 Task: Get directions from Dinosaur Valley State Park, Texas, United States to Hilton Head Island, South Carolina, United States and explore the nearby hotels with guest rating 3 and above during 20 to 23 December and 3 guests
Action: Mouse moved to (157, 105)
Screenshot: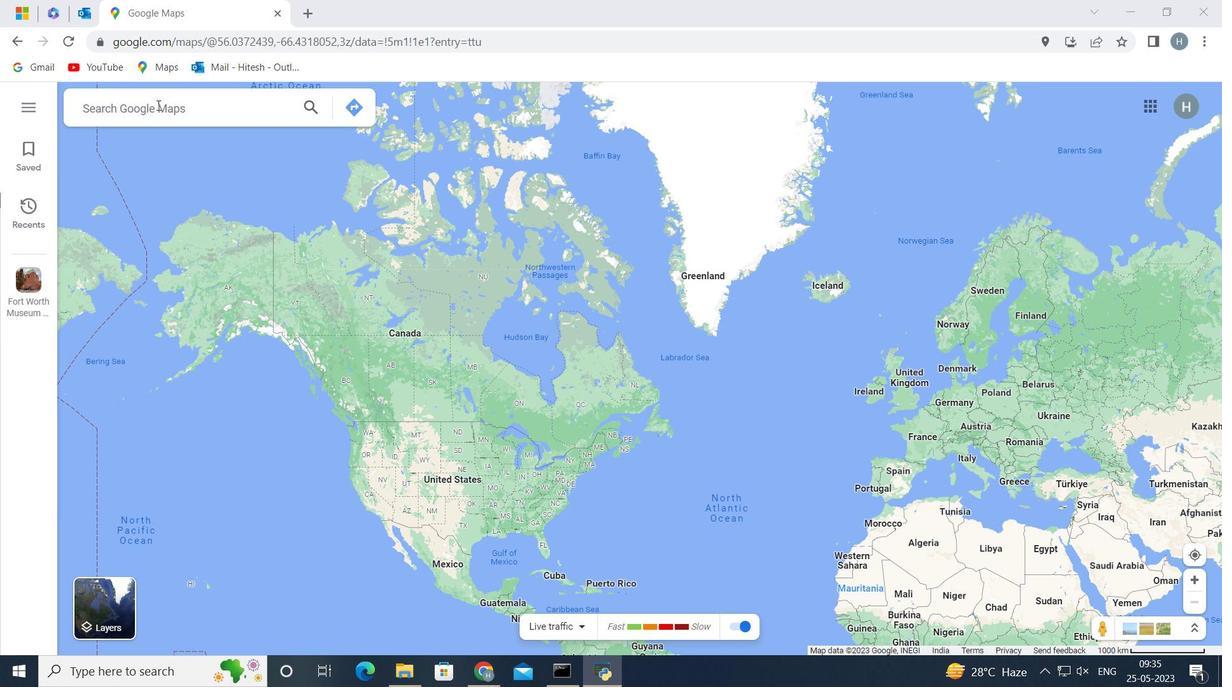 
Action: Mouse pressed left at (157, 105)
Screenshot: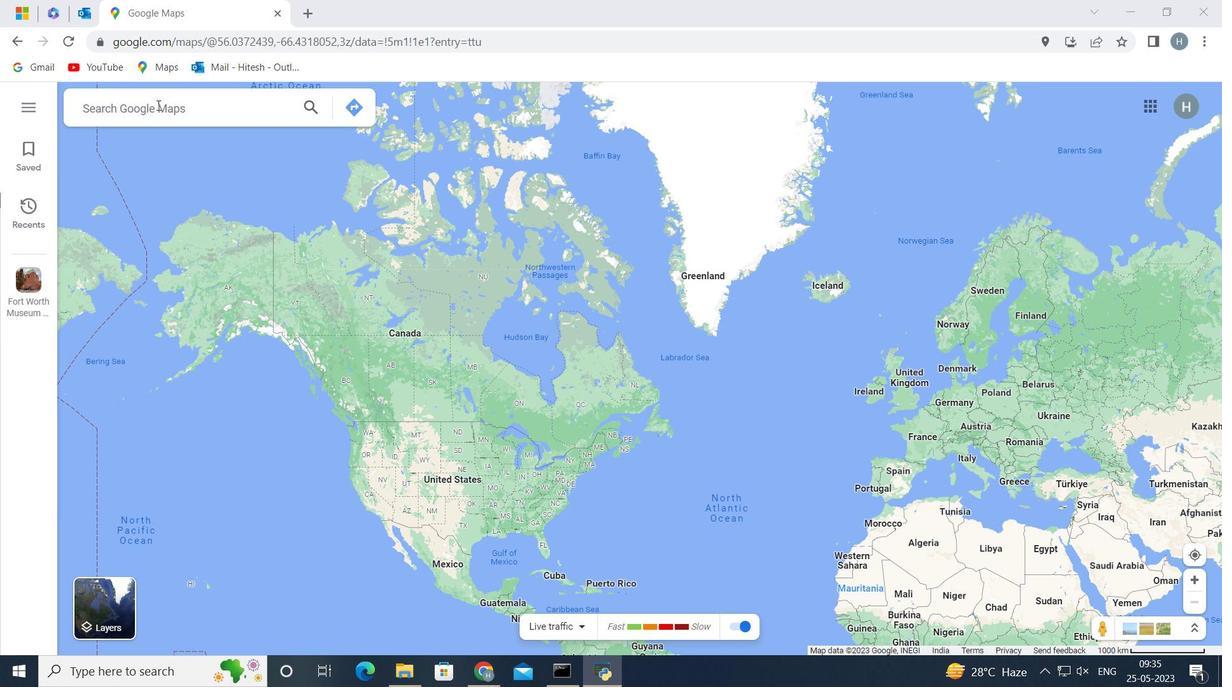 
Action: Mouse moved to (159, 105)
Screenshot: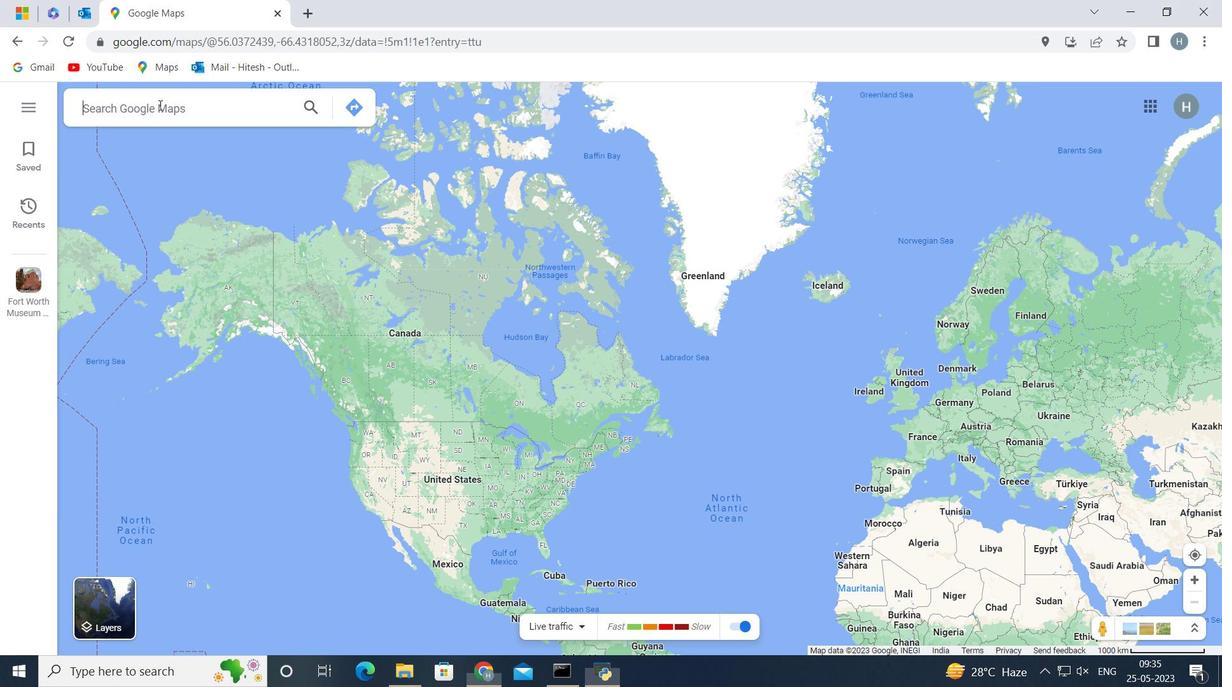 
Action: Key pressed <Key.shift><Key.shift>Dinosaur<Key.space>state<Key.space>park<Key.space>texas<Key.space>united<Key.space>states<Key.space>
Screenshot: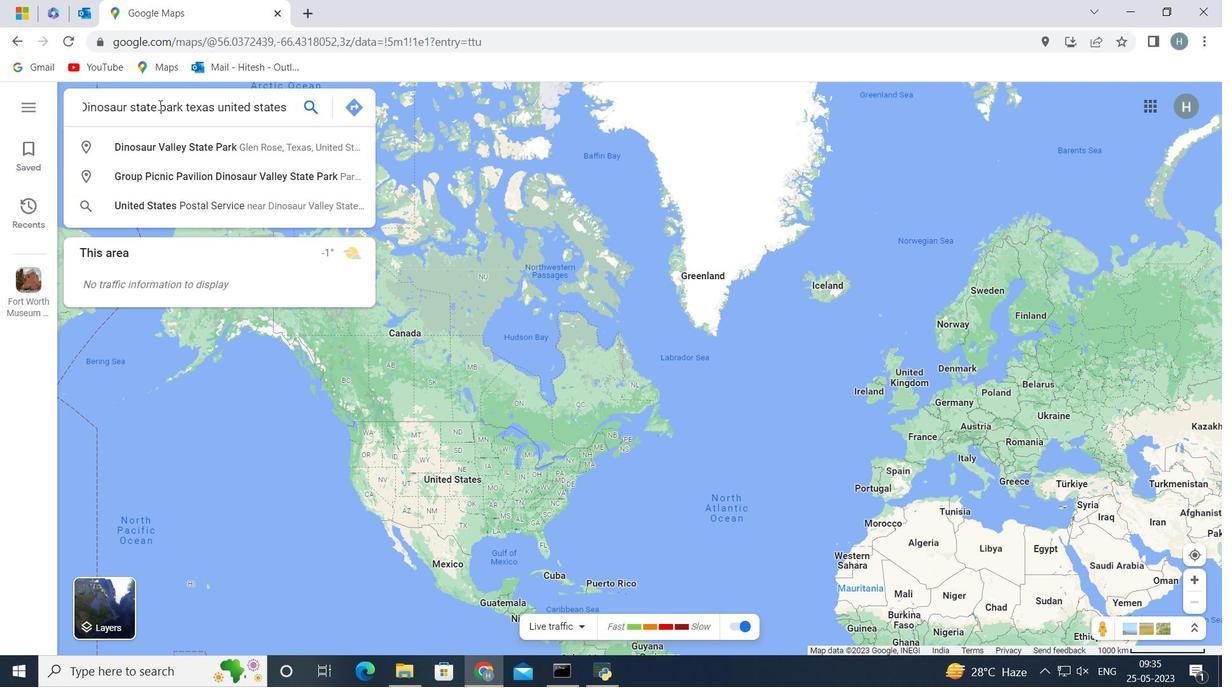 
Action: Mouse moved to (360, 113)
Screenshot: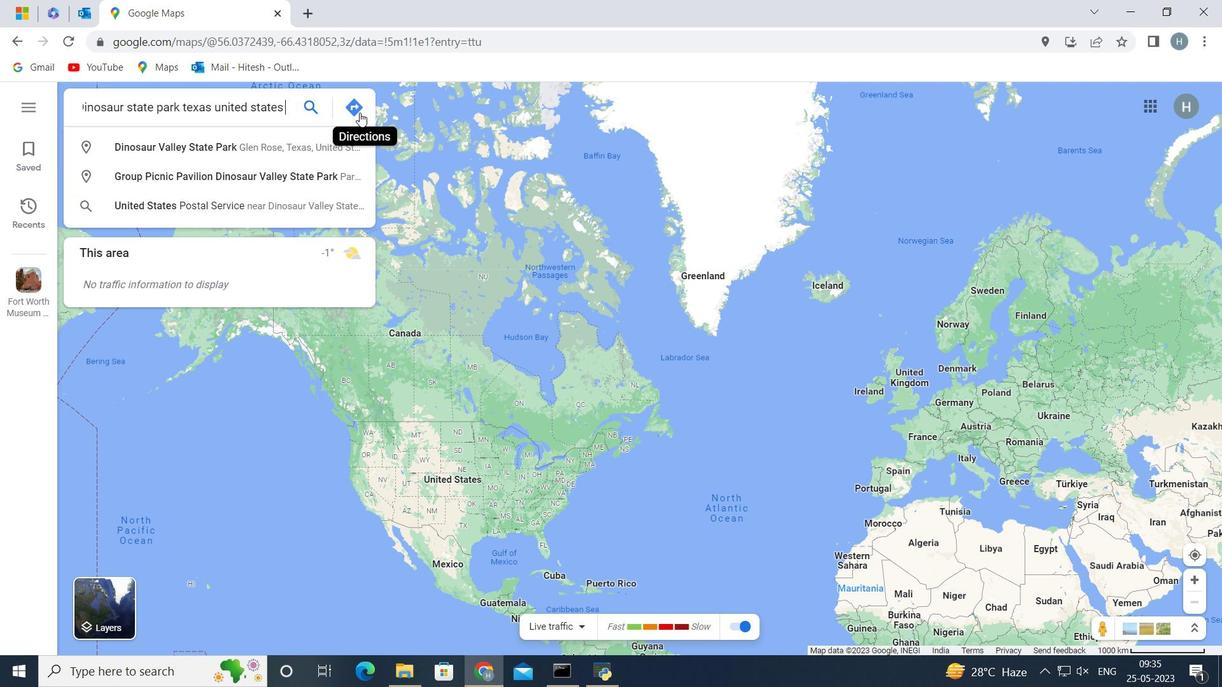 
Action: Mouse pressed left at (360, 113)
Screenshot: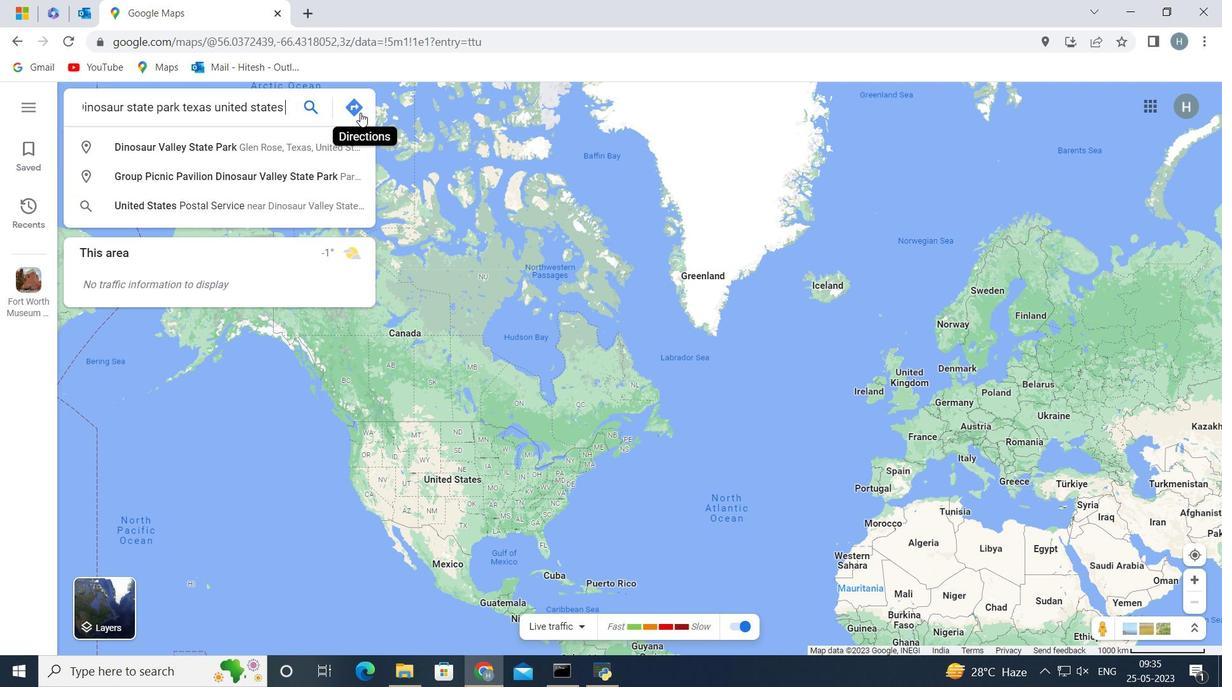 
Action: Mouse moved to (348, 178)
Screenshot: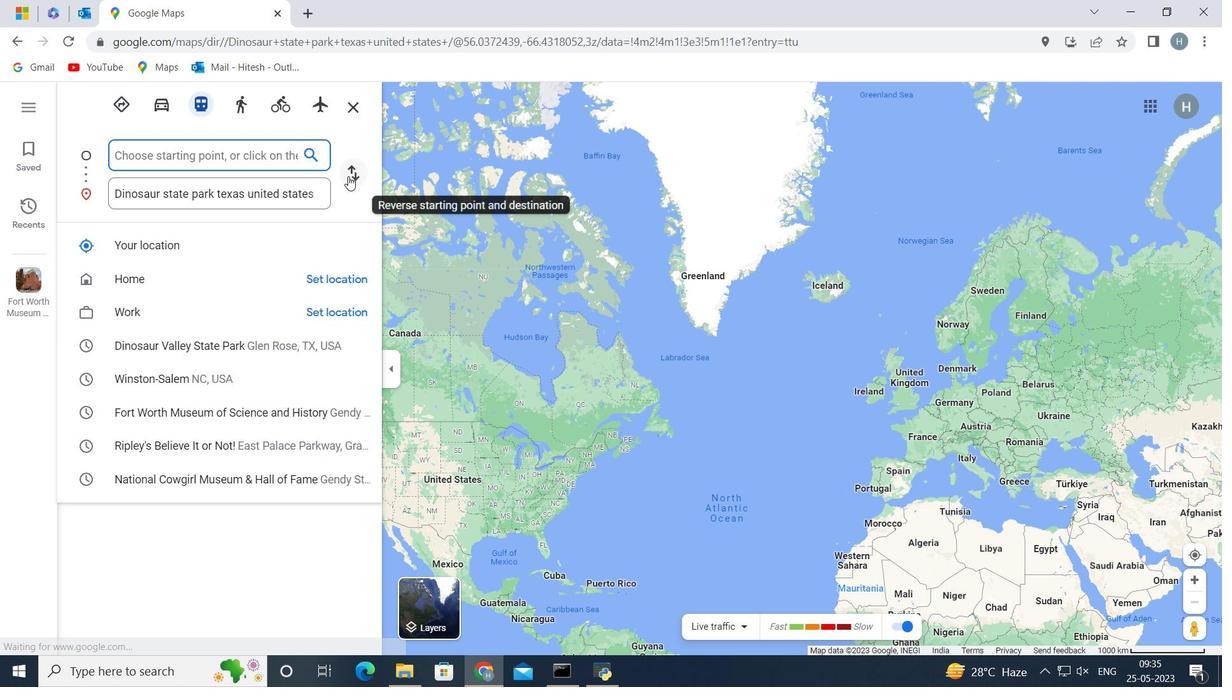 
Action: Mouse pressed left at (348, 178)
Screenshot: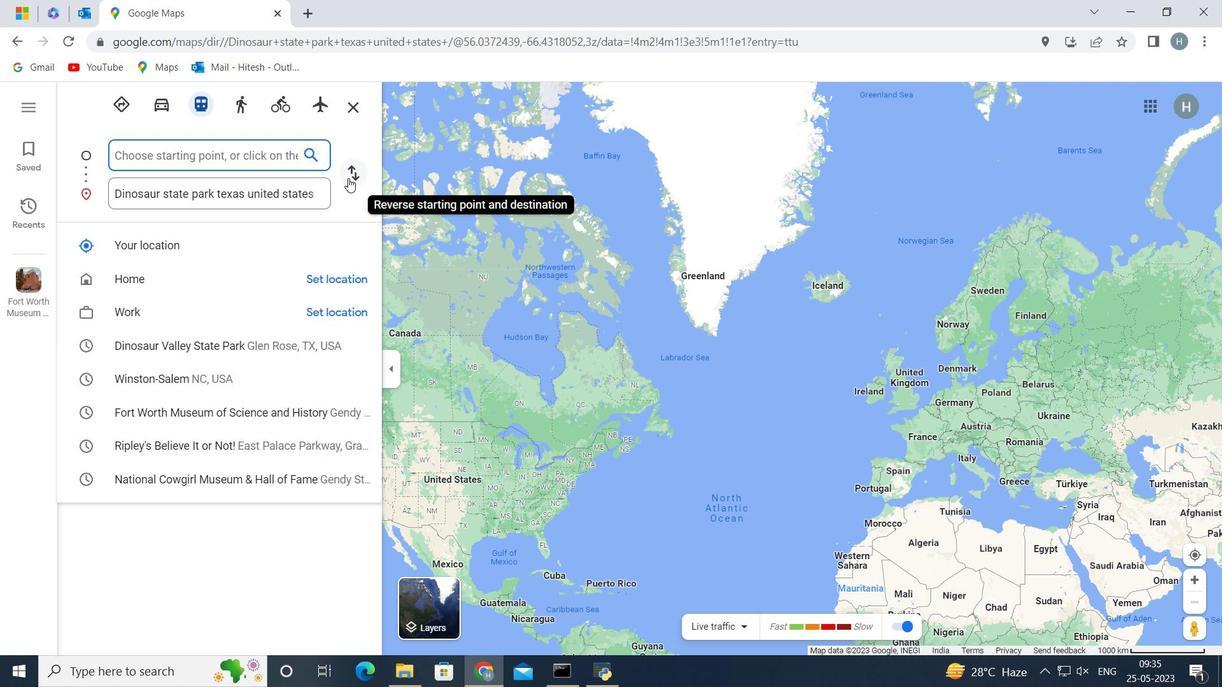 
Action: Mouse moved to (264, 184)
Screenshot: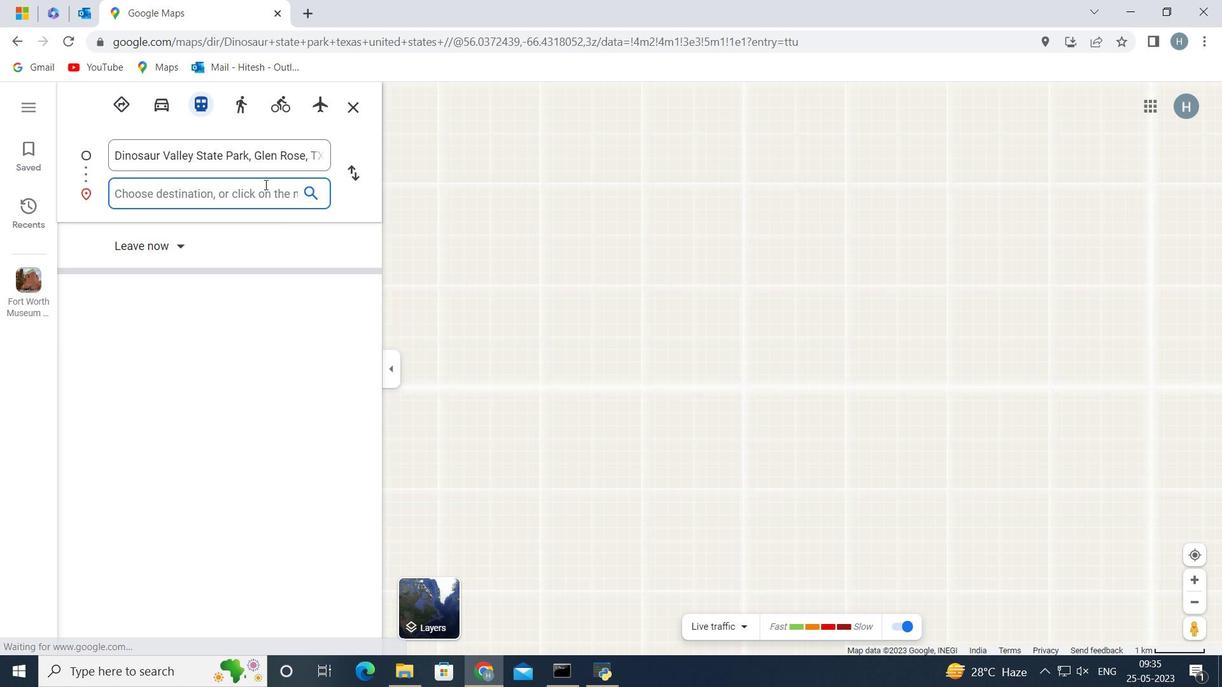 
Action: Key pressed <Key.shift>Hilton<Key.space>head<Key.space>island<Key.space>south<Key.space>carolina<Key.space>united<Key.space>states<Key.space>
Screenshot: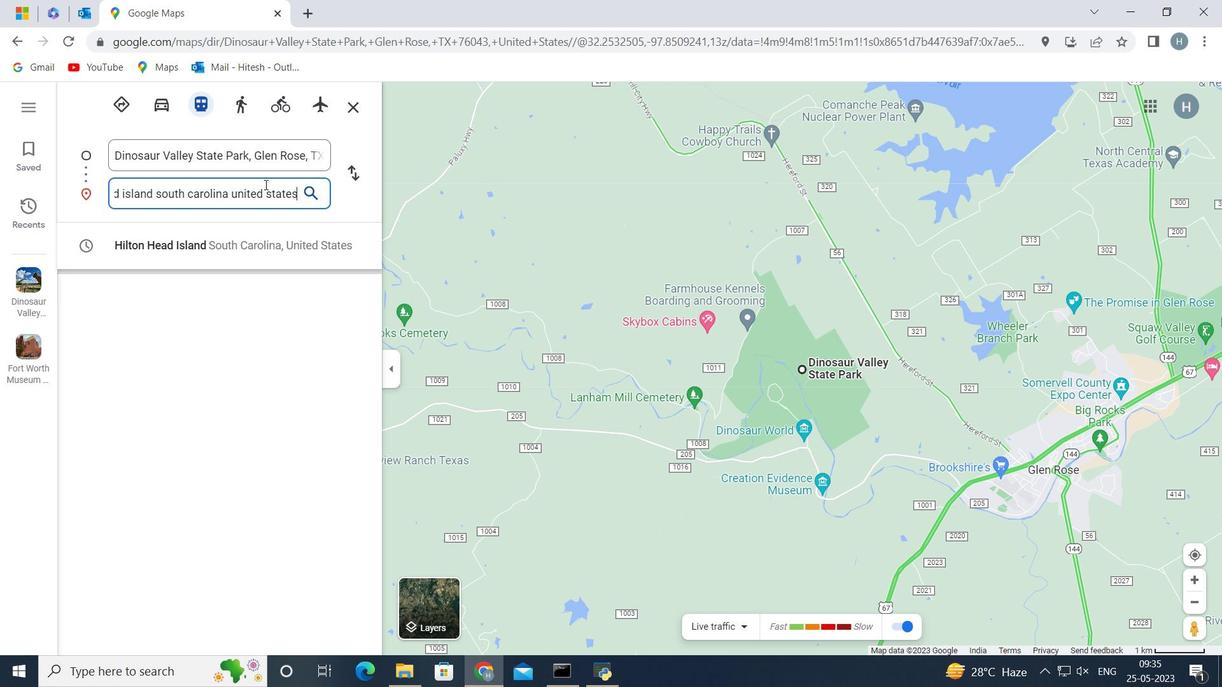 
Action: Mouse moved to (304, 192)
Screenshot: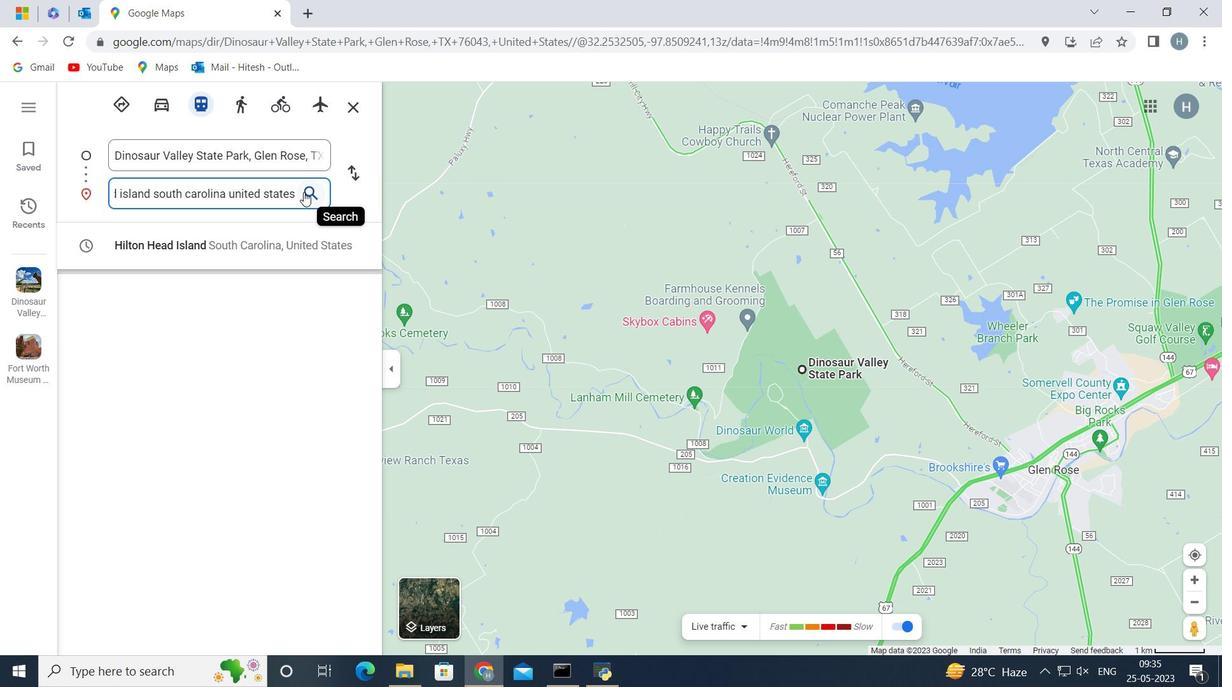 
Action: Mouse pressed left at (304, 192)
Screenshot: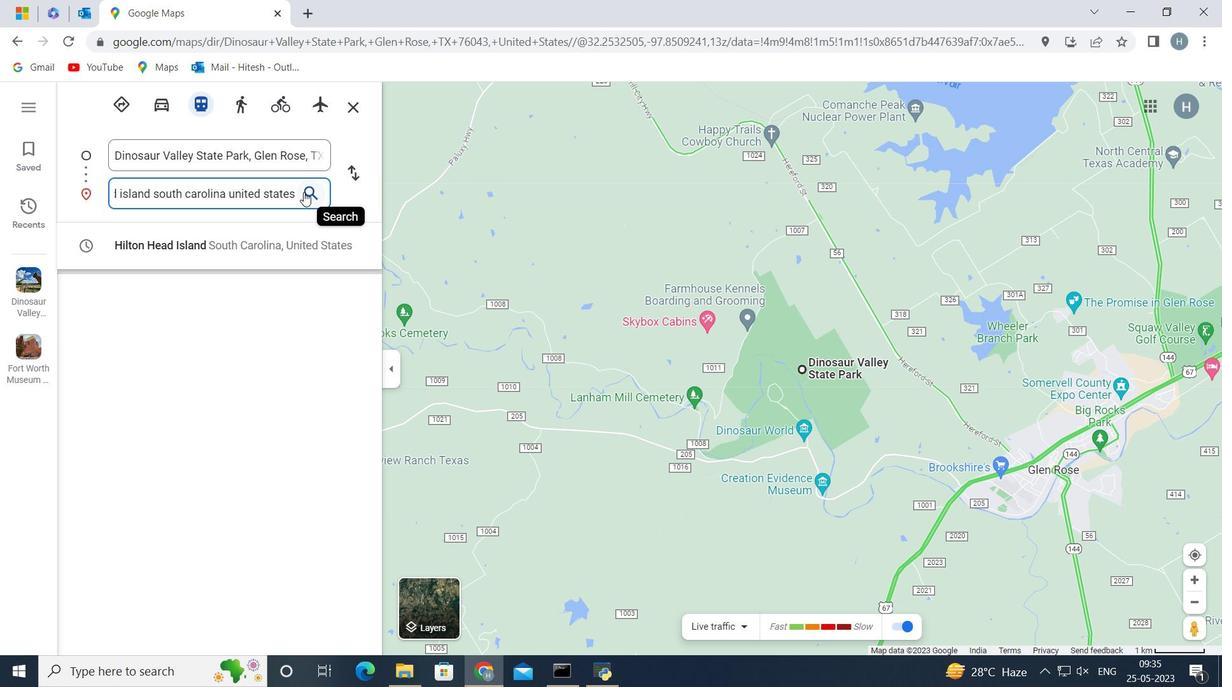 
Action: Mouse moved to (164, 341)
Screenshot: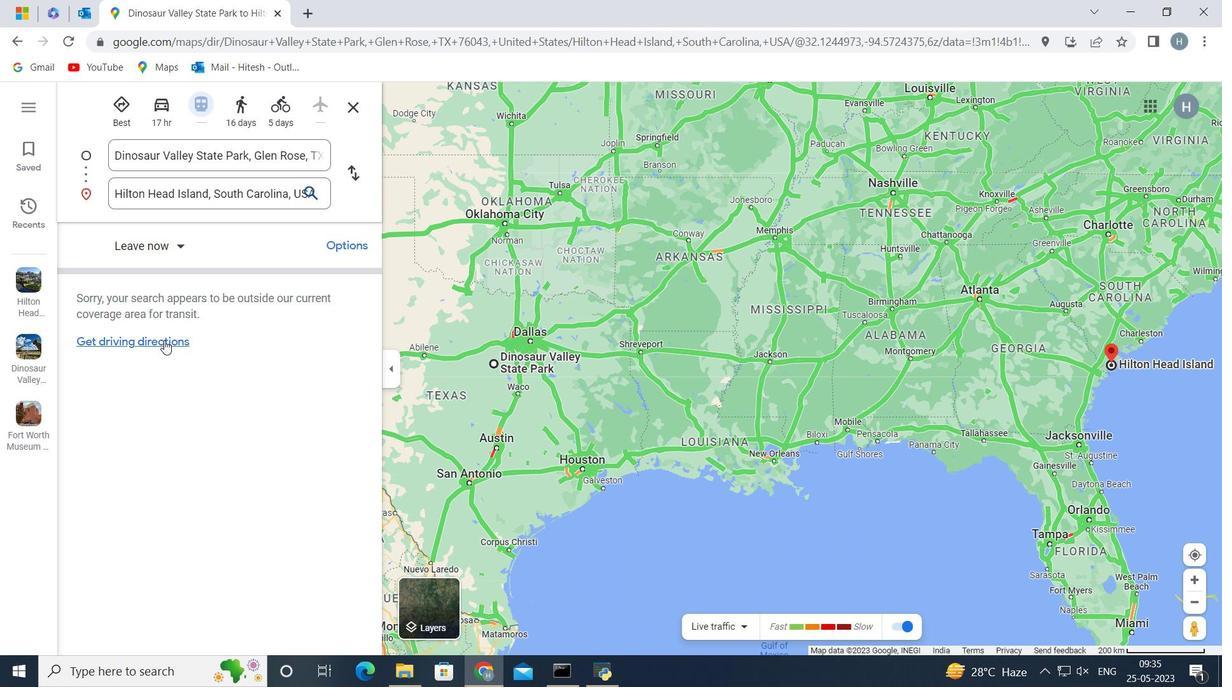 
Action: Mouse pressed left at (164, 341)
Screenshot: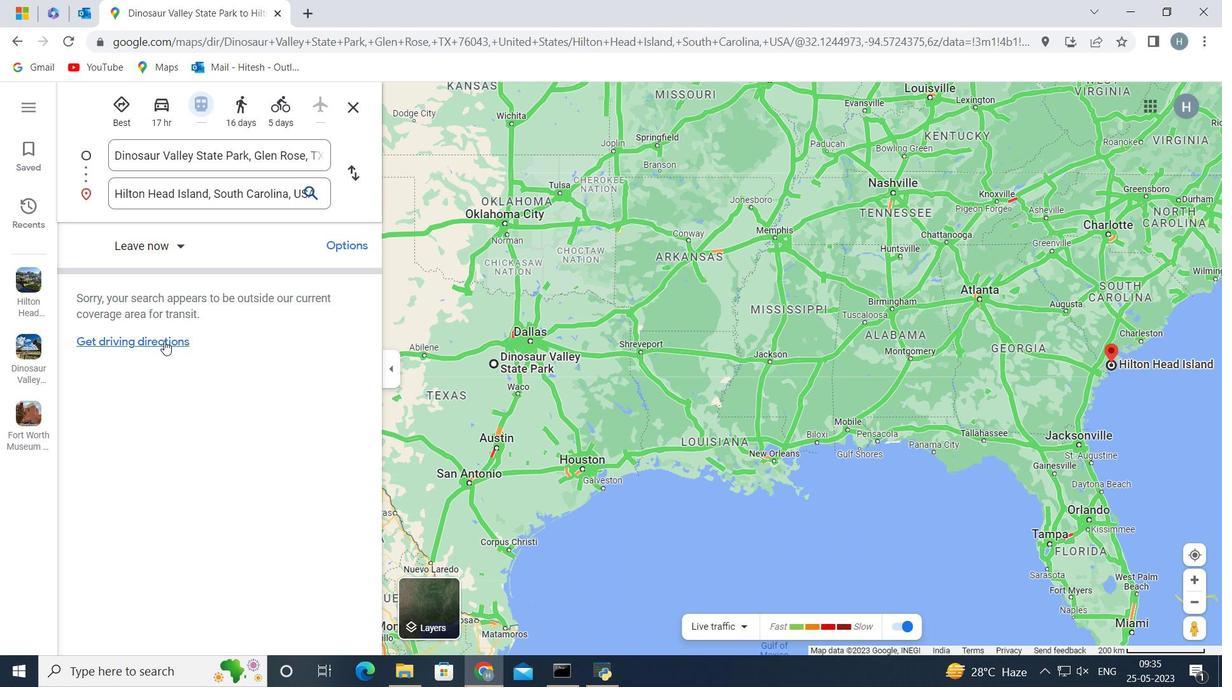 
Action: Mouse moved to (434, 106)
Screenshot: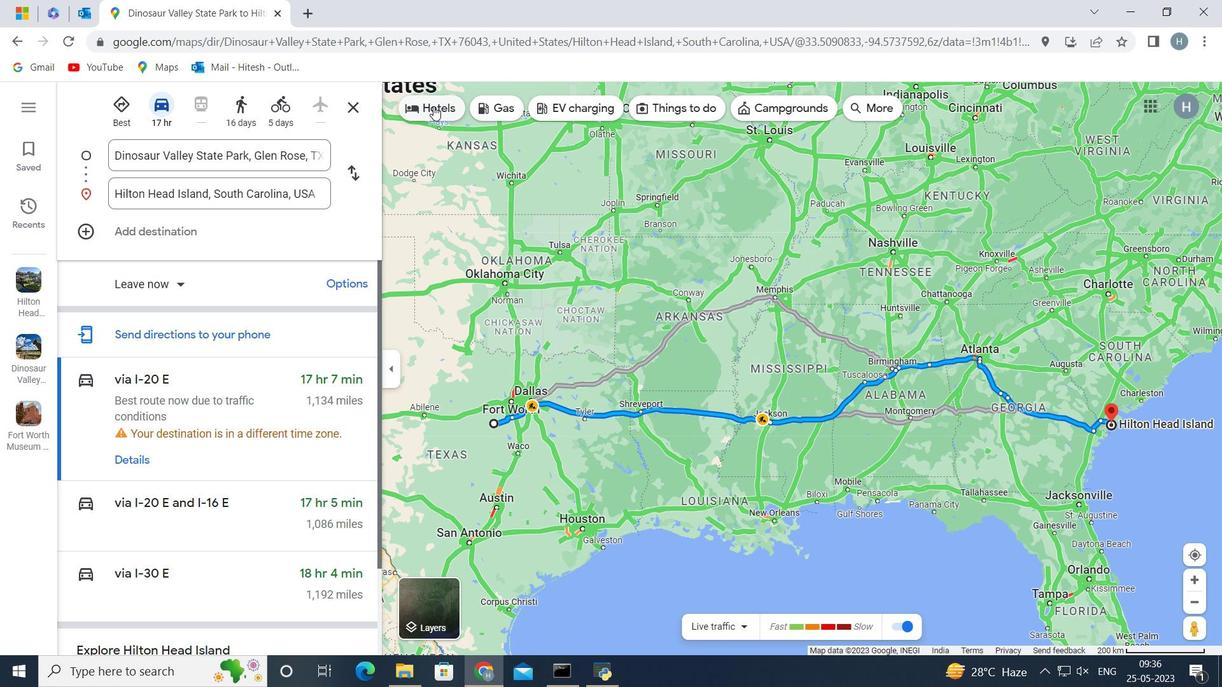 
Action: Mouse pressed left at (434, 106)
Screenshot: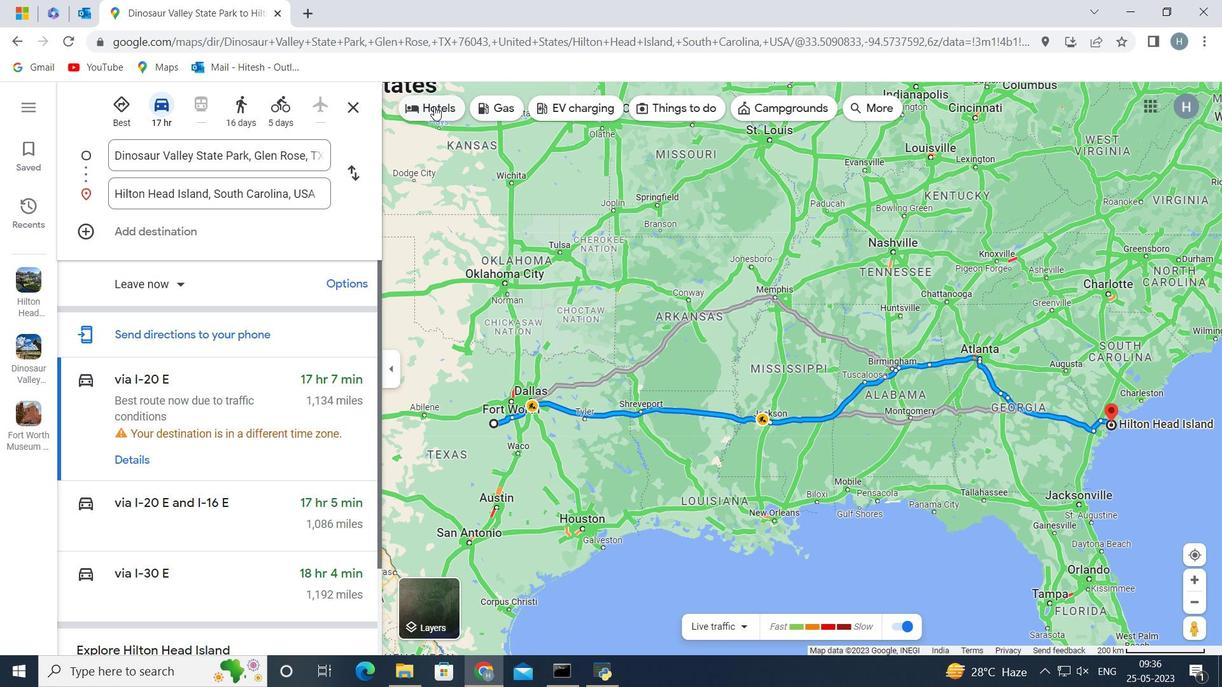 
Action: Mouse moved to (243, 259)
Screenshot: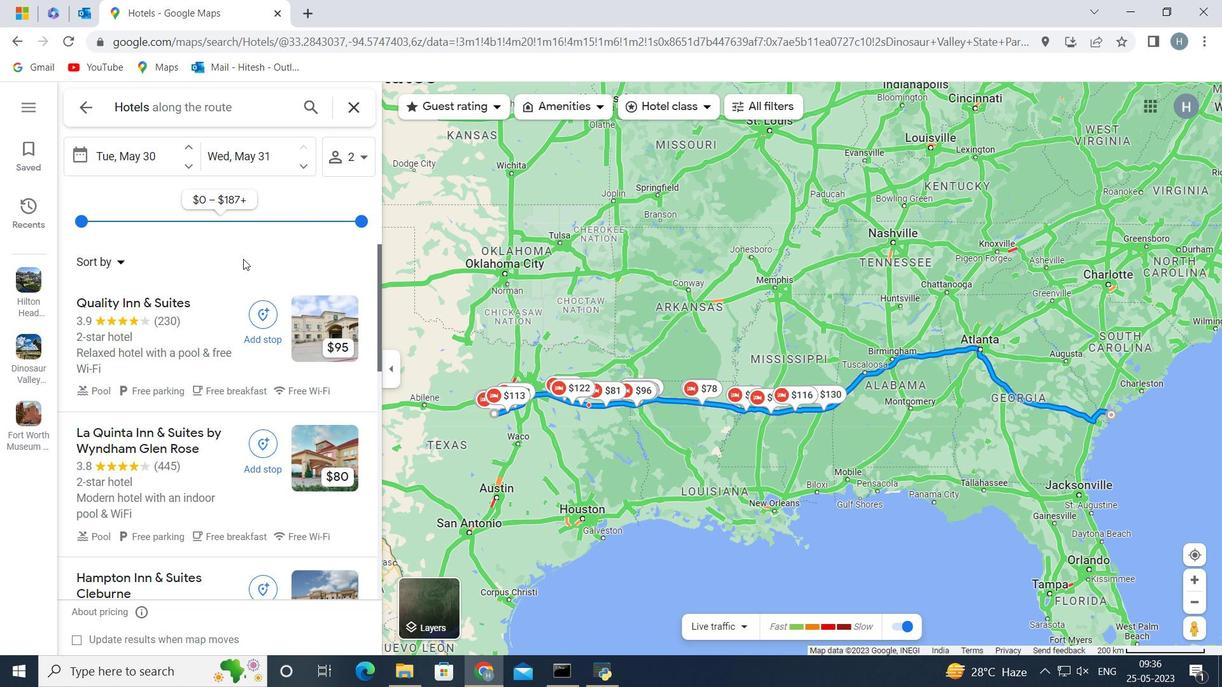 
Action: Mouse scrolled (243, 258) with delta (0, 0)
Screenshot: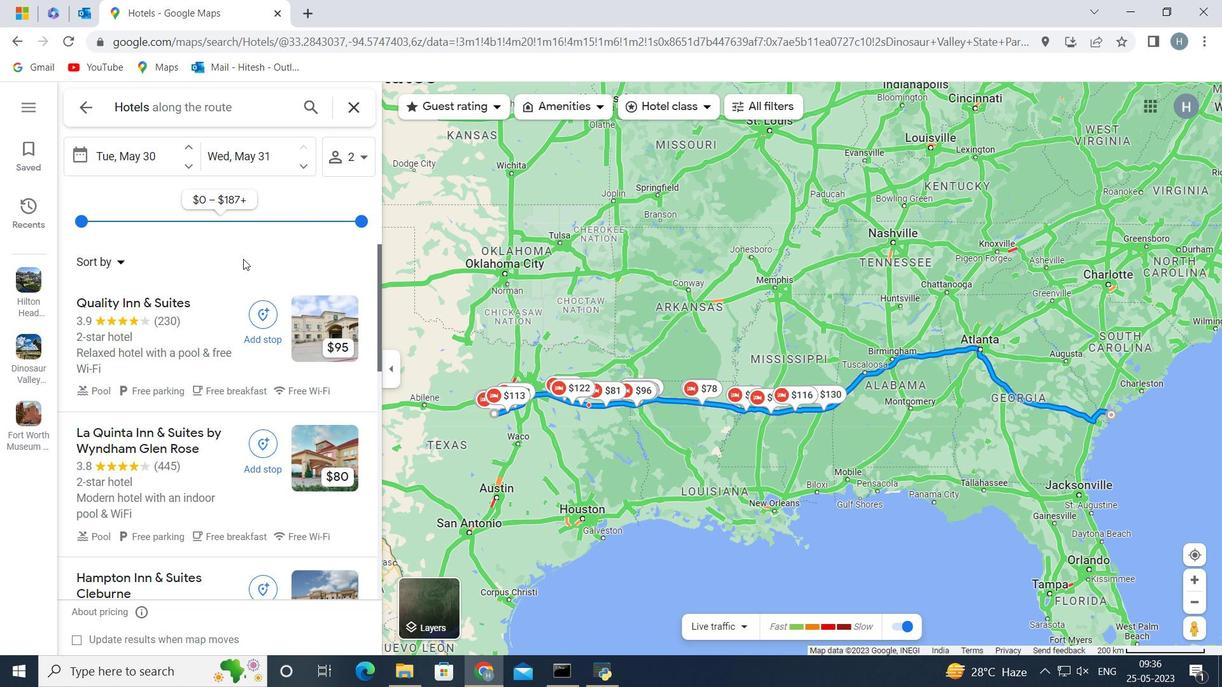 
Action: Mouse scrolled (243, 258) with delta (0, 0)
Screenshot: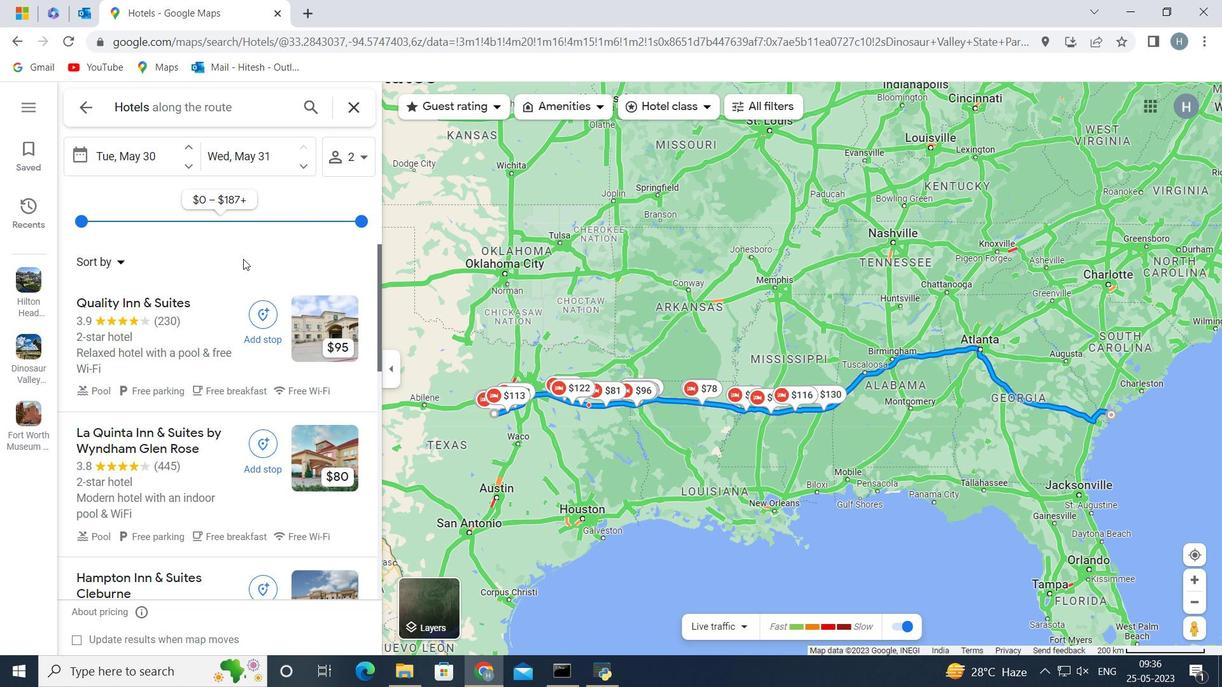 
Action: Mouse scrolled (243, 258) with delta (0, 0)
Screenshot: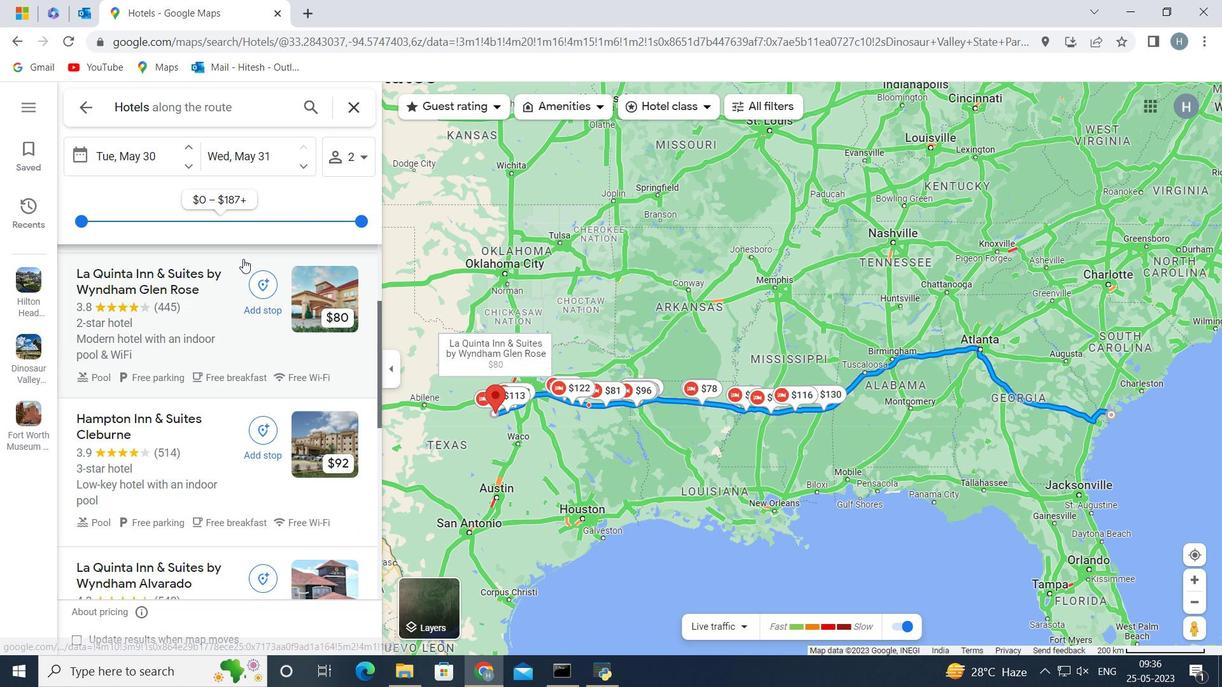 
Action: Mouse scrolled (243, 258) with delta (0, 0)
Screenshot: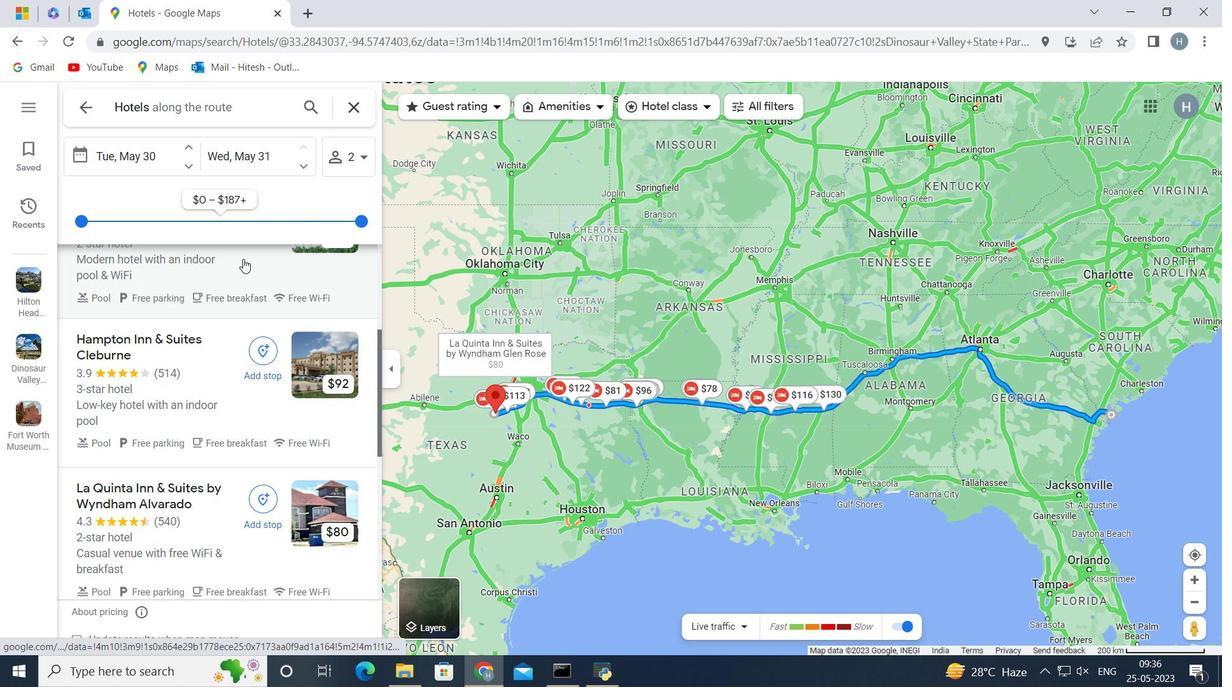 
Action: Mouse scrolled (243, 258) with delta (0, 0)
Screenshot: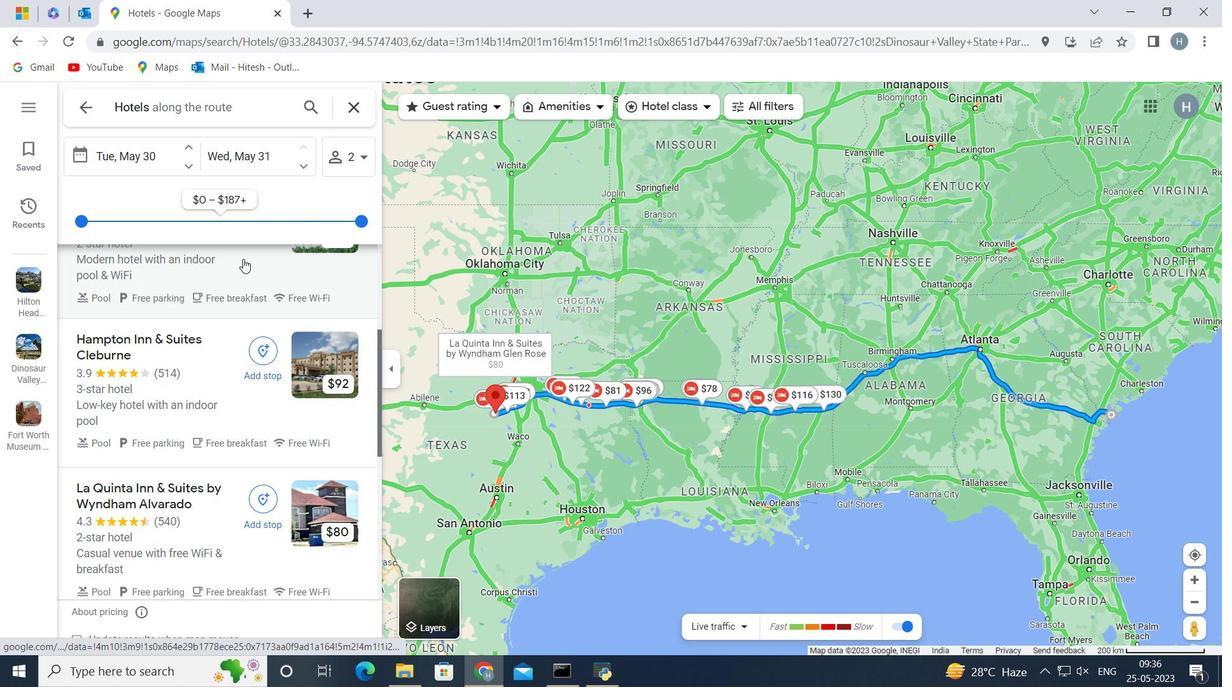 
Action: Mouse moved to (225, 370)
Screenshot: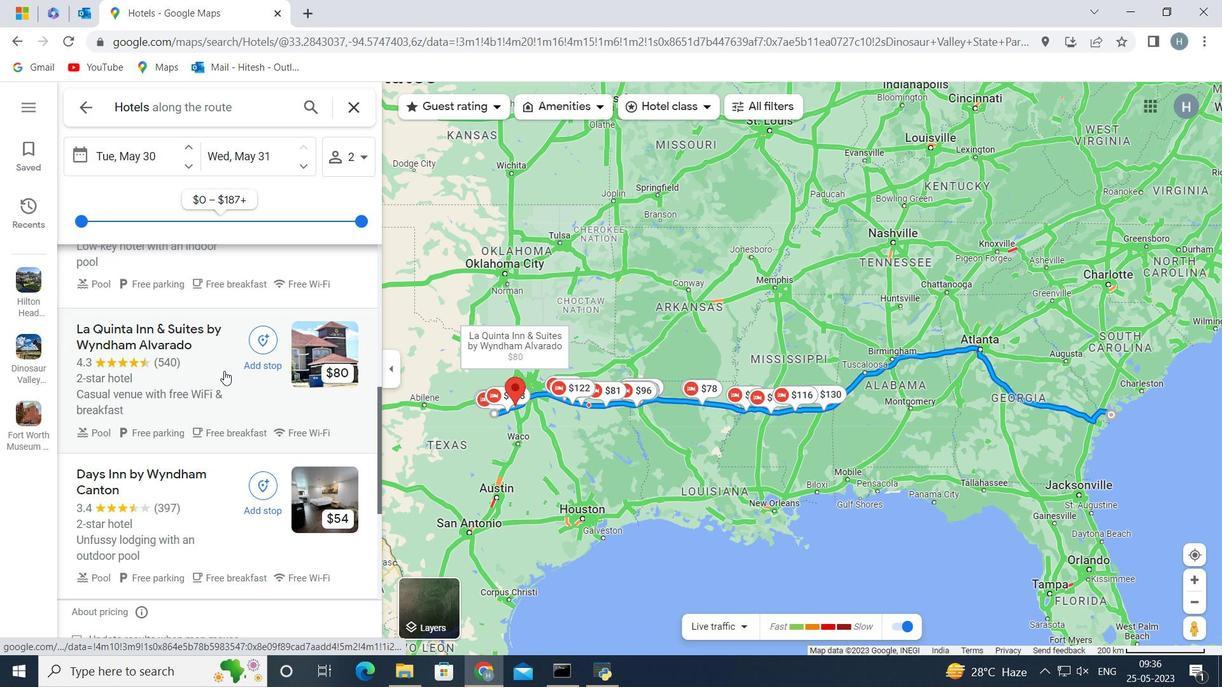 
Action: Mouse pressed left at (225, 370)
Screenshot: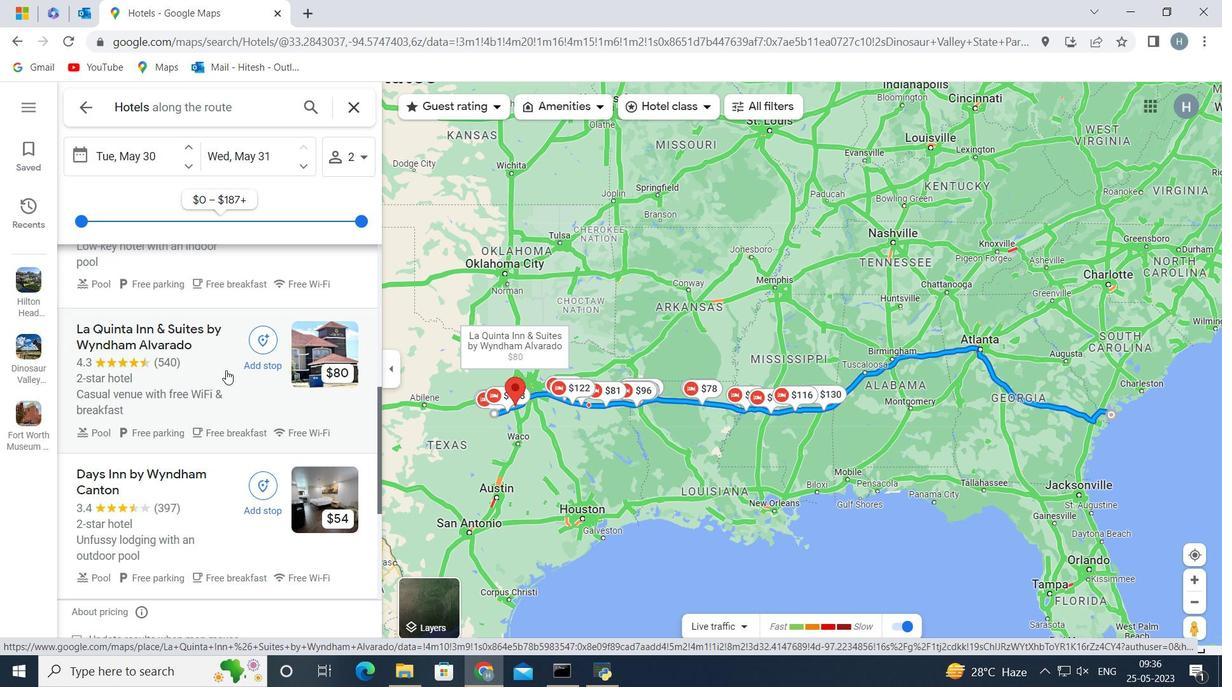 
Action: Mouse moved to (444, 290)
Screenshot: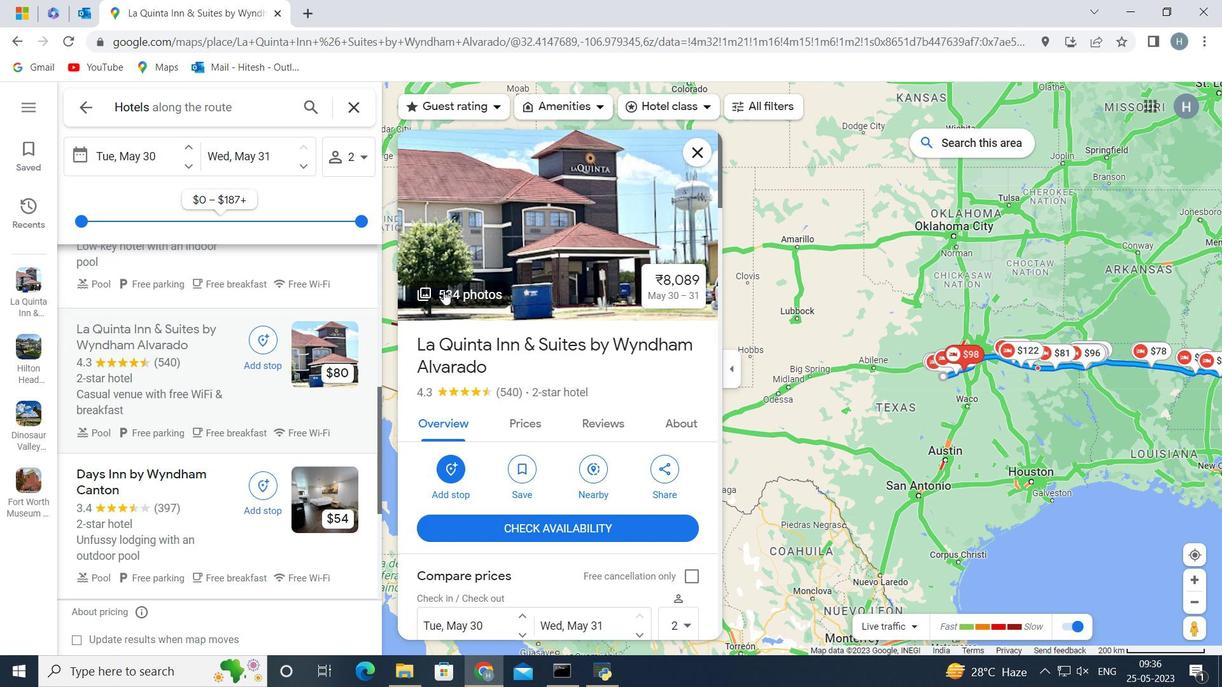 
Action: Mouse pressed left at (444, 290)
Screenshot: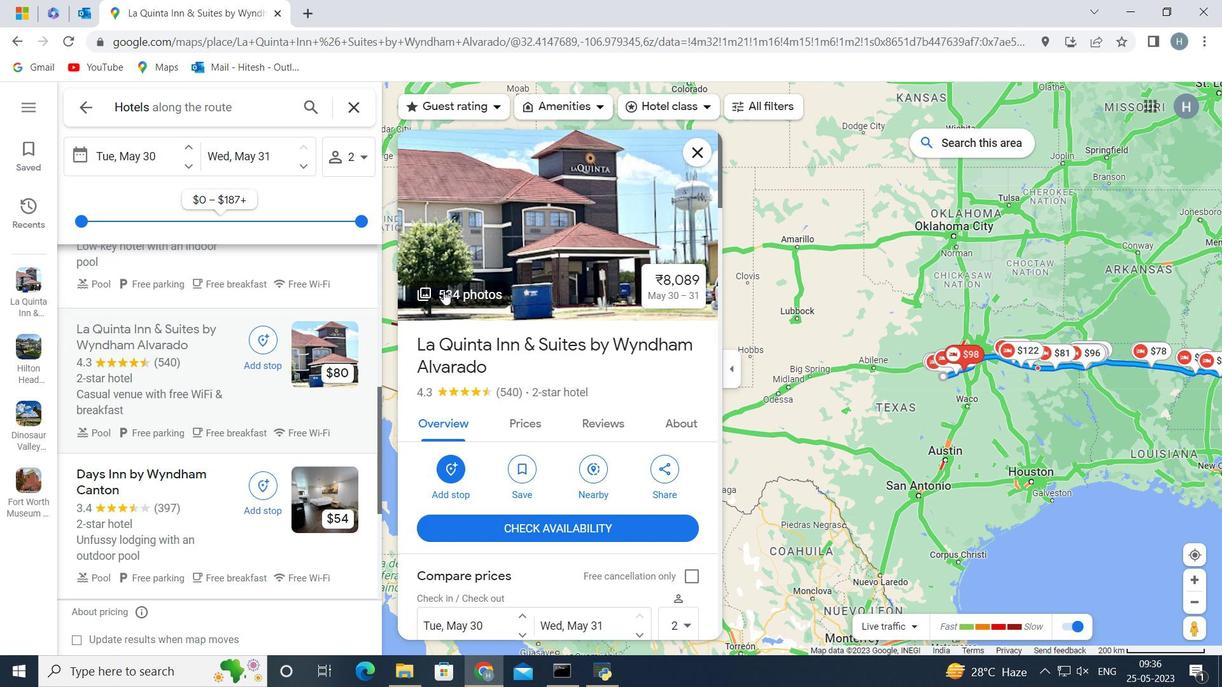 
Action: Mouse moved to (811, 306)
Screenshot: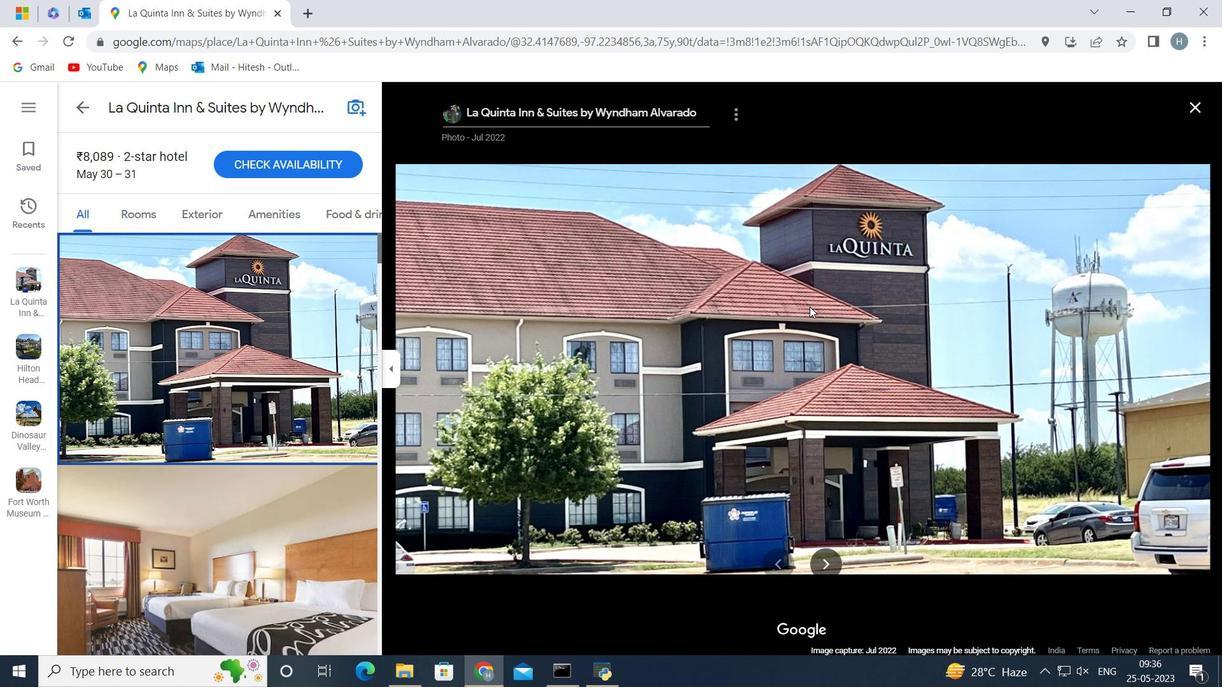 
Action: Key pressed <Key.right>
Screenshot: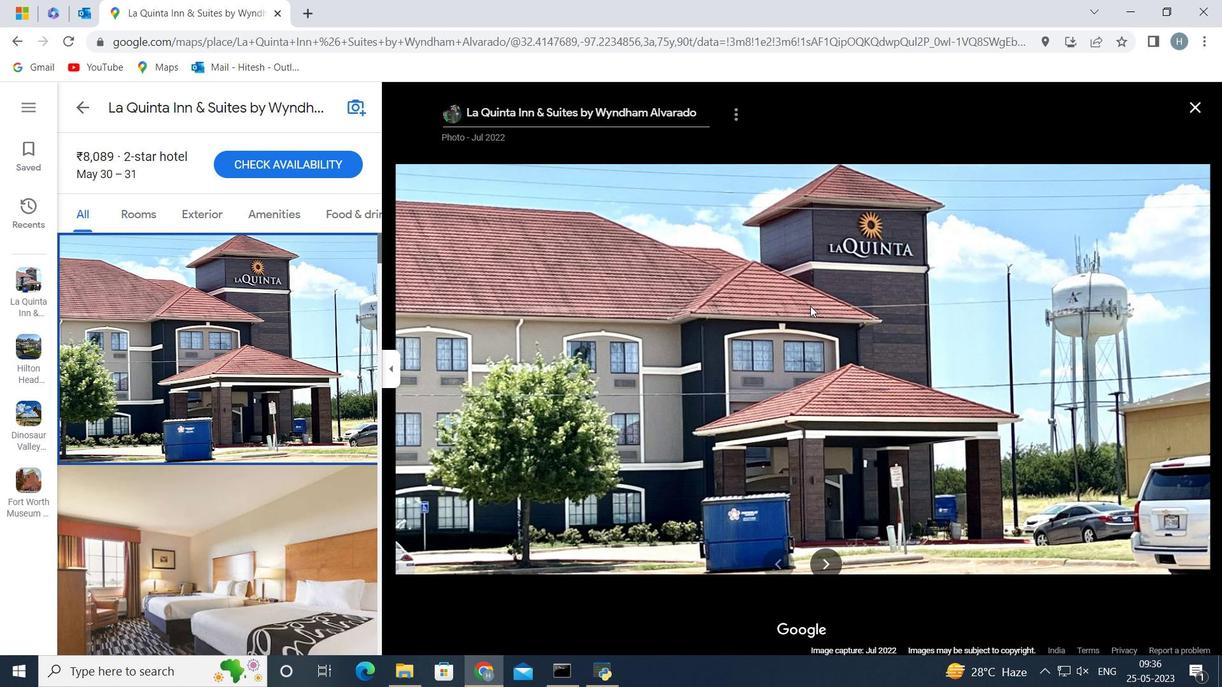 
Action: Mouse moved to (446, 314)
Screenshot: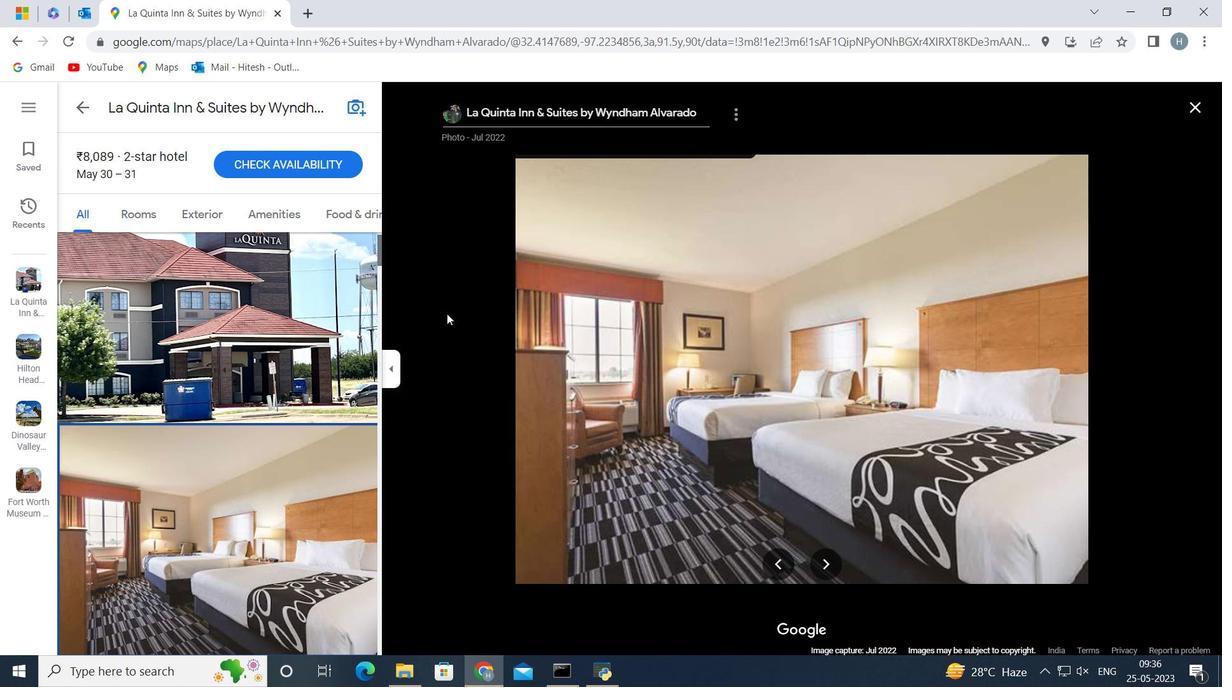 
Action: Key pressed <Key.right>
Screenshot: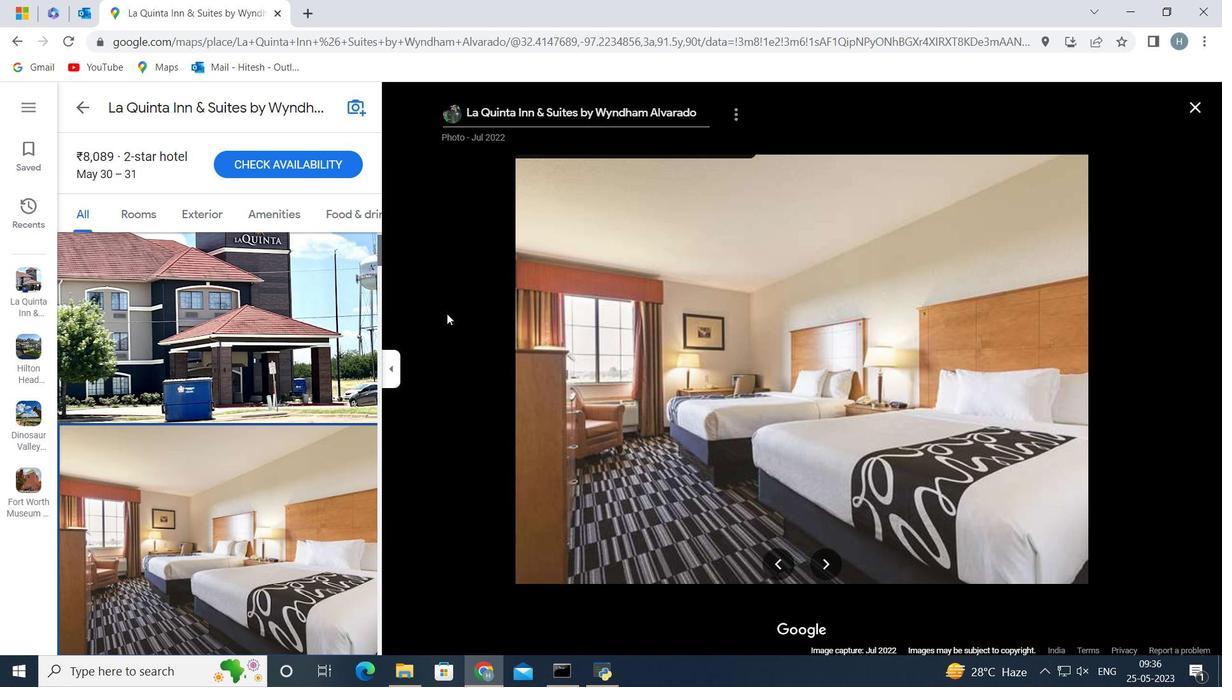 
Action: Mouse moved to (690, 394)
Screenshot: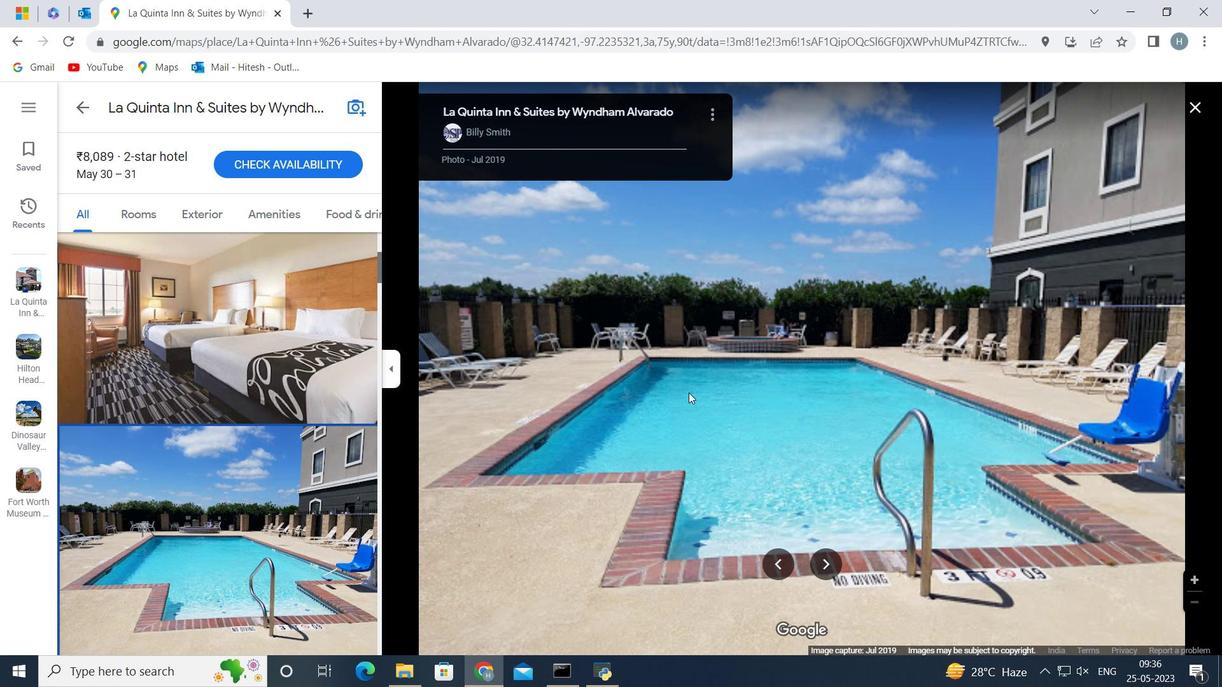 
Action: Mouse scrolled (690, 394) with delta (0, 0)
Screenshot: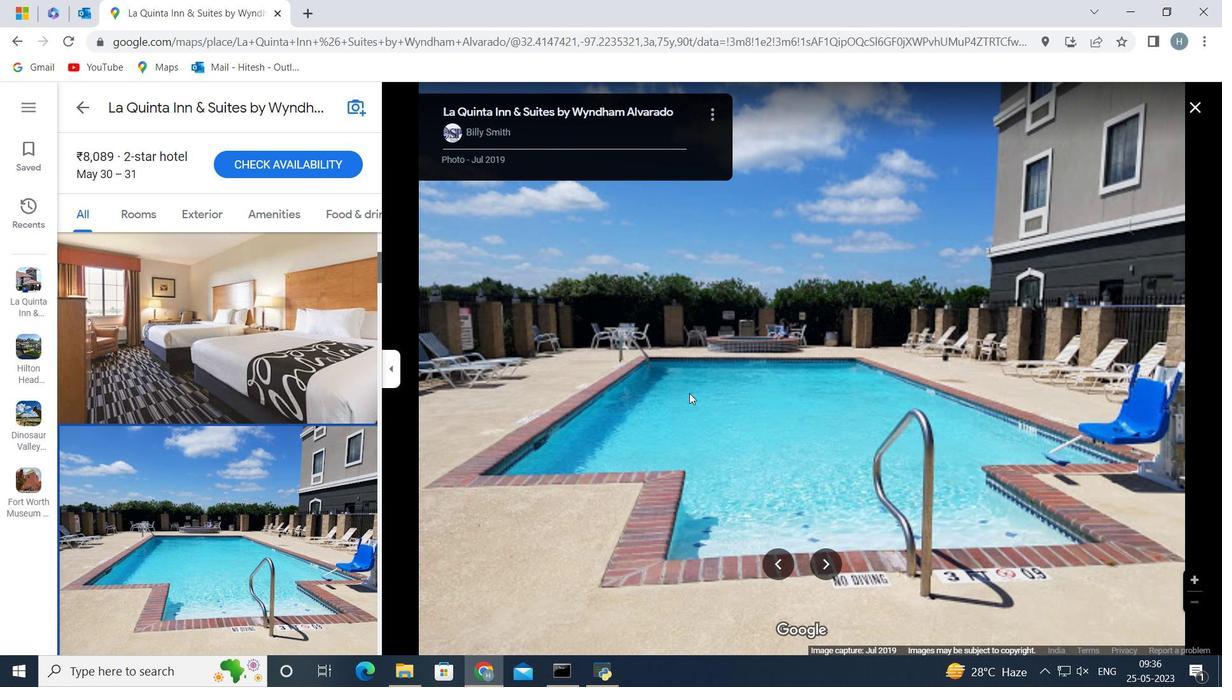 
Action: Mouse scrolled (690, 394) with delta (0, 0)
Screenshot: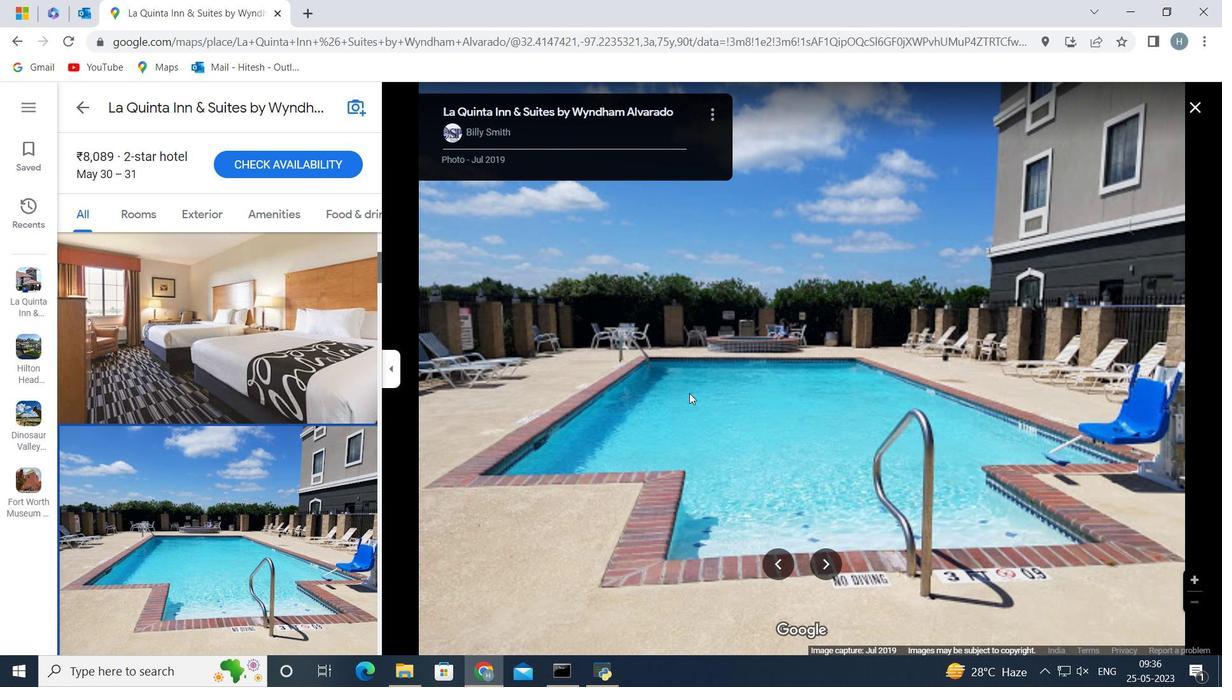 
Action: Mouse scrolled (690, 394) with delta (0, 0)
Screenshot: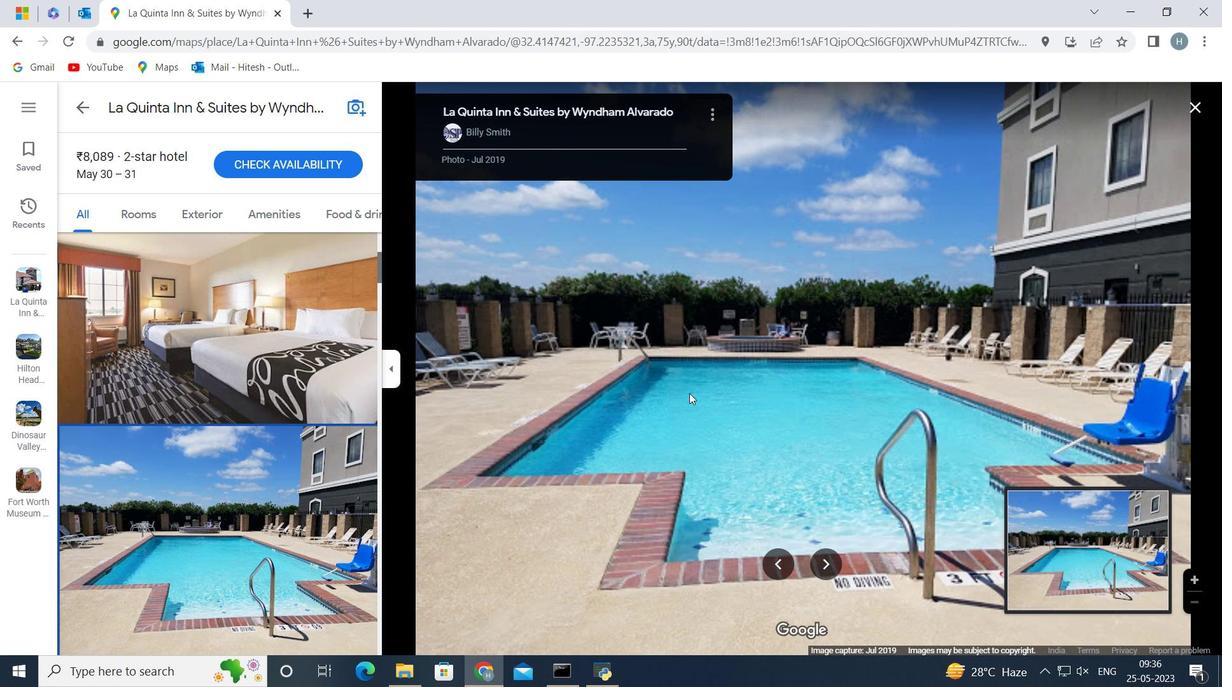 
Action: Mouse scrolled (690, 394) with delta (0, 0)
Screenshot: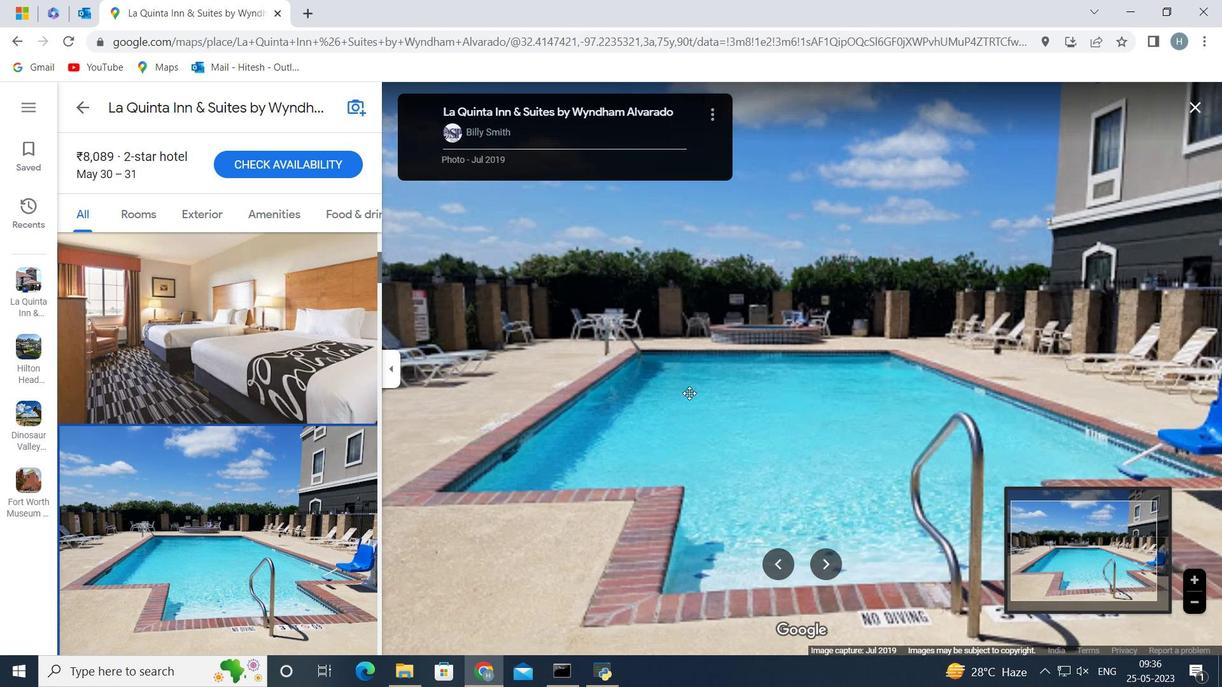 
Action: Mouse scrolled (690, 394) with delta (0, 0)
Screenshot: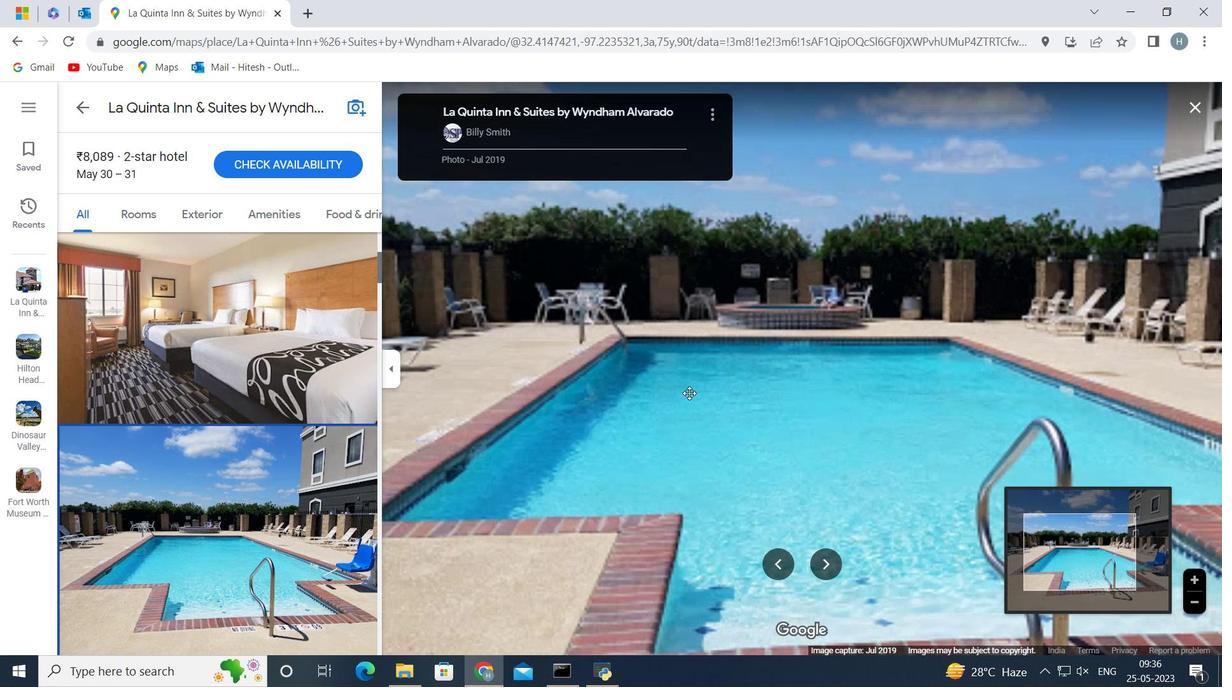 
Action: Mouse scrolled (690, 393) with delta (0, 0)
Screenshot: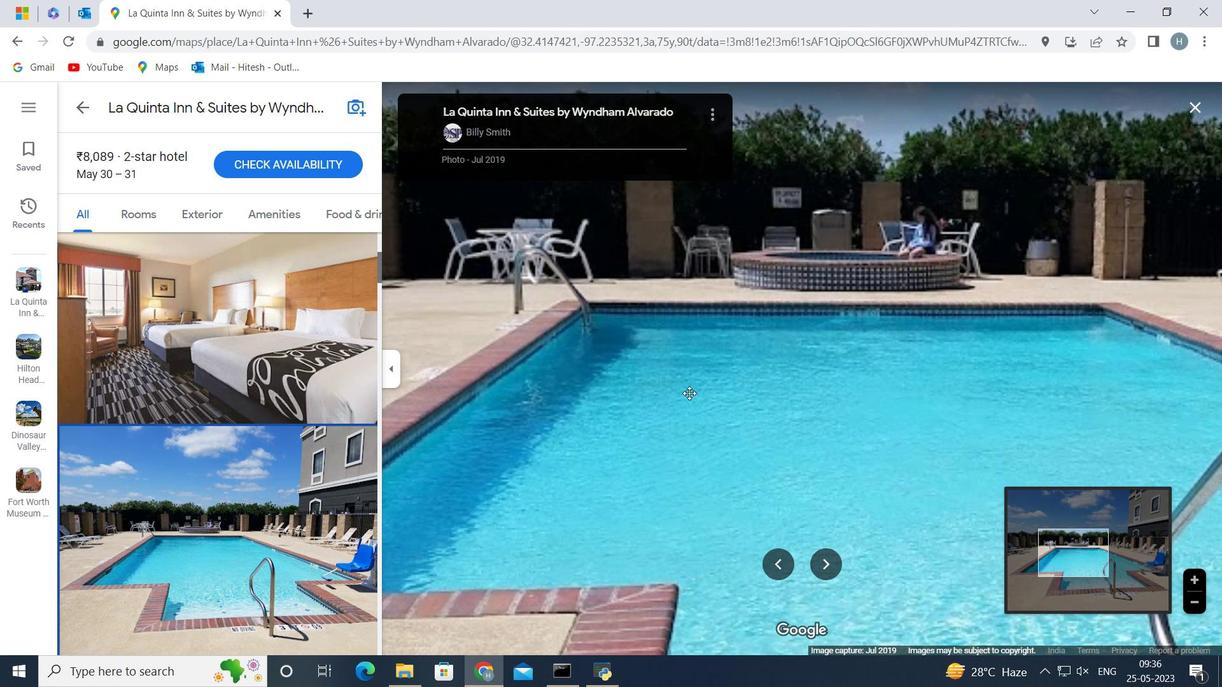 
Action: Mouse scrolled (690, 393) with delta (0, 0)
Screenshot: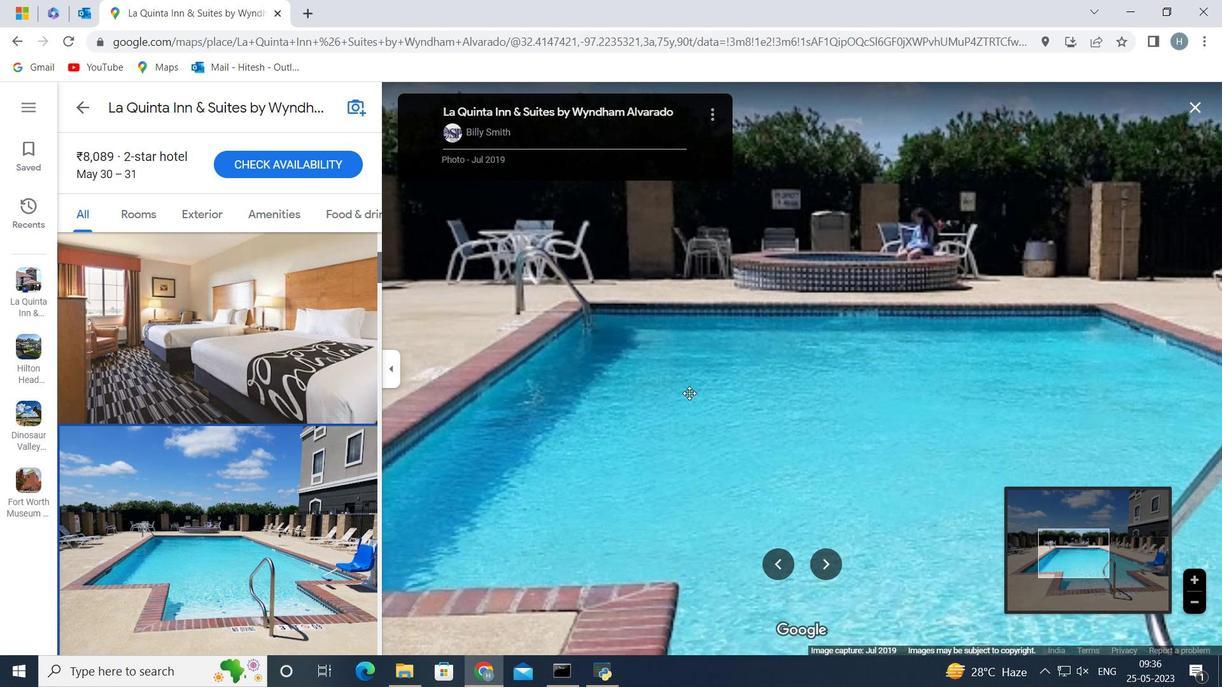 
Action: Mouse scrolled (690, 393) with delta (0, 0)
Screenshot: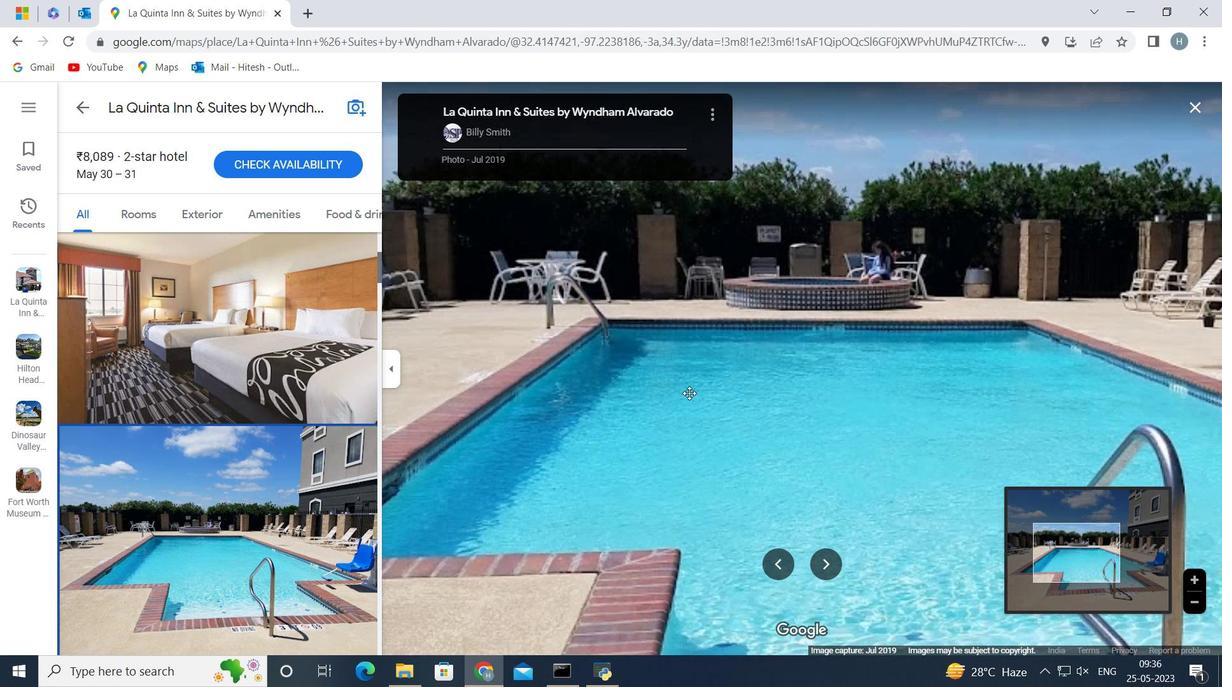 
Action: Mouse scrolled (690, 393) with delta (0, 0)
Screenshot: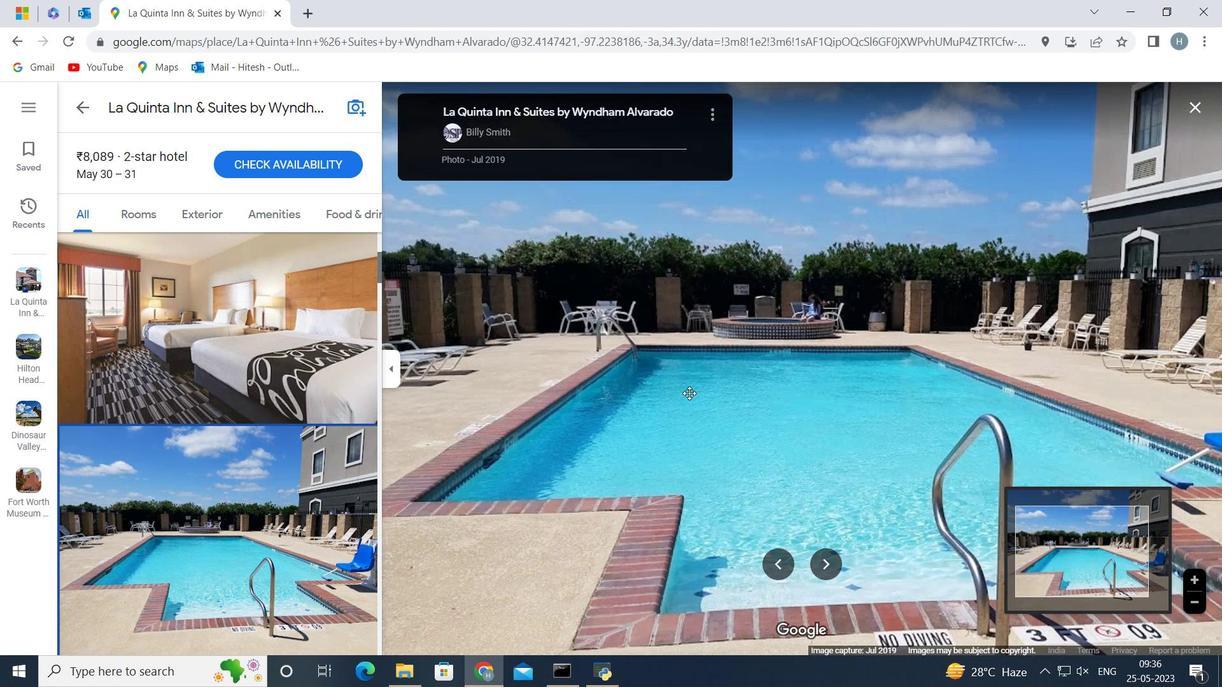 
Action: Mouse scrolled (690, 393) with delta (0, 0)
Screenshot: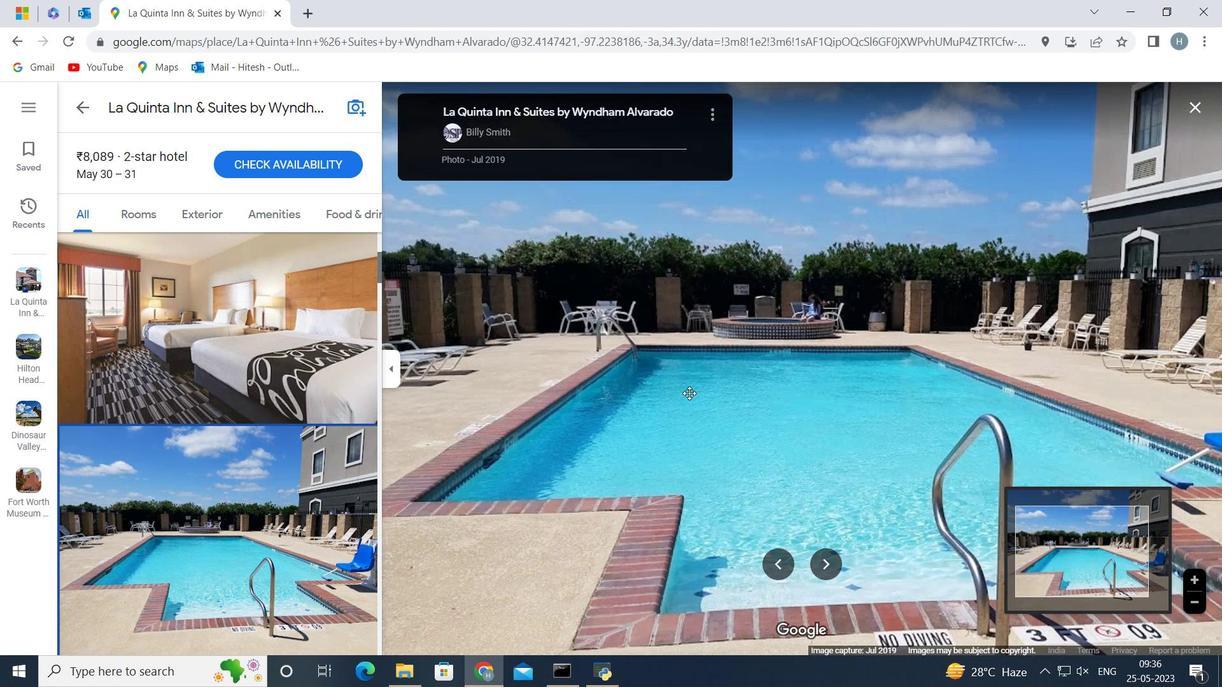 
Action: Mouse scrolled (690, 393) with delta (0, 0)
Screenshot: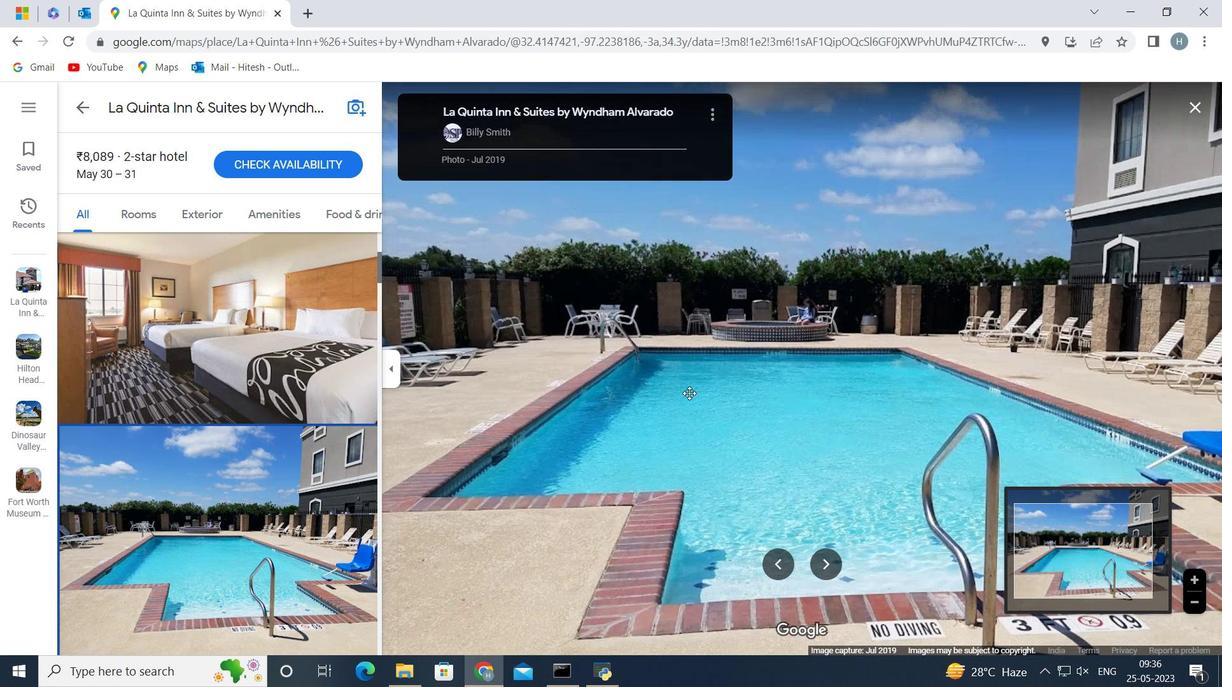 
Action: Mouse scrolled (690, 393) with delta (0, 0)
Screenshot: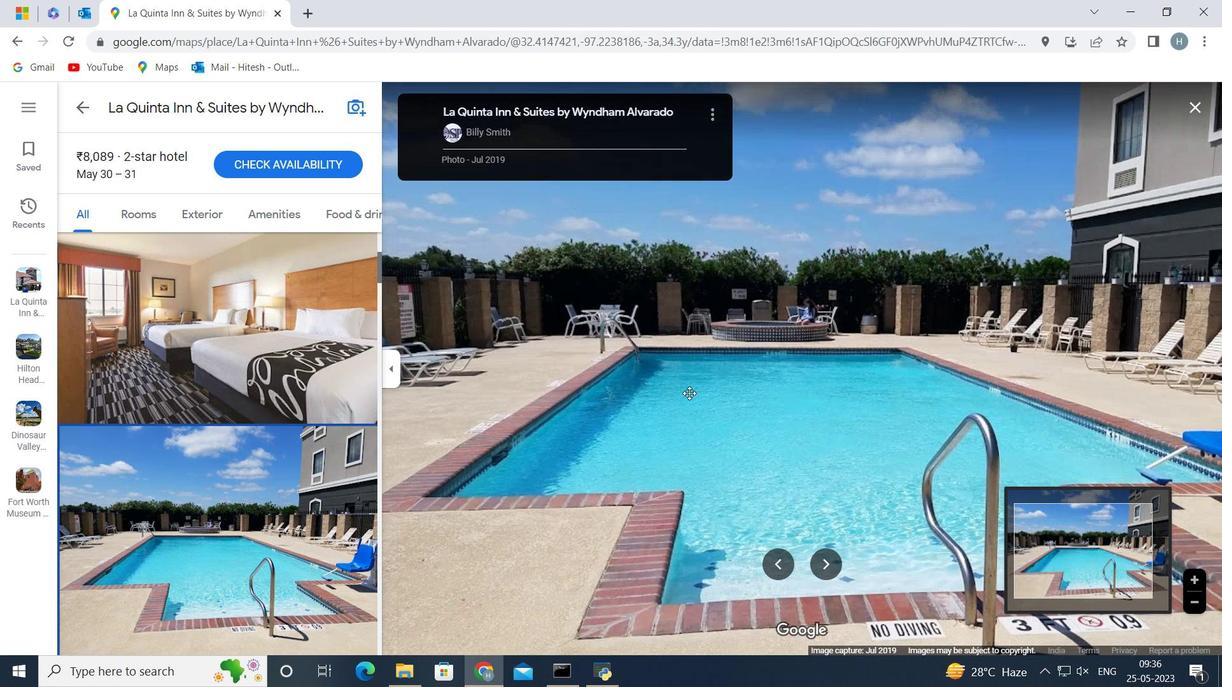 
Action: Mouse scrolled (690, 393) with delta (0, 0)
Screenshot: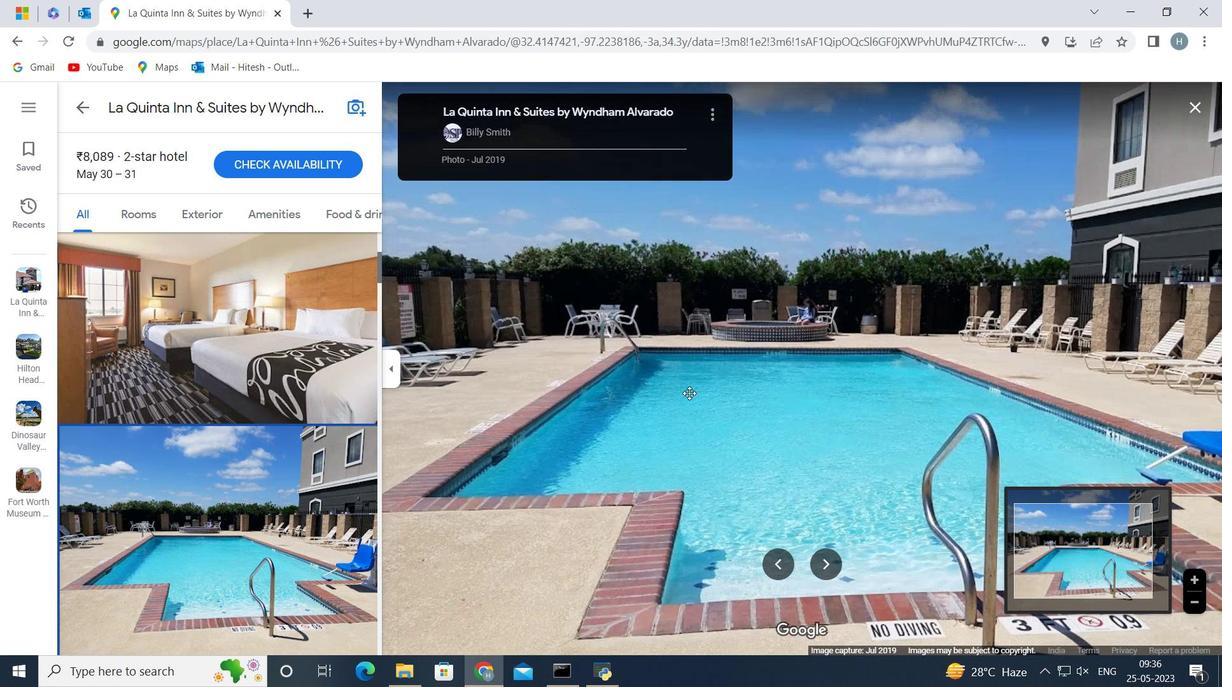
Action: Mouse scrolled (690, 393) with delta (0, 0)
Screenshot: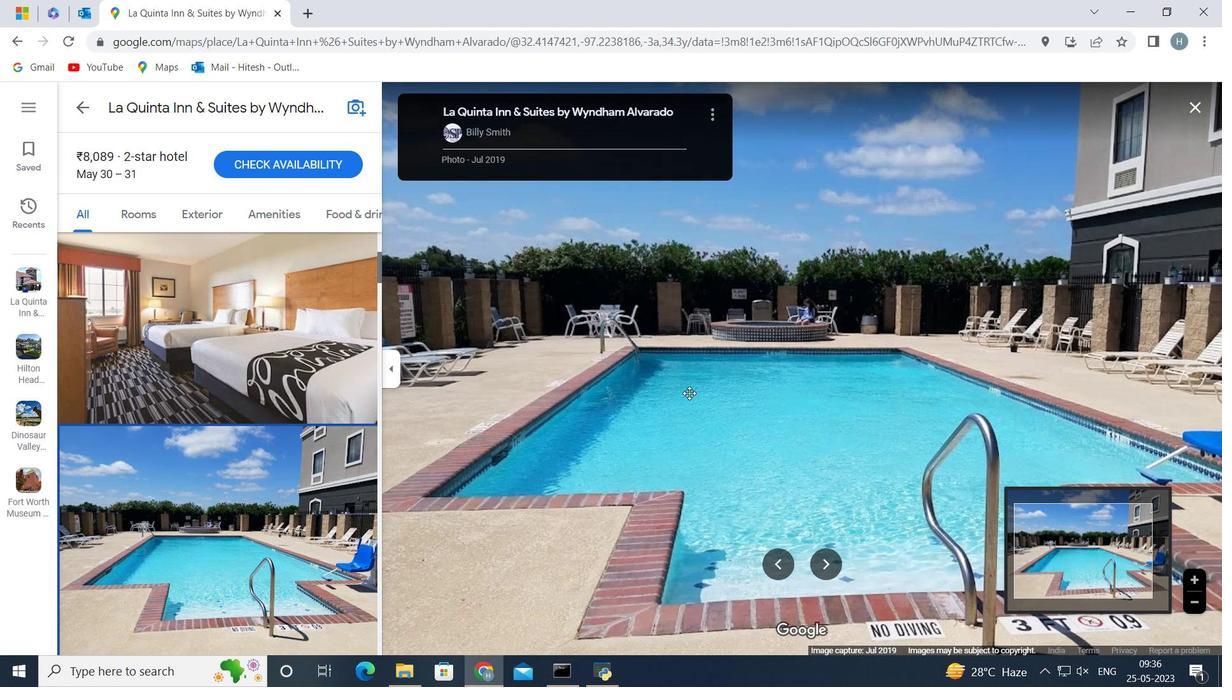 
Action: Mouse scrolled (690, 393) with delta (0, 0)
Screenshot: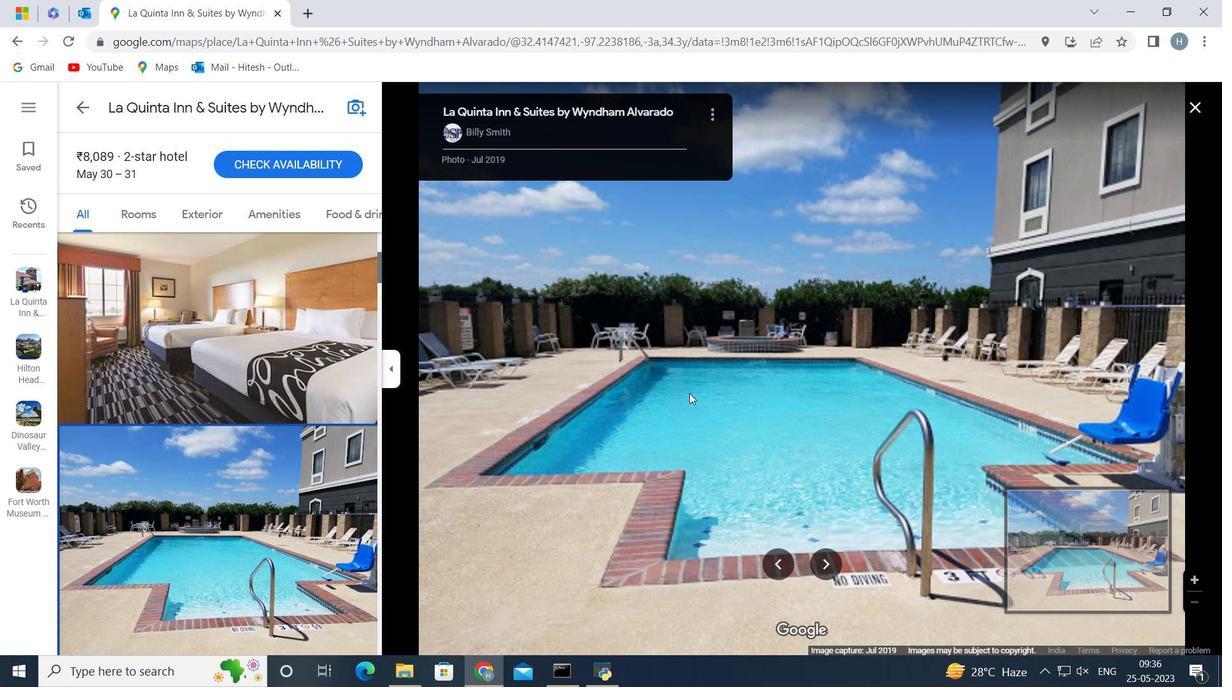 
Action: Mouse scrolled (690, 393) with delta (0, 0)
Screenshot: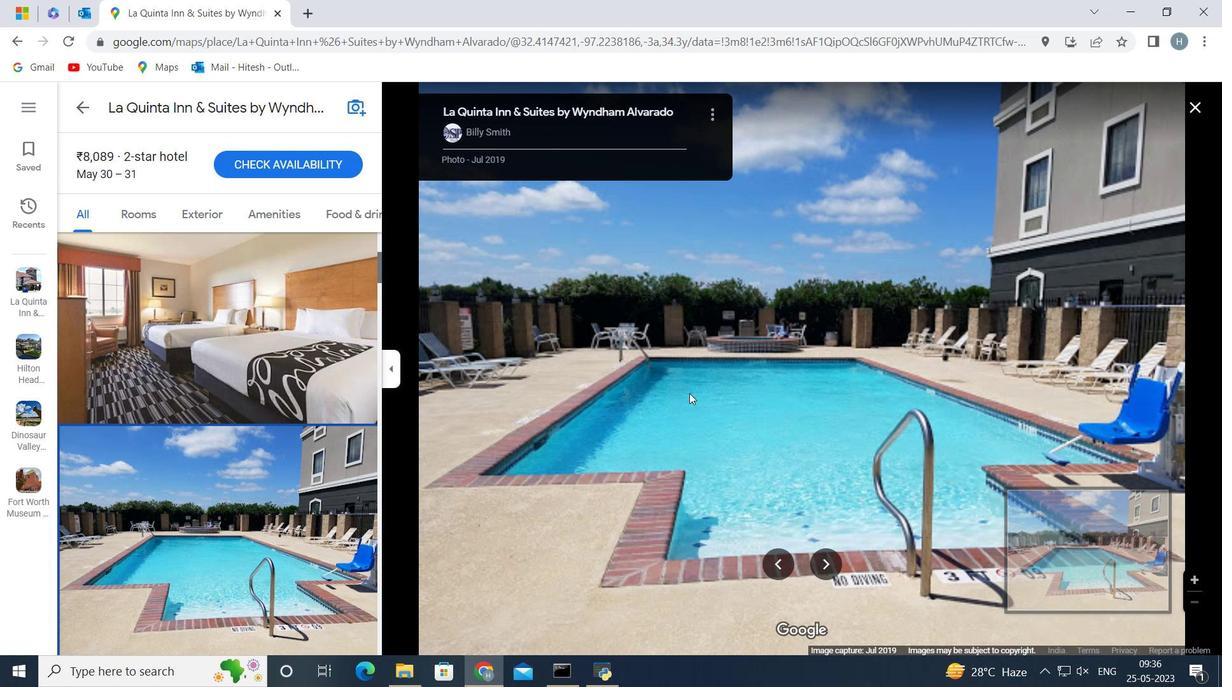 
Action: Mouse scrolled (690, 393) with delta (0, 0)
Screenshot: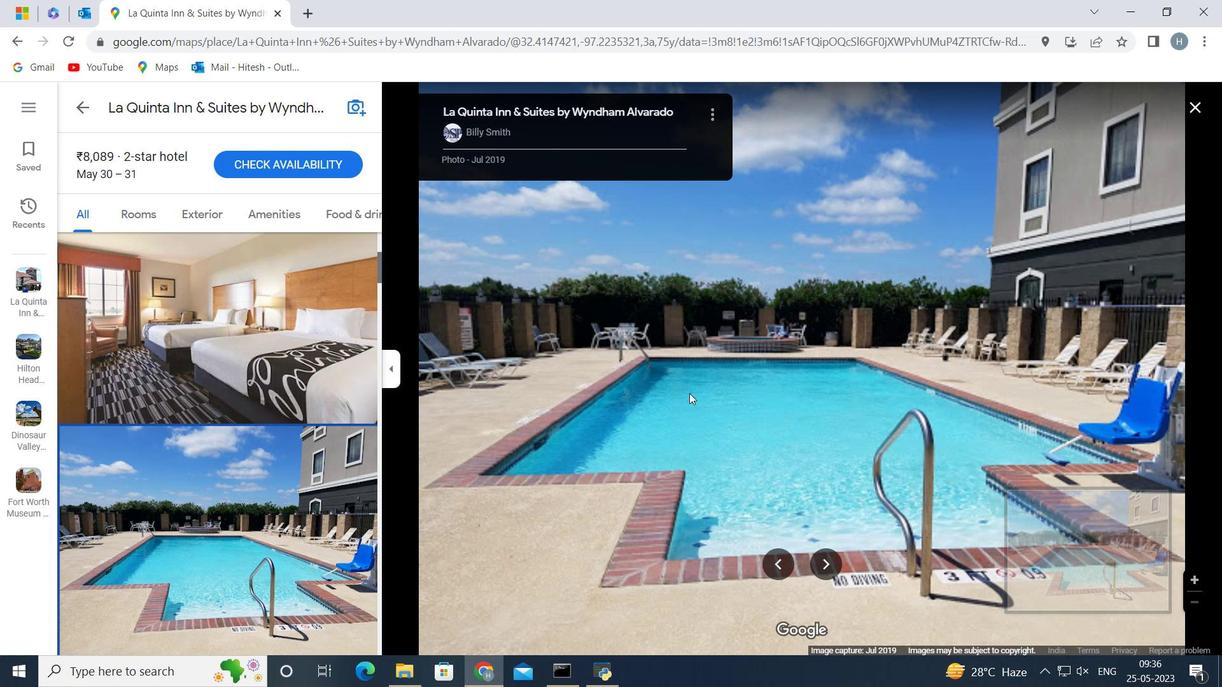 
Action: Mouse scrolled (690, 393) with delta (0, 0)
Screenshot: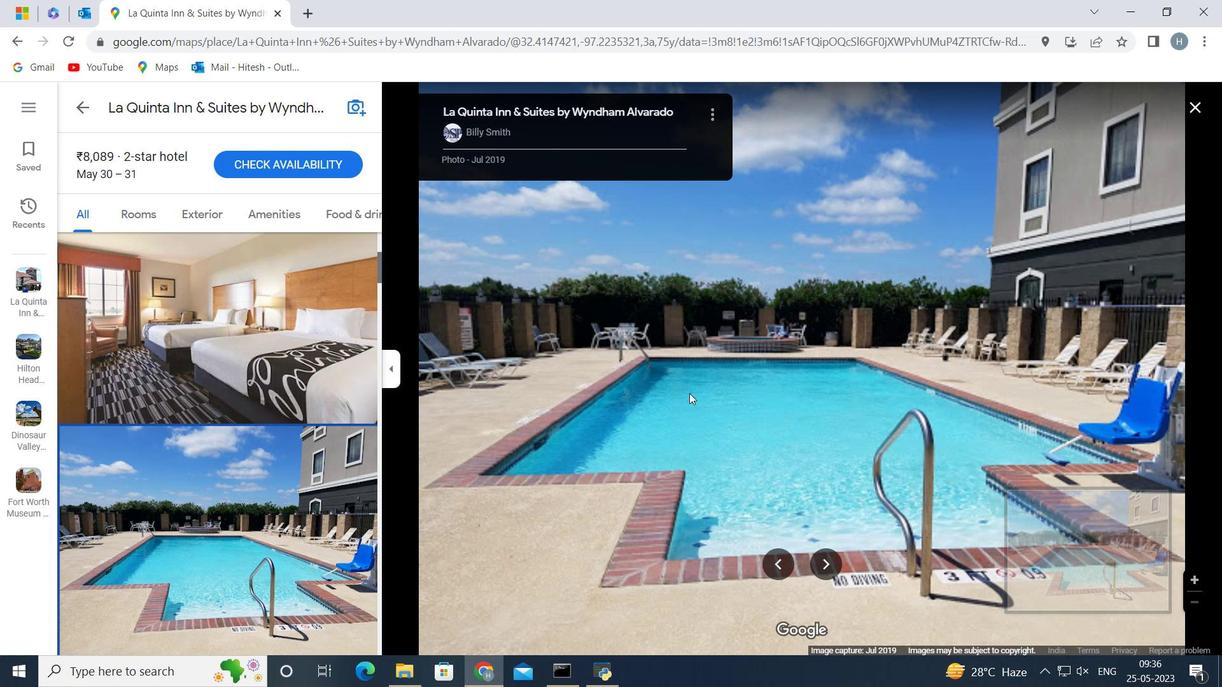 
Action: Mouse scrolled (690, 393) with delta (0, 0)
Screenshot: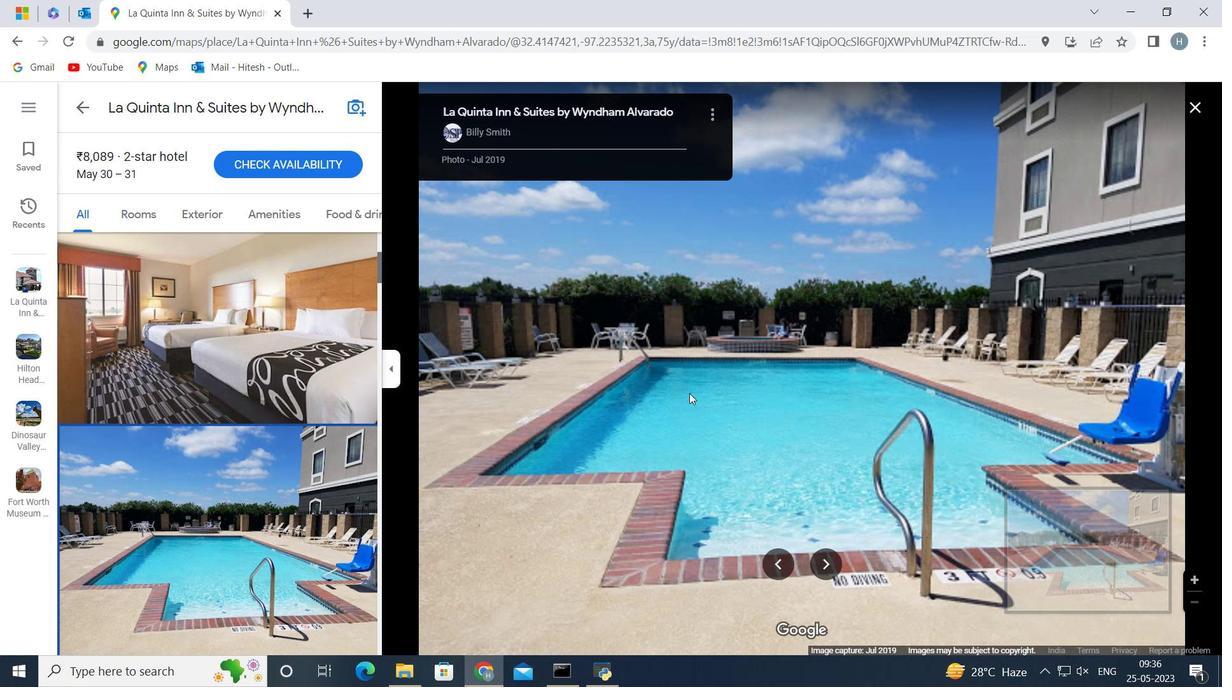 
Action: Key pressed <Key.right>
Screenshot: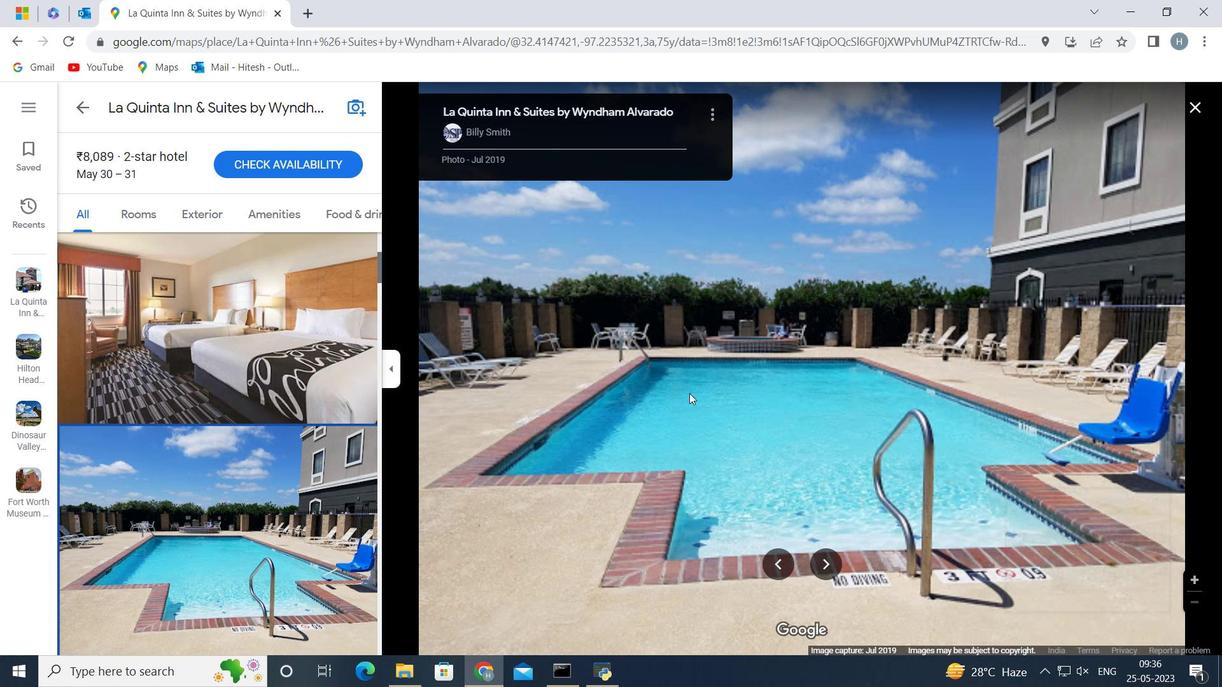 
Action: Mouse moved to (823, 558)
Screenshot: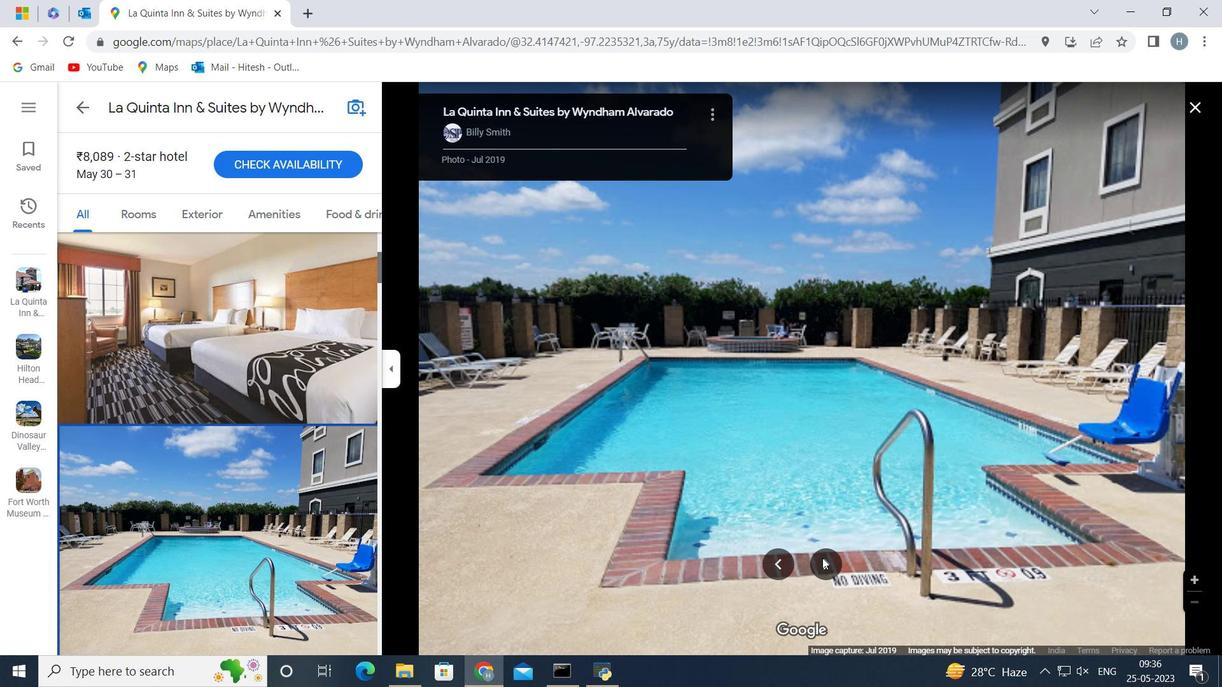 
Action: Mouse pressed left at (823, 558)
Screenshot: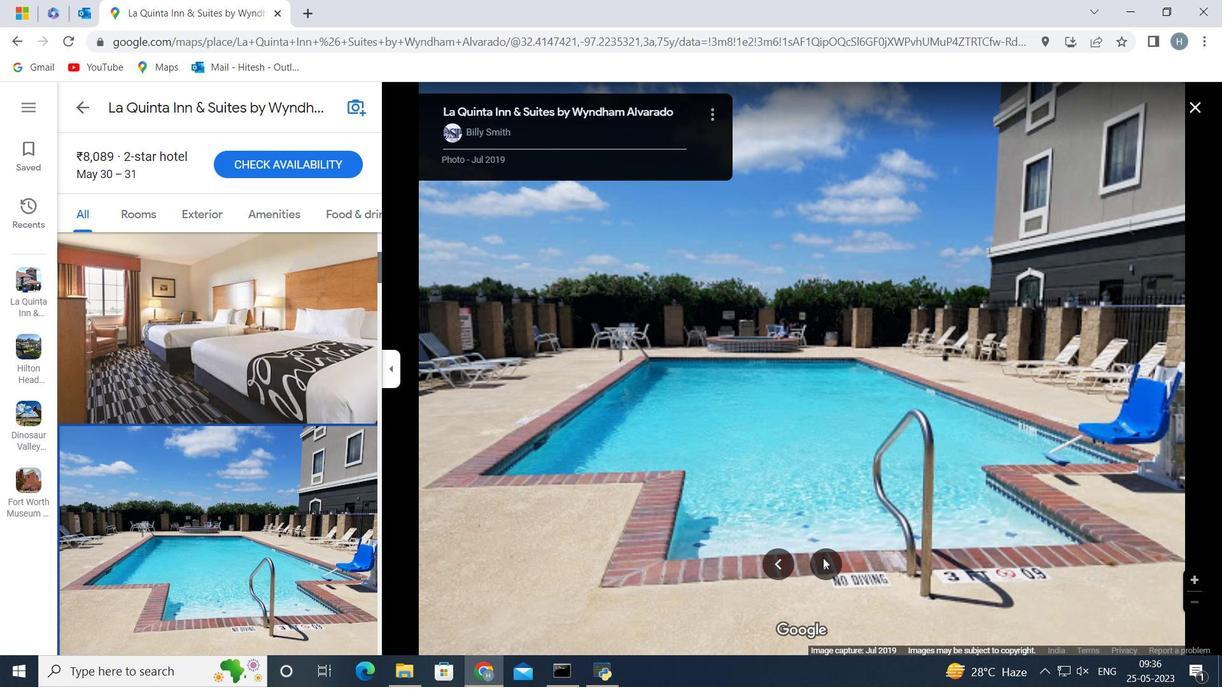 
Action: Mouse moved to (804, 400)
Screenshot: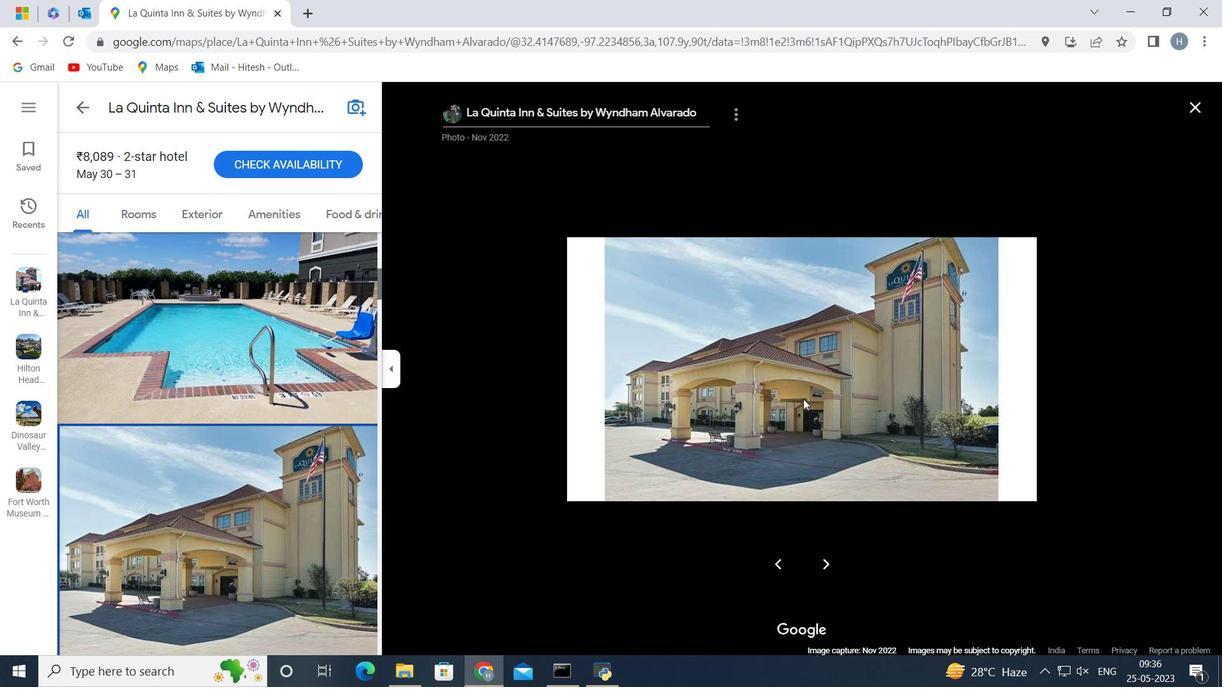 
Action: Mouse scrolled (804, 401) with delta (0, 0)
Screenshot: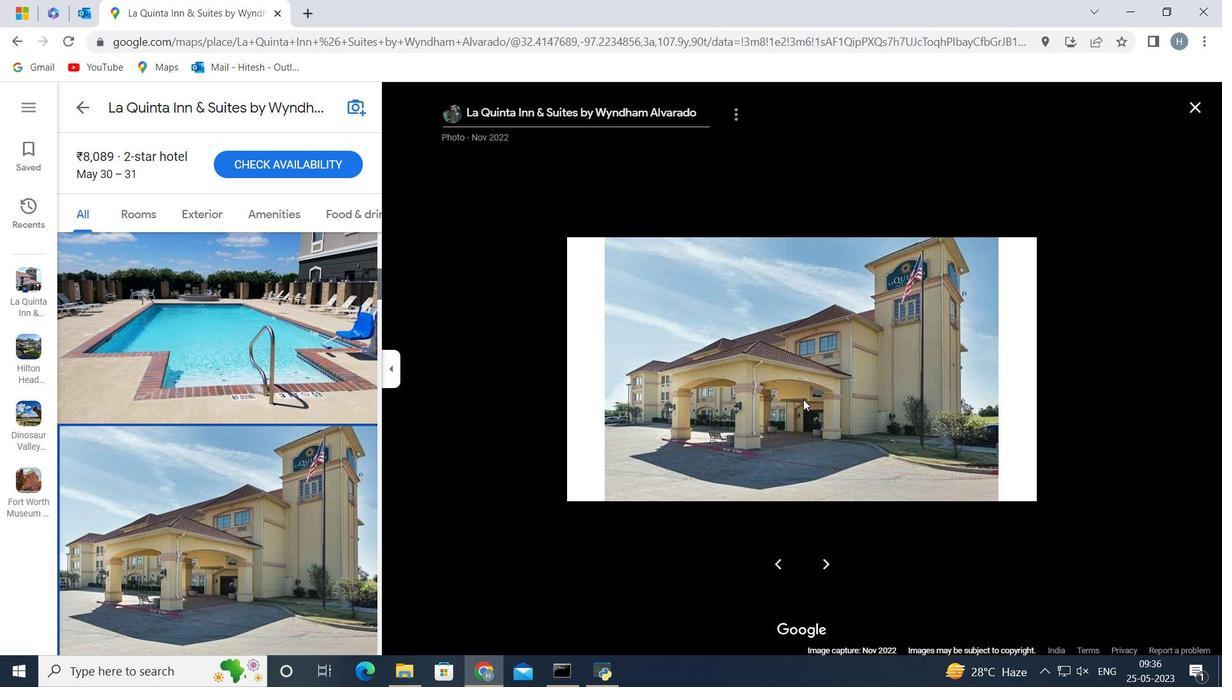 
Action: Mouse scrolled (804, 401) with delta (0, 0)
Screenshot: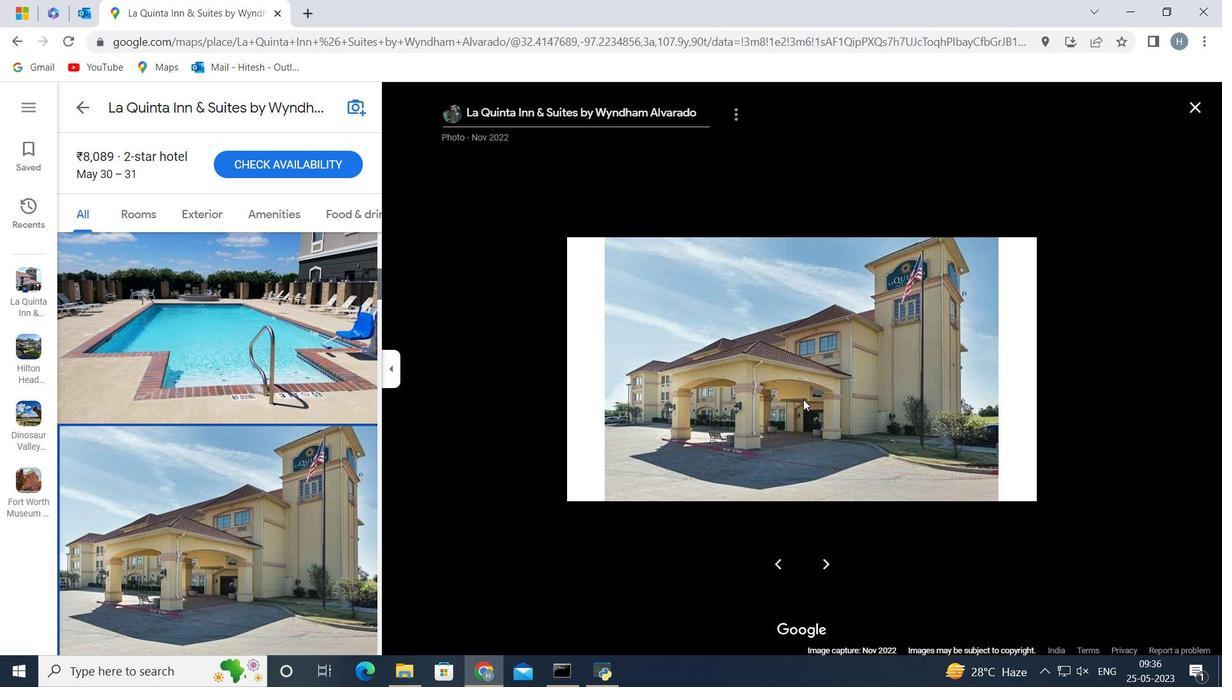 
Action: Mouse scrolled (804, 401) with delta (0, 0)
Screenshot: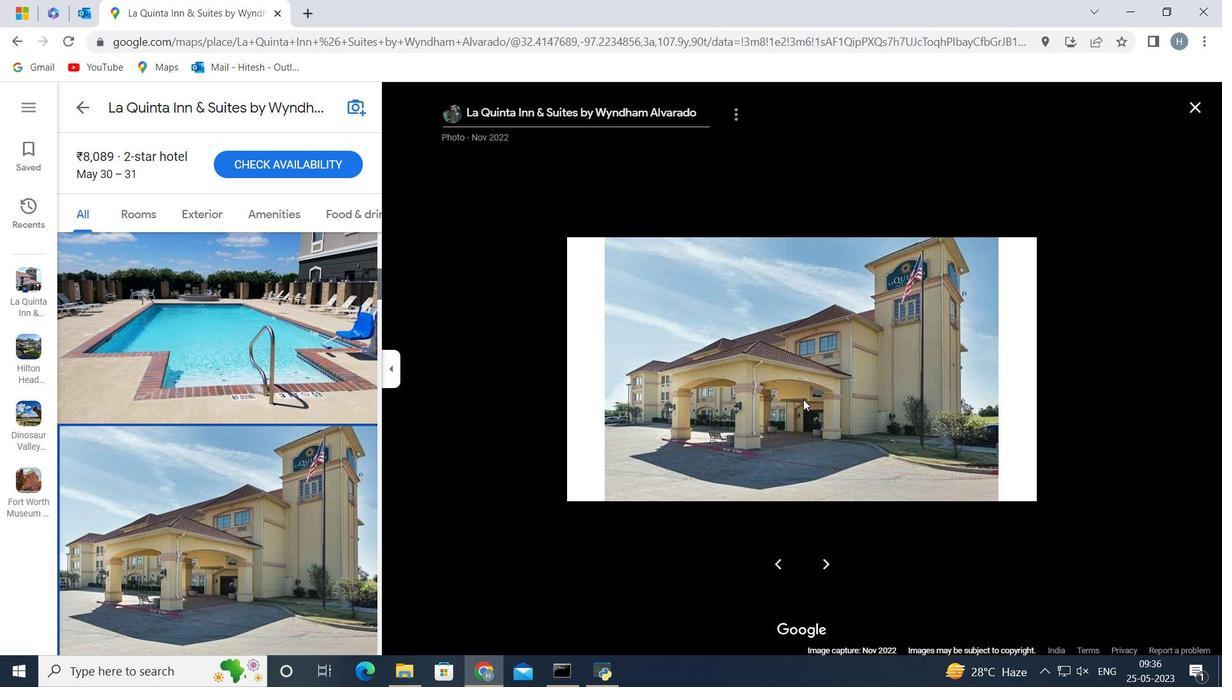 
Action: Mouse scrolled (804, 401) with delta (0, 0)
Screenshot: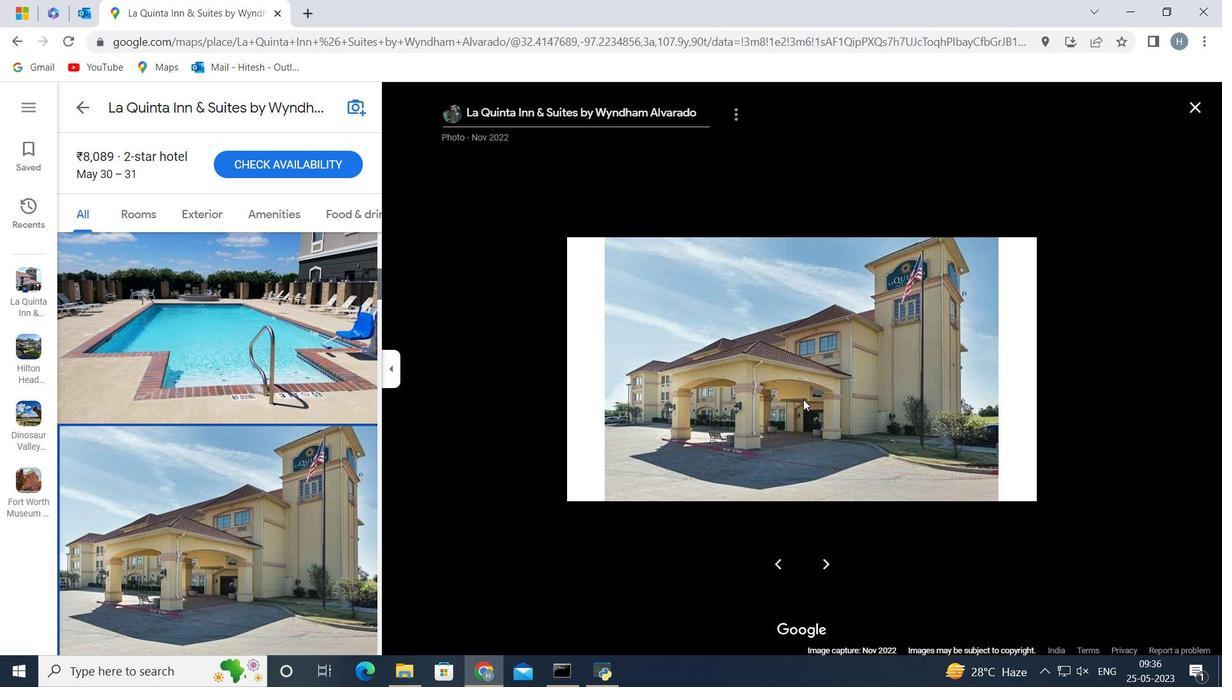 
Action: Mouse scrolled (804, 401) with delta (0, 0)
Screenshot: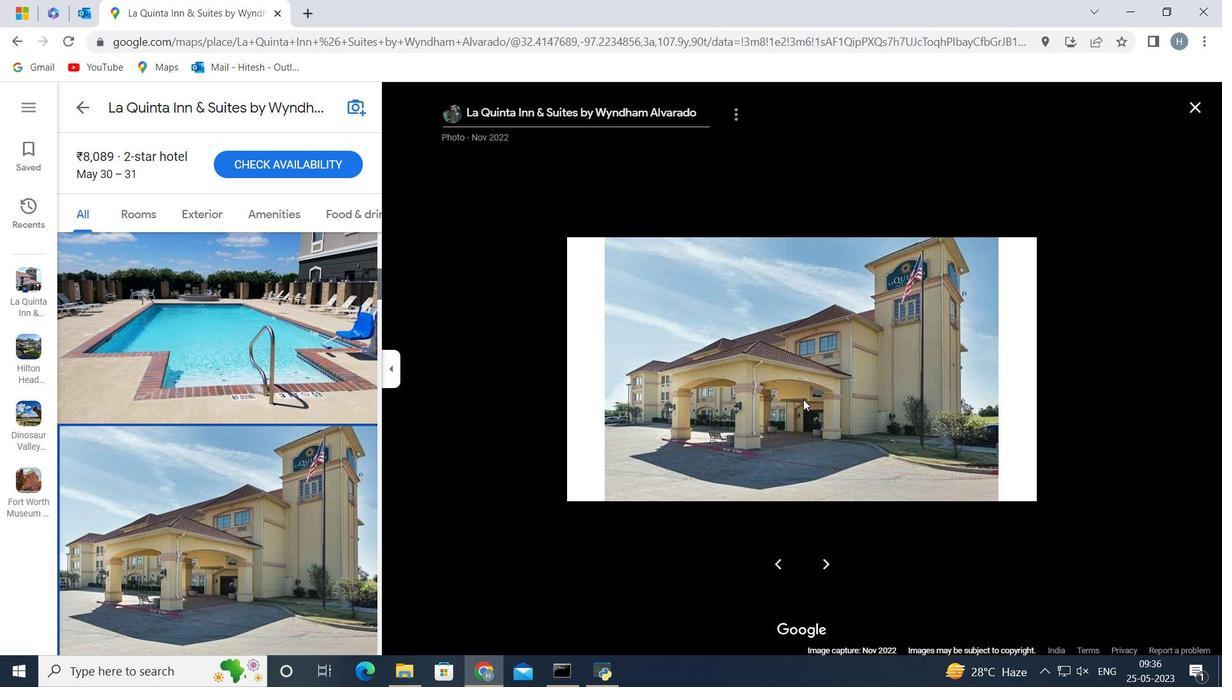 
Action: Mouse moved to (813, 401)
Screenshot: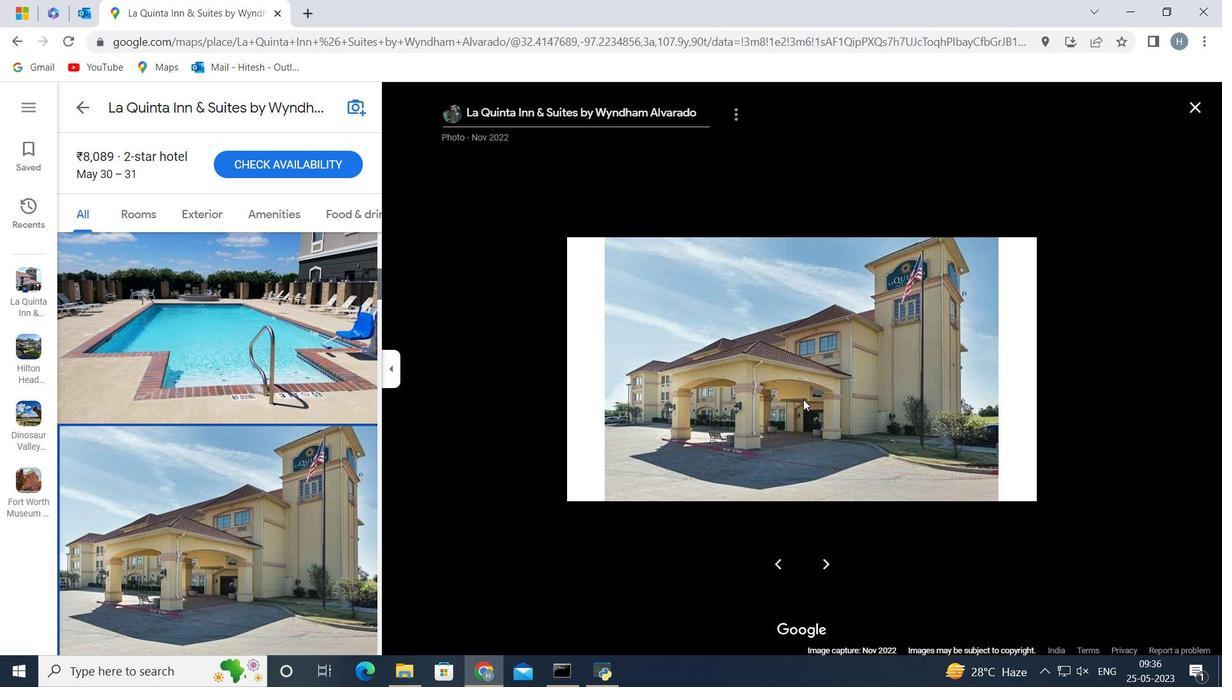 
Action: Mouse scrolled (813, 402) with delta (0, 0)
Screenshot: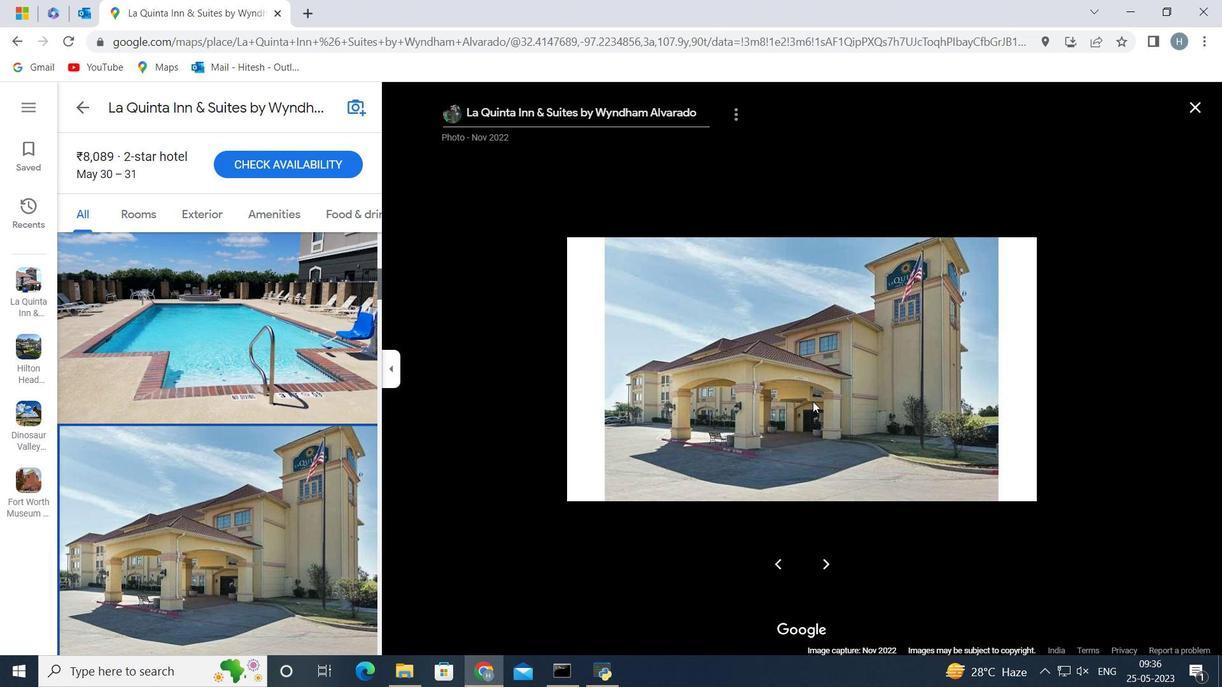 
Action: Mouse scrolled (813, 402) with delta (0, 0)
Screenshot: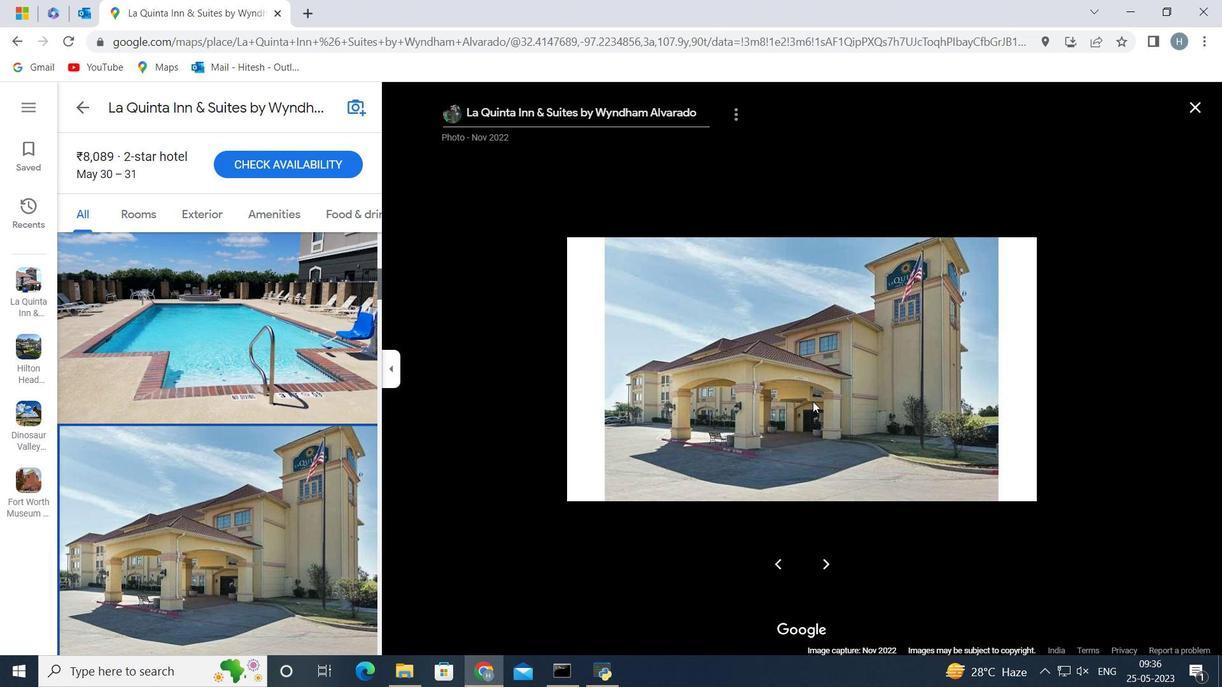 
Action: Mouse scrolled (813, 402) with delta (0, 0)
Screenshot: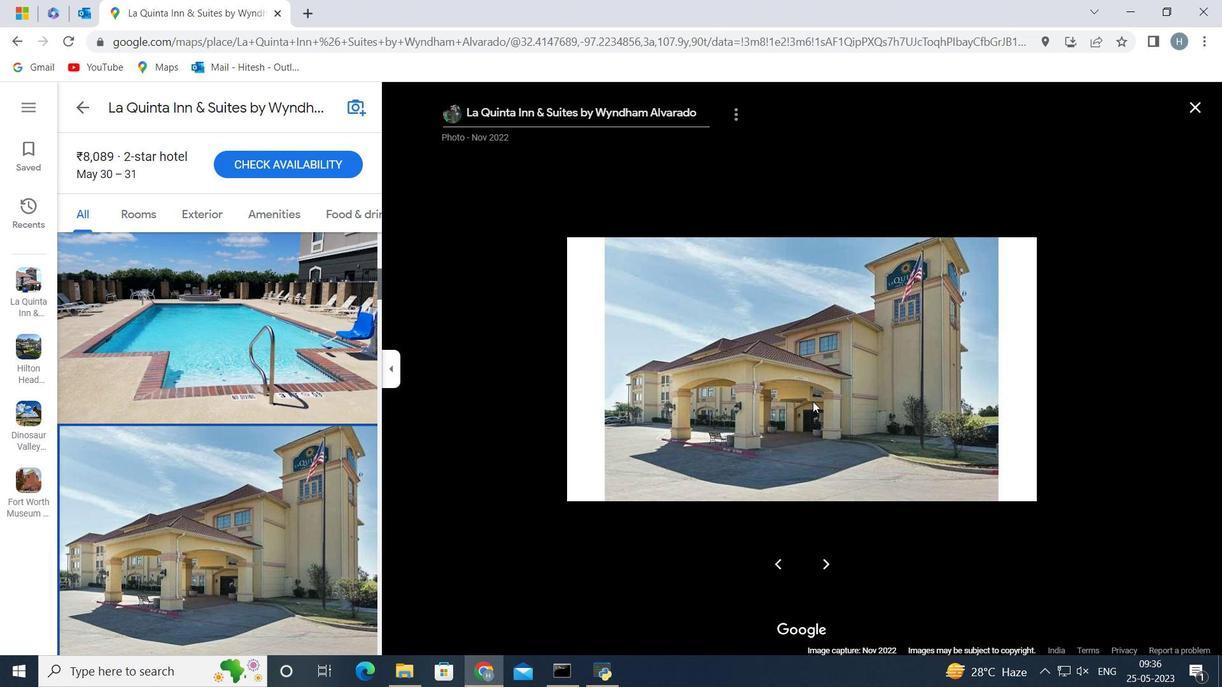 
Action: Mouse scrolled (813, 402) with delta (0, 0)
Screenshot: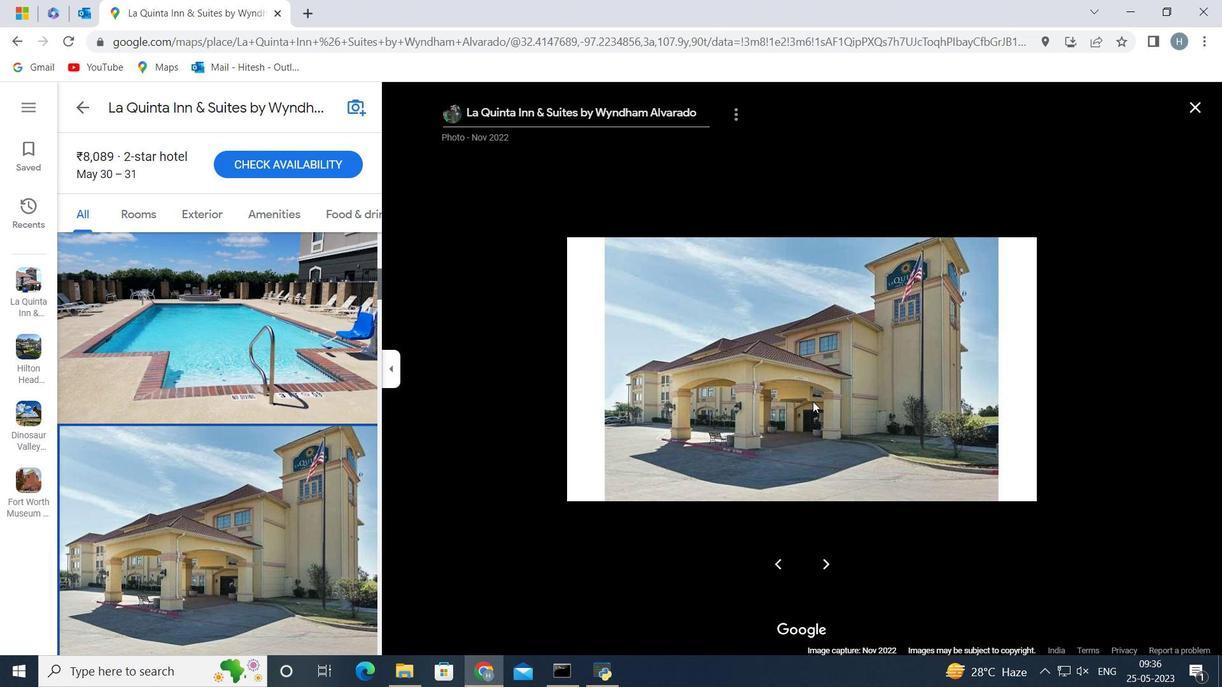 
Action: Mouse scrolled (813, 402) with delta (0, 0)
Screenshot: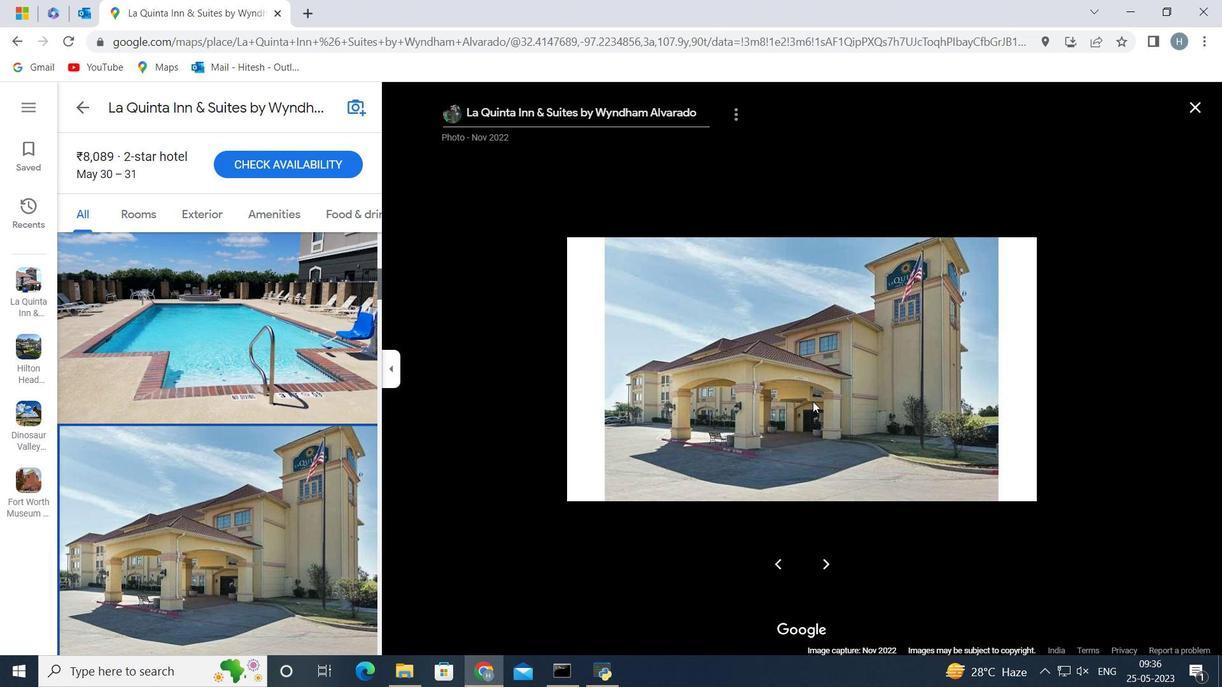 
Action: Mouse moved to (815, 404)
Screenshot: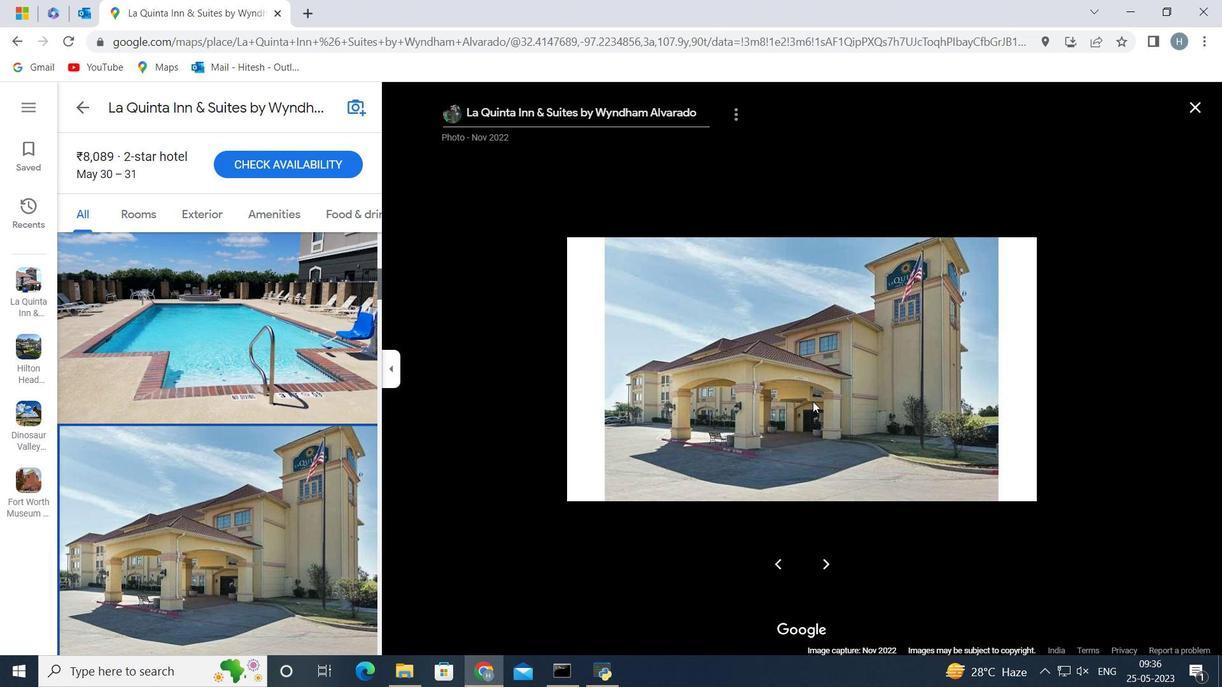 
Action: Mouse scrolled (815, 405) with delta (0, 0)
Screenshot: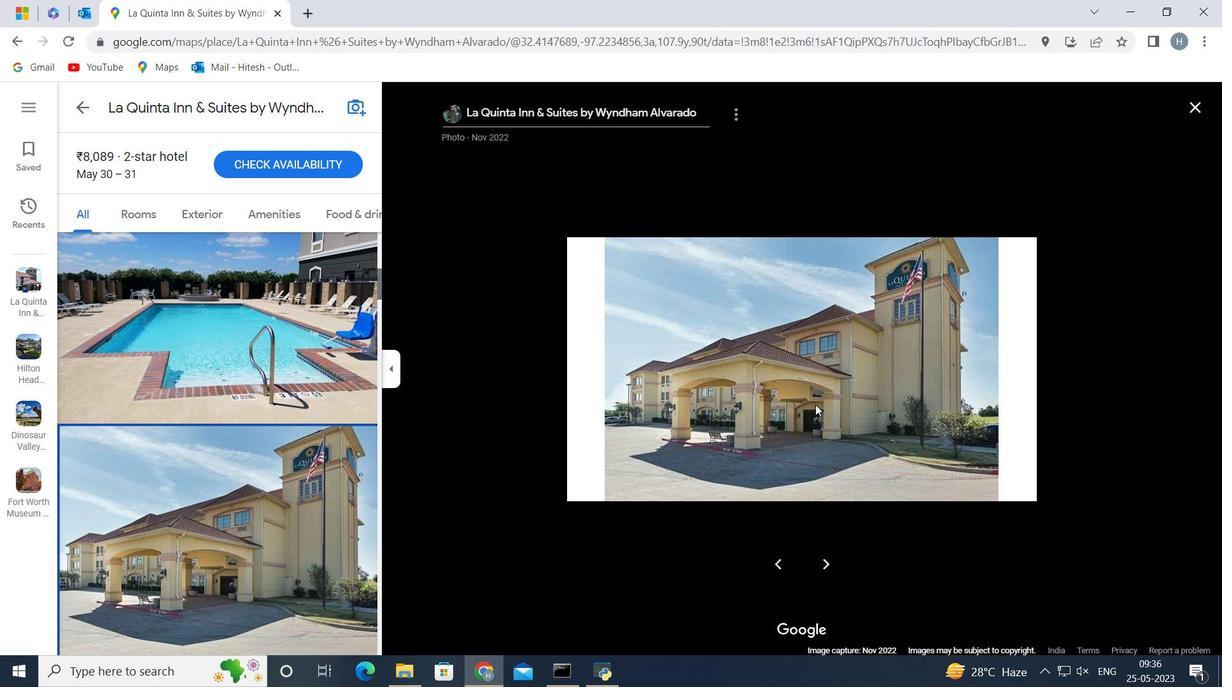 
Action: Mouse scrolled (815, 405) with delta (0, 0)
Screenshot: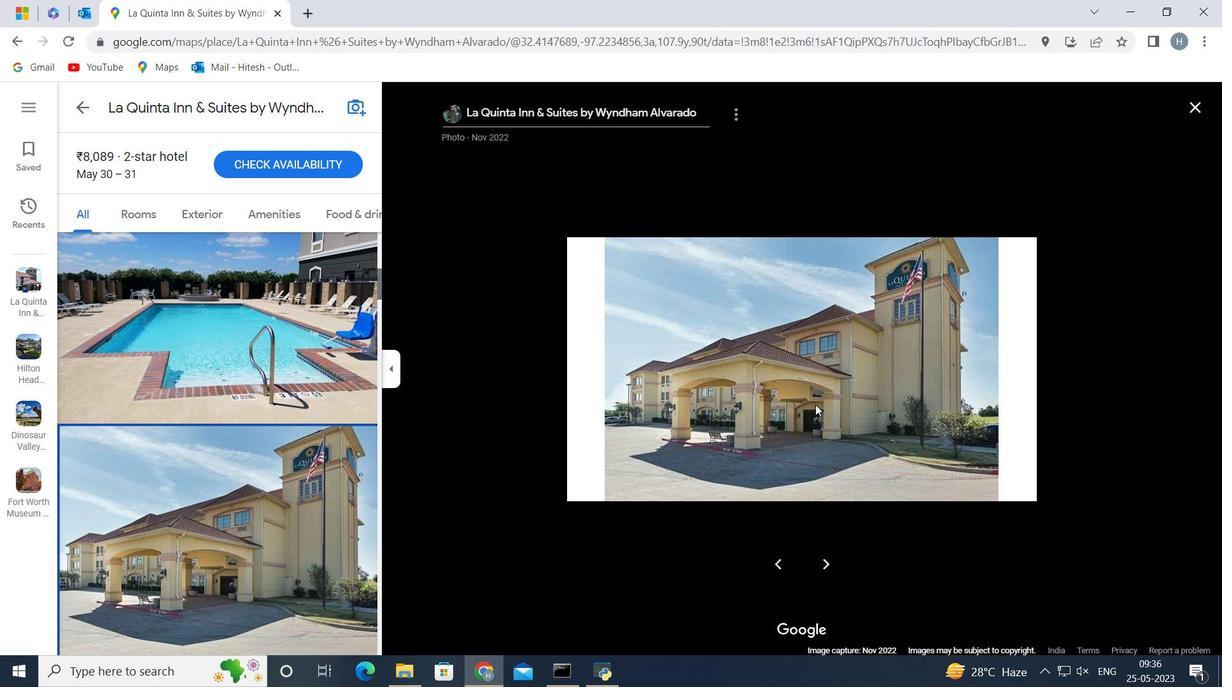 
Action: Mouse scrolled (815, 405) with delta (0, 0)
Screenshot: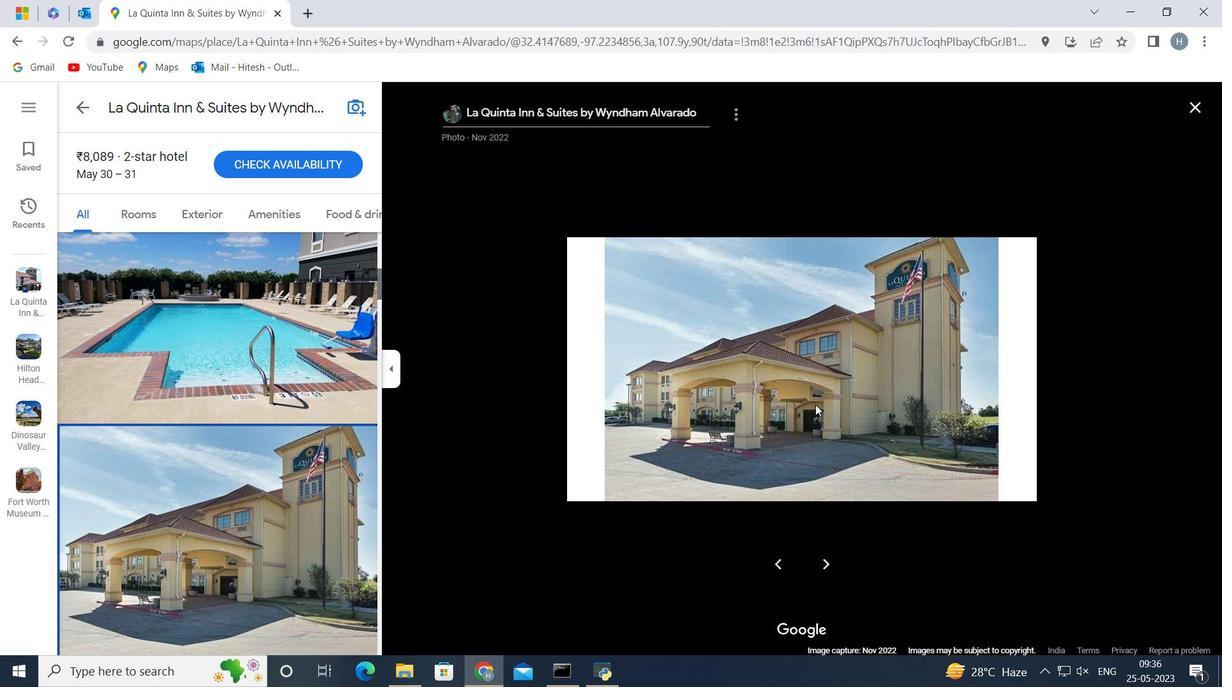 
Action: Key pressed <Key.right>
Screenshot: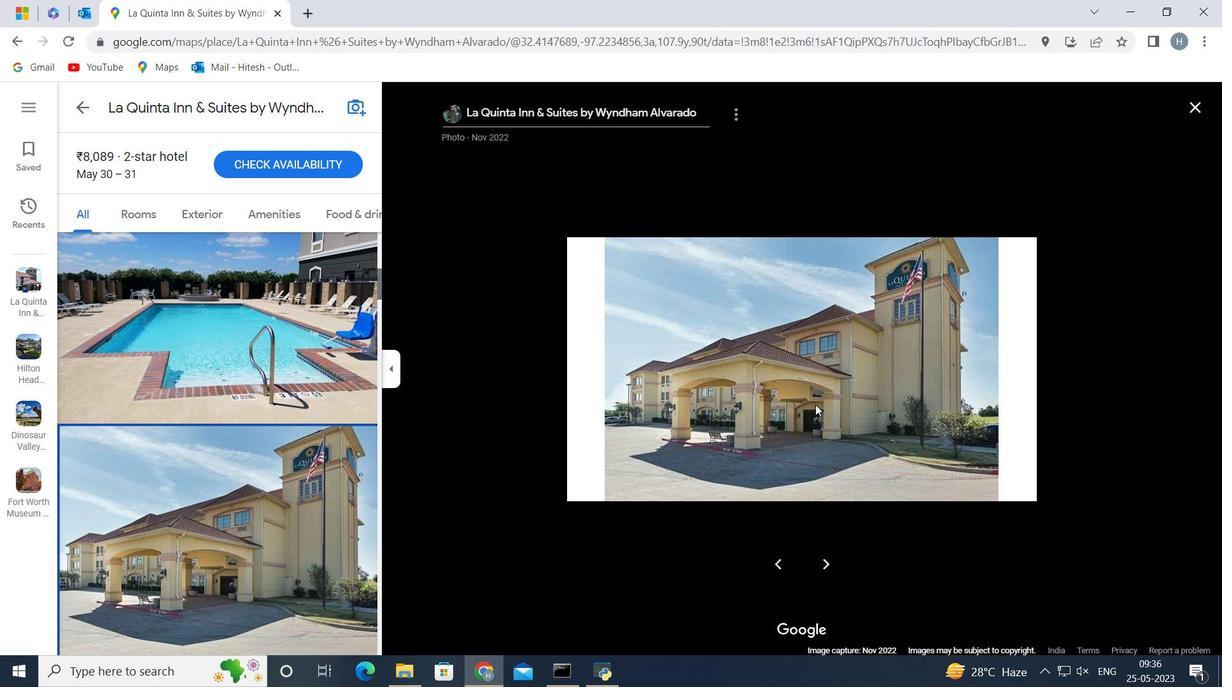 
Action: Mouse moved to (824, 565)
Screenshot: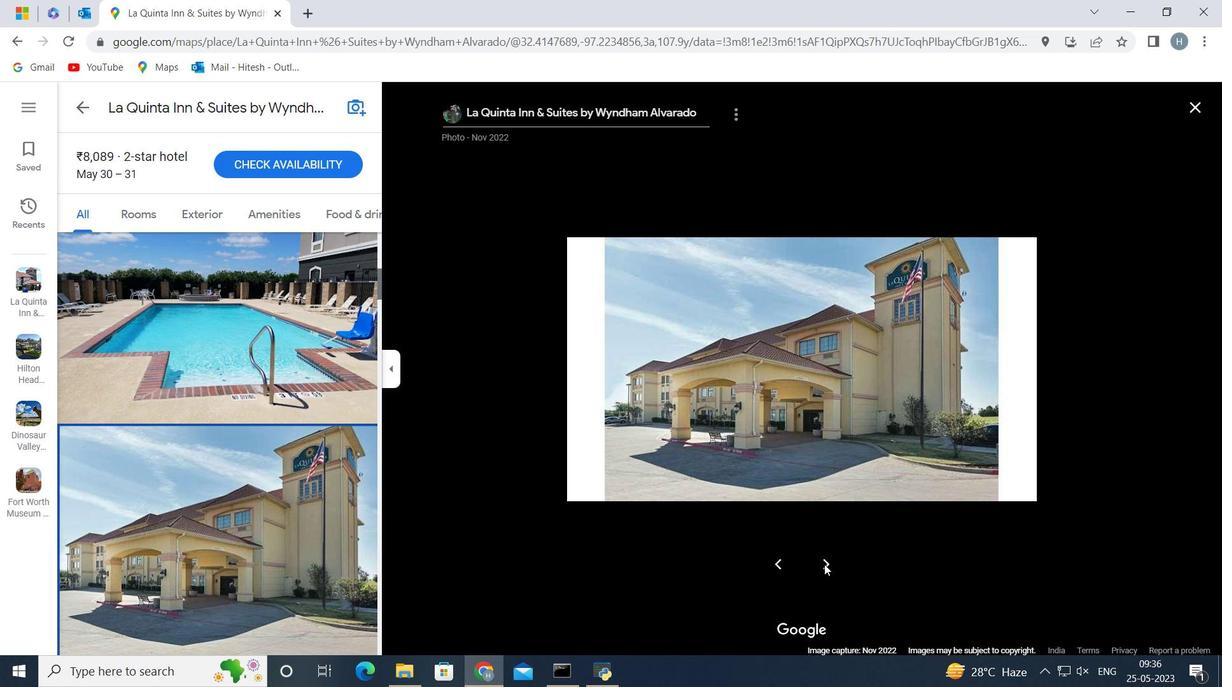 
Action: Mouse pressed left at (824, 565)
Screenshot: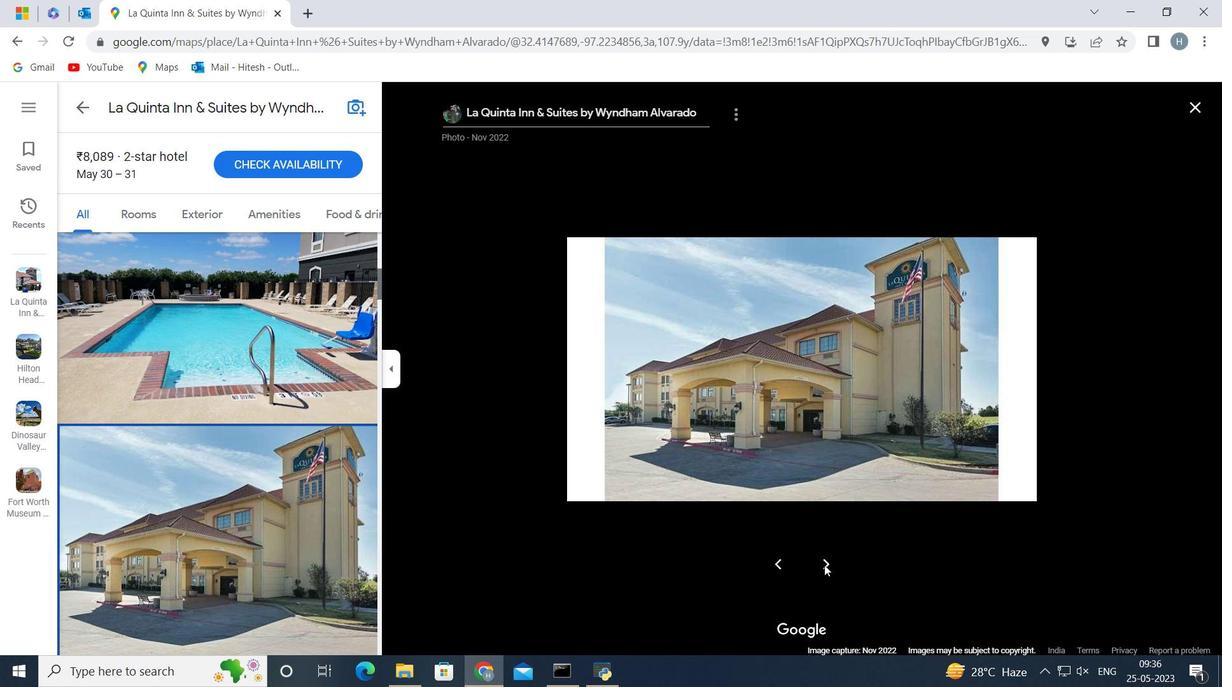 
Action: Mouse moved to (826, 562)
Screenshot: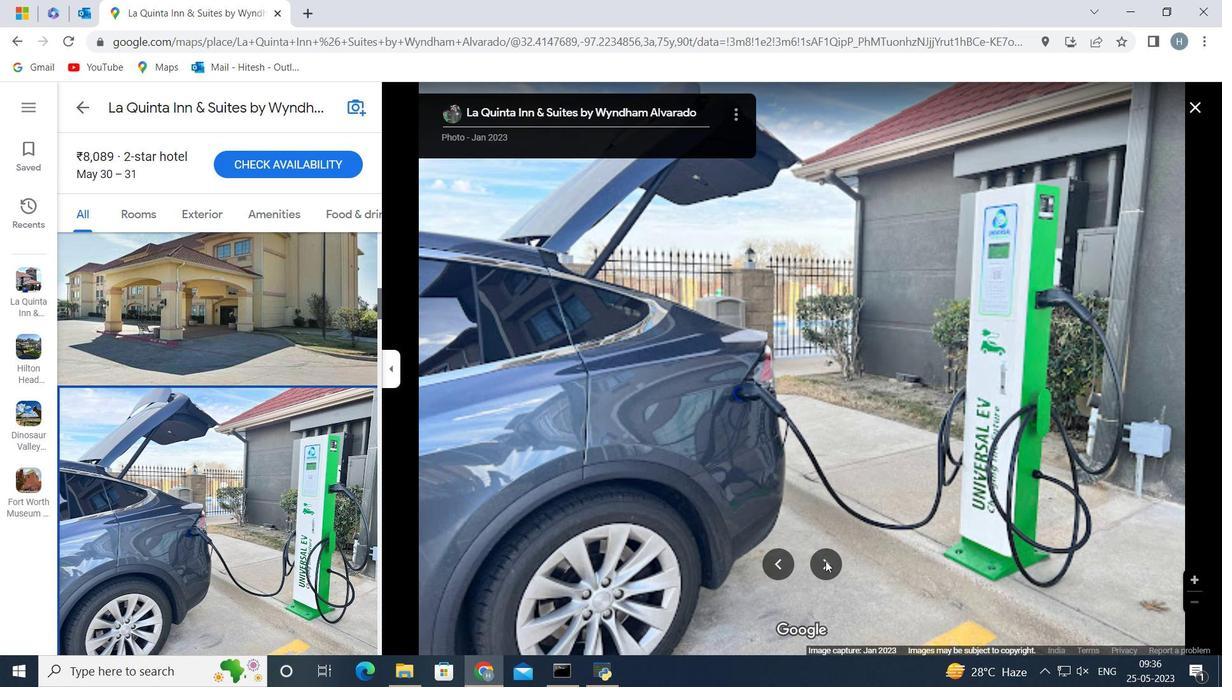 
Action: Mouse pressed left at (826, 562)
Screenshot: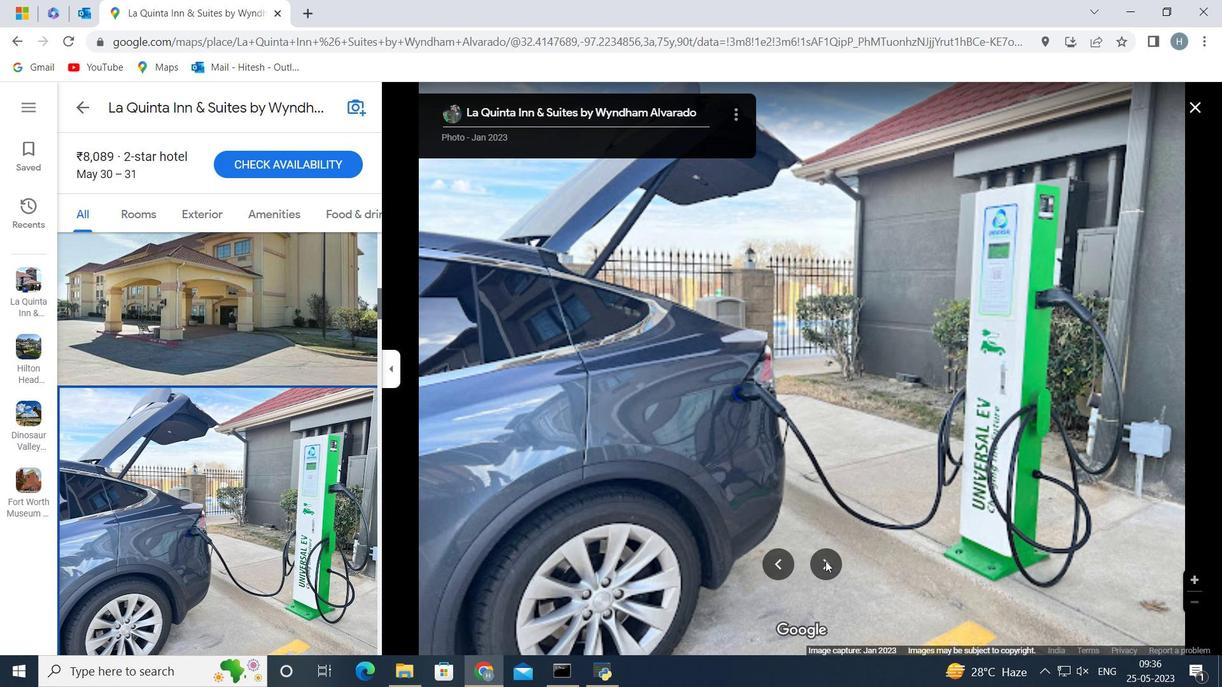 
Action: Key pressed <Key.right><Key.right><Key.right><Key.right><Key.right><Key.right><Key.right>
Screenshot: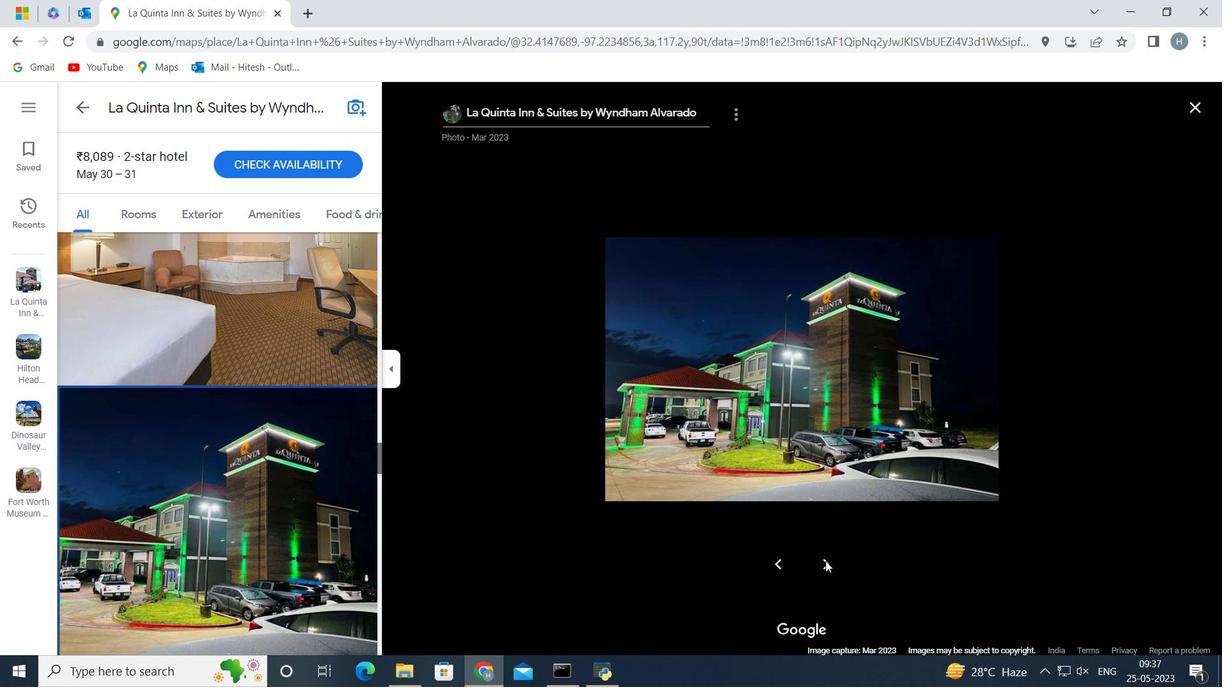 
Action: Mouse moved to (140, 211)
Screenshot: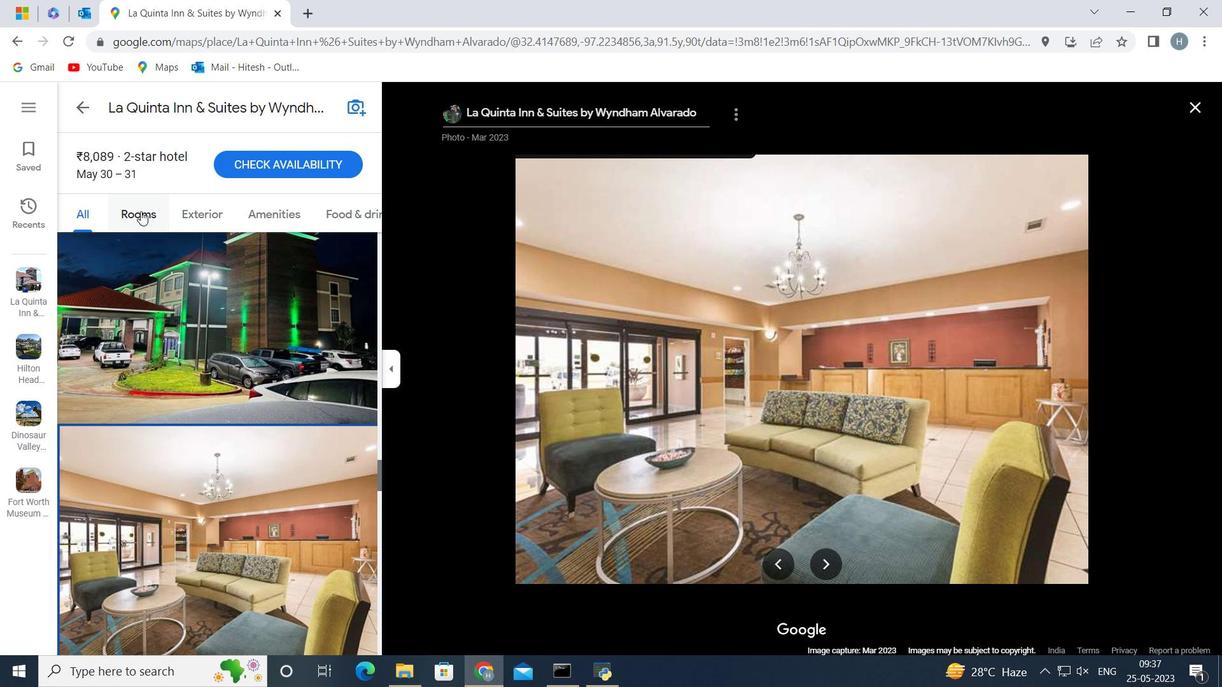 
Action: Mouse pressed left at (140, 211)
Screenshot: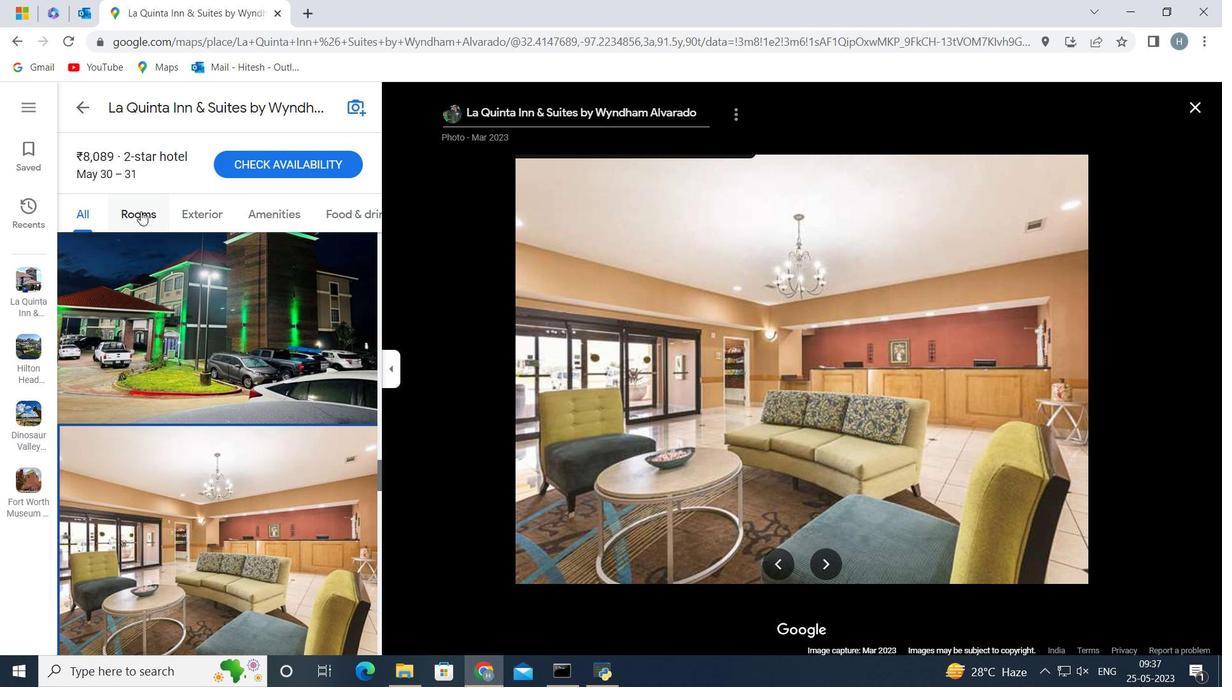 
Action: Mouse moved to (280, 520)
Screenshot: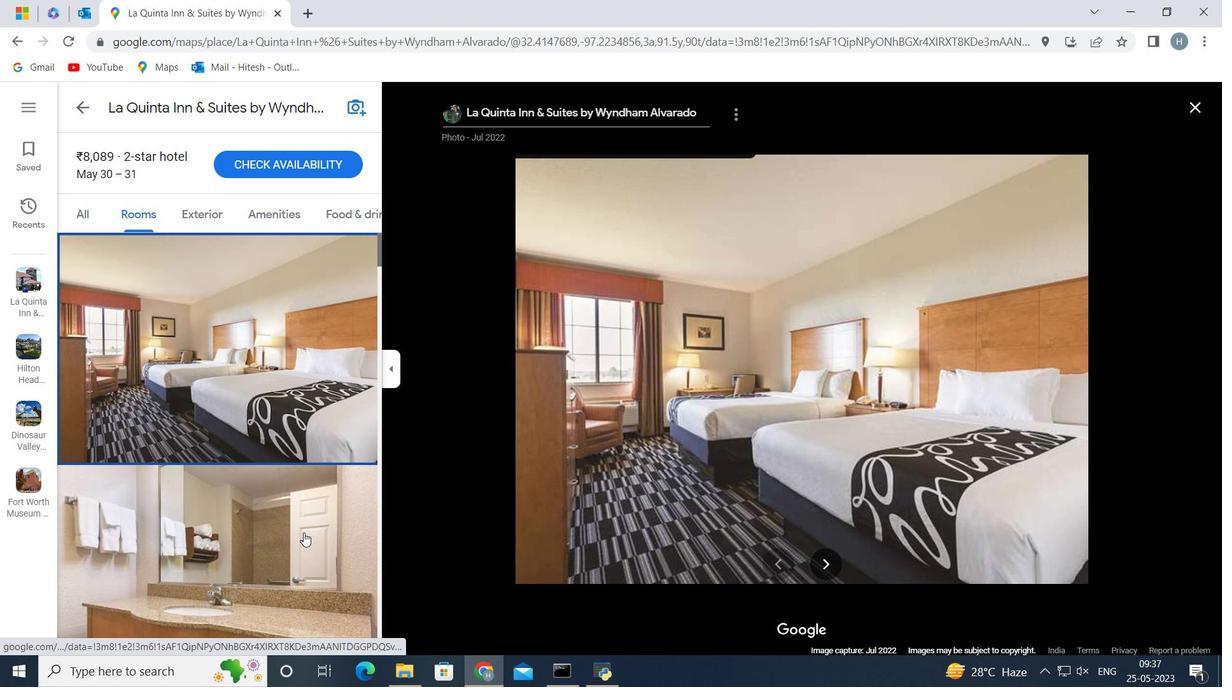 
Action: Mouse pressed left at (280, 520)
Screenshot: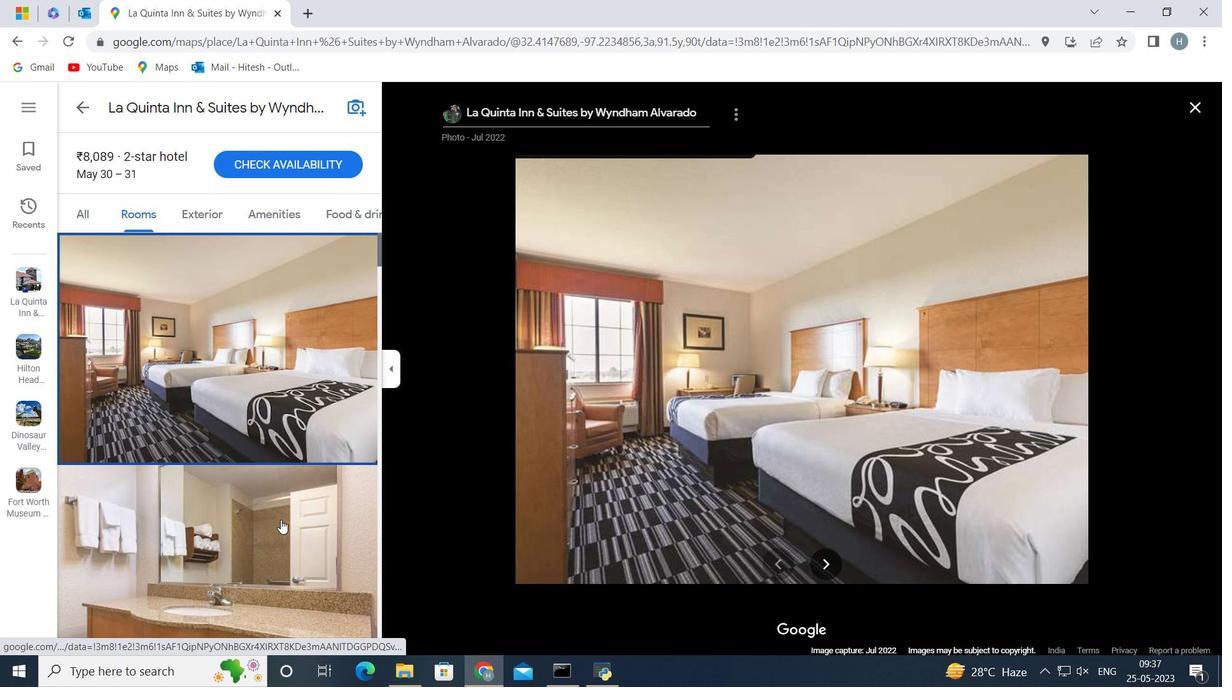 
Action: Mouse moved to (252, 468)
Screenshot: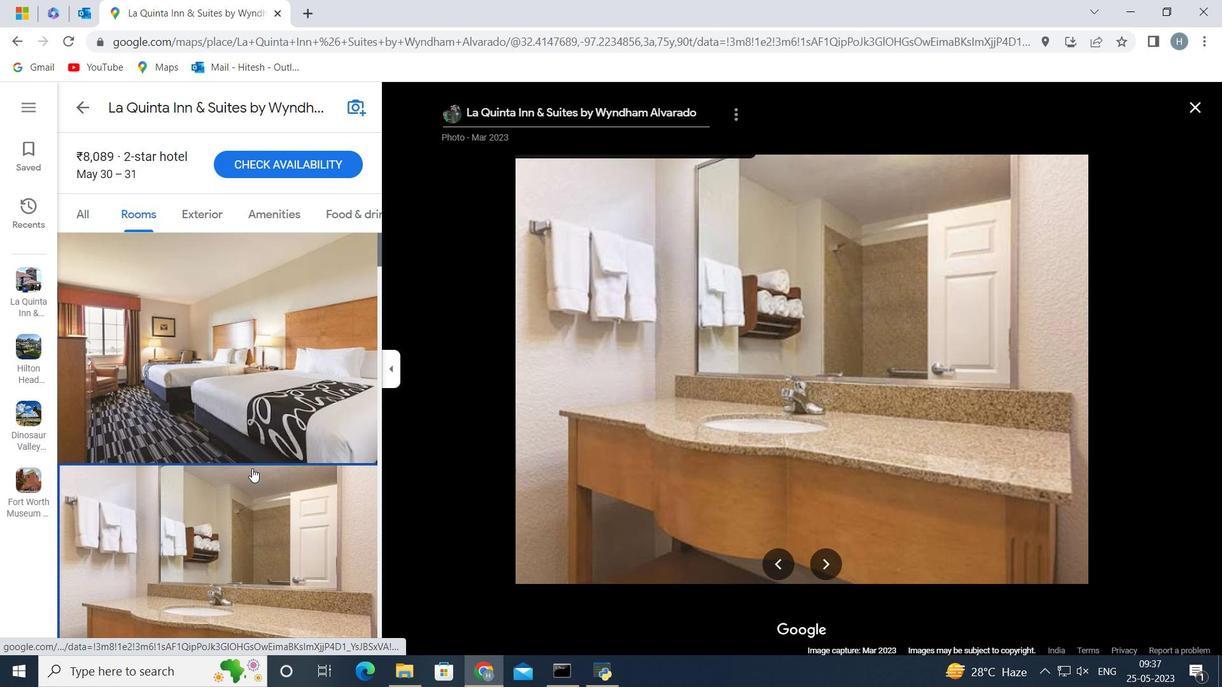 
Action: Mouse scrolled (252, 467) with delta (0, 0)
Screenshot: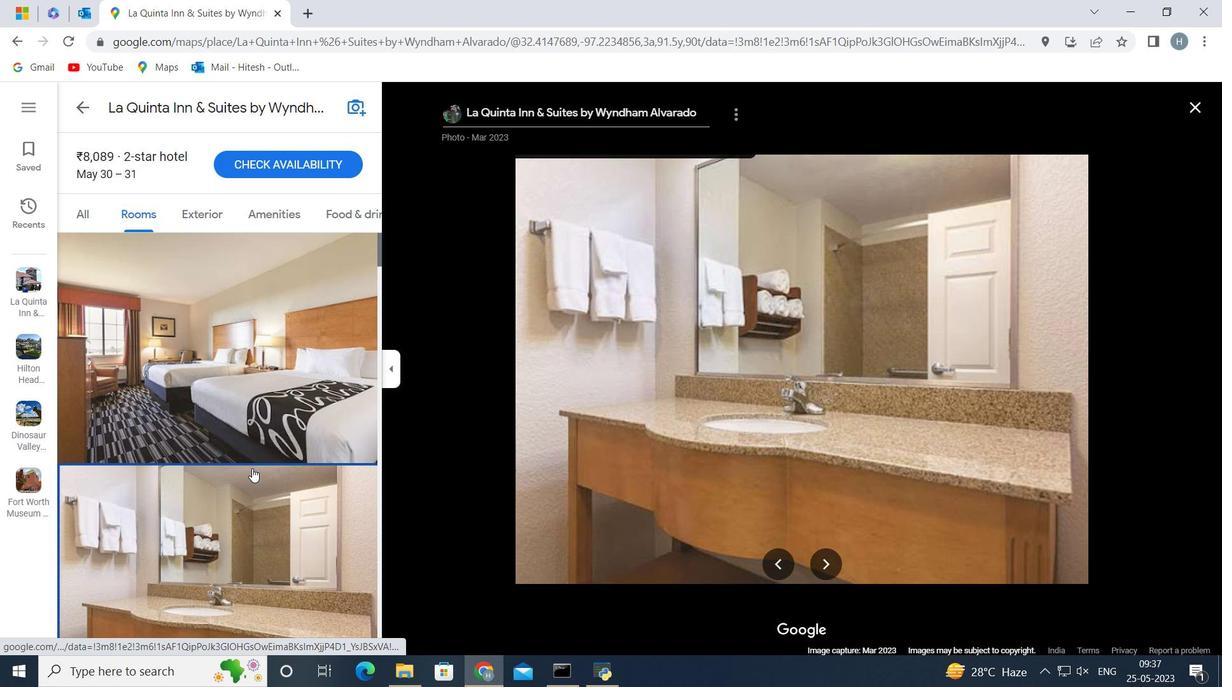 
Action: Mouse scrolled (252, 467) with delta (0, 0)
Screenshot: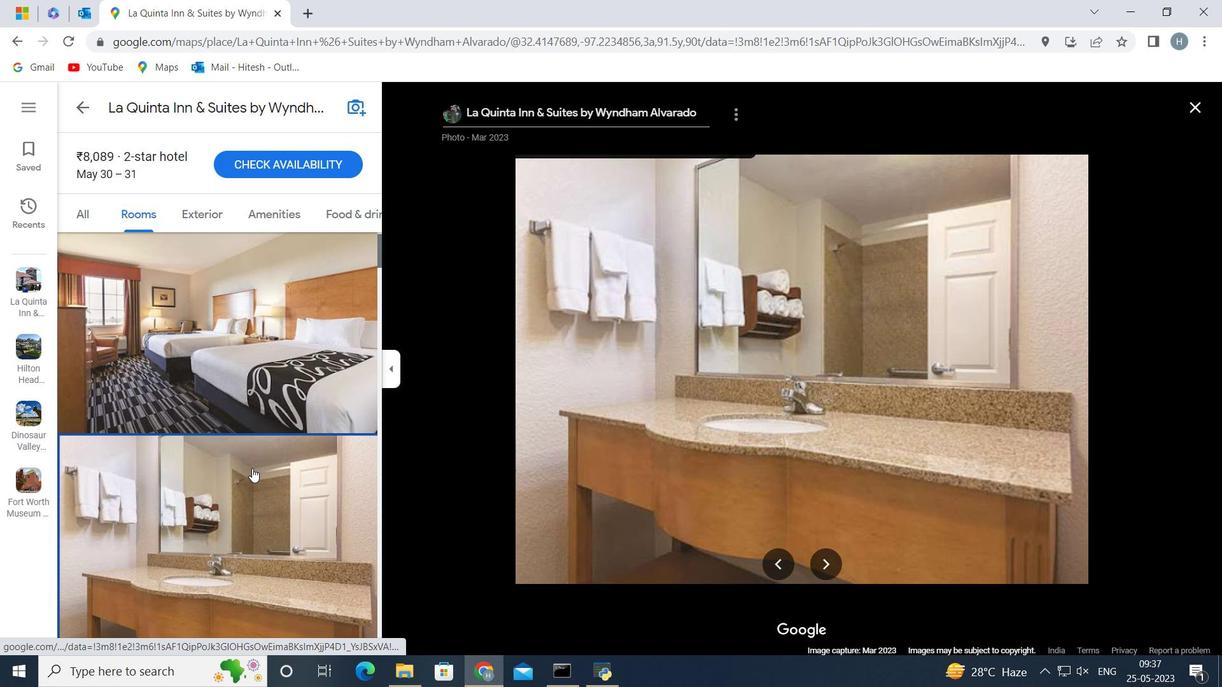 
Action: Mouse moved to (250, 462)
Screenshot: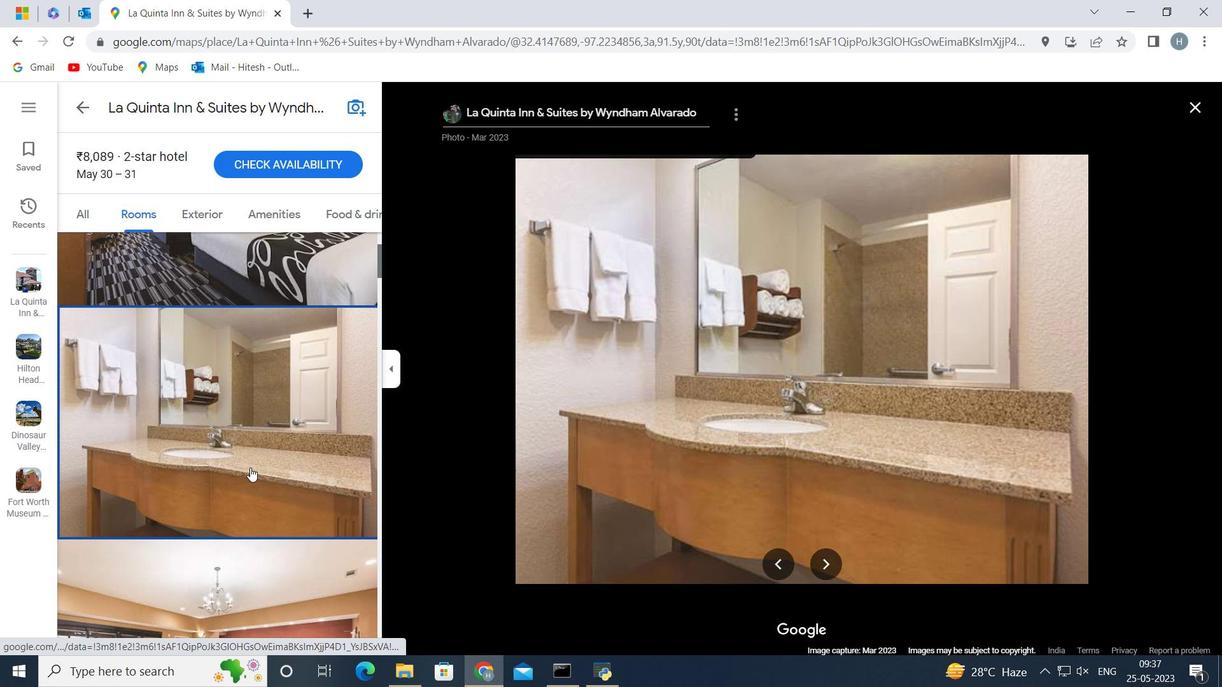 
Action: Mouse scrolled (250, 461) with delta (0, 0)
Screenshot: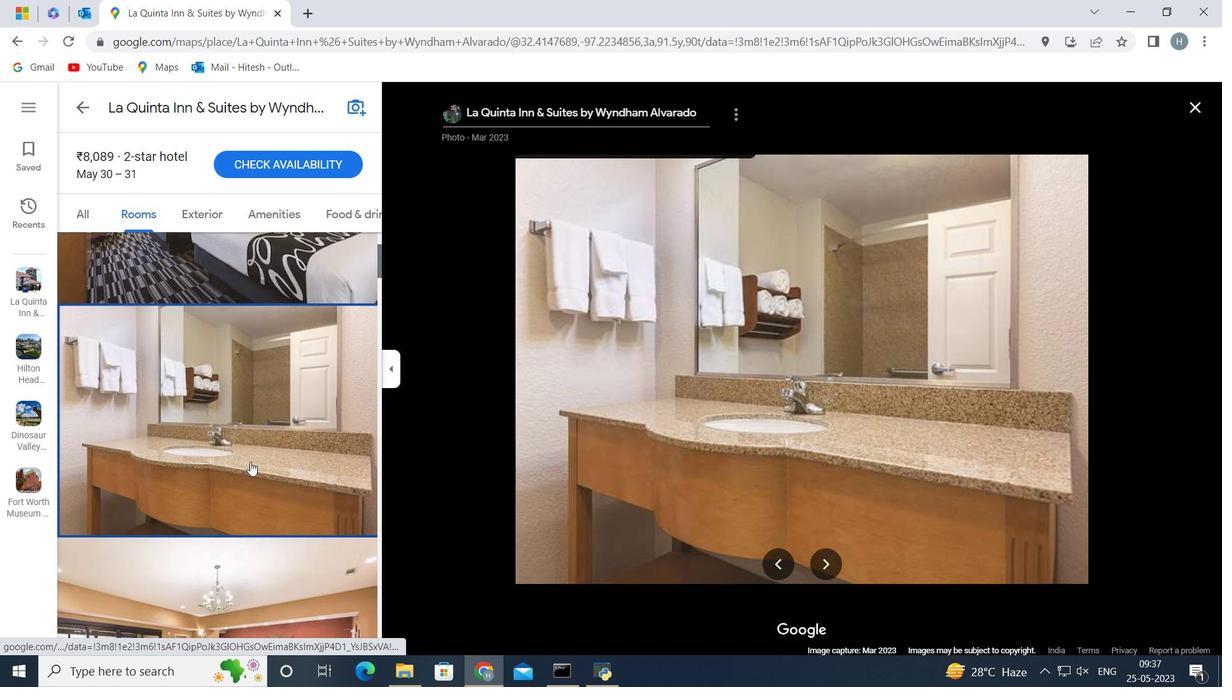 
Action: Mouse moved to (266, 487)
Screenshot: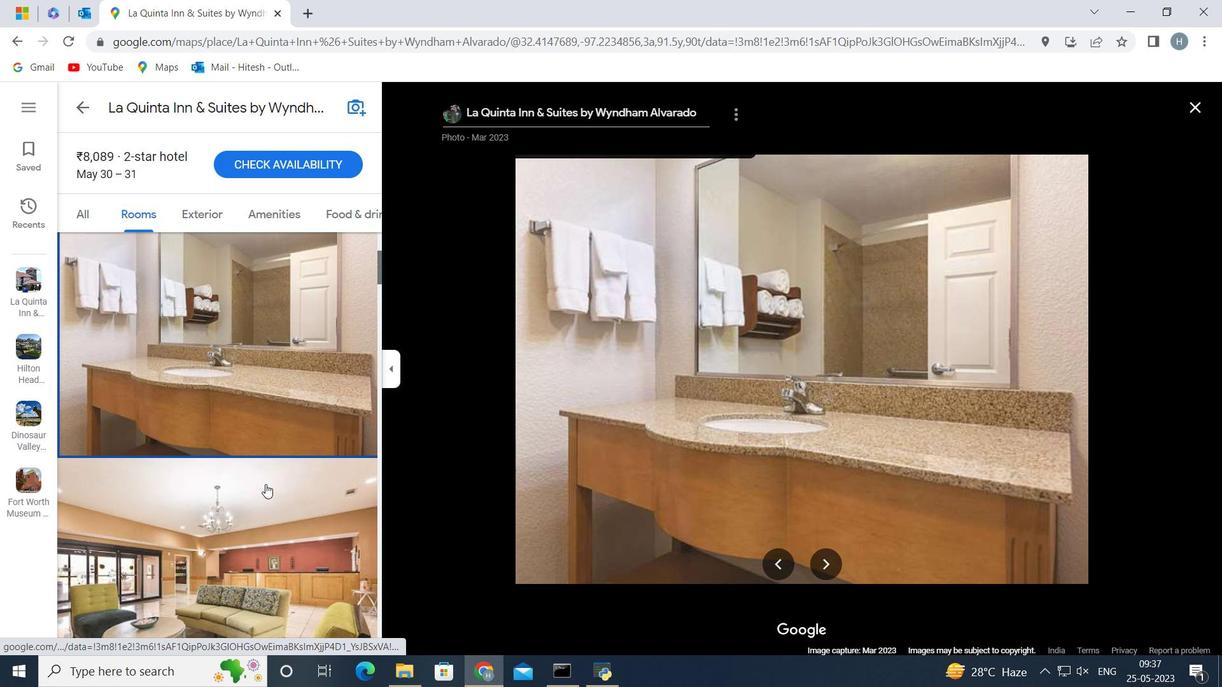 
Action: Mouse pressed left at (266, 487)
Screenshot: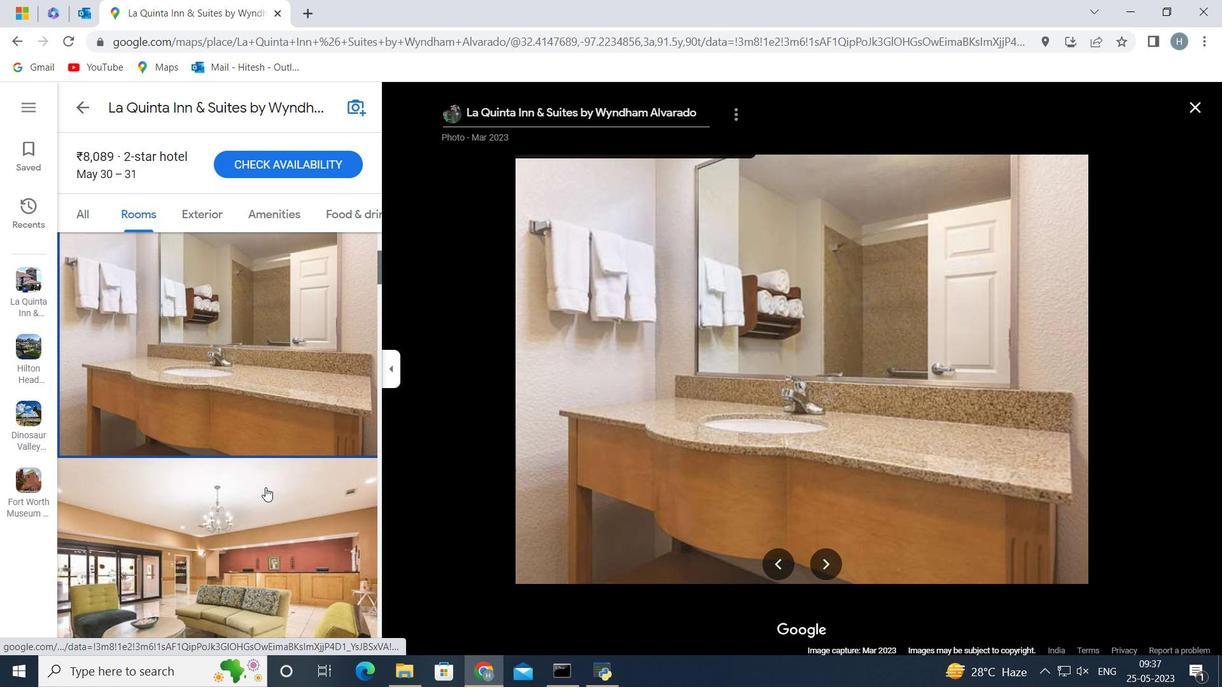 
Action: Mouse moved to (269, 440)
Screenshot: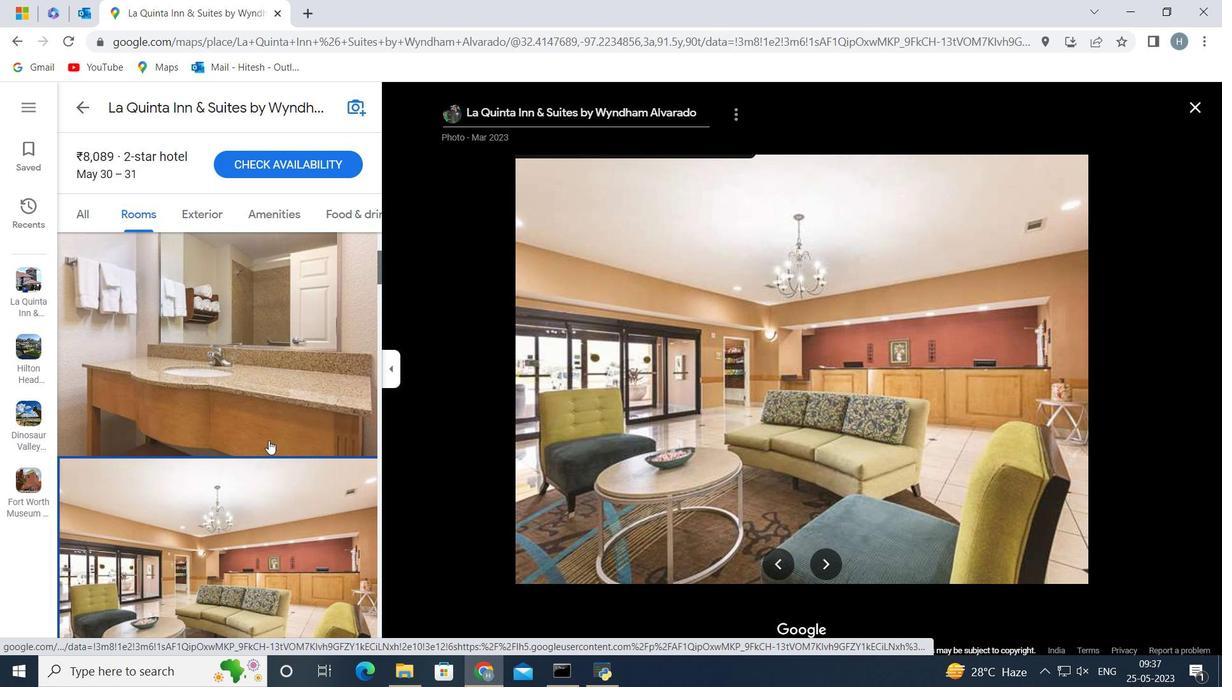 
Action: Mouse scrolled (269, 439) with delta (0, 0)
Screenshot: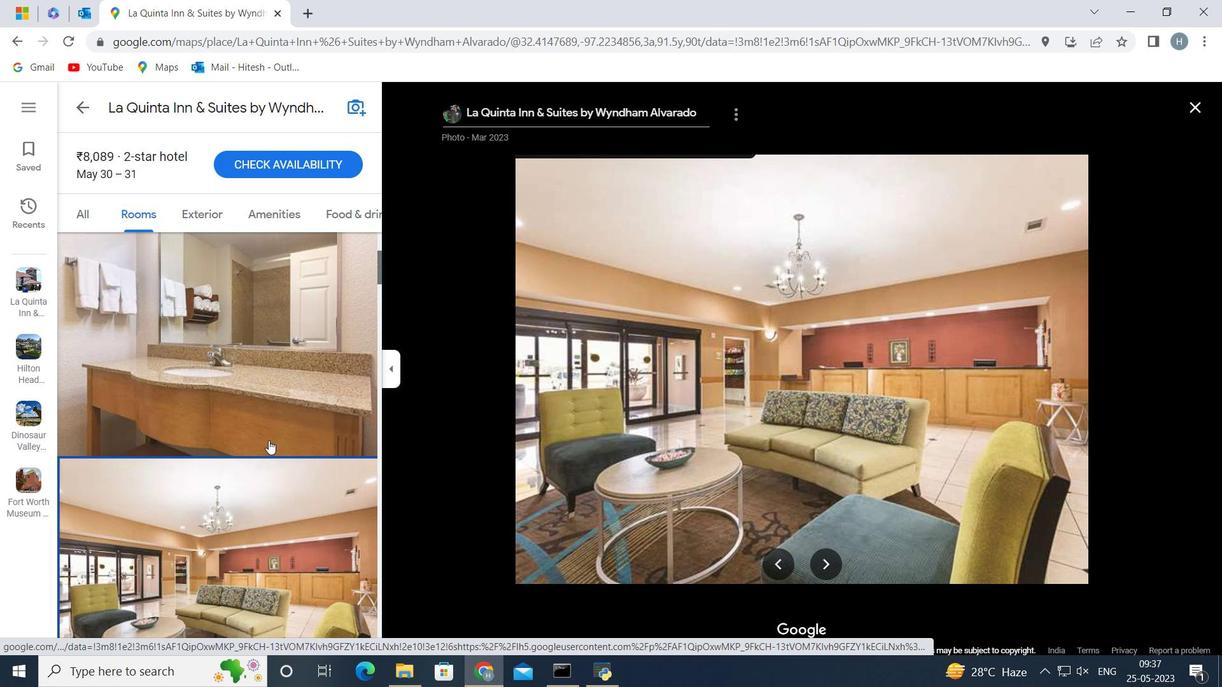 
Action: Mouse moved to (268, 436)
Screenshot: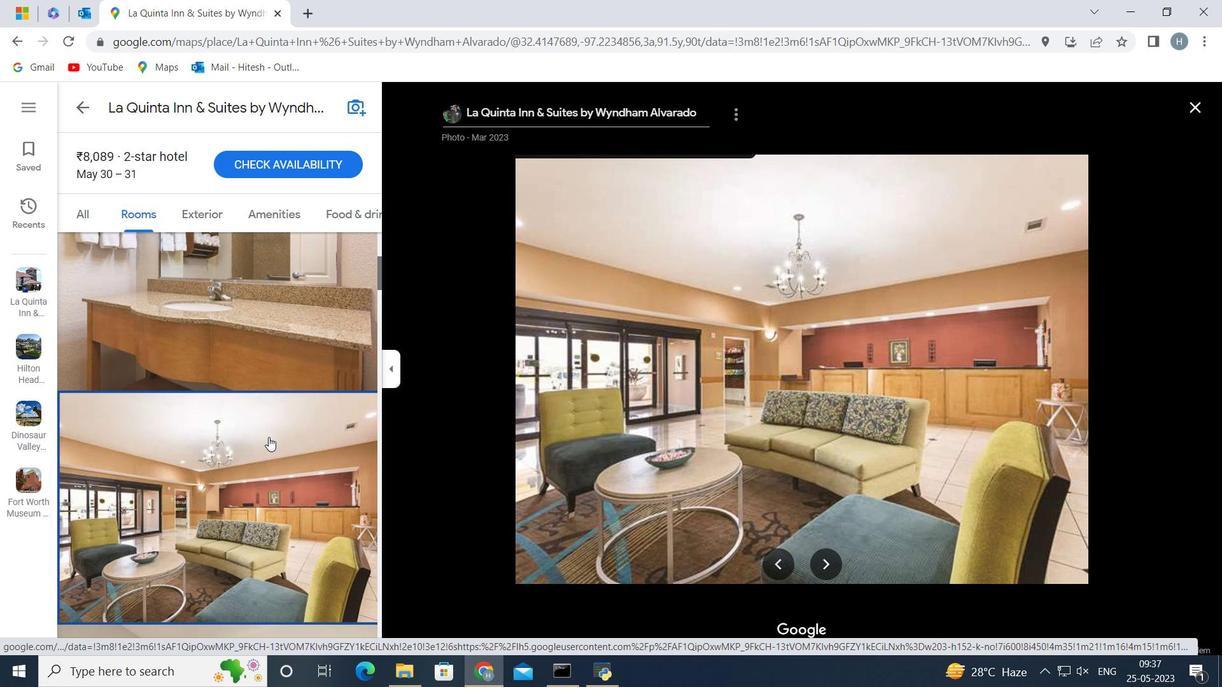 
Action: Mouse scrolled (268, 436) with delta (0, 0)
Screenshot: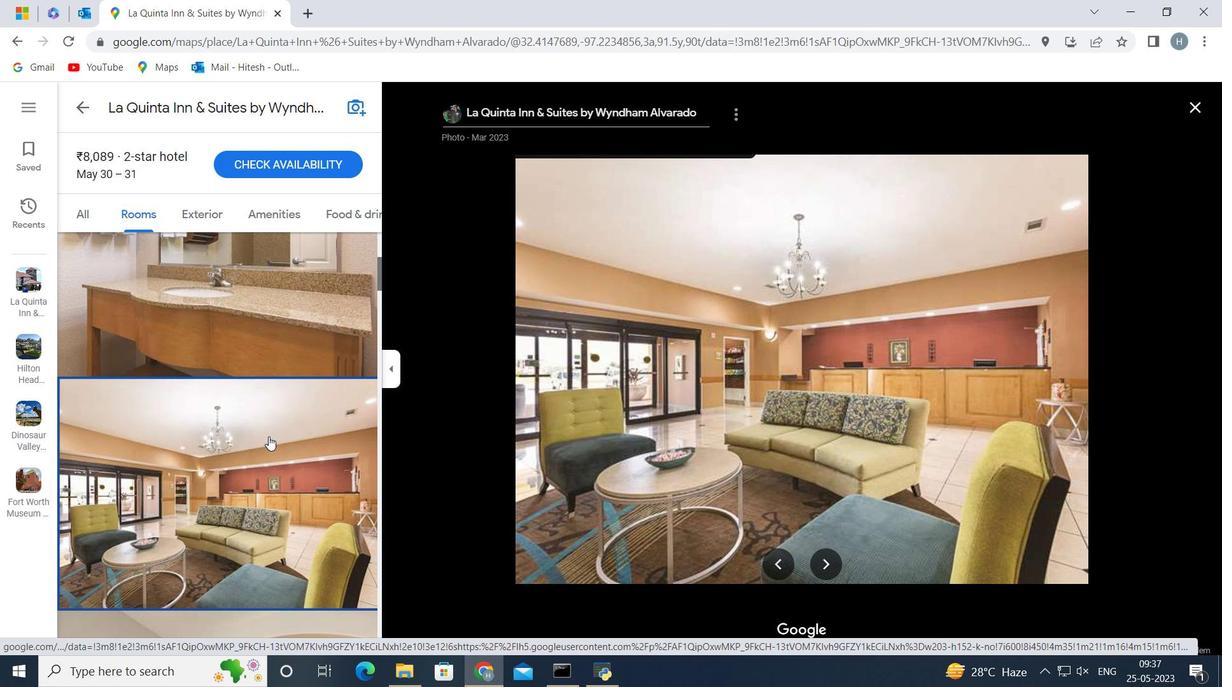 
Action: Key pressed <Key.right>
Screenshot: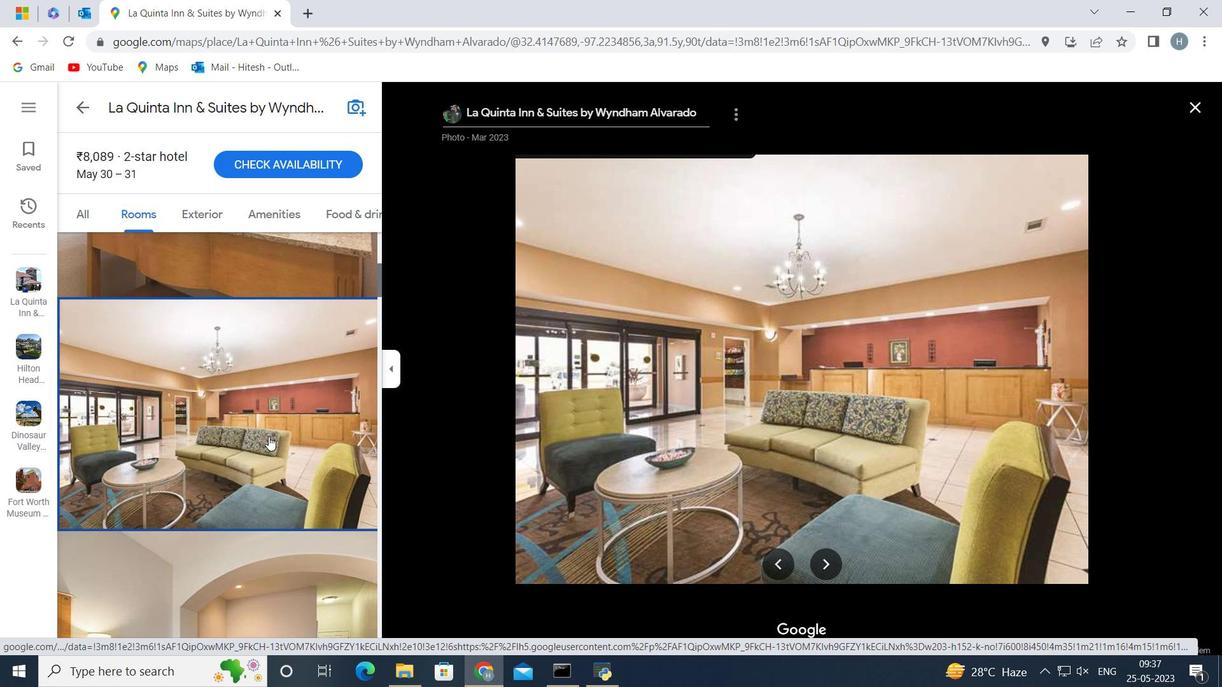 
Action: Mouse moved to (270, 436)
Screenshot: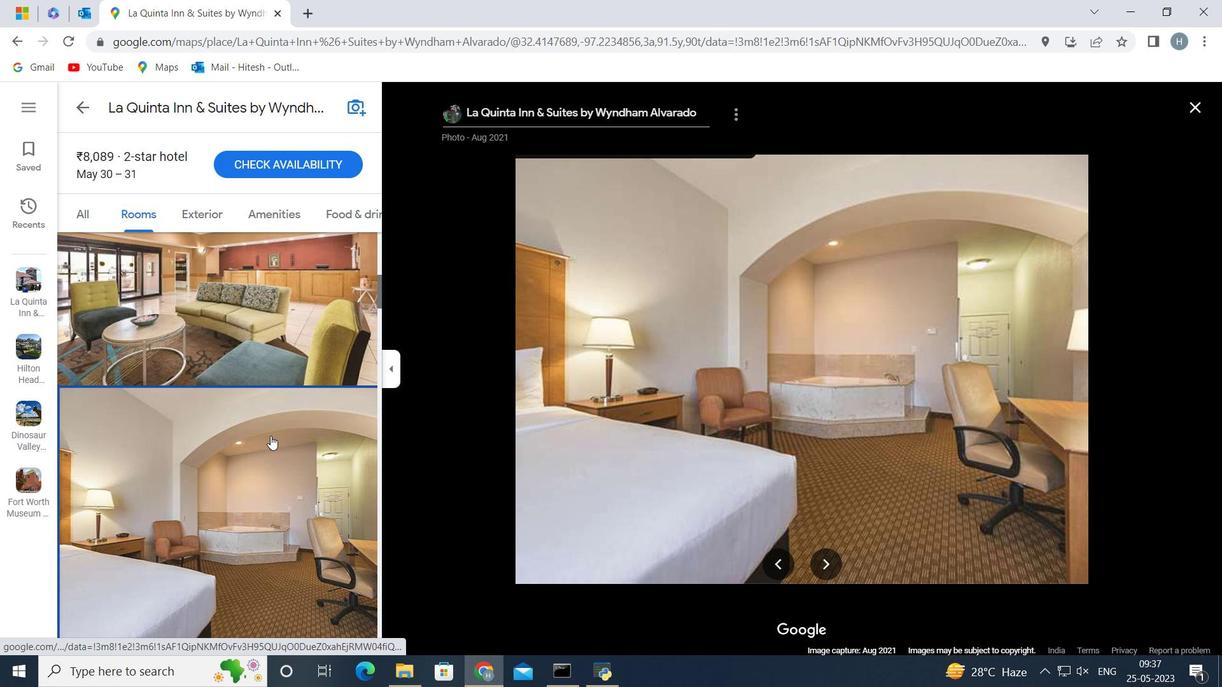 
Action: Key pressed <Key.right><Key.right><Key.right><Key.right>
Screenshot: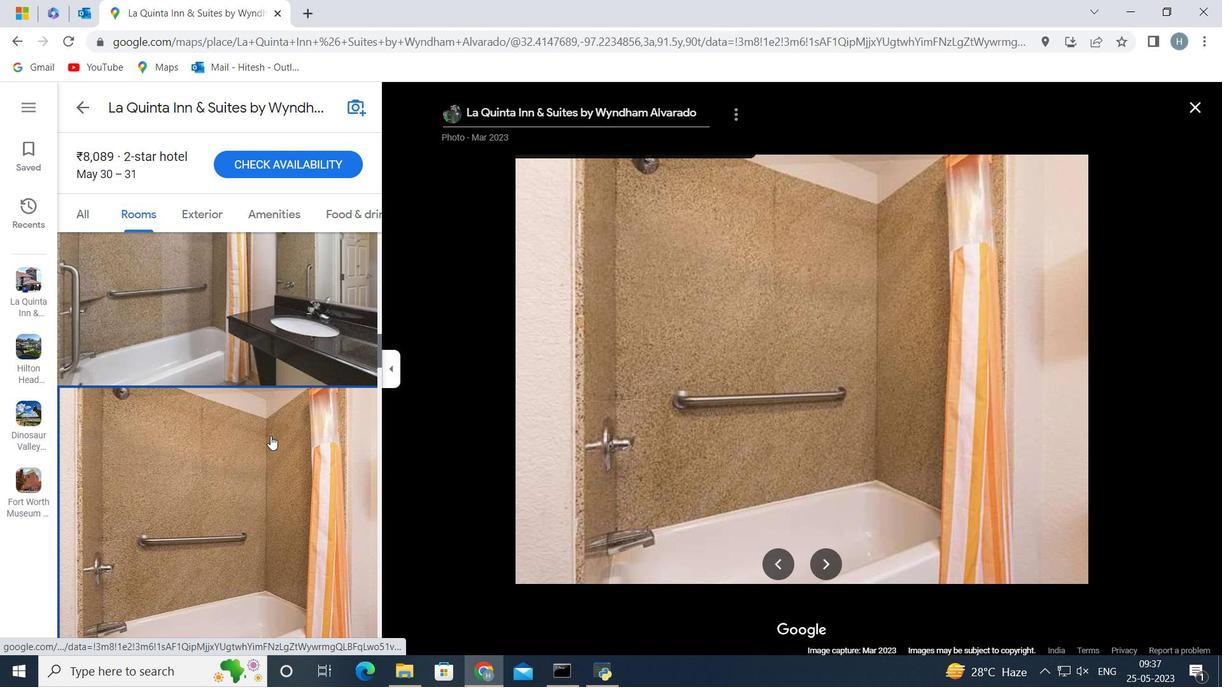 
Action: Mouse moved to (278, 428)
Screenshot: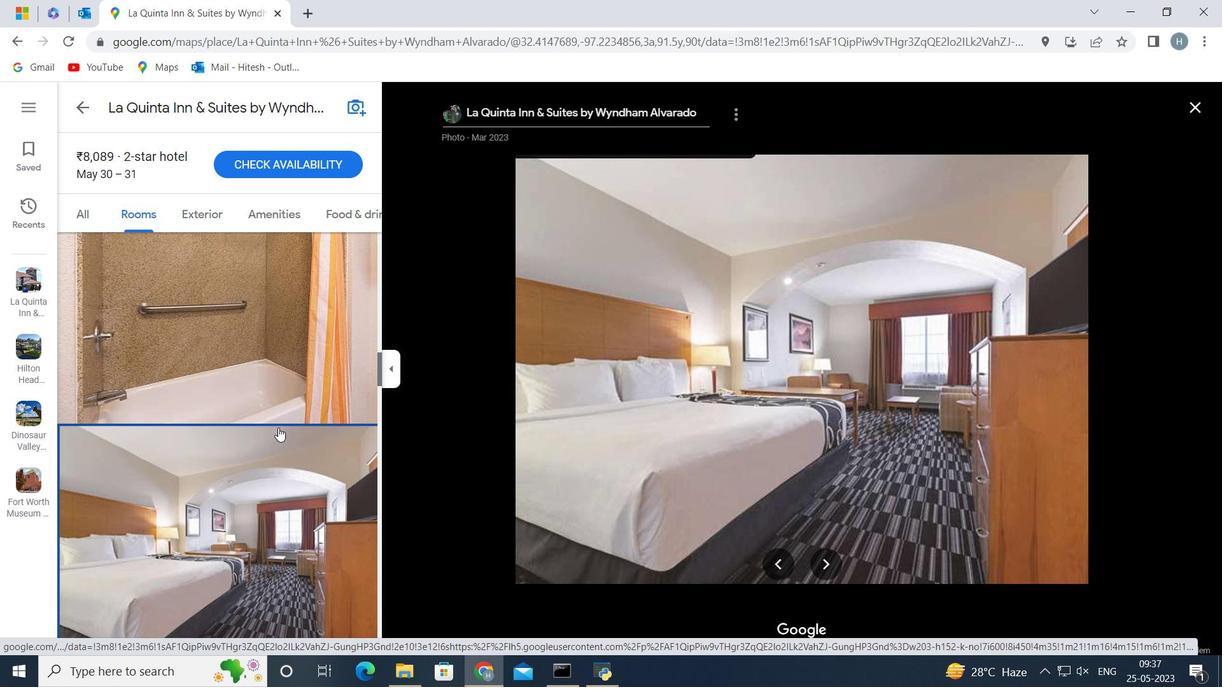 
Action: Key pressed <Key.right>
Screenshot: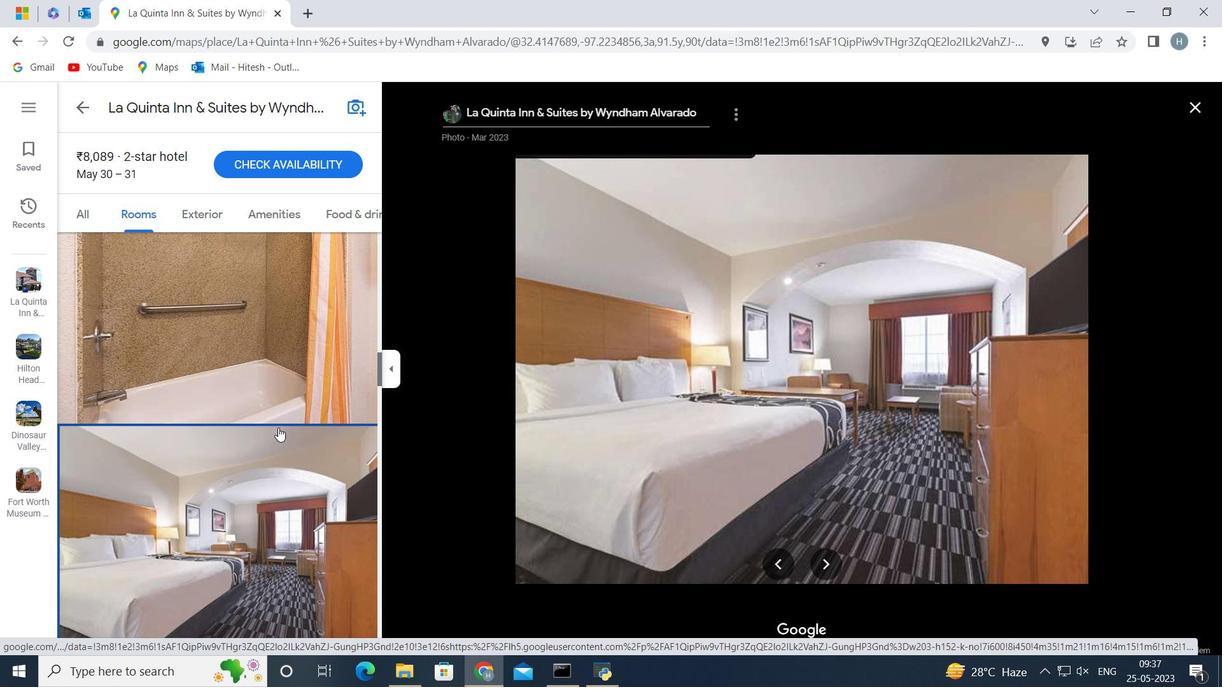 
Action: Mouse moved to (279, 428)
Screenshot: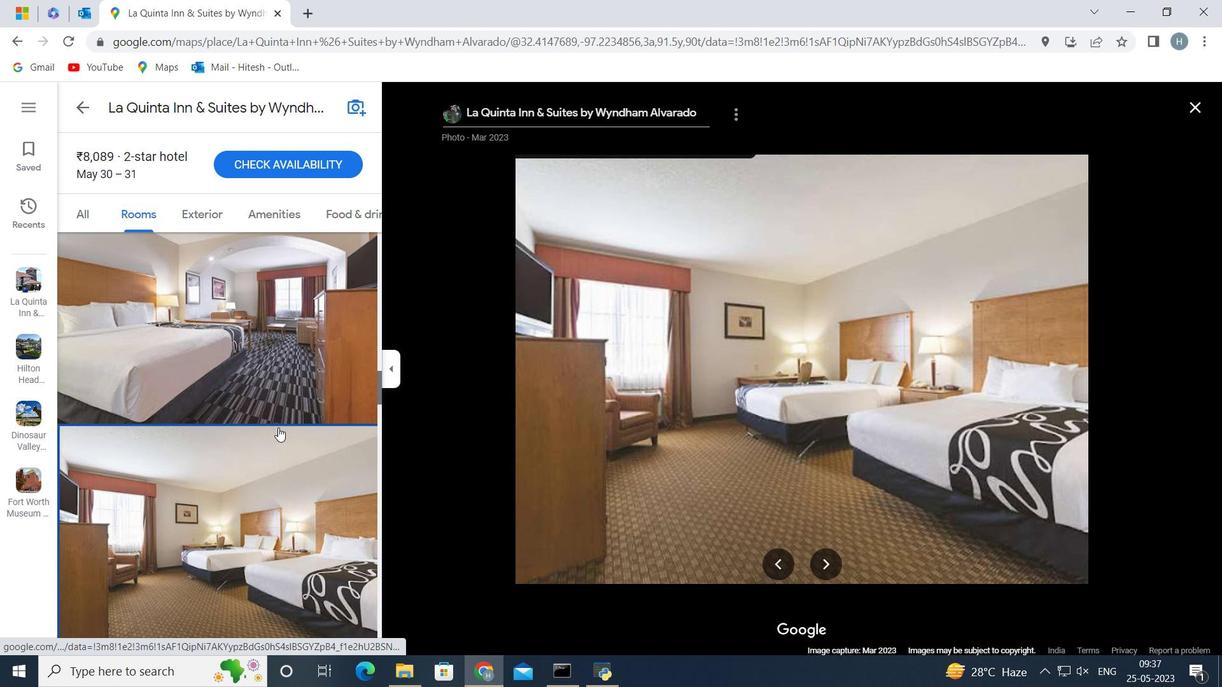 
Action: Key pressed <Key.right>
Screenshot: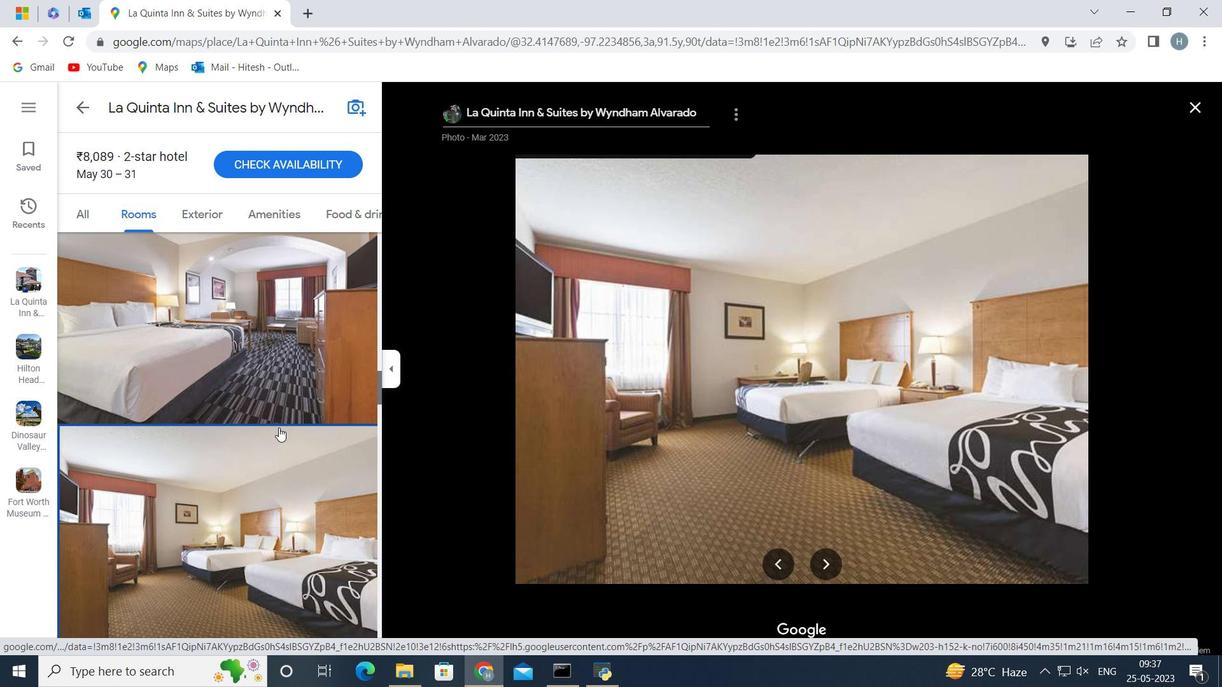 
Action: Mouse moved to (281, 420)
Screenshot: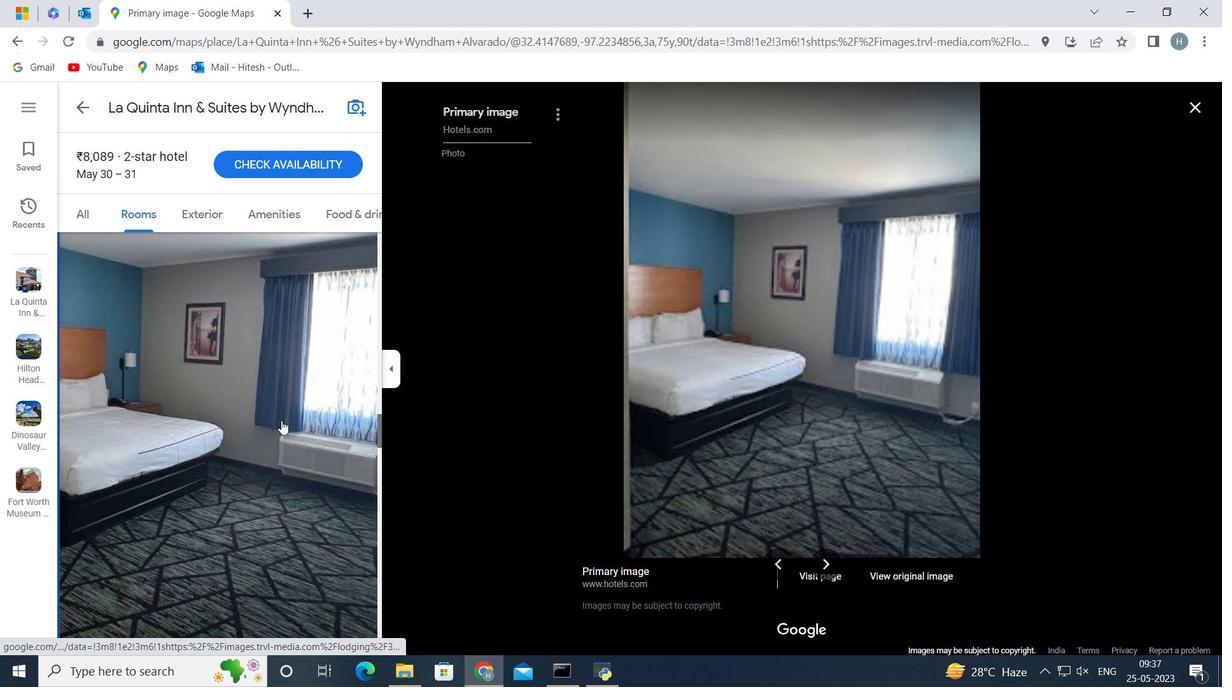 
Action: Key pressed <Key.right>
Screenshot: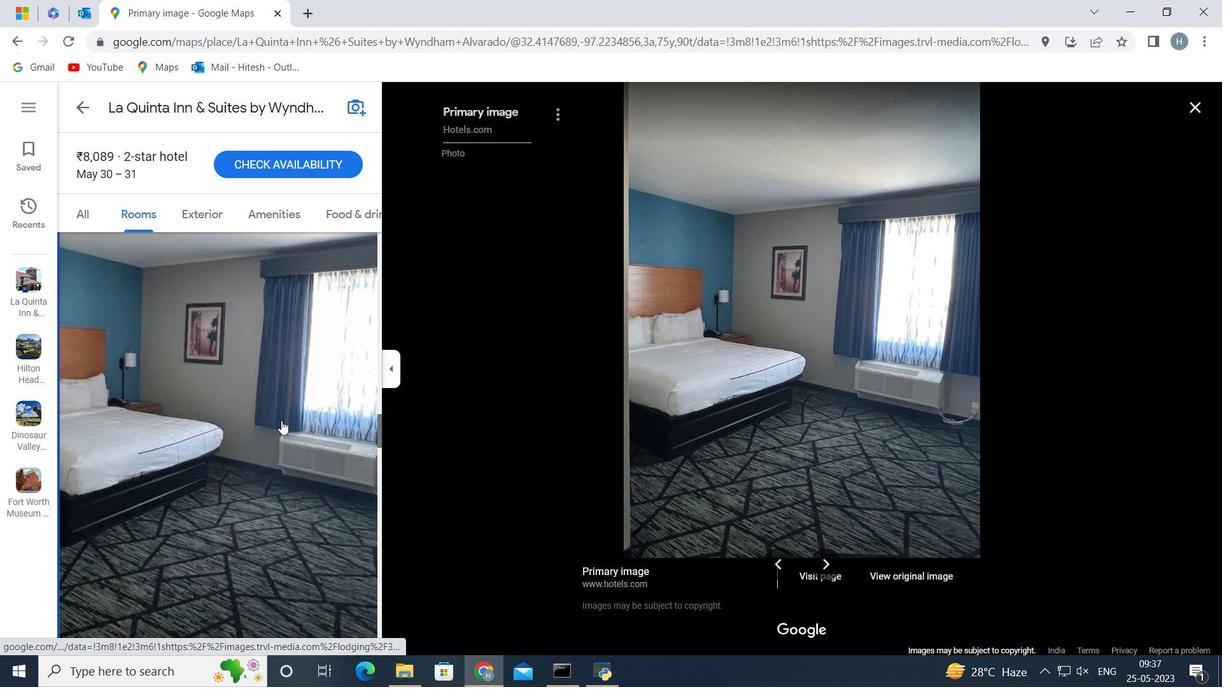 
Action: Mouse moved to (281, 423)
Screenshot: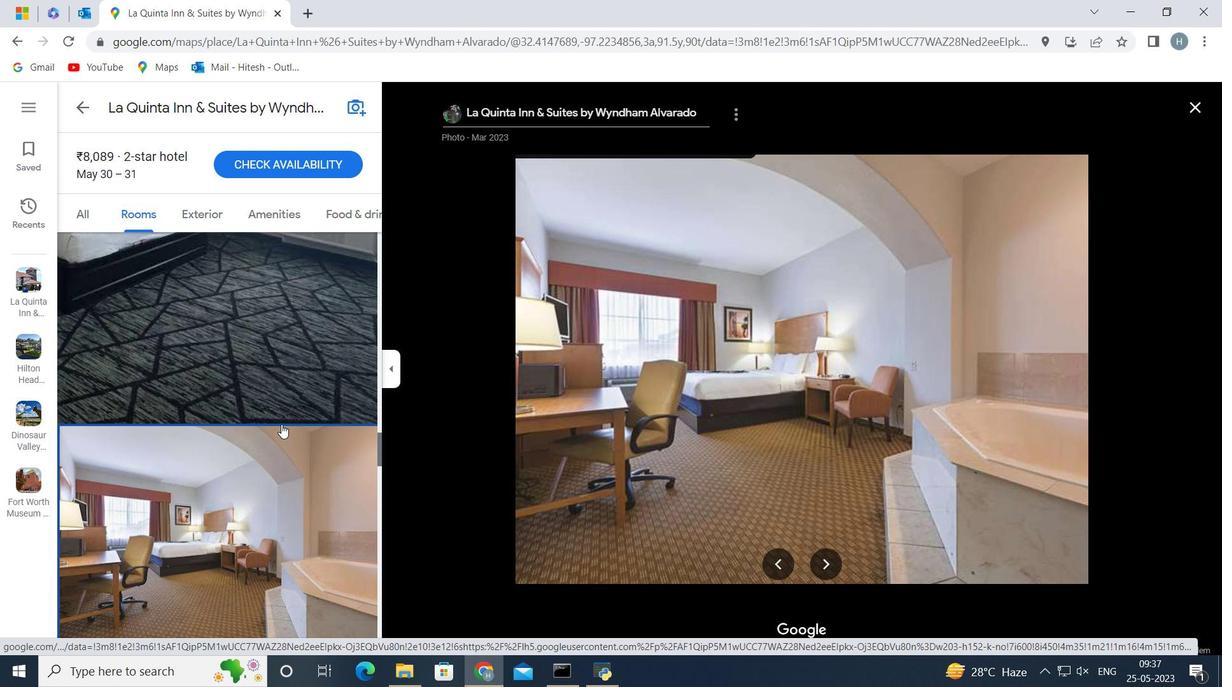 
Action: Key pressed <Key.right><Key.right><Key.right><Key.right><Key.right><Key.right><Key.right><Key.right><Key.right><Key.right><Key.right><Key.right>
Screenshot: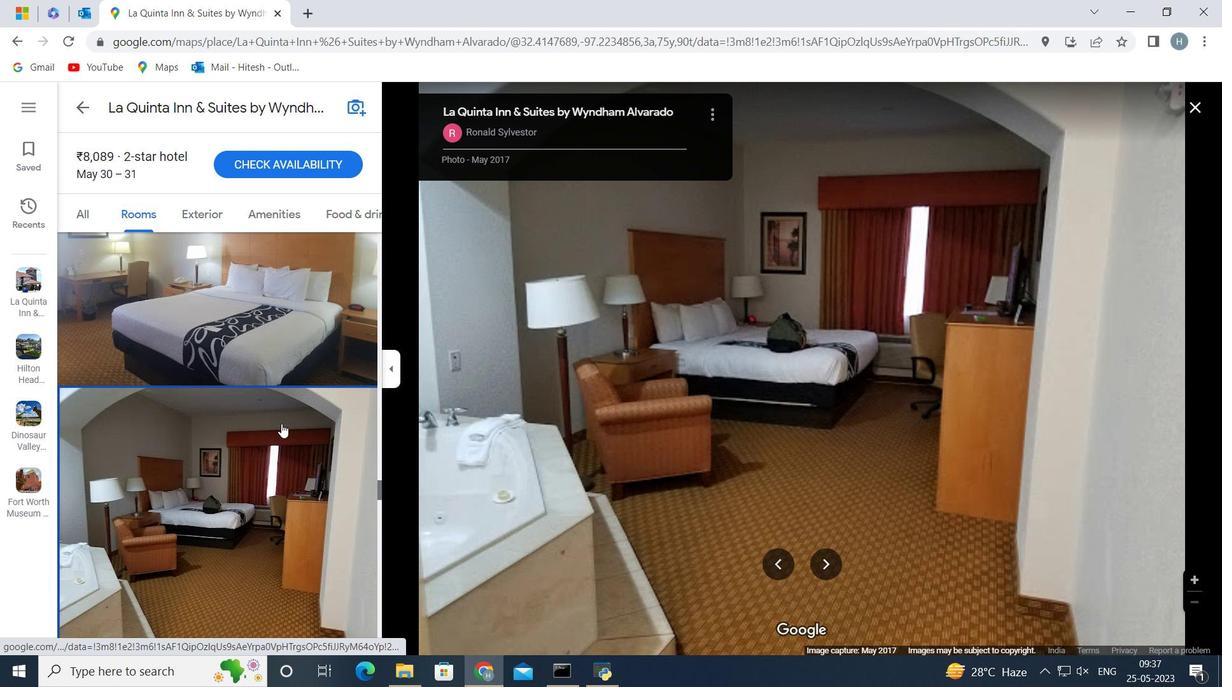 
Action: Mouse moved to (201, 217)
Screenshot: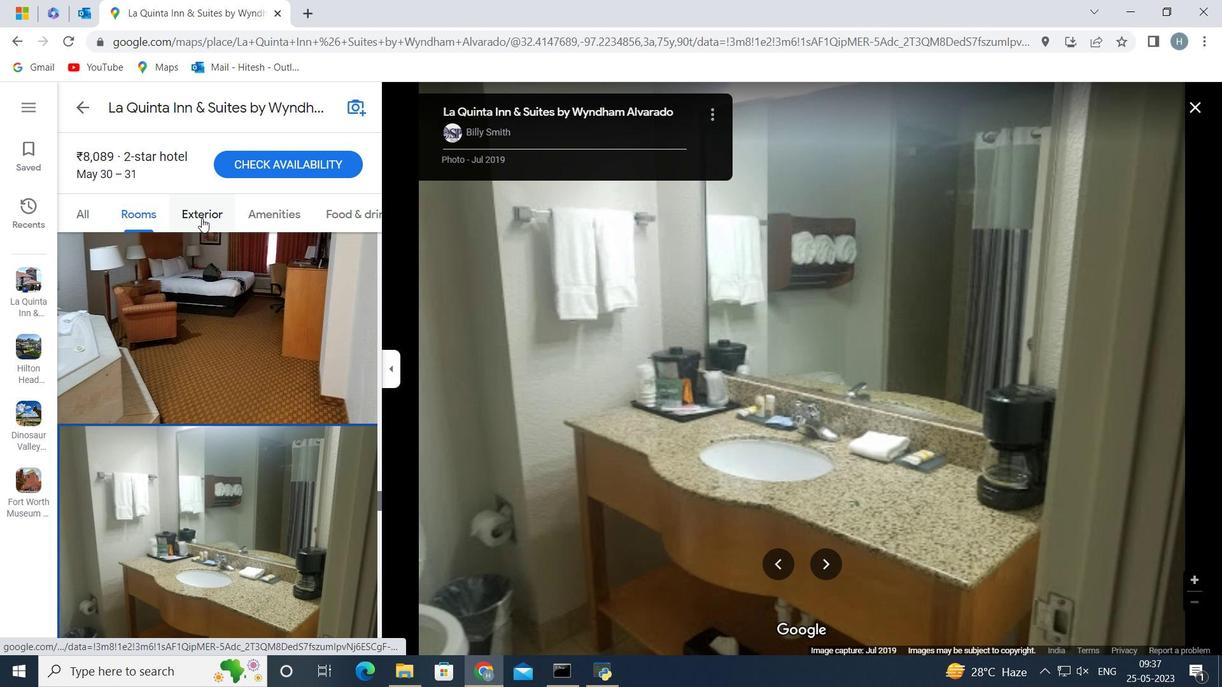 
Action: Mouse pressed left at (201, 217)
Screenshot: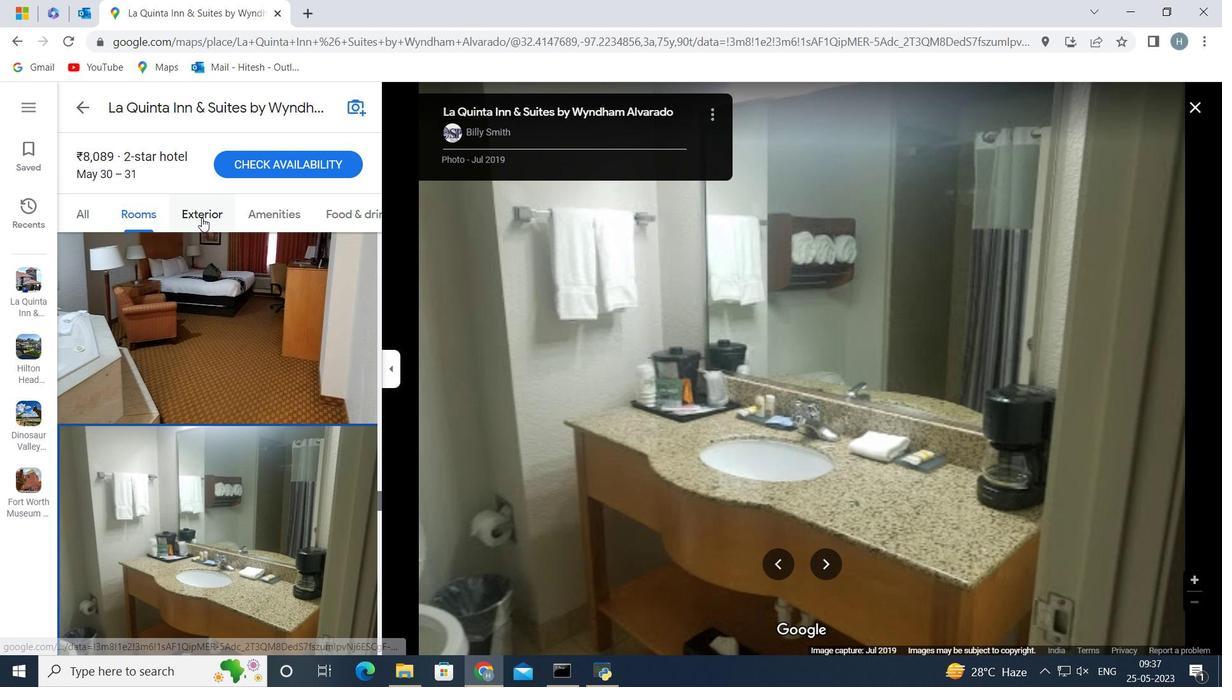 
Action: Mouse moved to (236, 359)
Screenshot: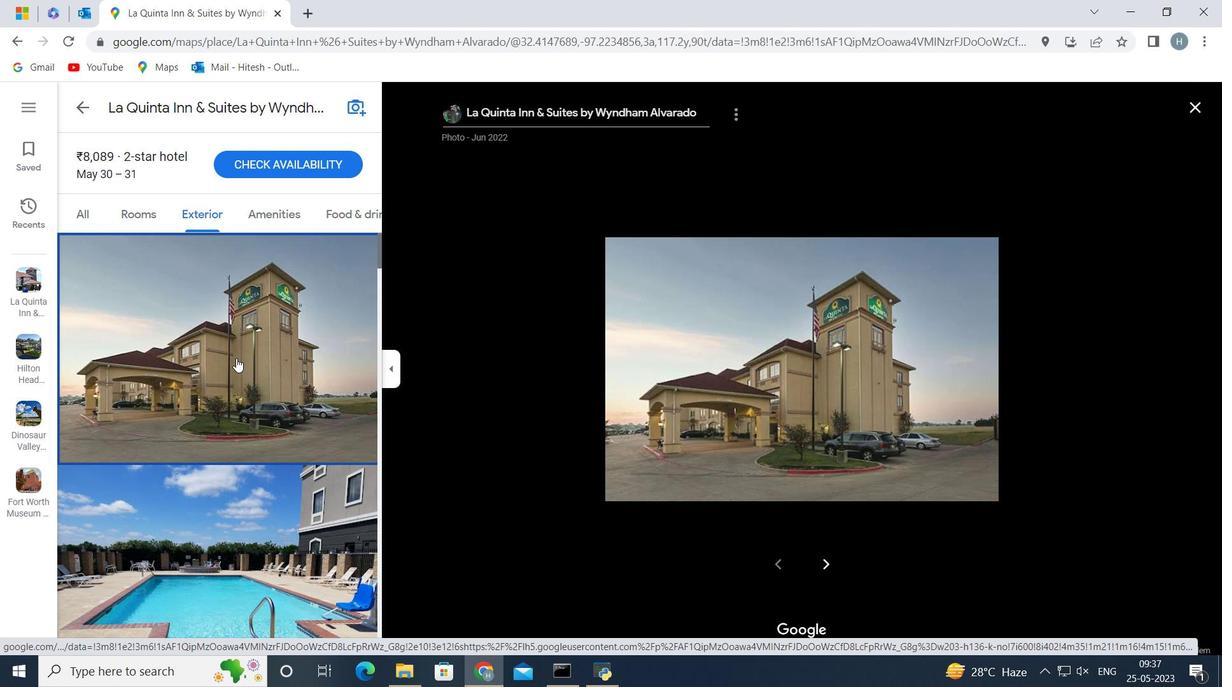 
Action: Key pressed <Key.right>
Screenshot: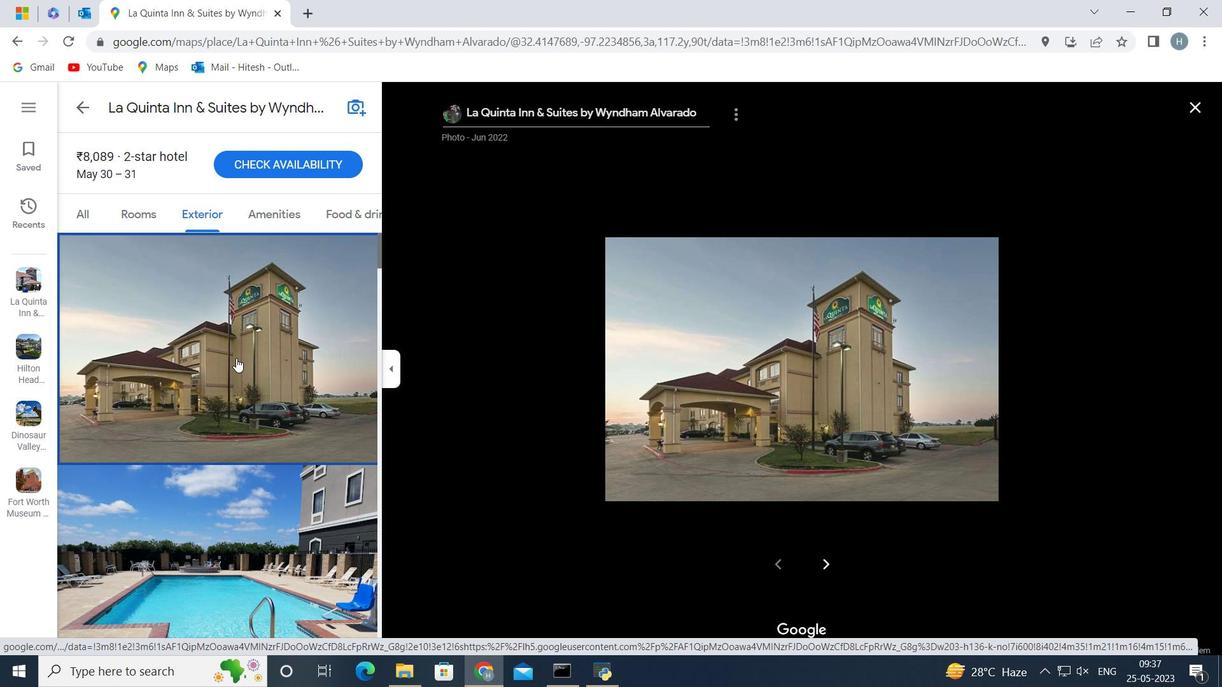 
Action: Mouse moved to (237, 359)
Screenshot: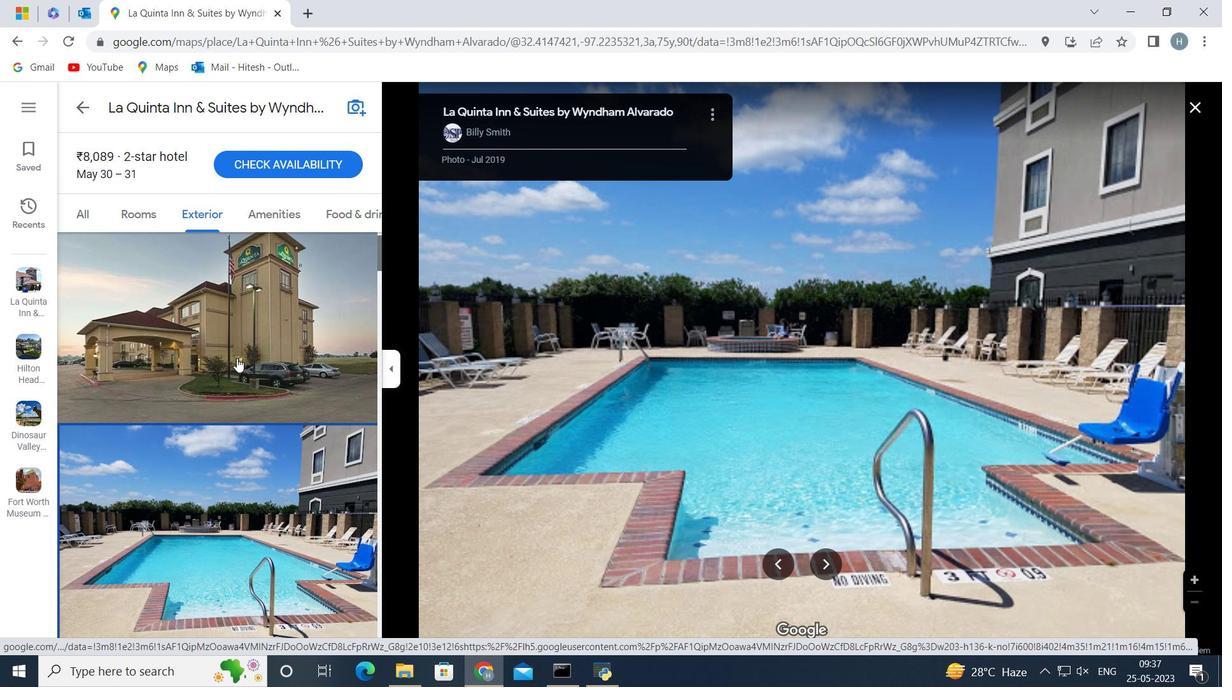 
Action: Key pressed <Key.right><Key.right>
Screenshot: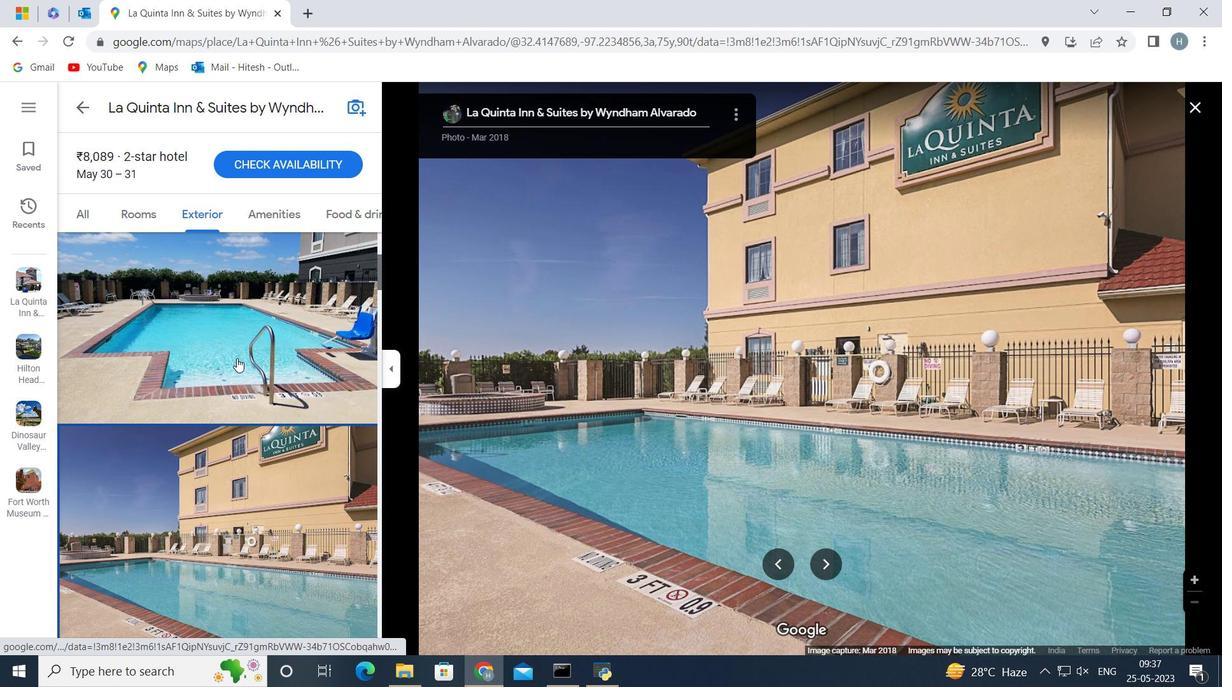 
Action: Mouse moved to (237, 350)
Screenshot: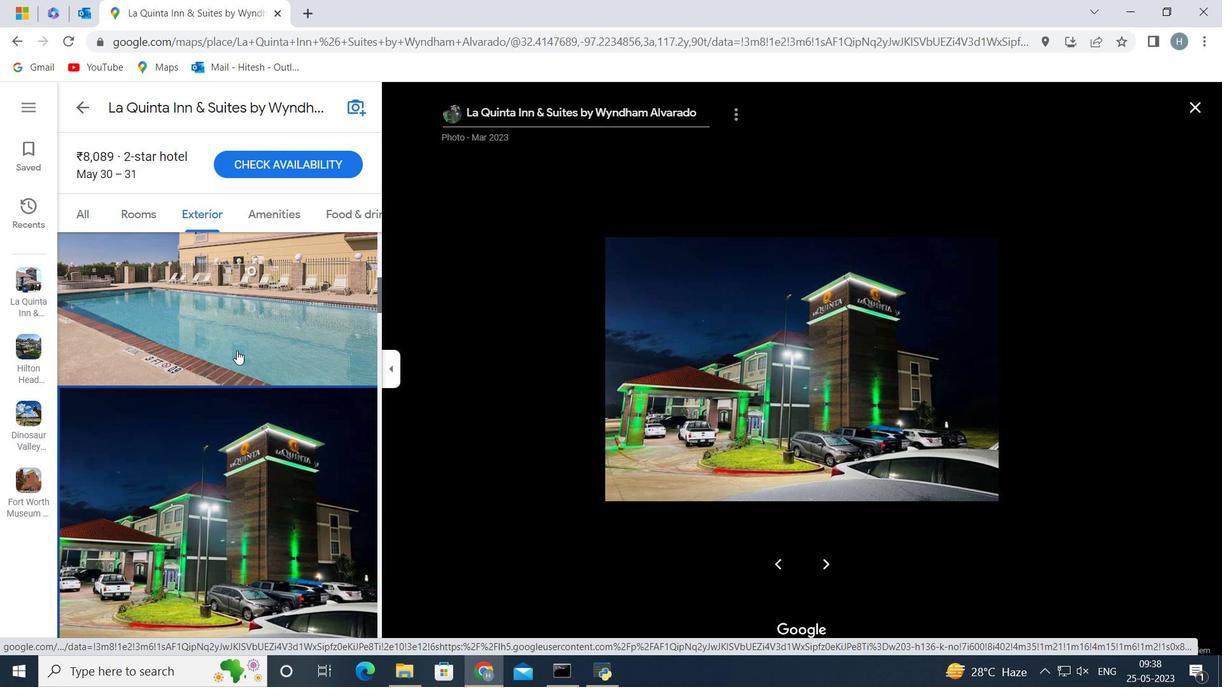 
Action: Key pressed <Key.right>
Screenshot: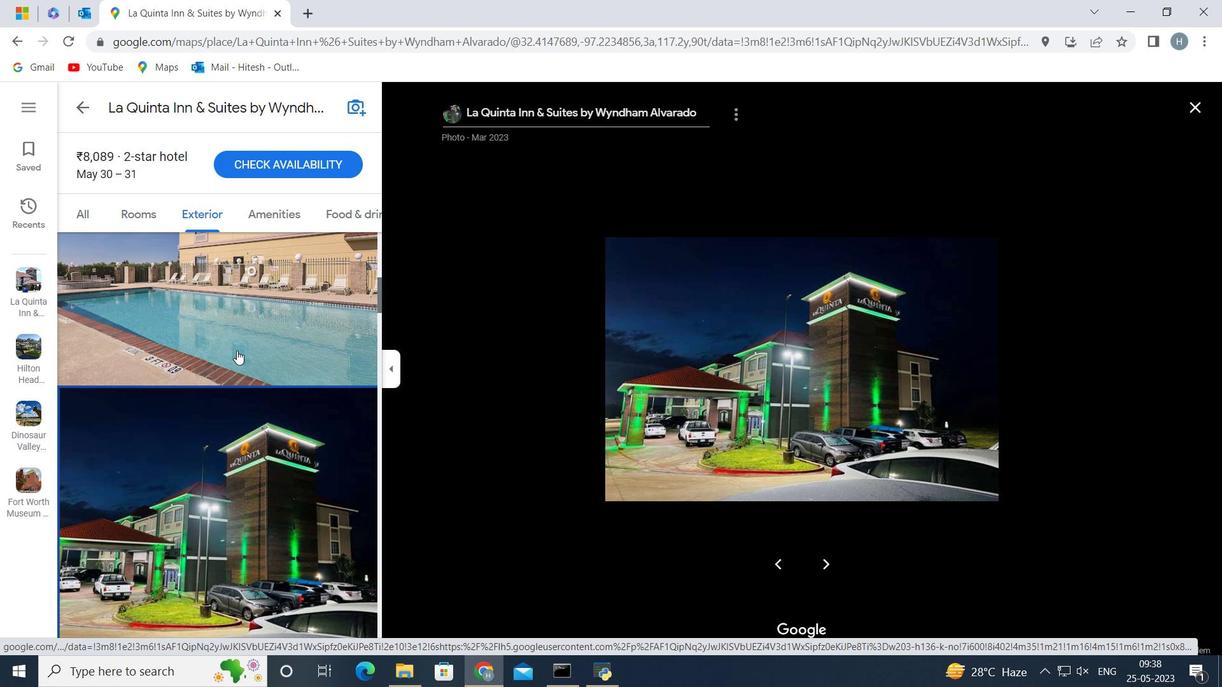 
Action: Mouse moved to (236, 348)
Screenshot: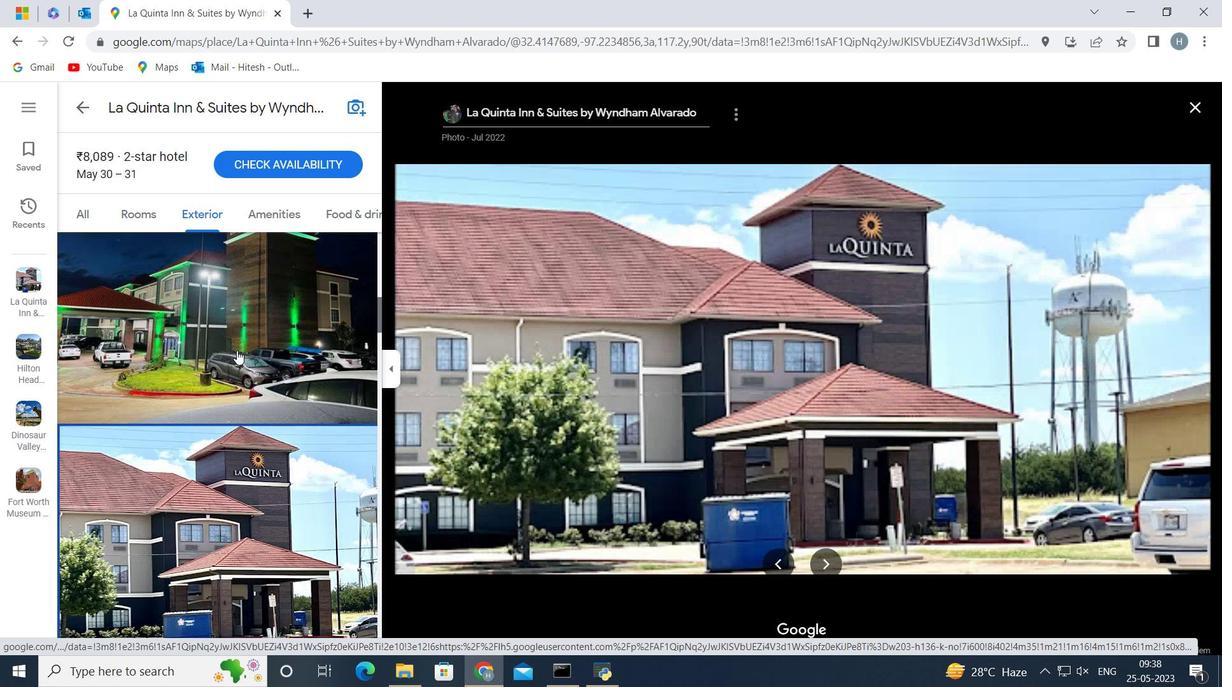 
Action: Key pressed <Key.right><Key.right>
Screenshot: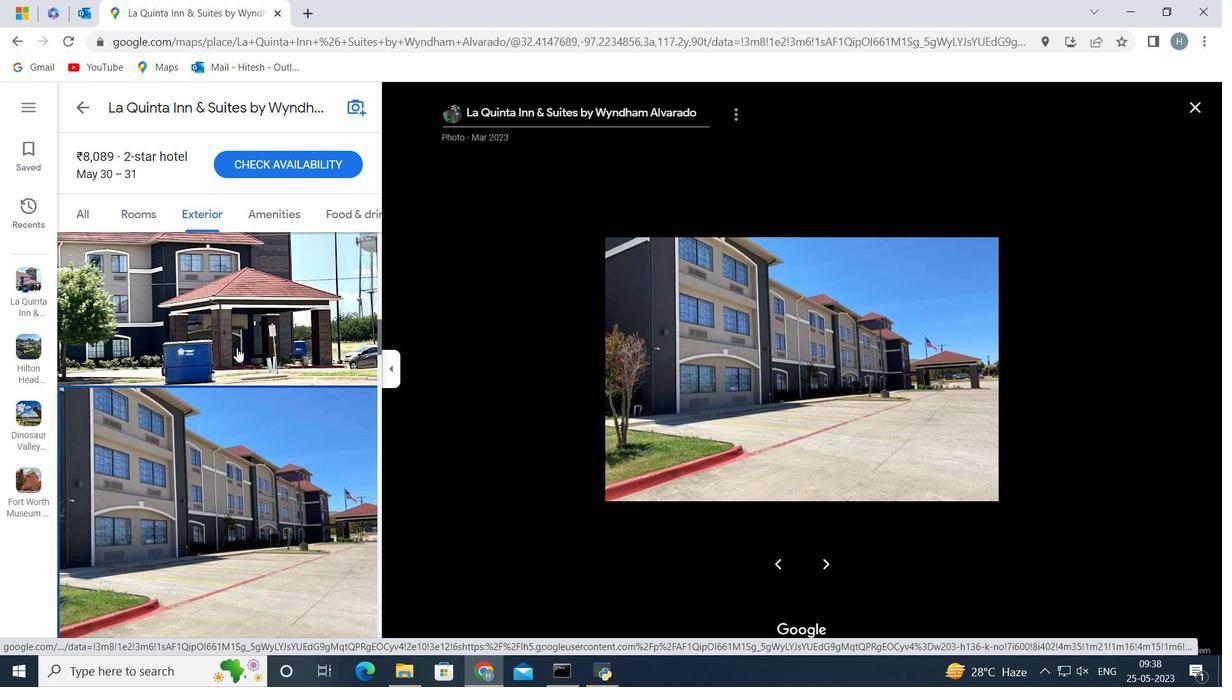 
Action: Mouse moved to (163, 360)
Screenshot: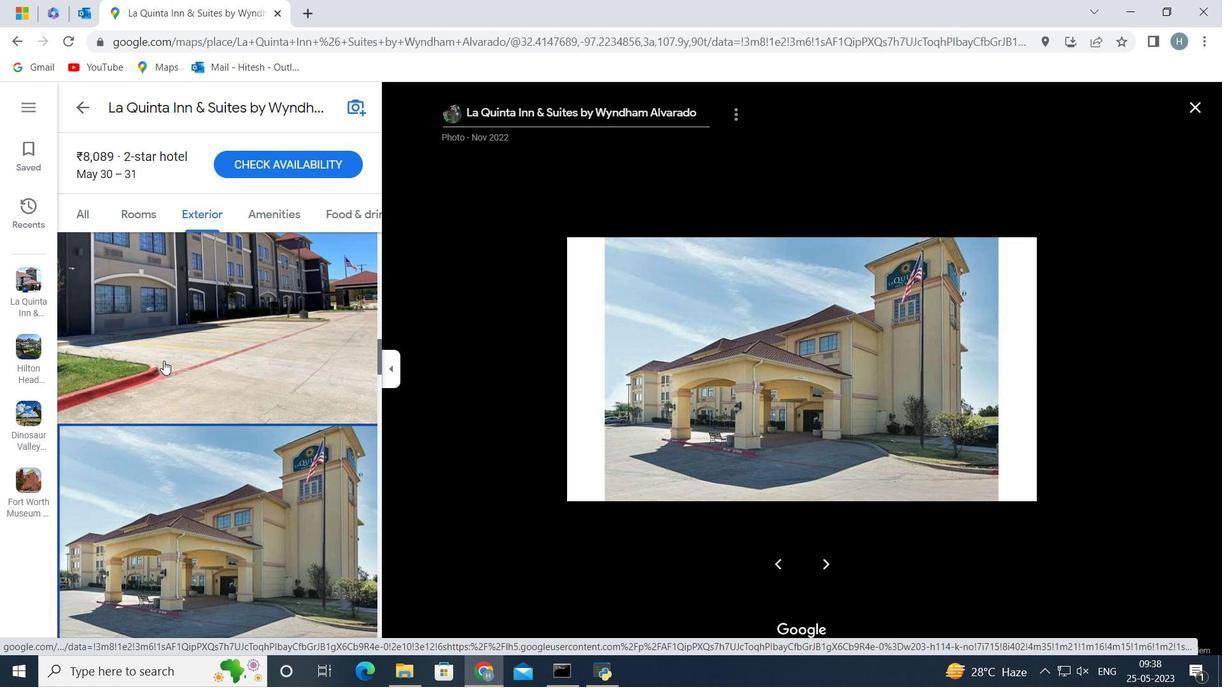 
Action: Key pressed <Key.right><Key.right><Key.right><Key.right><Key.right>
Screenshot: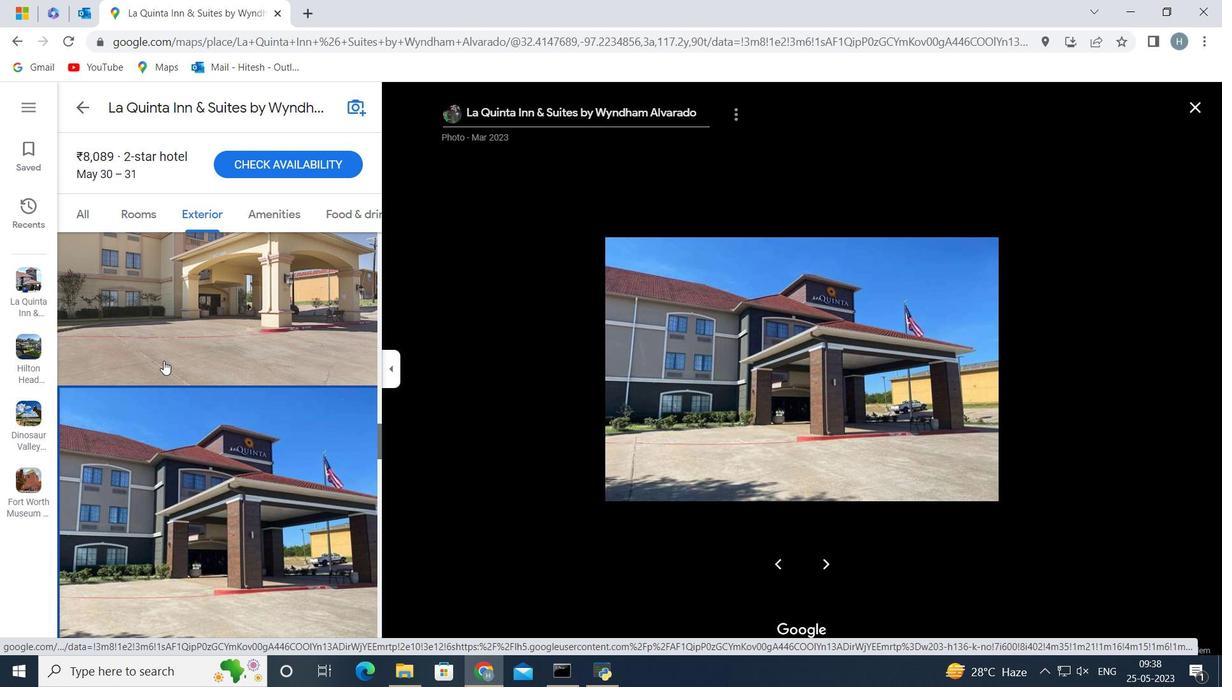 
Action: Mouse moved to (275, 211)
Screenshot: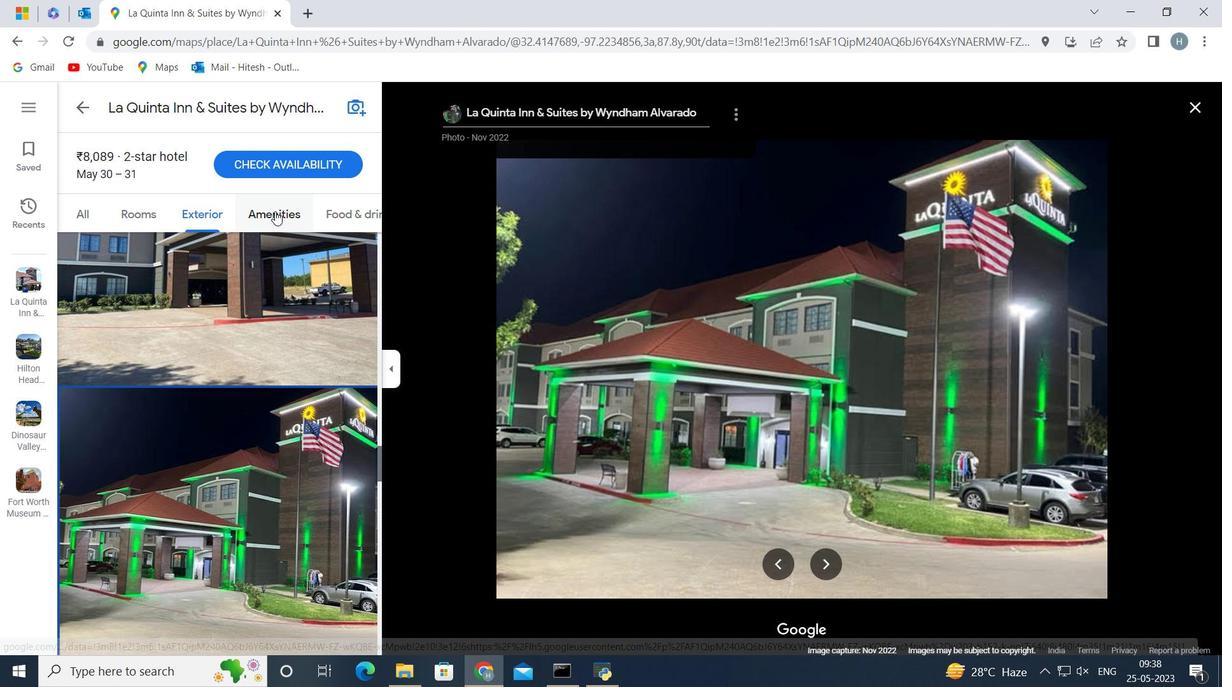 
Action: Mouse pressed left at (275, 211)
Screenshot: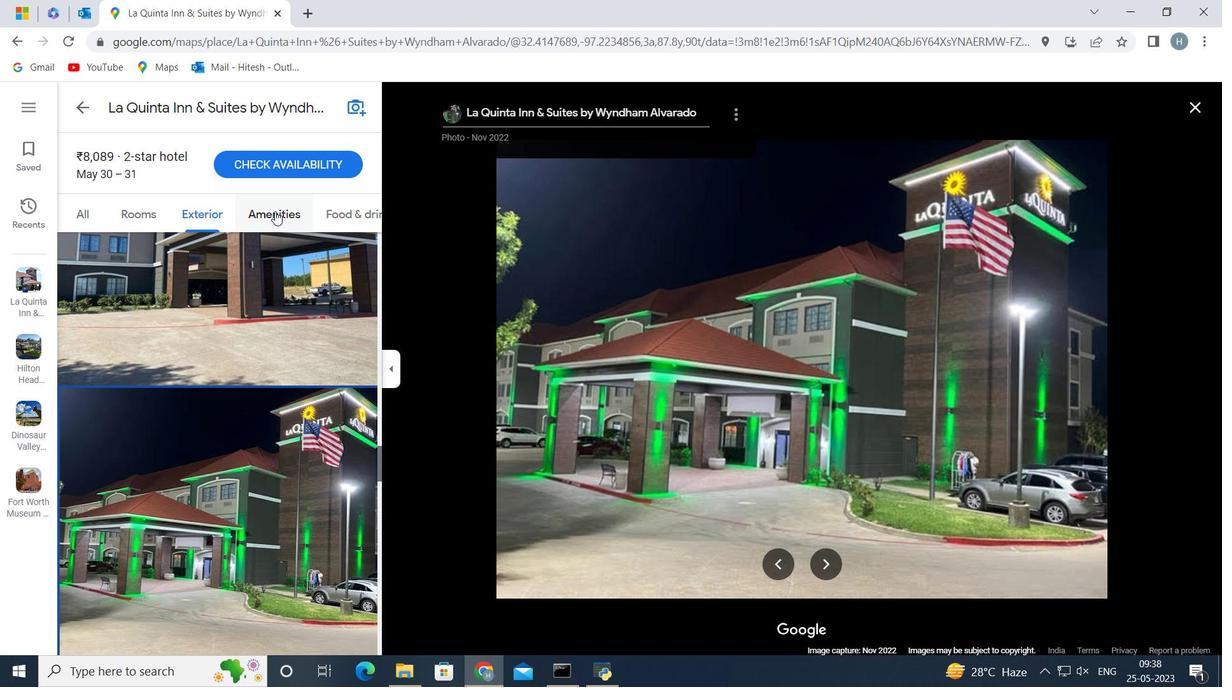 
Action: Key pressed <Key.right>
Screenshot: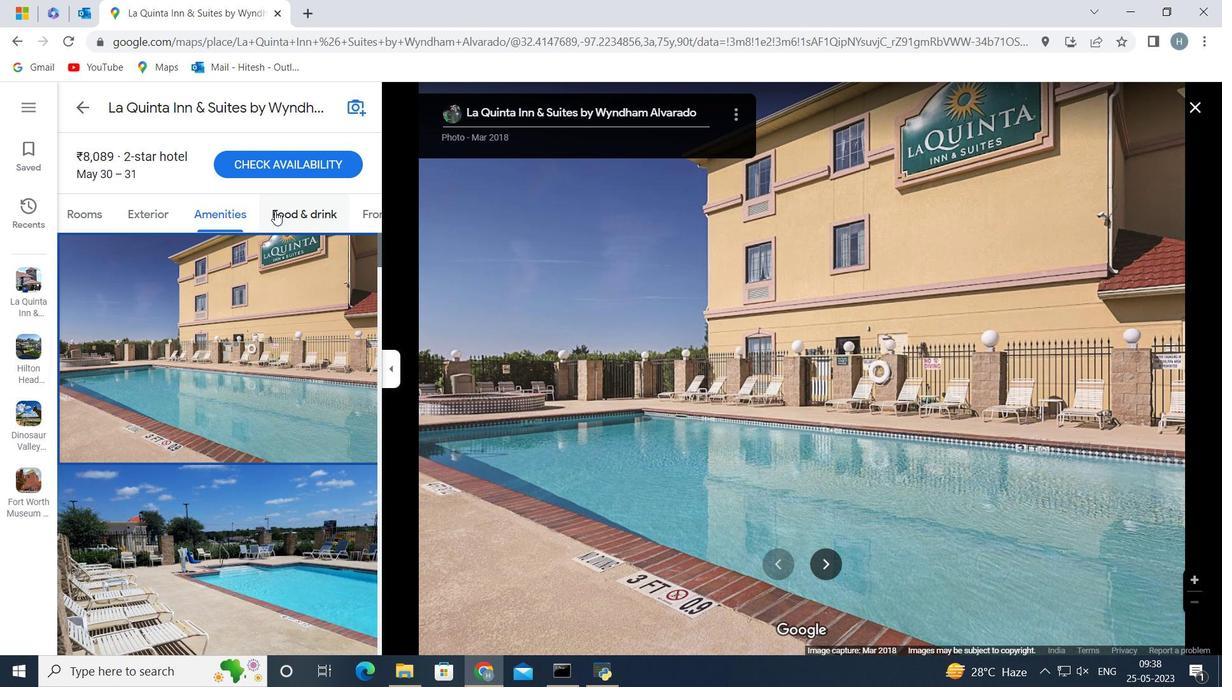 
Action: Mouse moved to (287, 211)
Screenshot: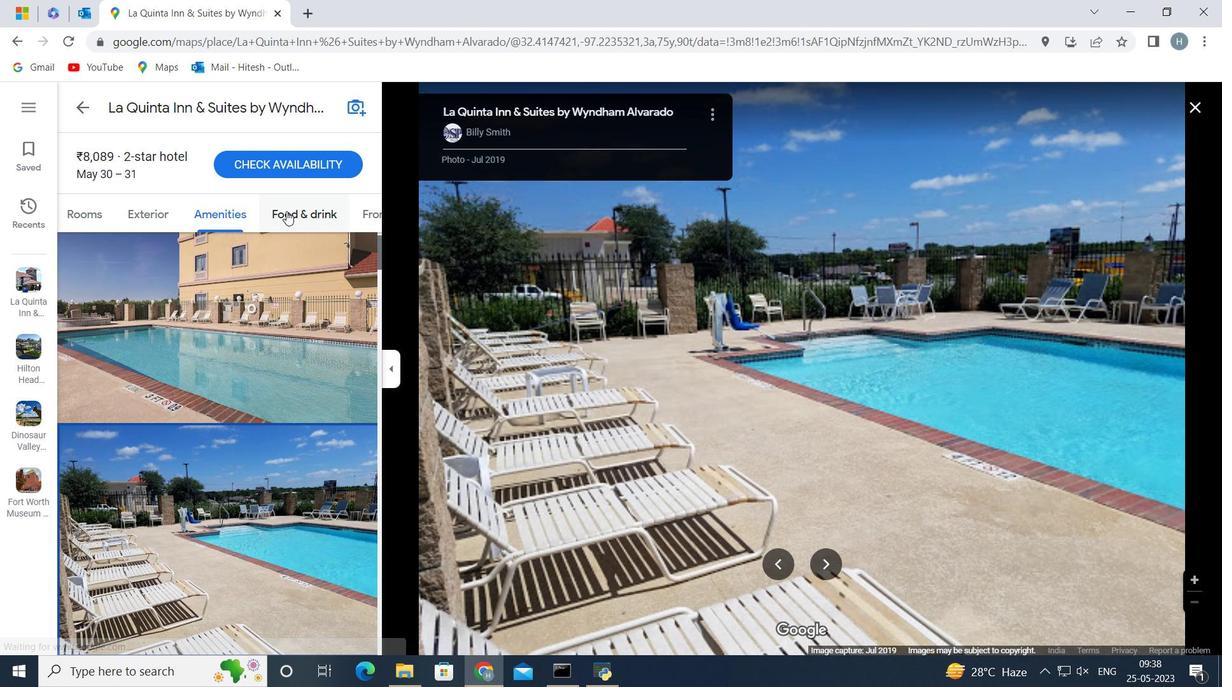 
Action: Key pressed <Key.right><Key.right><Key.right><Key.right><Key.right><Key.right><Key.right><Key.right>
Screenshot: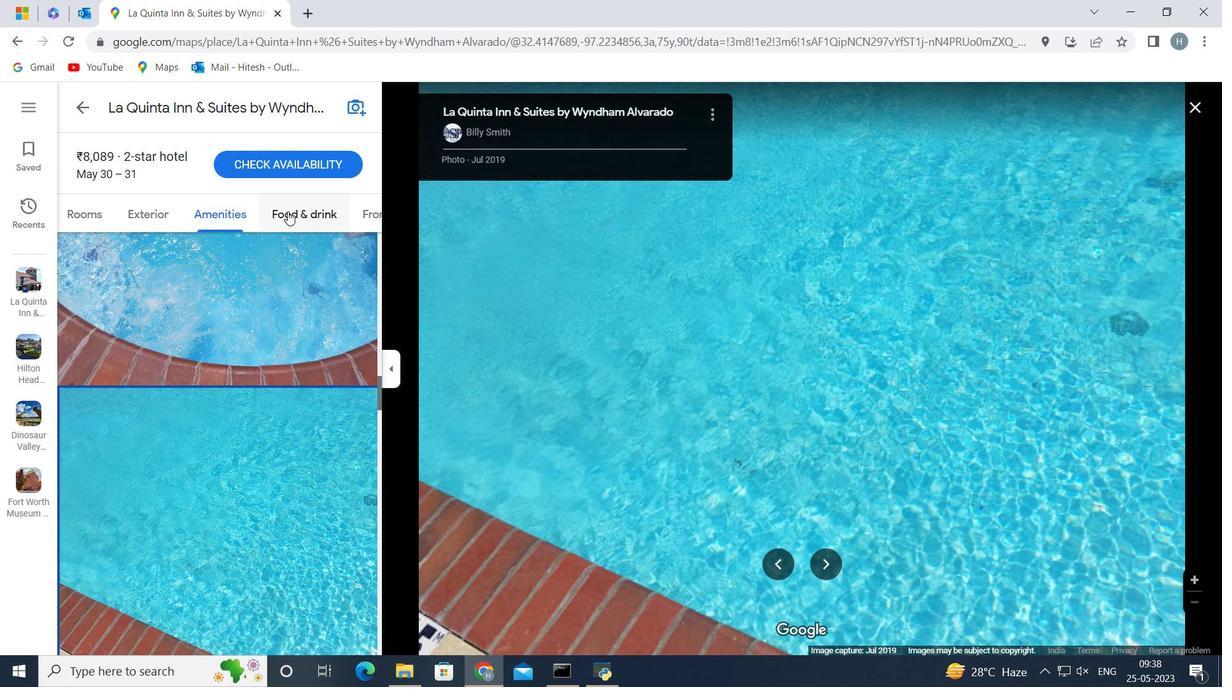 
Action: Mouse moved to (408, 252)
Screenshot: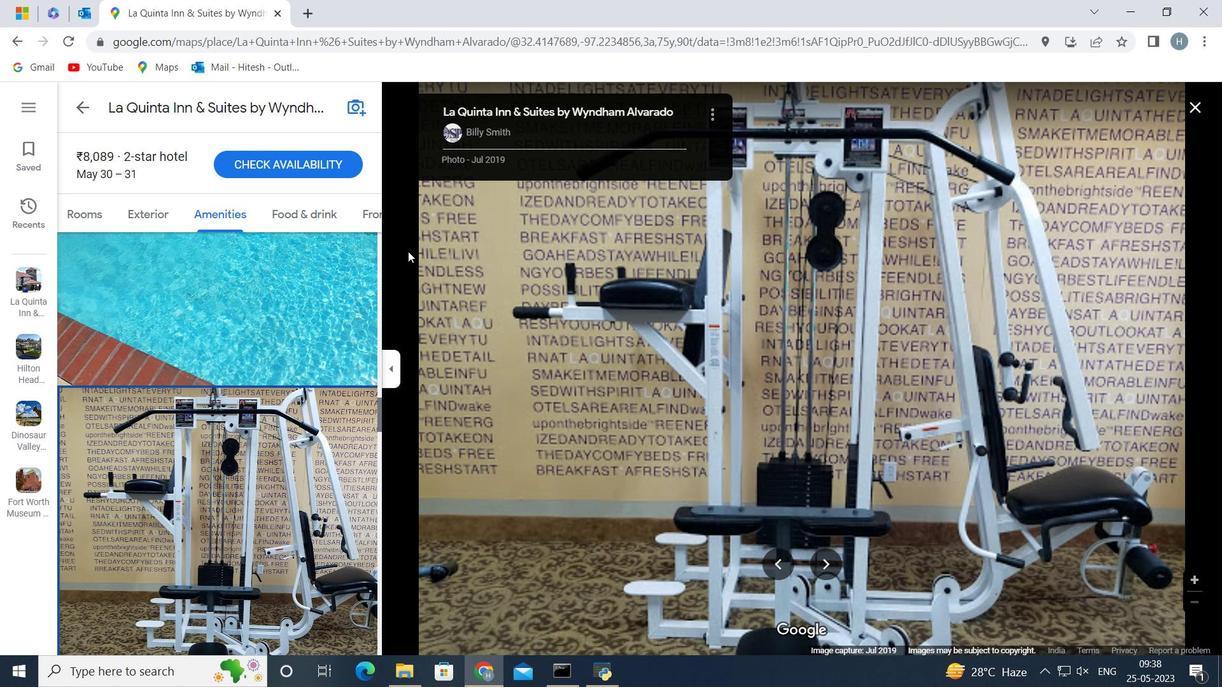 
Action: Key pressed <Key.right>
Screenshot: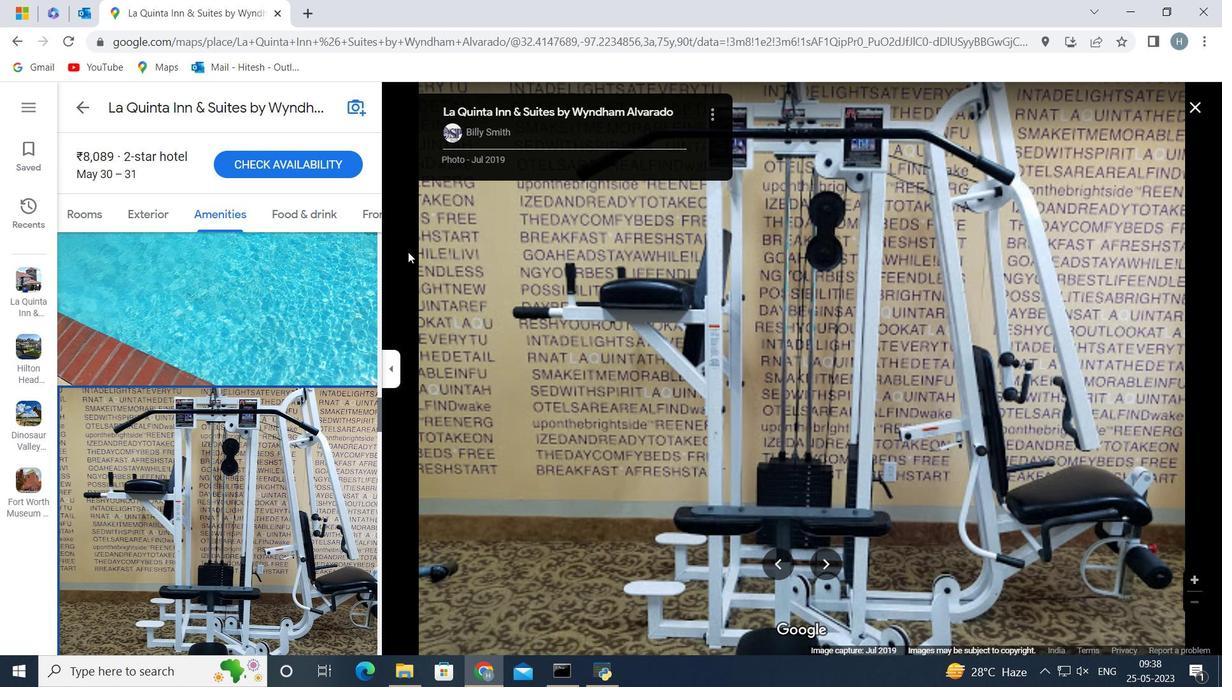 
Action: Mouse moved to (409, 251)
Screenshot: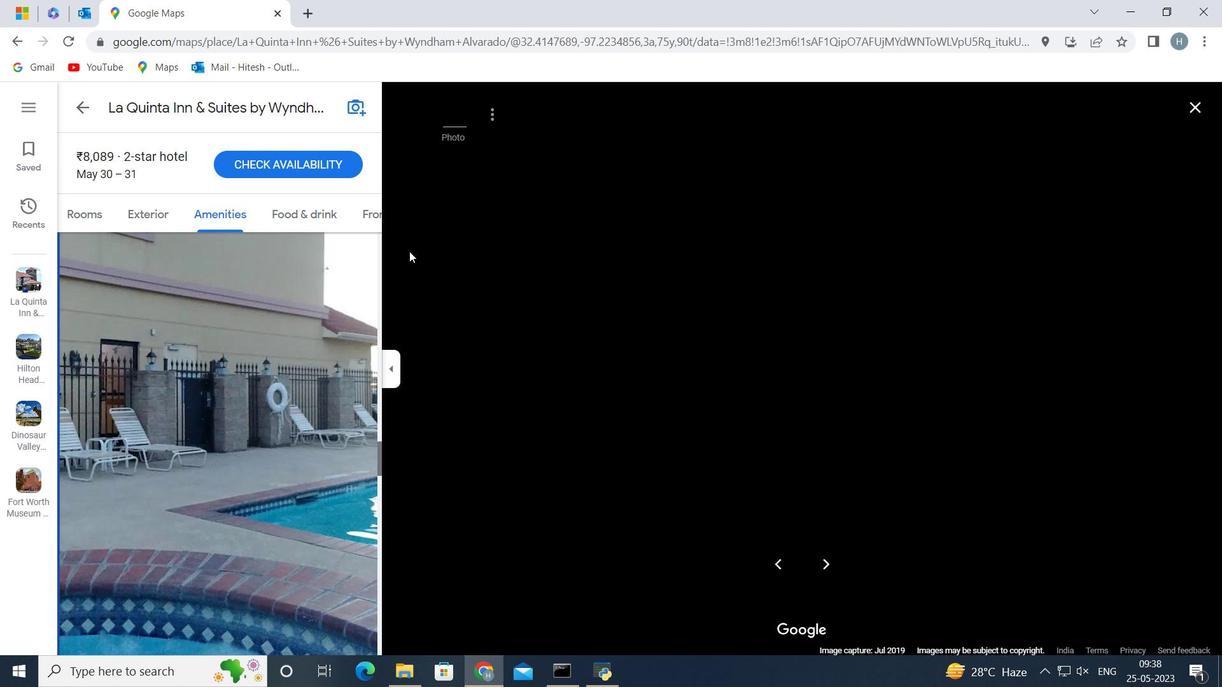 
Action: Key pressed <Key.right>
Screenshot: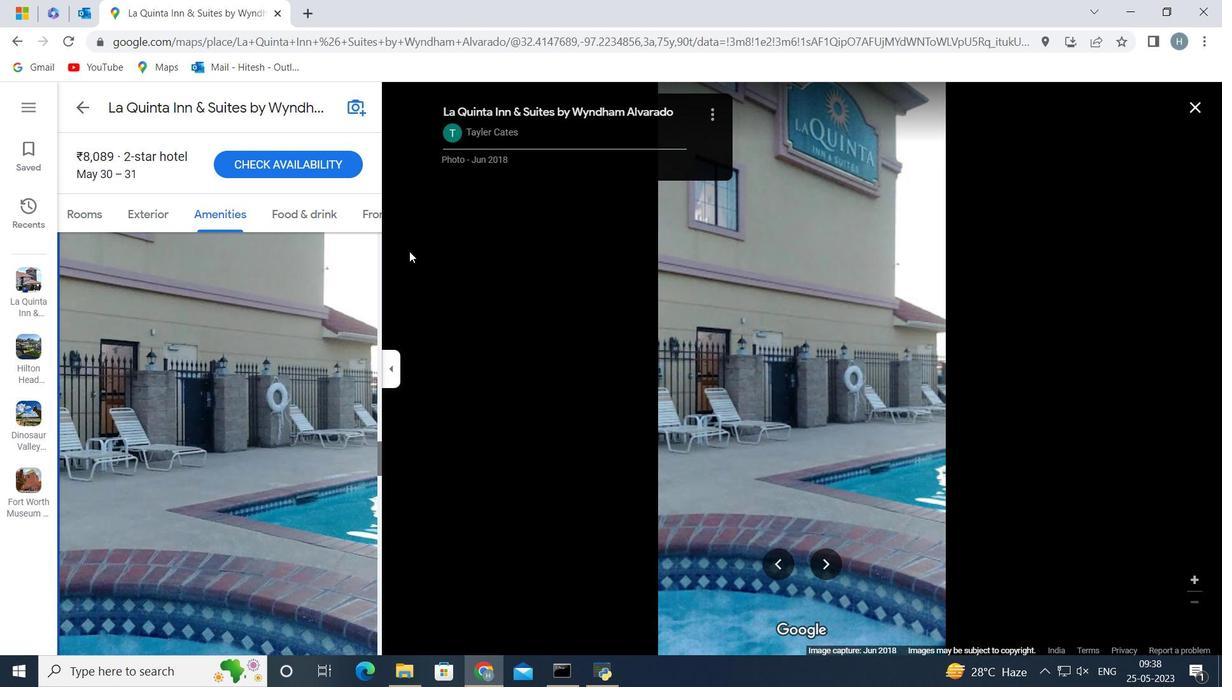 
Action: Mouse moved to (449, 248)
Screenshot: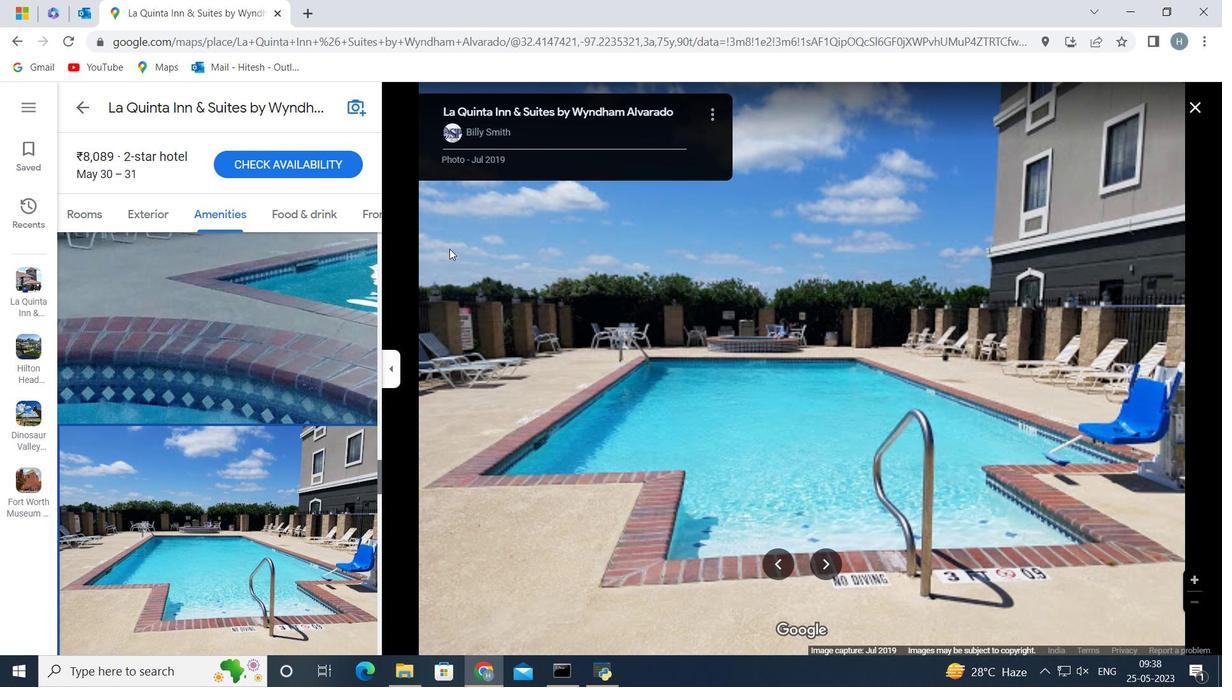 
Action: Key pressed <Key.right>
Screenshot: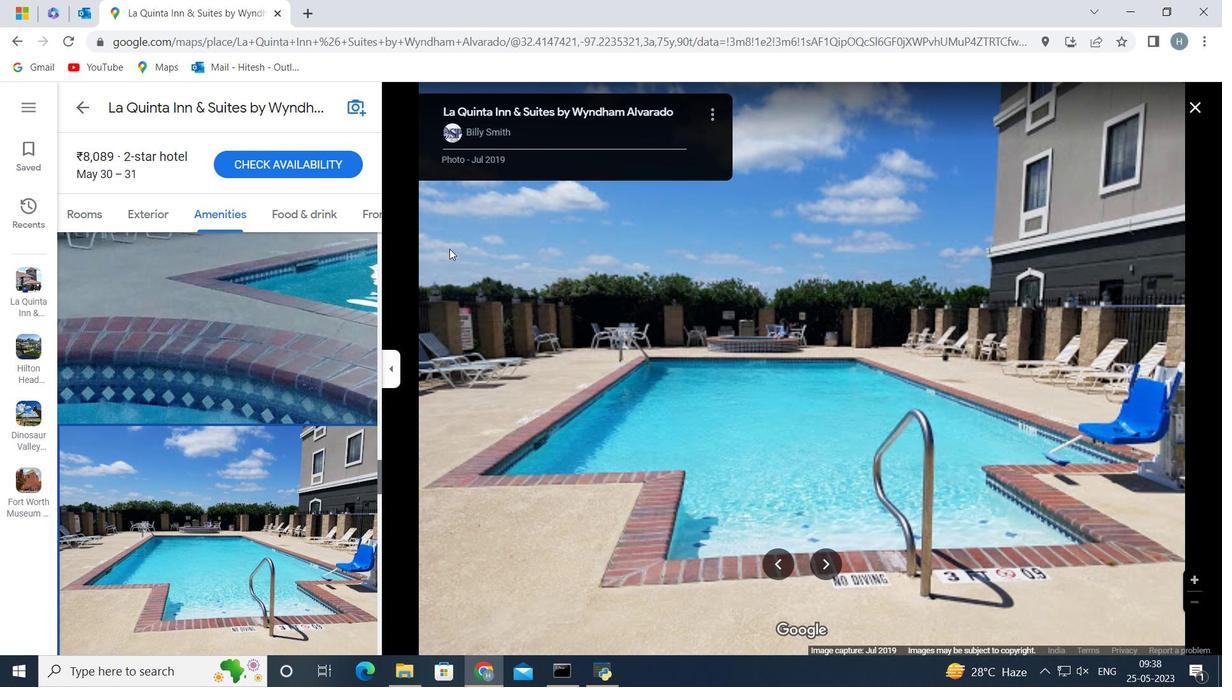 
Action: Mouse moved to (446, 251)
Screenshot: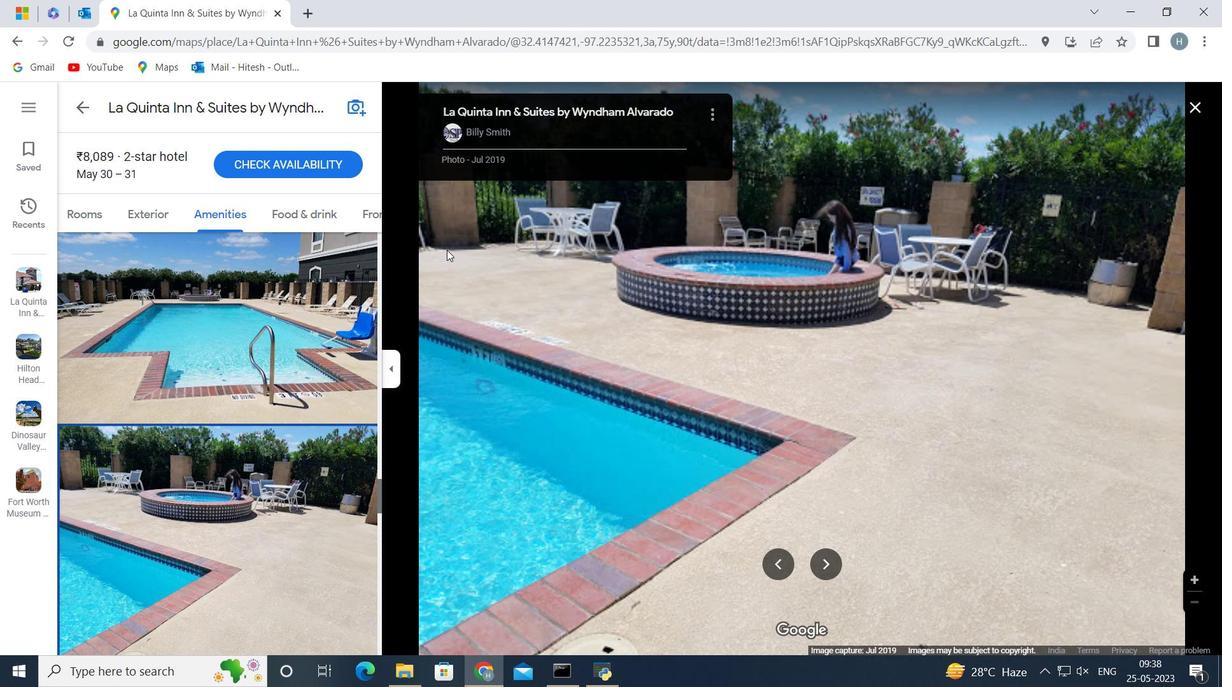 
Action: Key pressed <Key.right><Key.right>
Screenshot: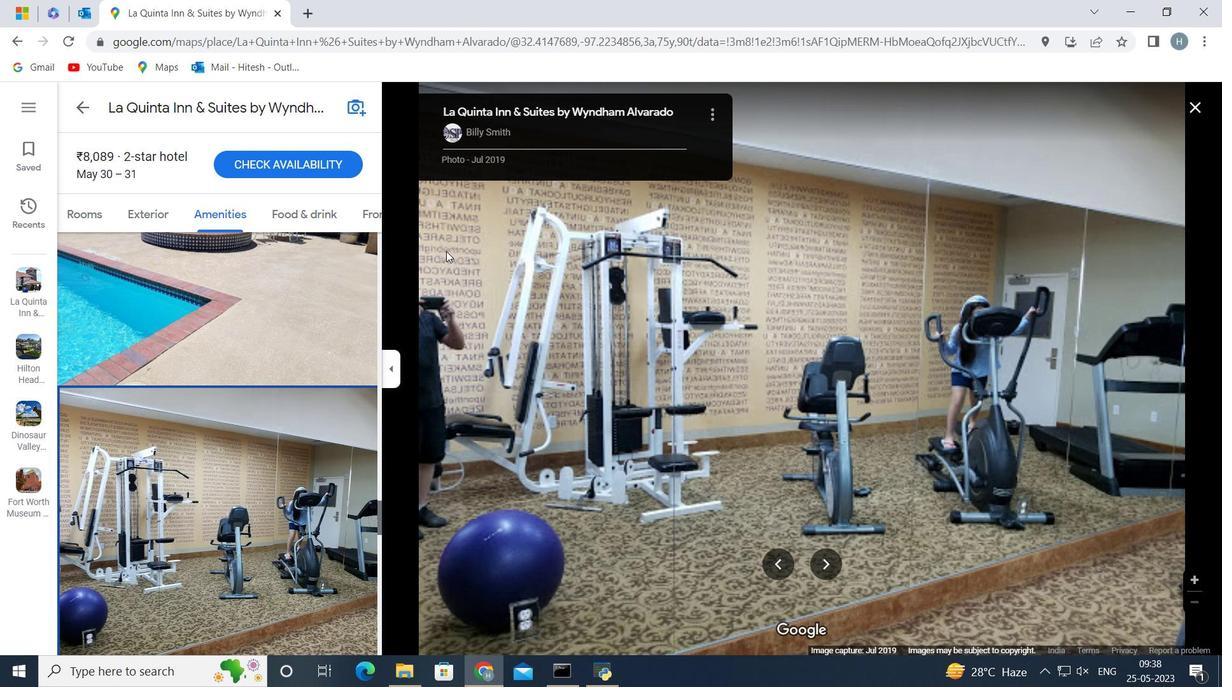
Action: Mouse moved to (492, 297)
Screenshot: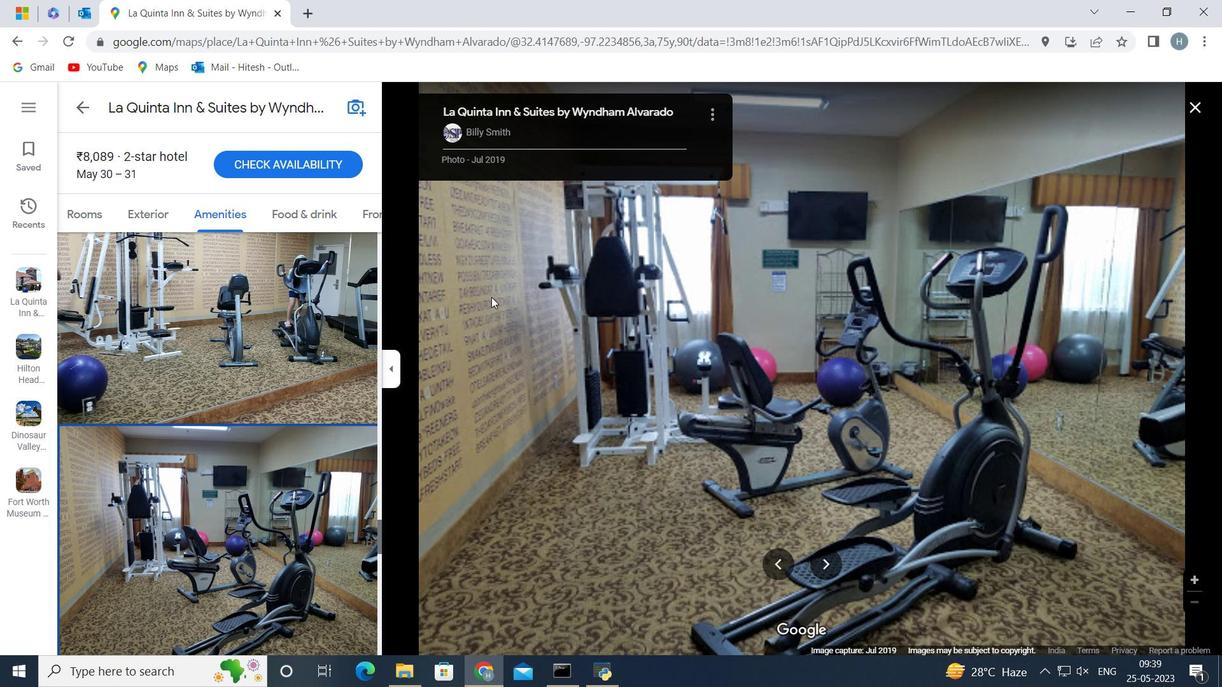 
Action: Key pressed <Key.right><Key.right><Key.right>
Screenshot: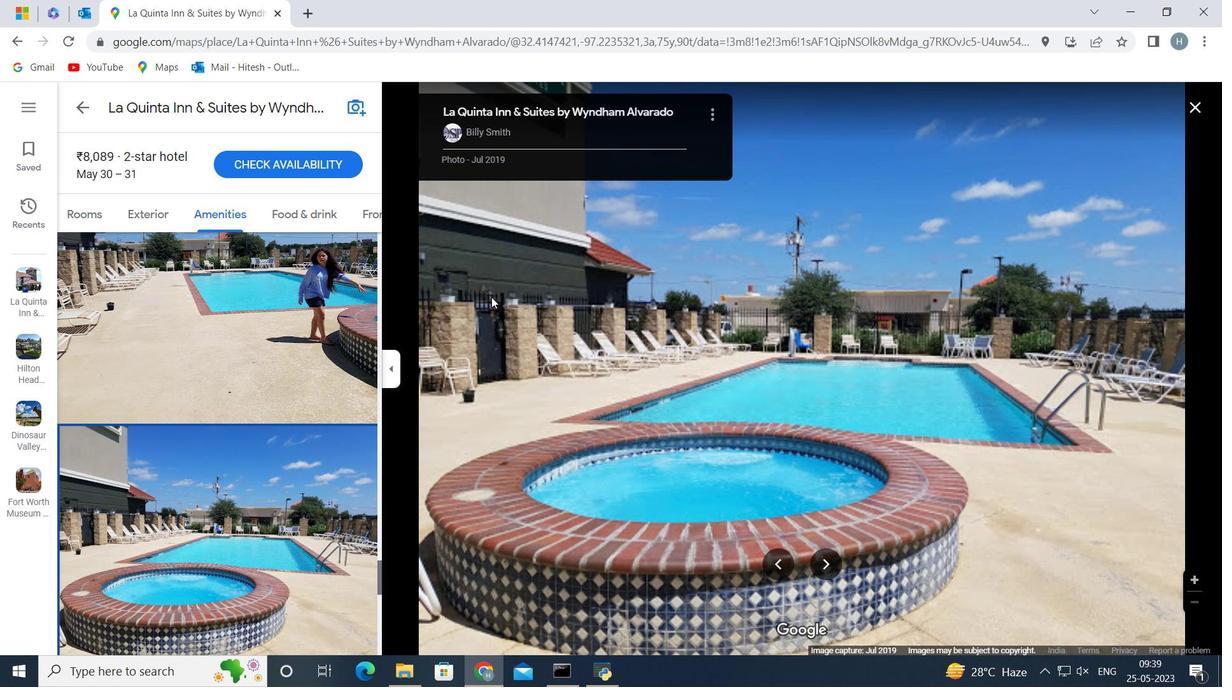 
Action: Mouse moved to (499, 311)
Screenshot: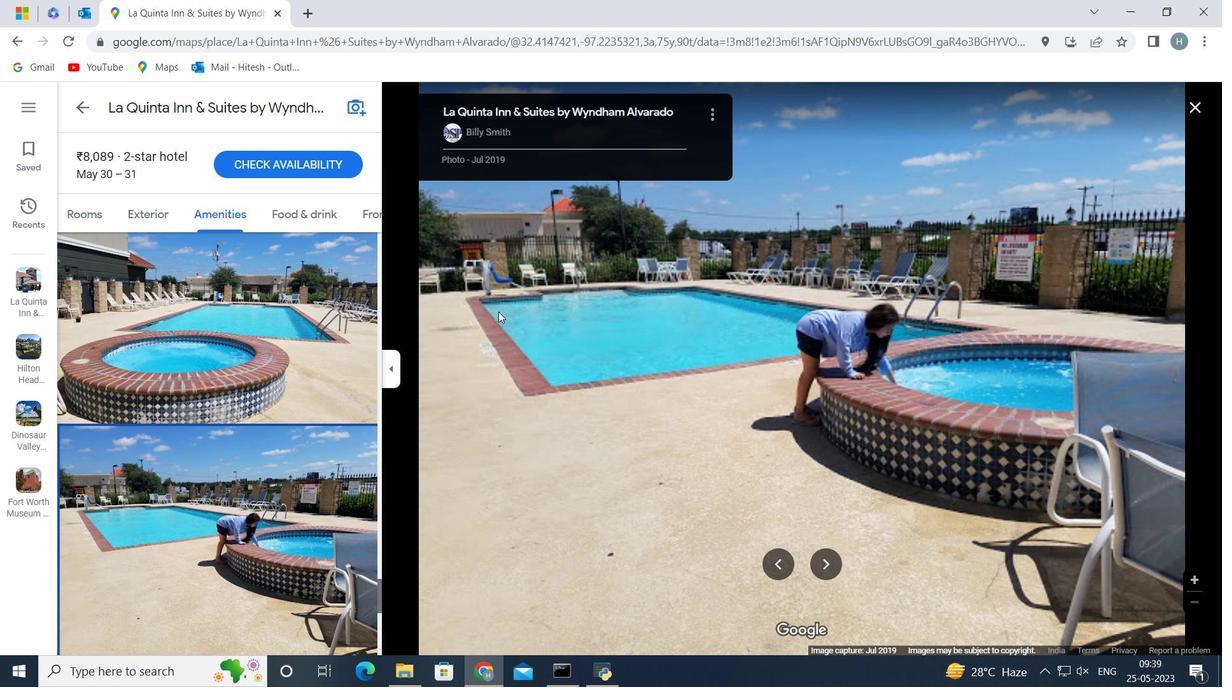 
Action: Key pressed <Key.right>
Screenshot: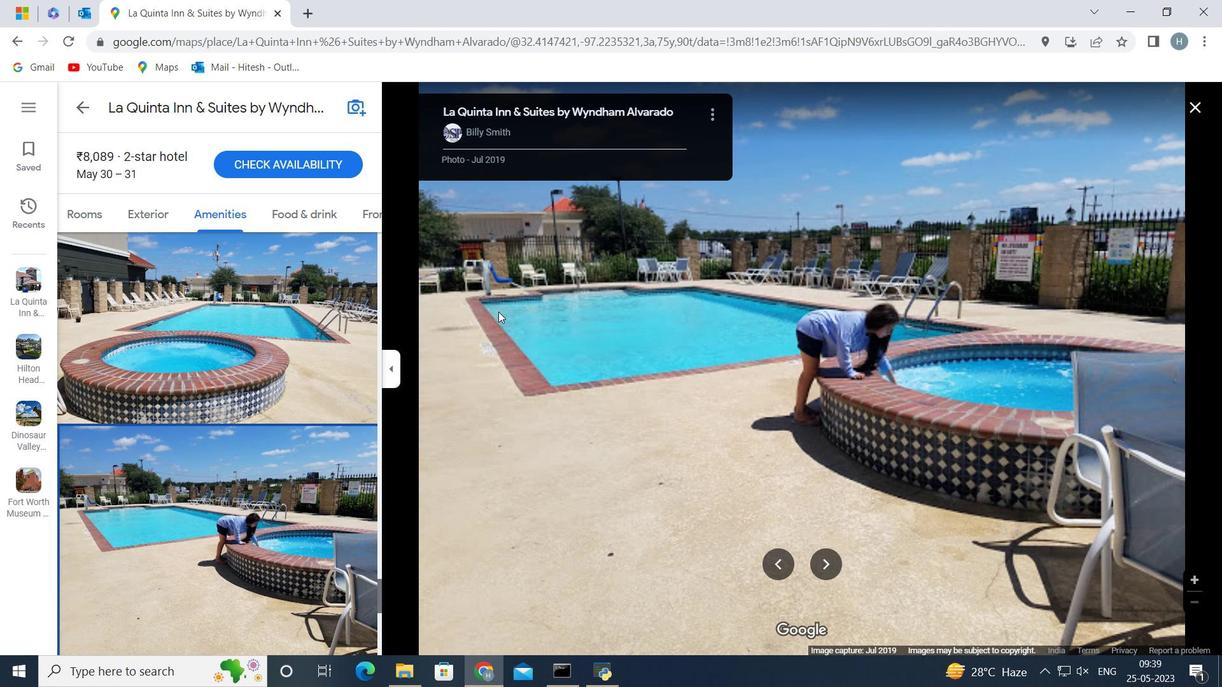 
Action: Mouse moved to (500, 309)
Screenshot: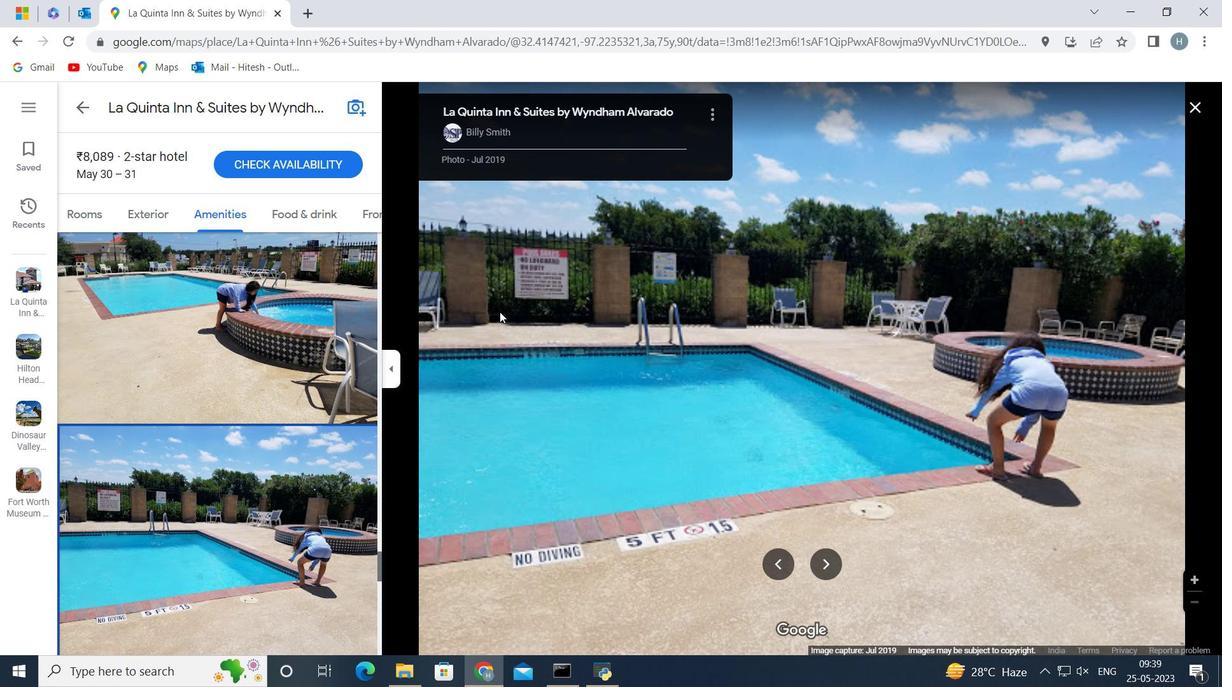 
Action: Key pressed <Key.right><Key.right><Key.right><Key.right>
Screenshot: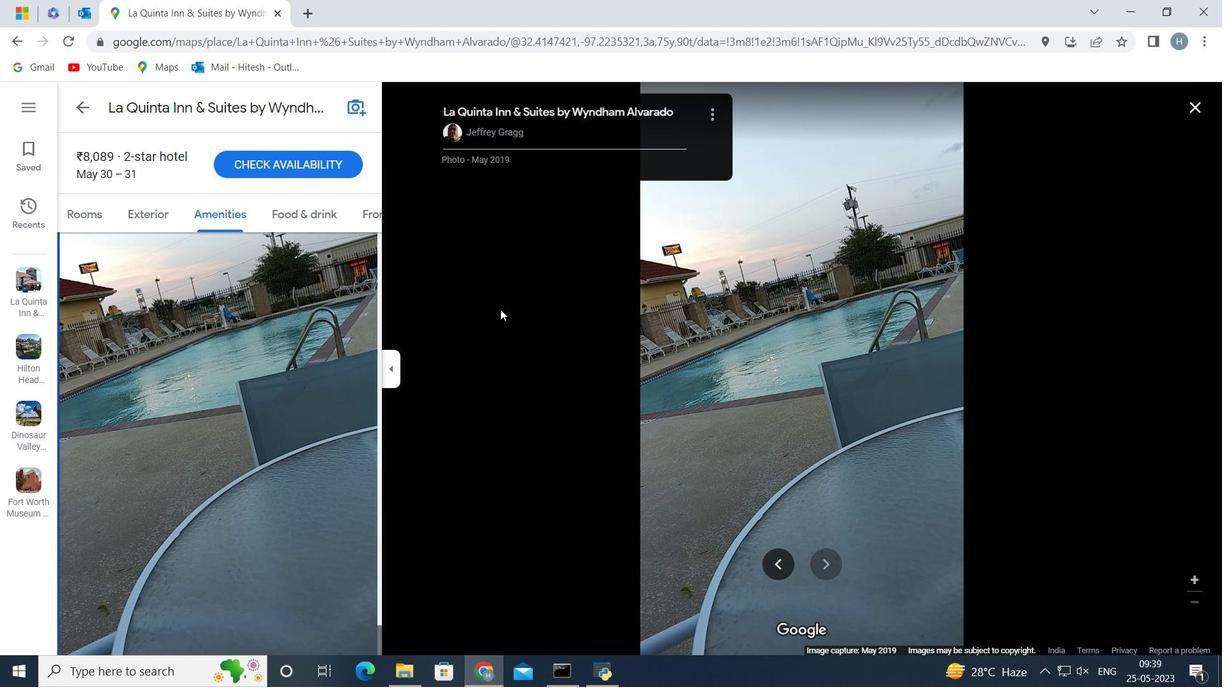 
Action: Mouse moved to (313, 209)
Screenshot: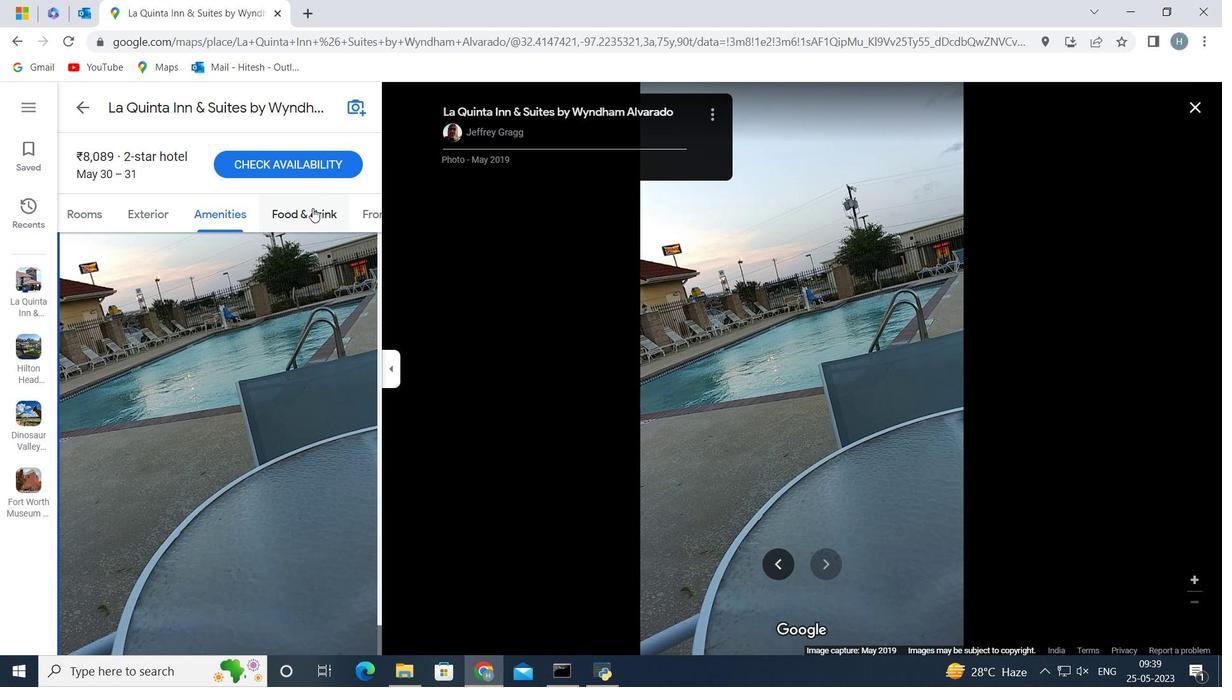 
Action: Mouse pressed left at (313, 209)
Screenshot: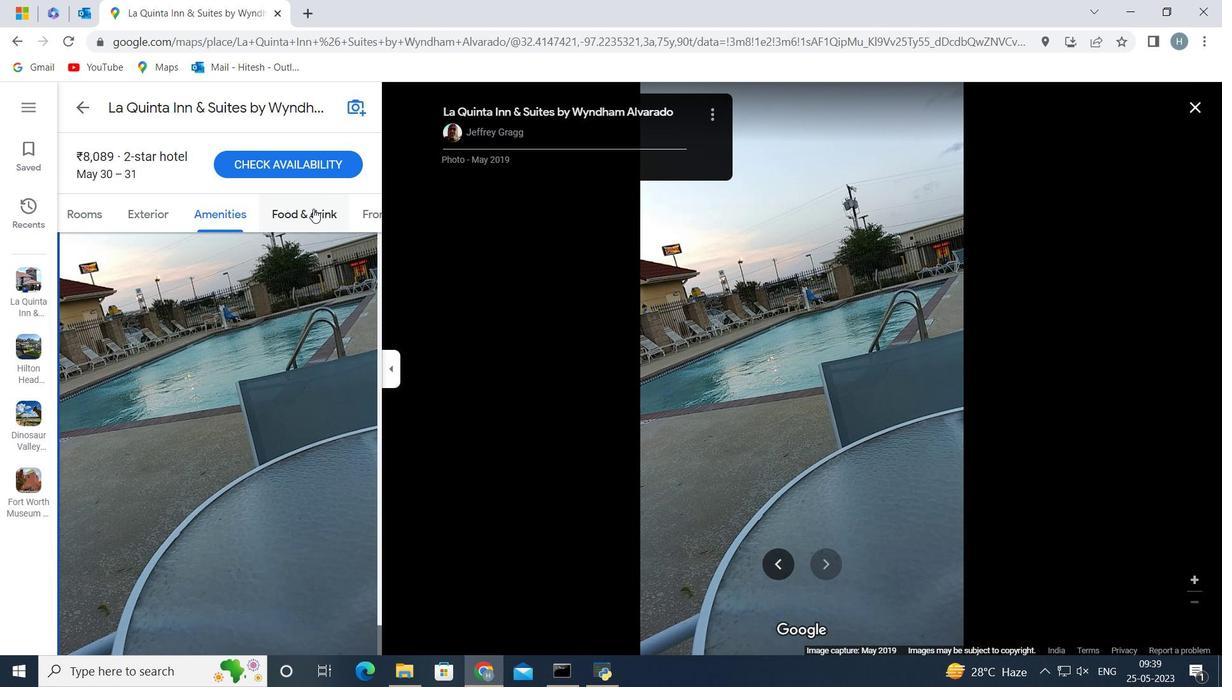 
Action: Mouse moved to (323, 207)
Screenshot: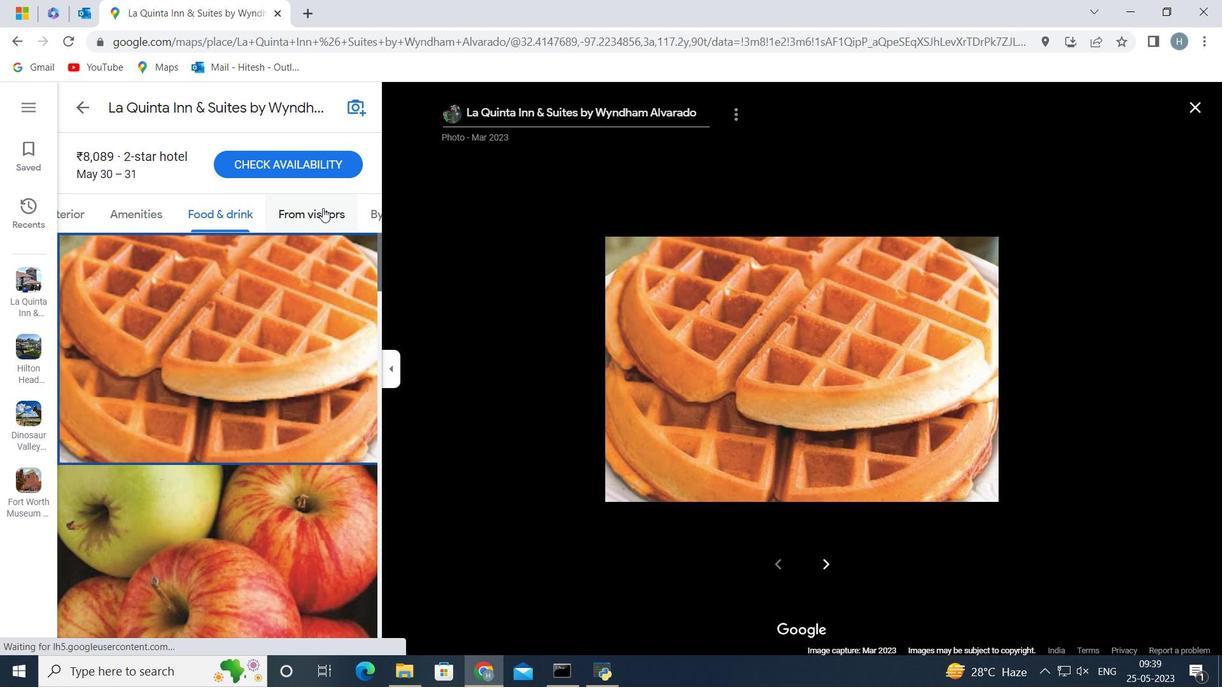 
Action: Key pressed <Key.right><Key.right>
Screenshot: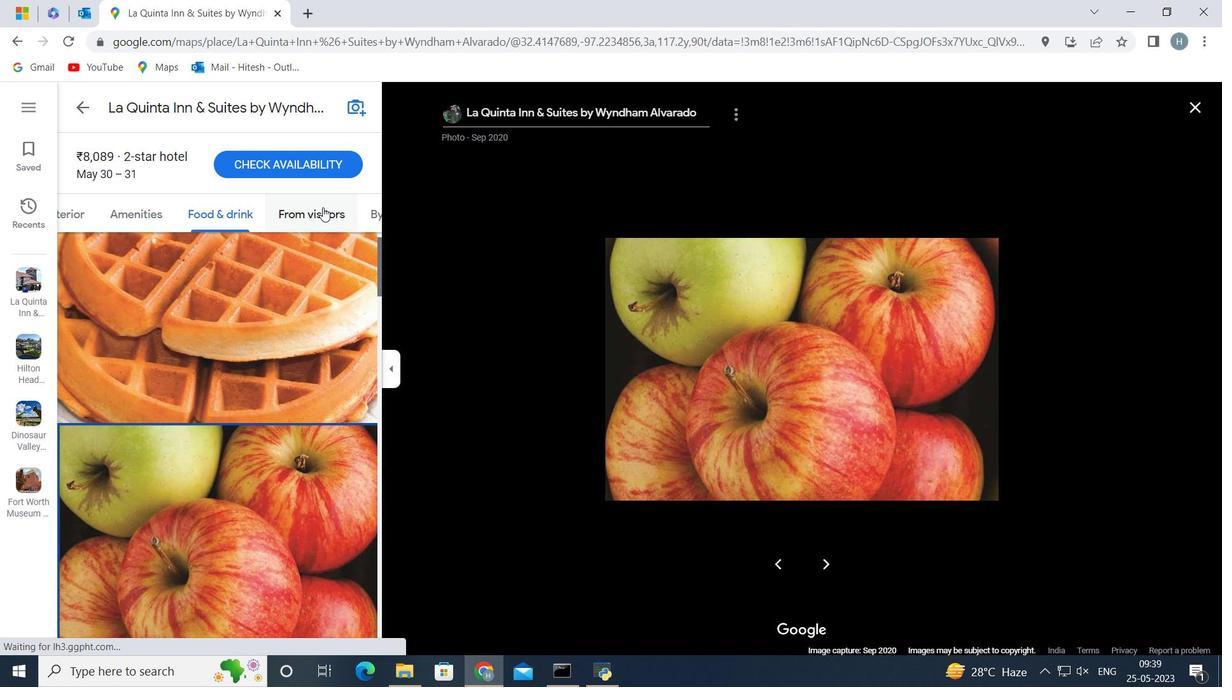 
Action: Mouse moved to (325, 202)
Screenshot: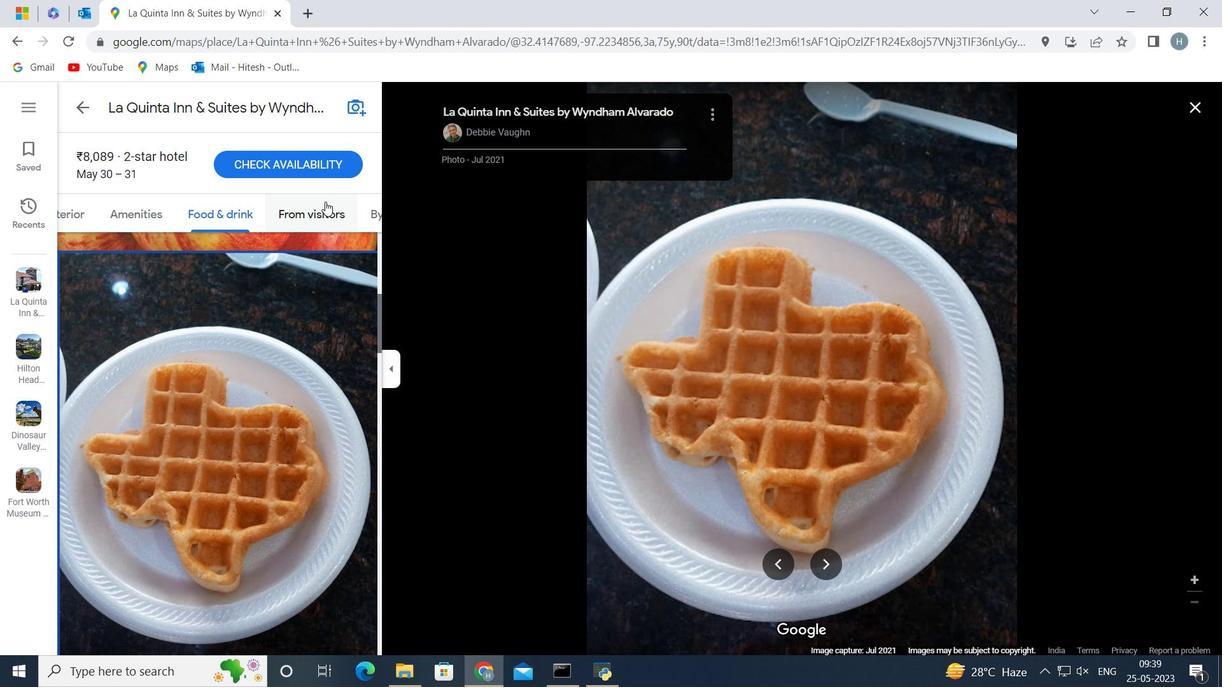 
Action: Key pressed <Key.right>
Screenshot: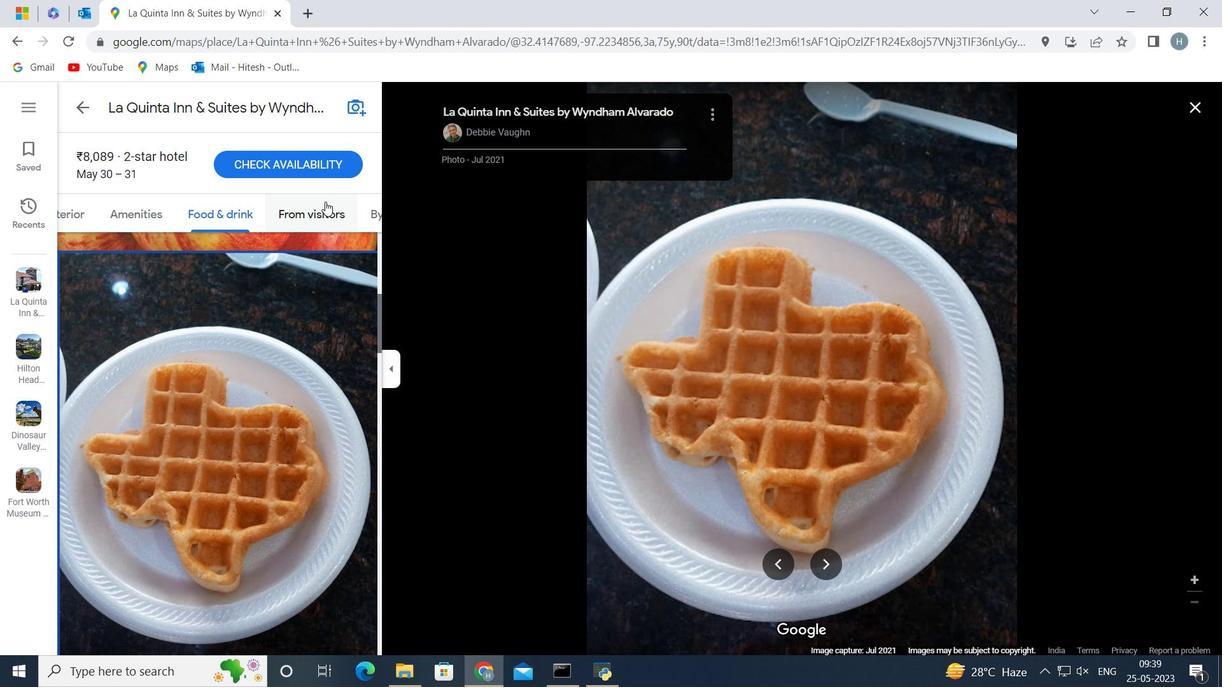
Action: Mouse moved to (325, 201)
Screenshot: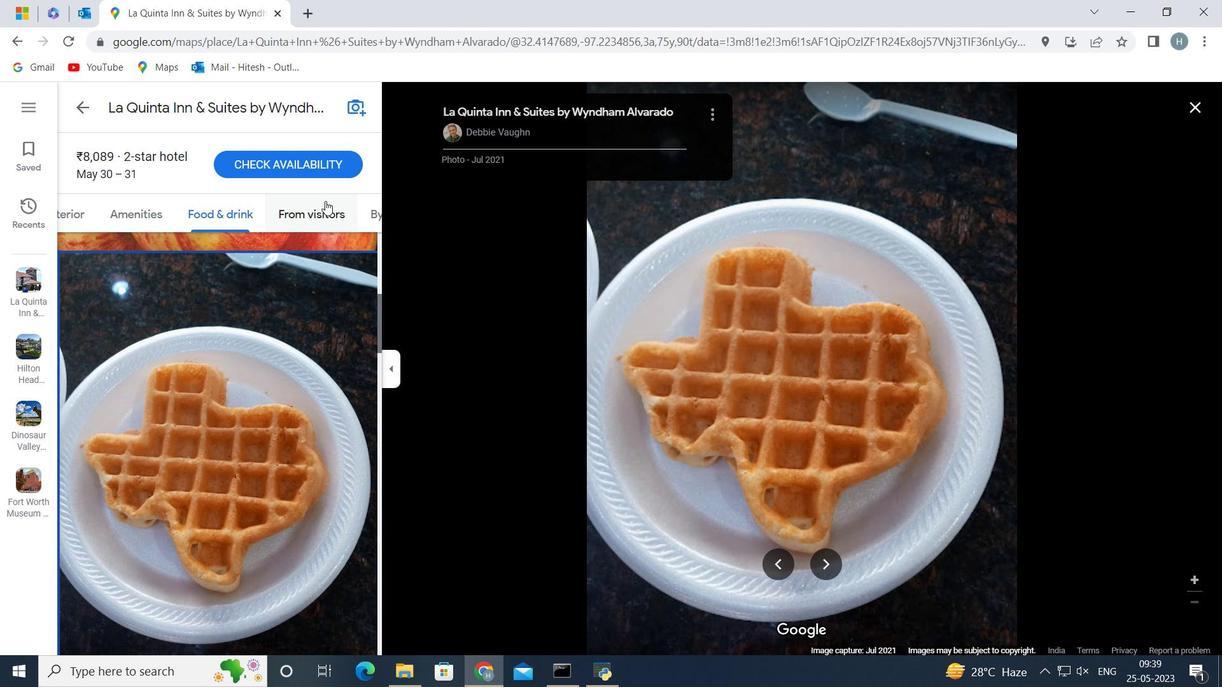 
Action: Key pressed <Key.right><Key.right><Key.right><Key.right><Key.right>
Screenshot: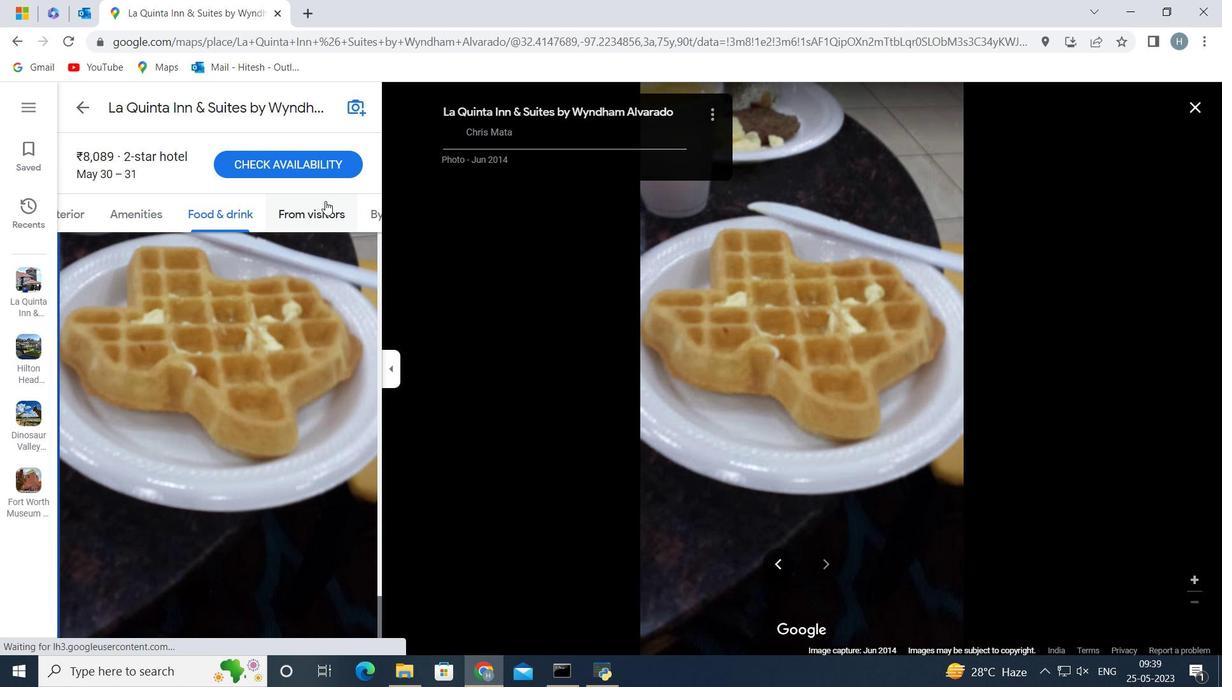 
Action: Mouse moved to (297, 212)
Screenshot: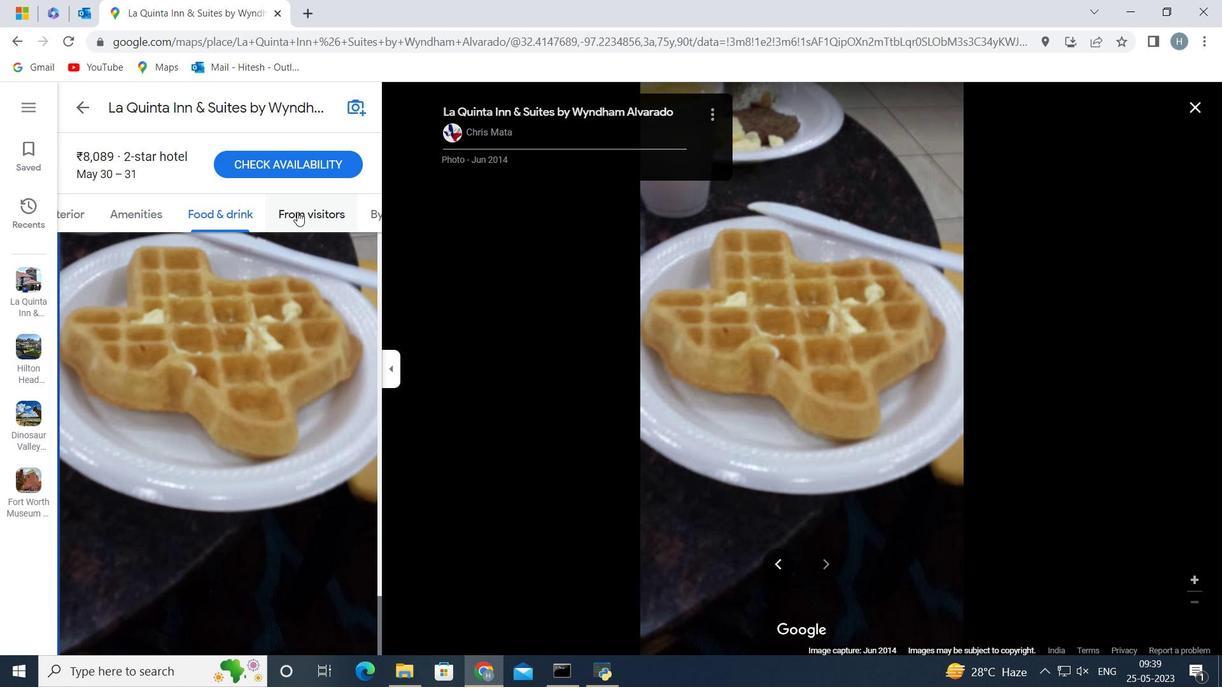 
Action: Mouse pressed left at (297, 212)
Screenshot: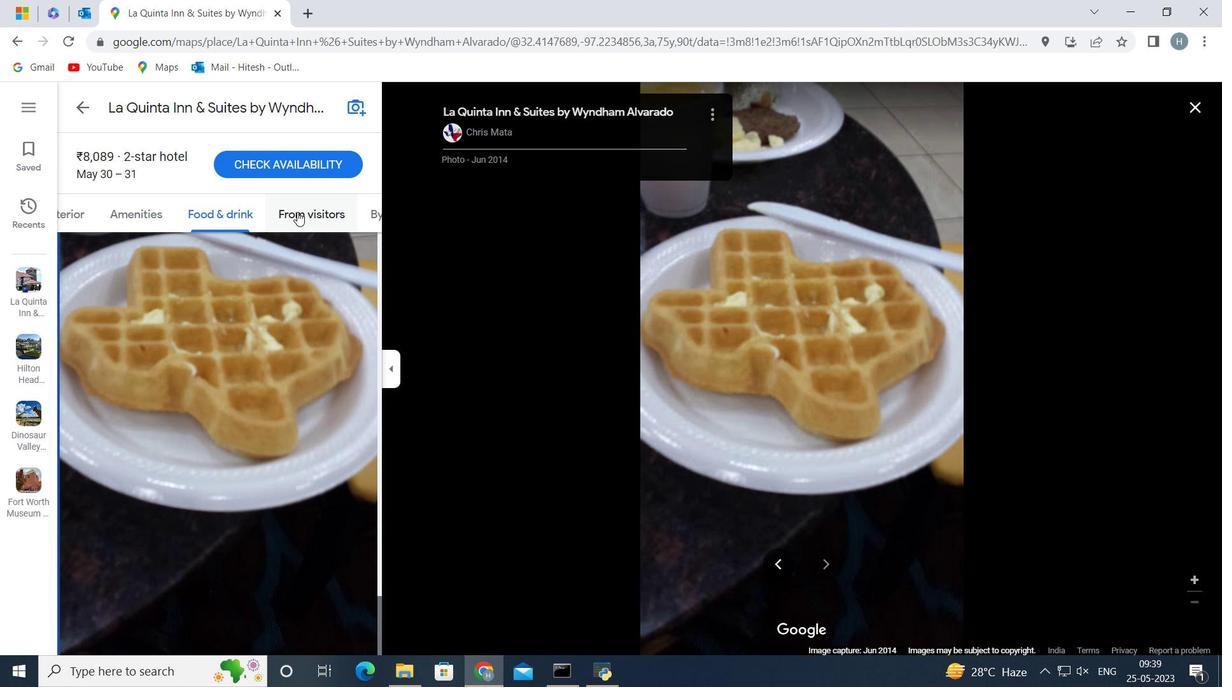 
Action: Mouse moved to (296, 317)
Screenshot: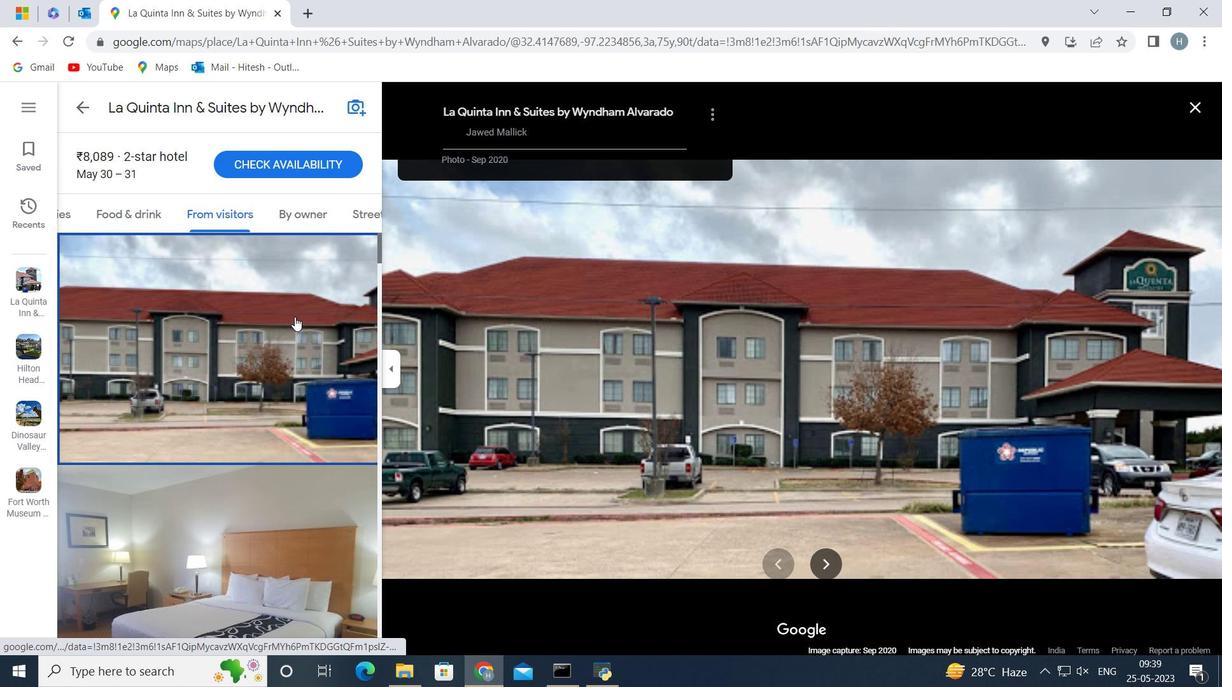 
Action: Mouse scrolled (296, 316) with delta (0, 0)
Screenshot: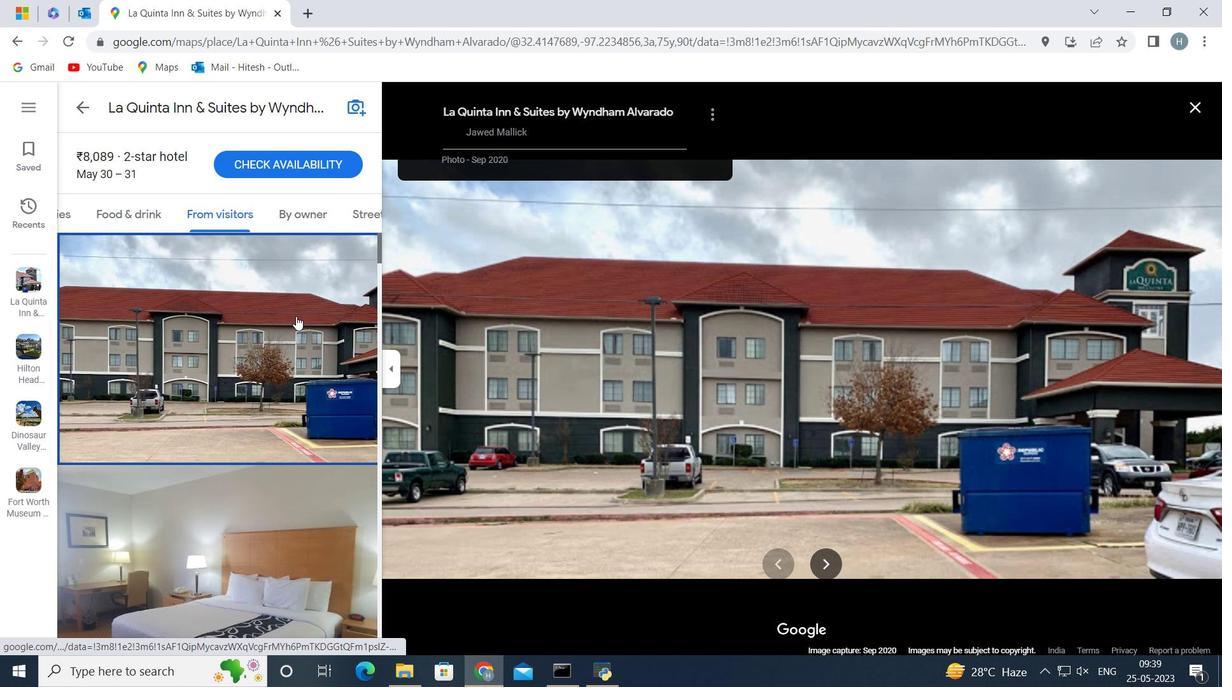 
Action: Mouse scrolled (296, 316) with delta (0, 0)
Screenshot: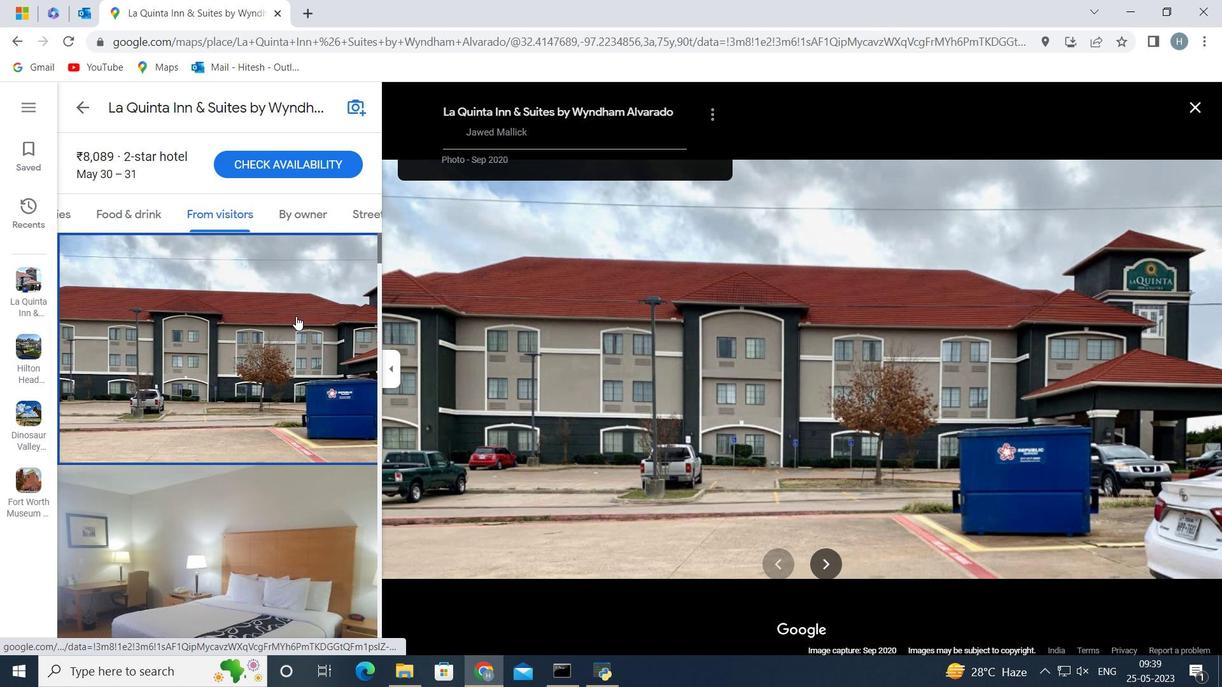 
Action: Mouse scrolled (296, 316) with delta (0, 0)
Screenshot: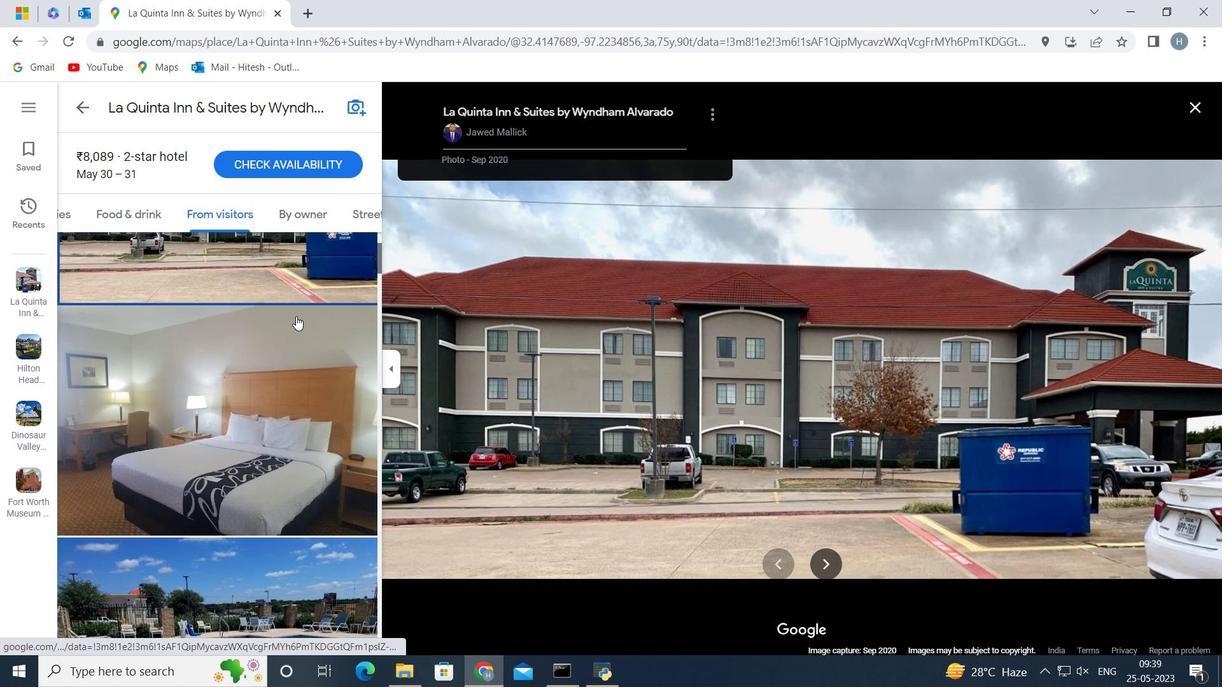 
Action: Mouse pressed left at (296, 317)
Screenshot: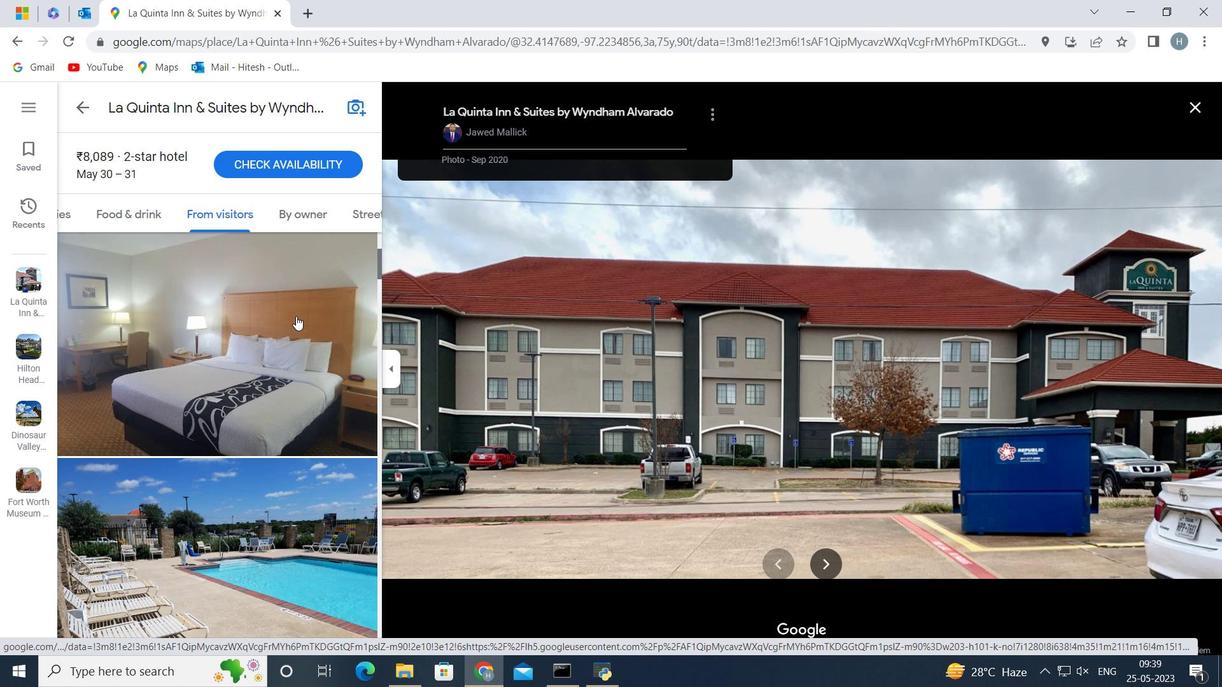 
Action: Key pressed <Key.right><Key.right><Key.right><Key.right><Key.right><Key.right><Key.right>
Screenshot: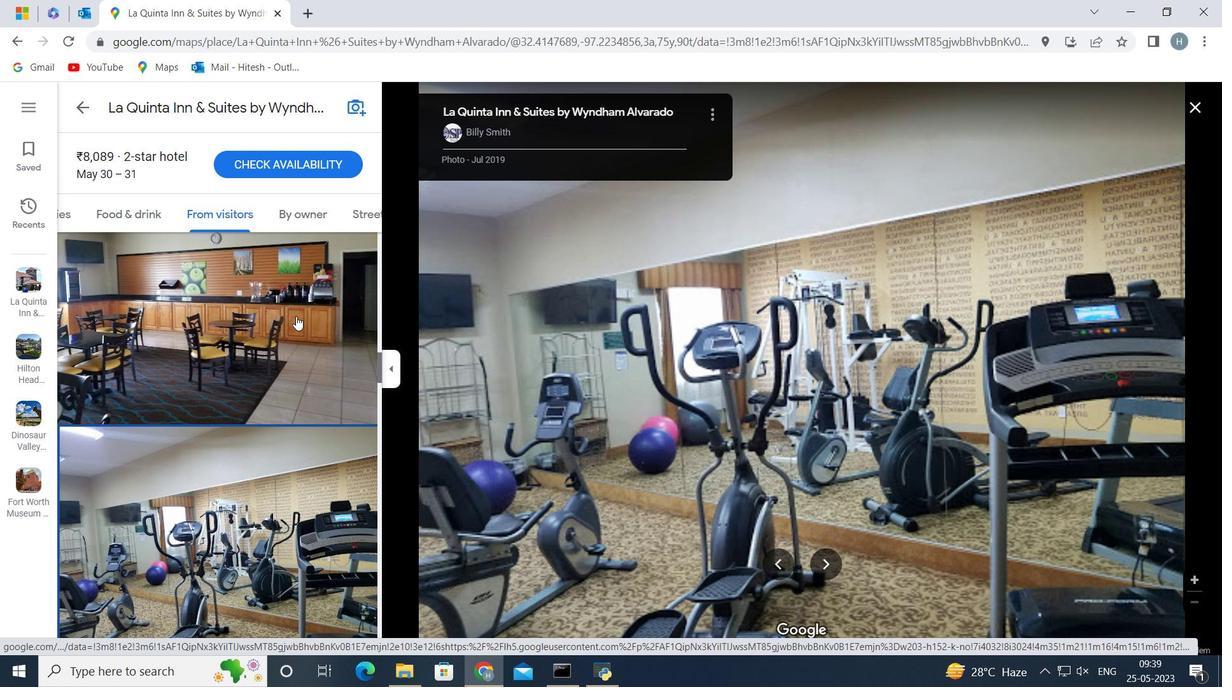 
Action: Mouse moved to (296, 316)
Screenshot: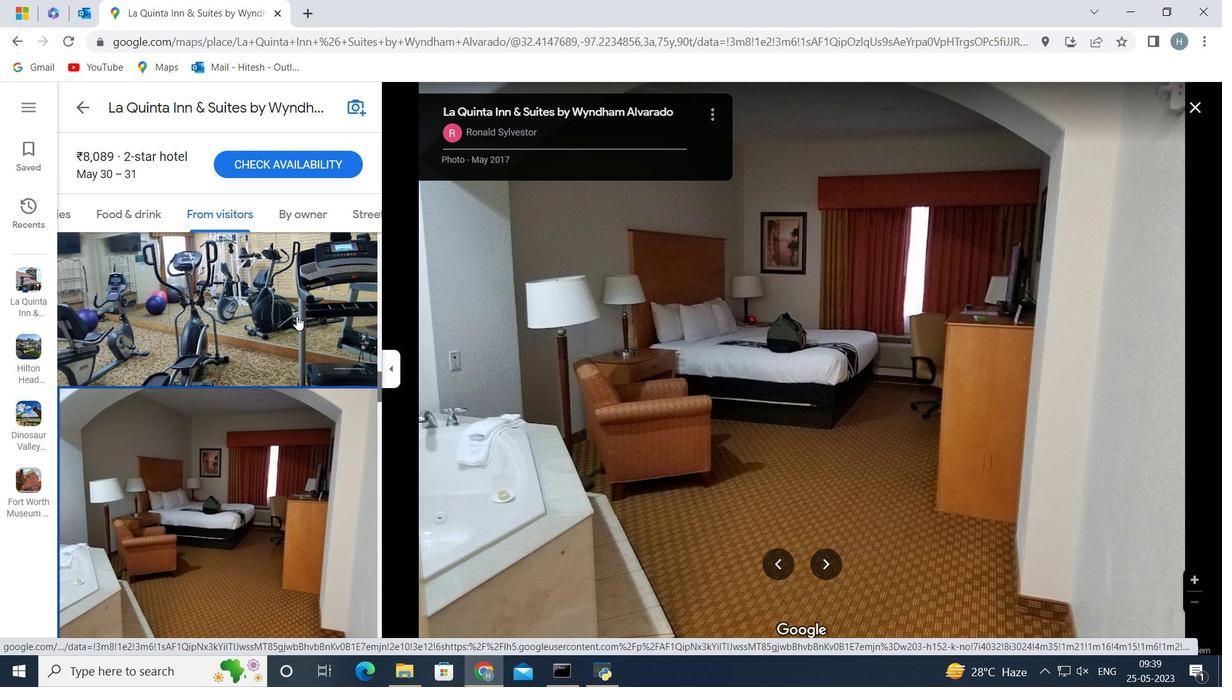 
Action: Key pressed <Key.right><Key.right>
Screenshot: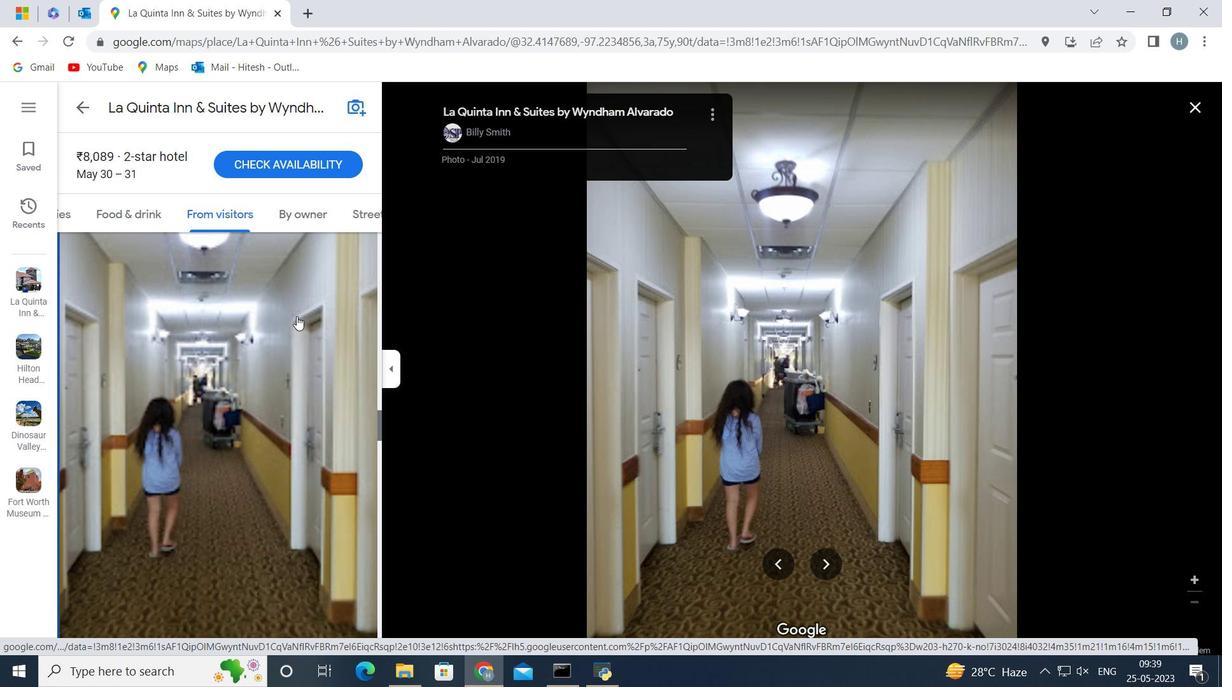 
Action: Mouse moved to (564, 332)
Screenshot: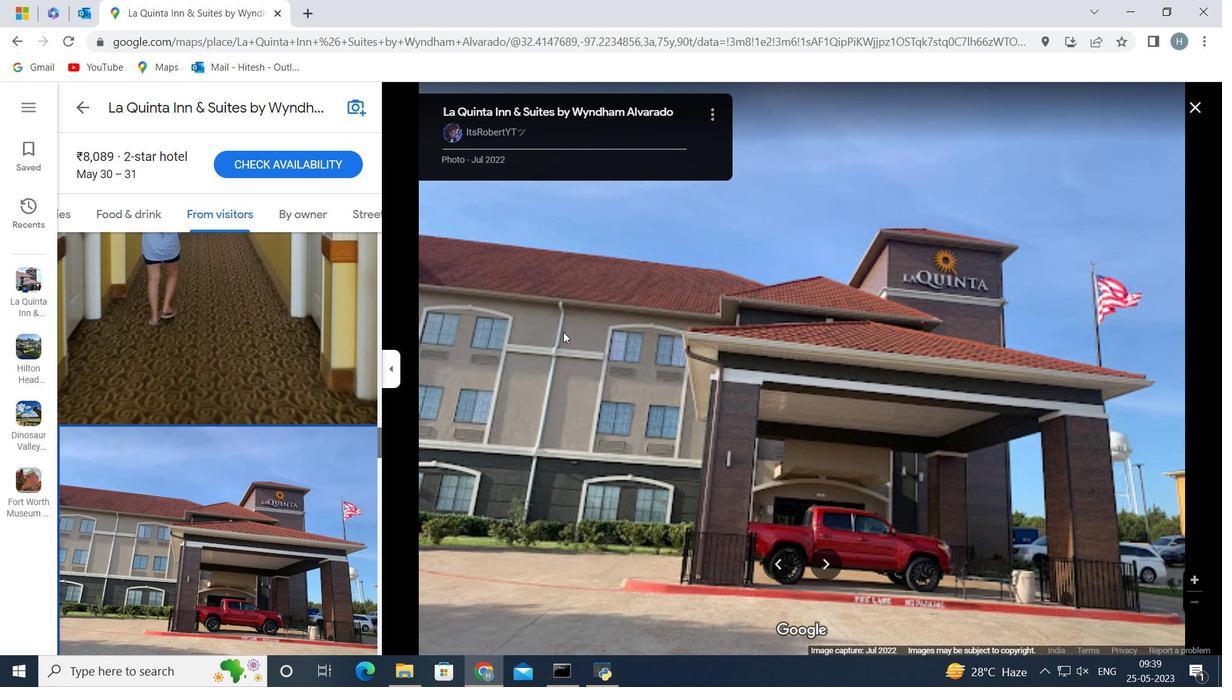 
Action: Key pressed <Key.right>
Screenshot: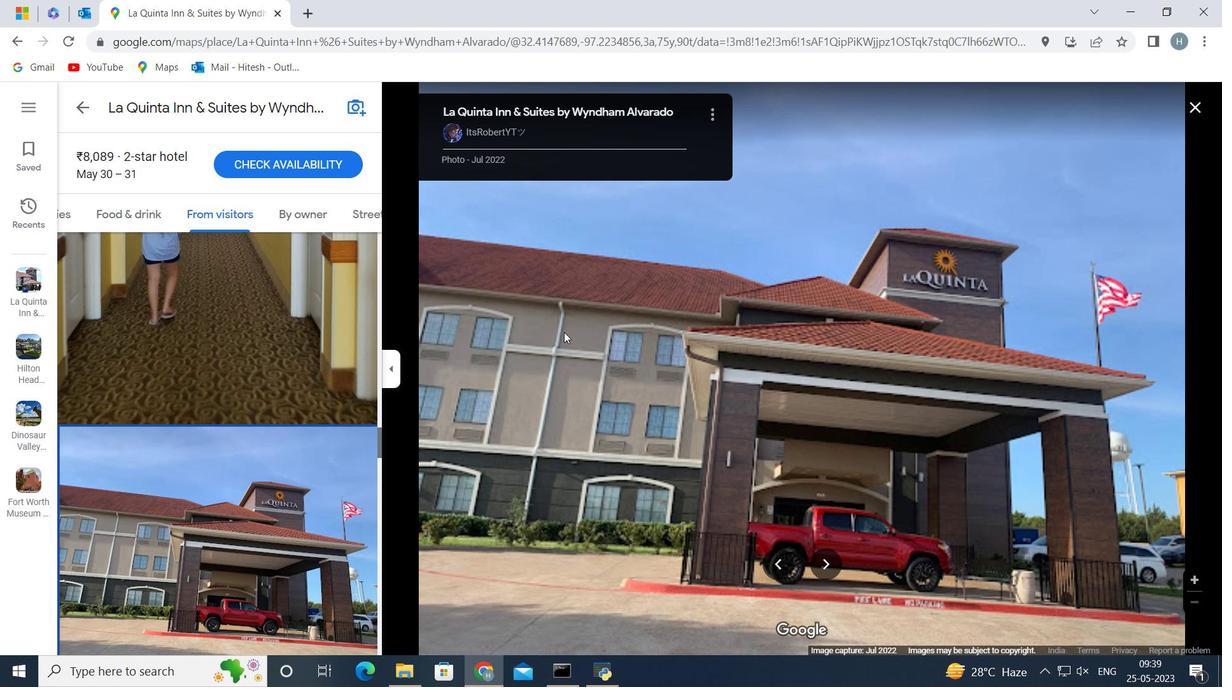 
Action: Mouse moved to (668, 308)
Screenshot: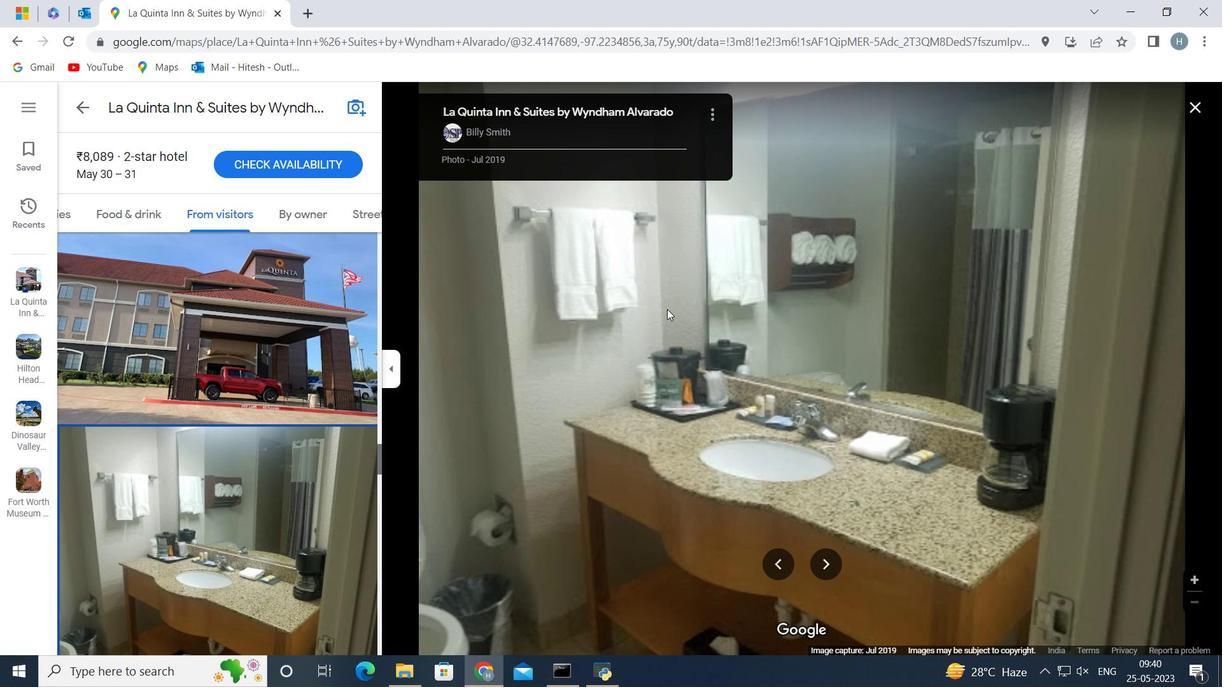 
Action: Key pressed <Key.right><Key.right><Key.right><Key.right>
Screenshot: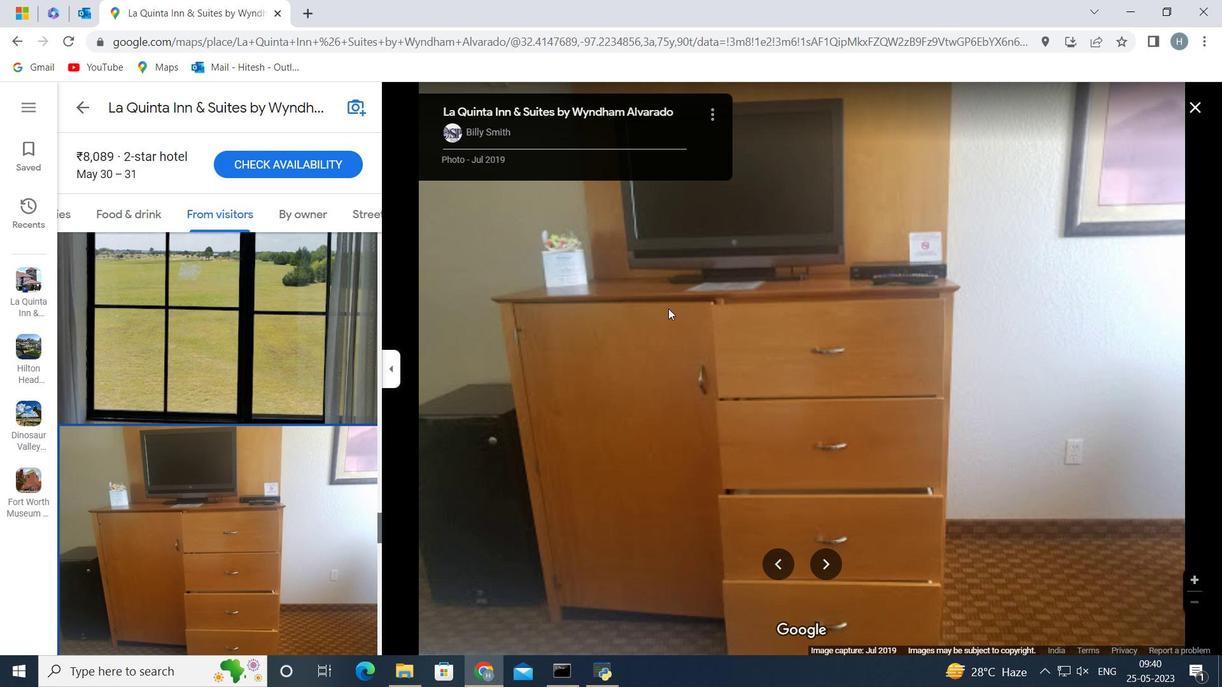 
Action: Mouse moved to (672, 311)
Screenshot: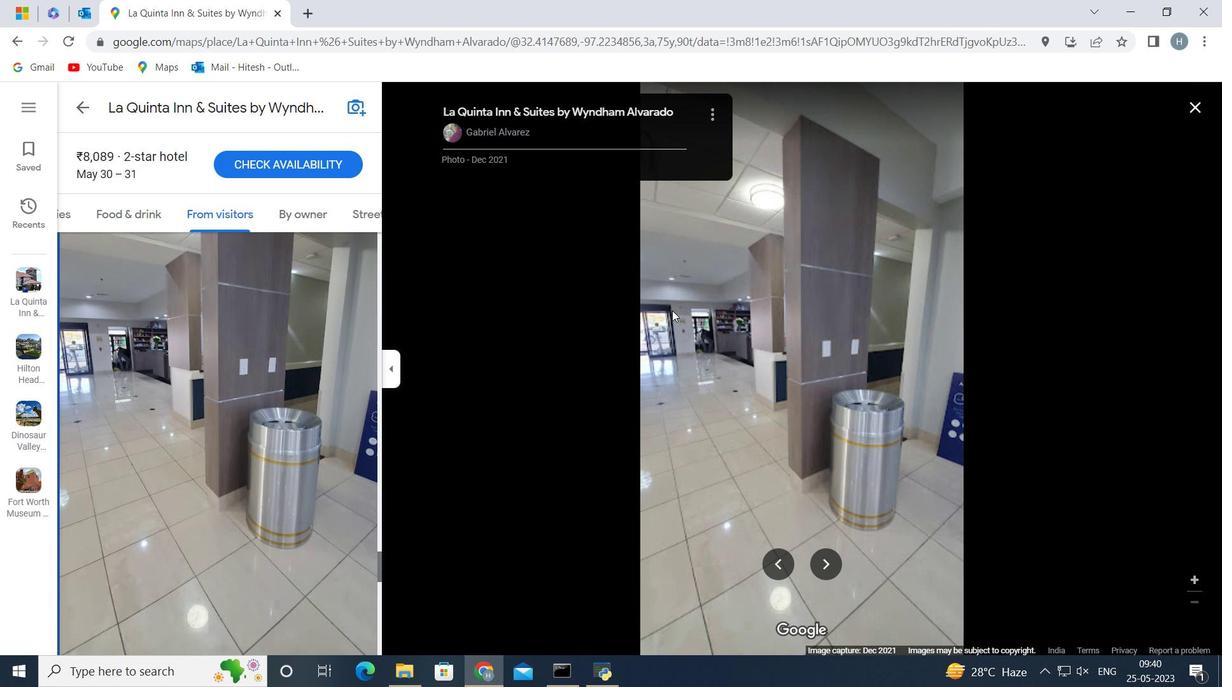 
Action: Key pressed <Key.right>
Screenshot: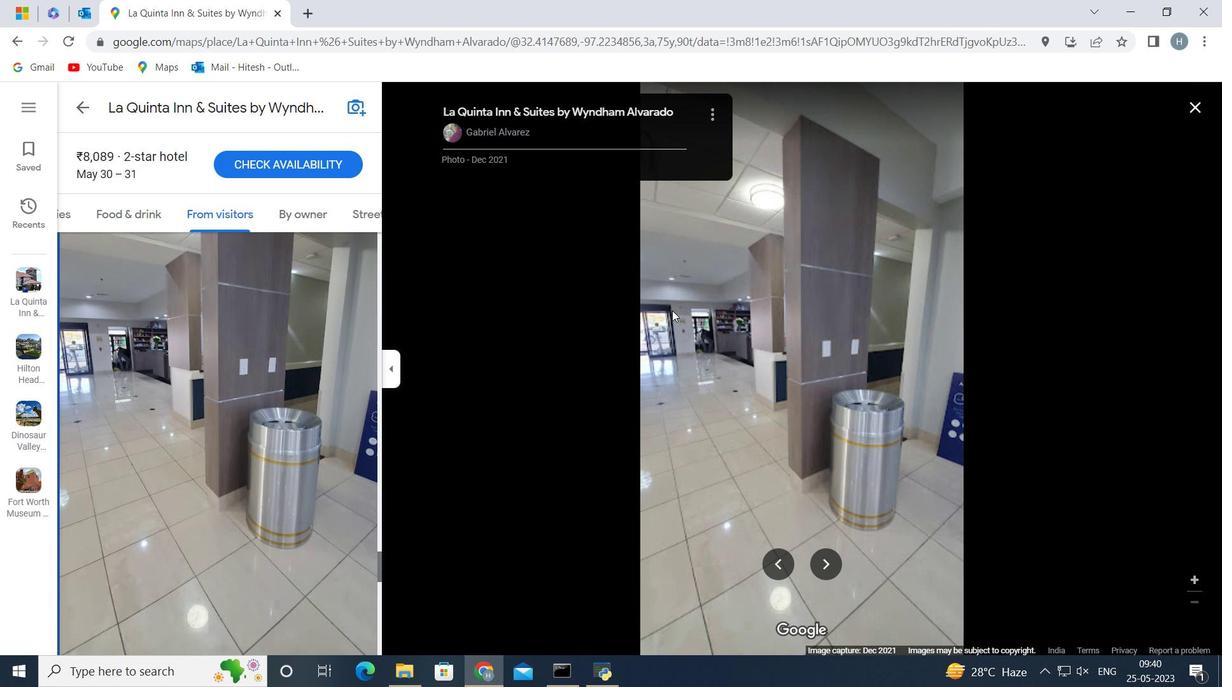 
Action: Mouse moved to (672, 311)
Screenshot: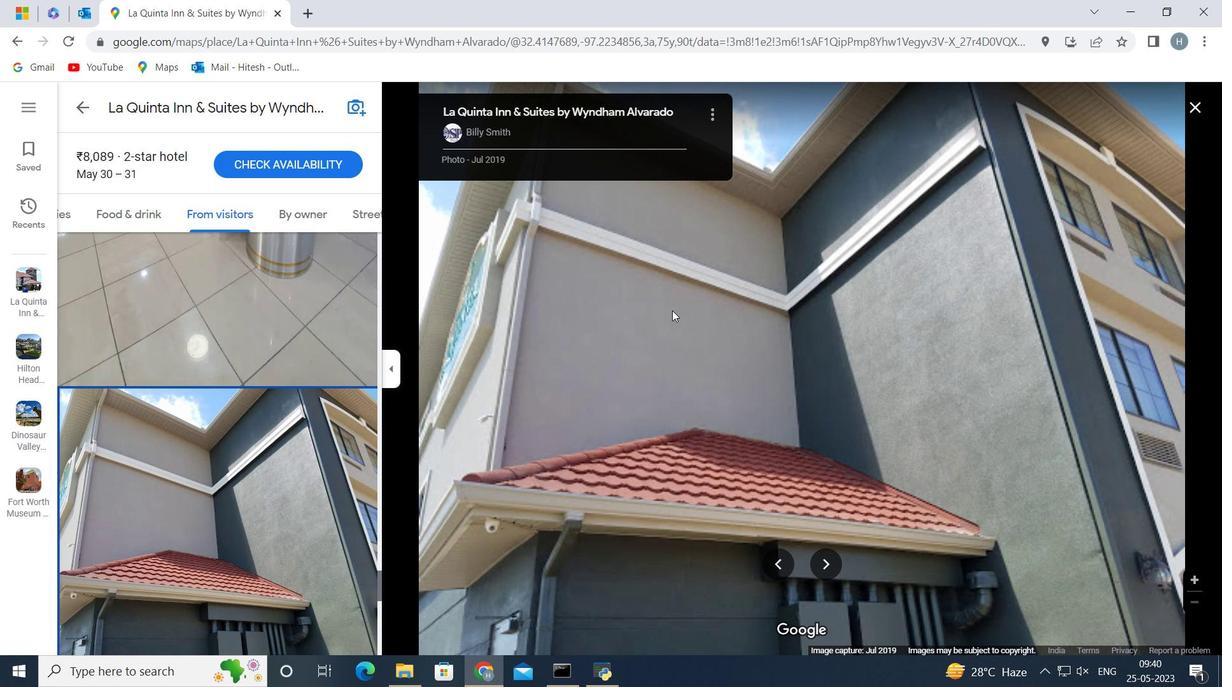 
Action: Key pressed <Key.right>
Screenshot: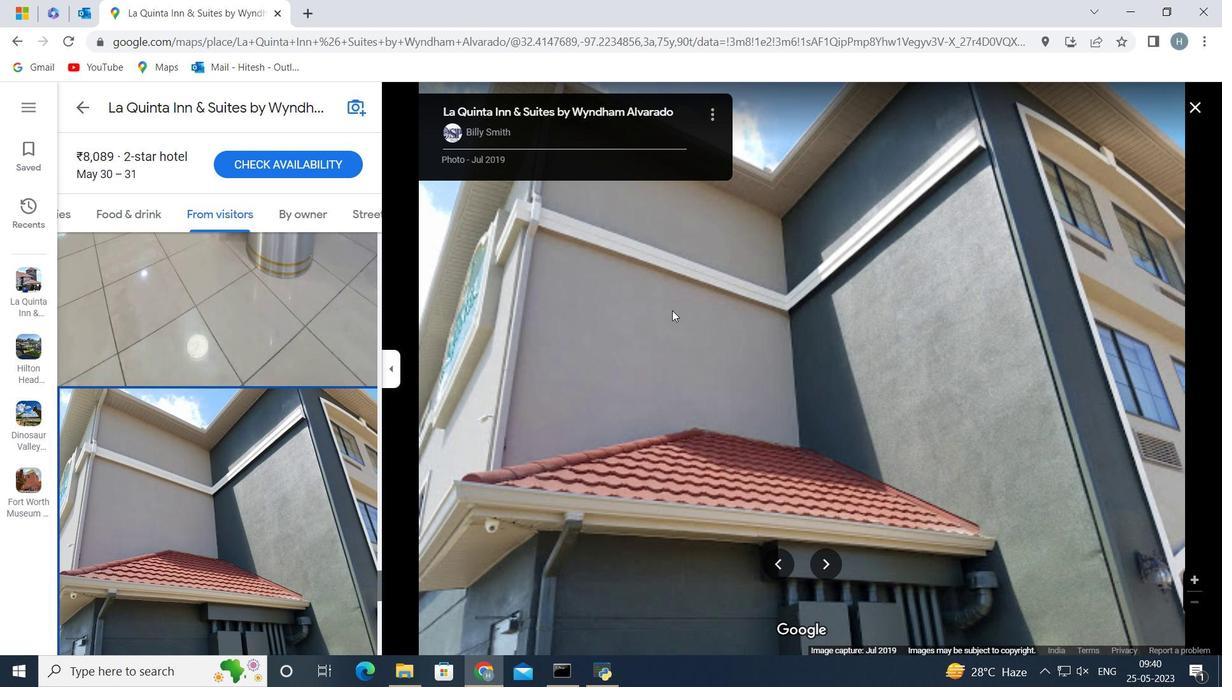
Action: Mouse moved to (672, 310)
Screenshot: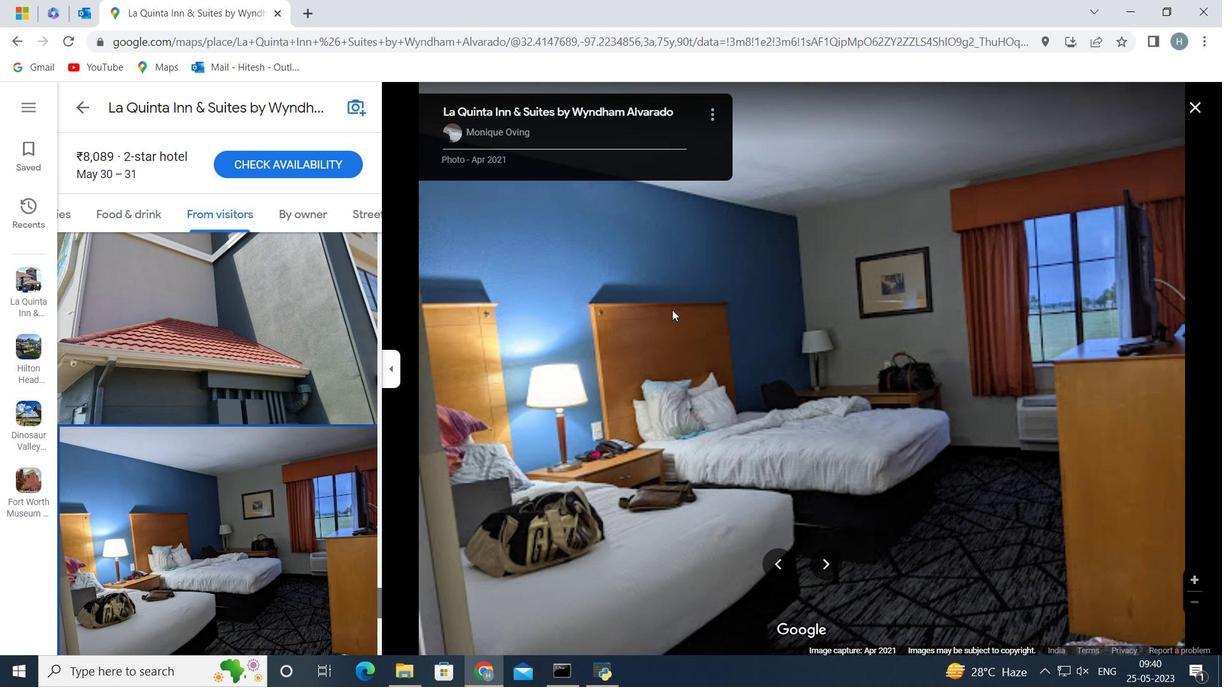 
Action: Key pressed <Key.right><Key.right><Key.right><Key.right><Key.right><Key.right><Key.right><Key.right>
Screenshot: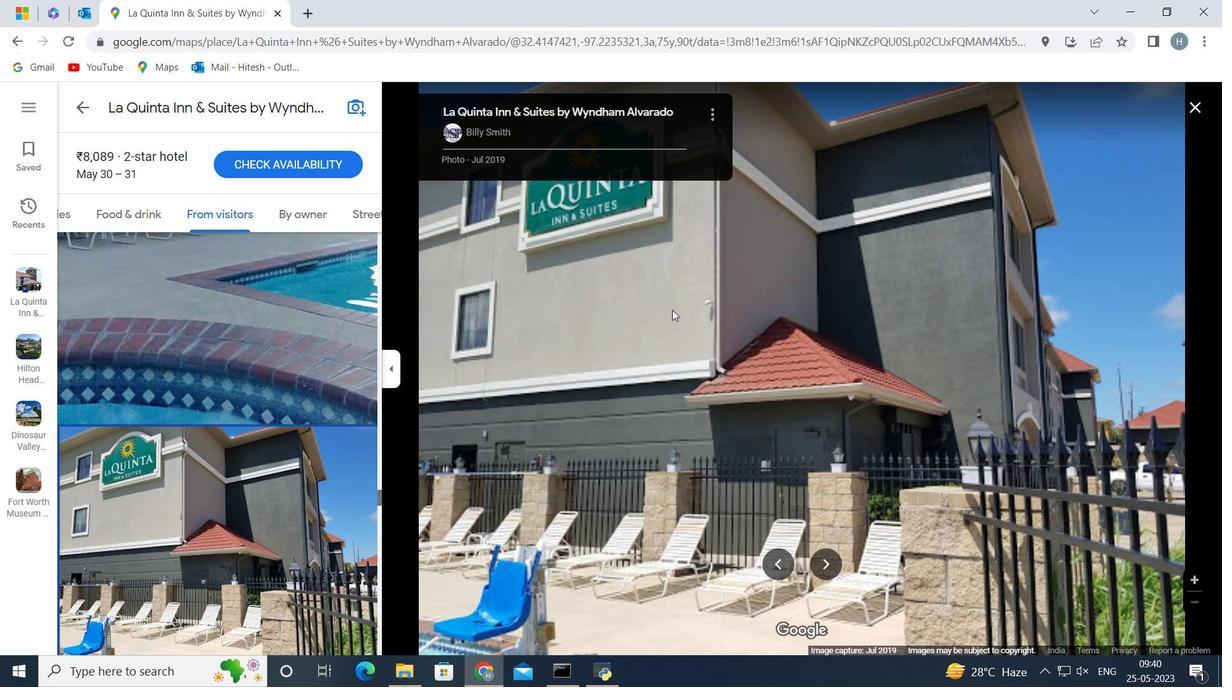 
Action: Mouse moved to (345, 327)
Screenshot: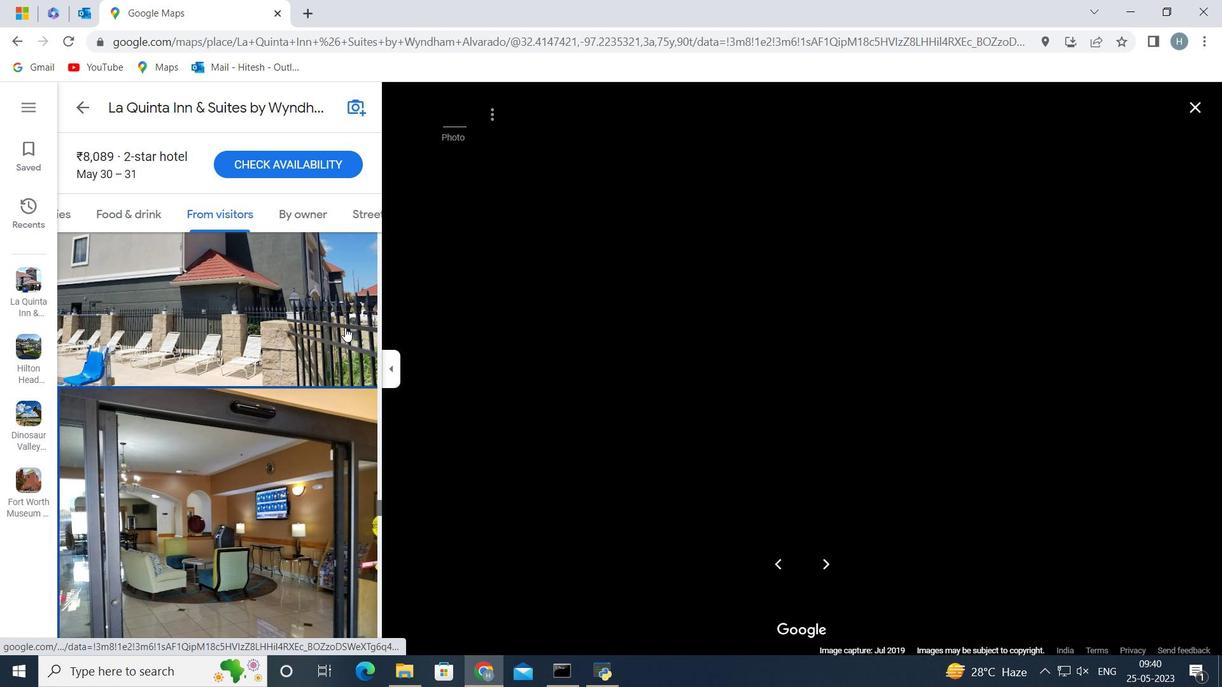 
Action: Key pressed <Key.right>
Screenshot: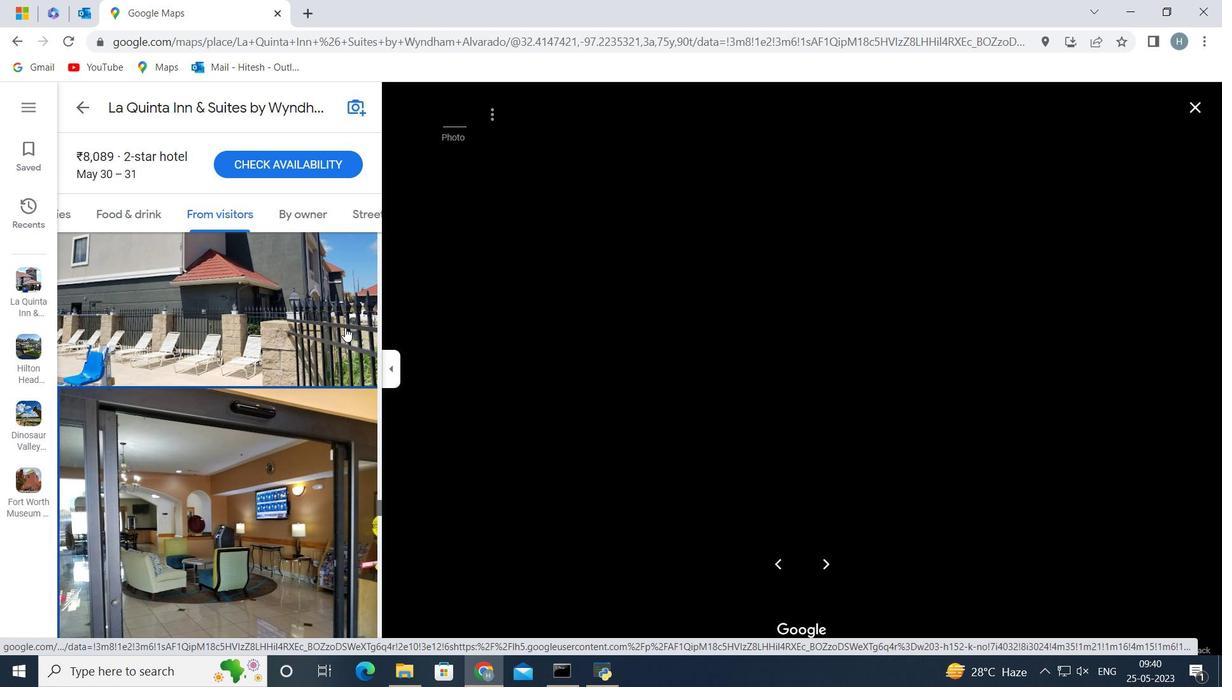 
Action: Mouse moved to (356, 414)
Screenshot: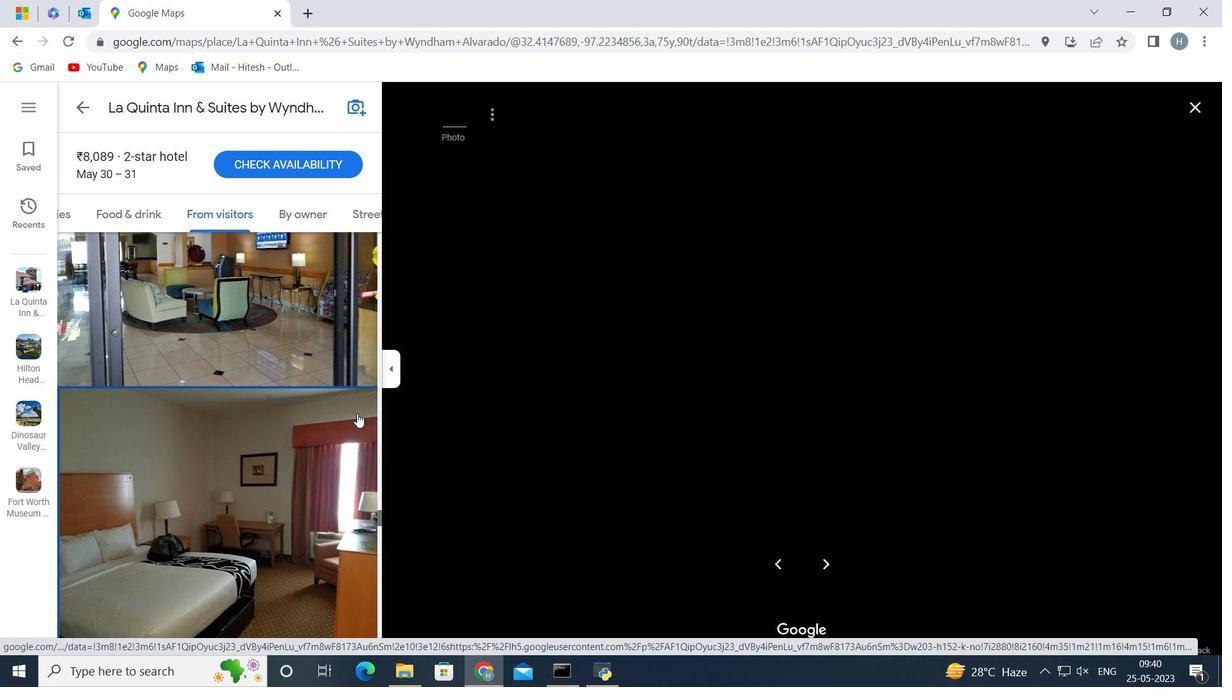
Action: Mouse pressed left at (356, 414)
Screenshot: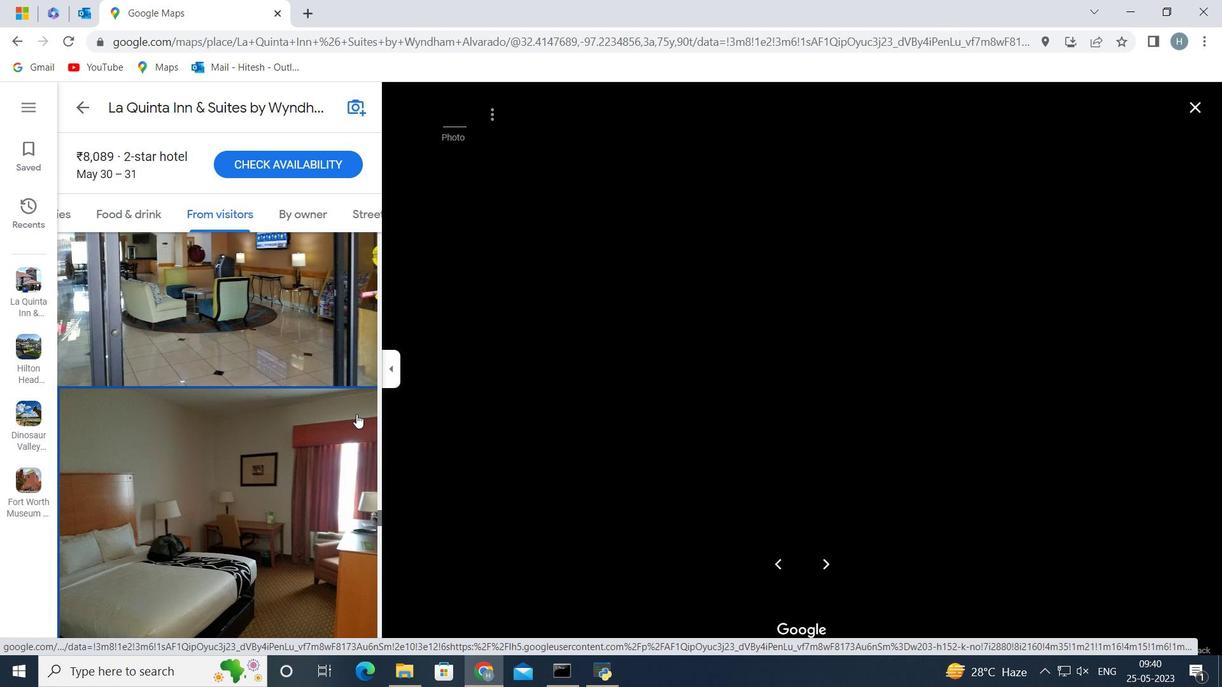 
Action: Mouse moved to (332, 336)
Screenshot: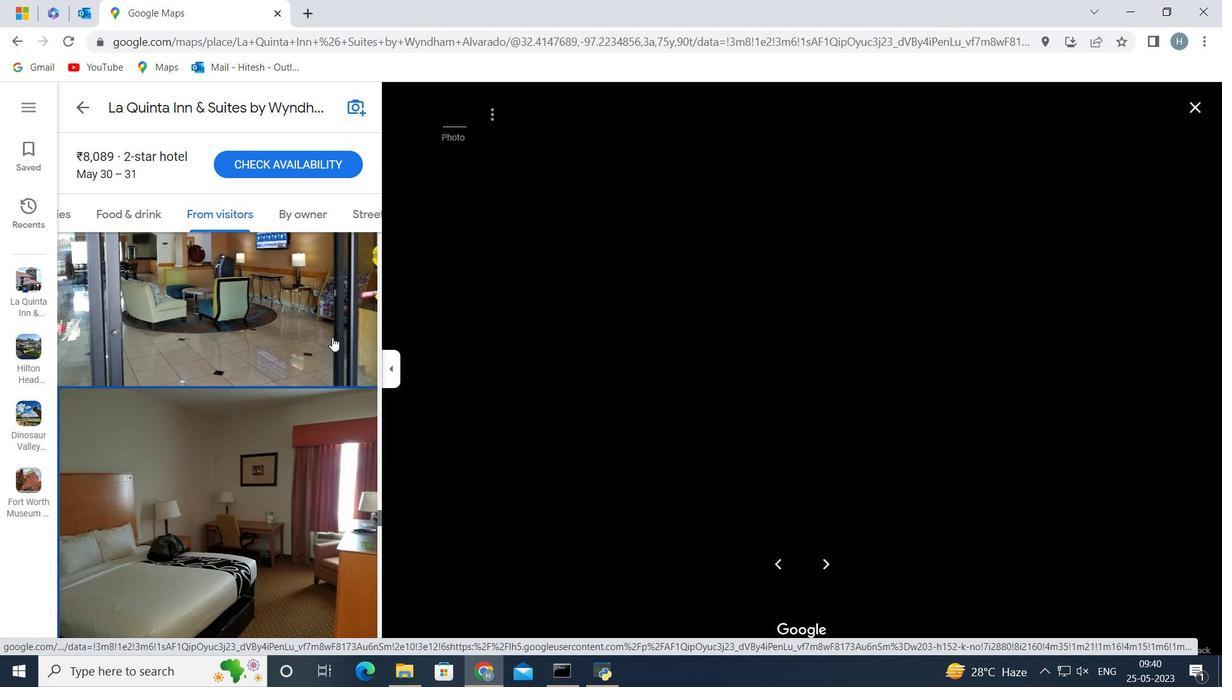 
Action: Mouse pressed left at (332, 336)
Screenshot: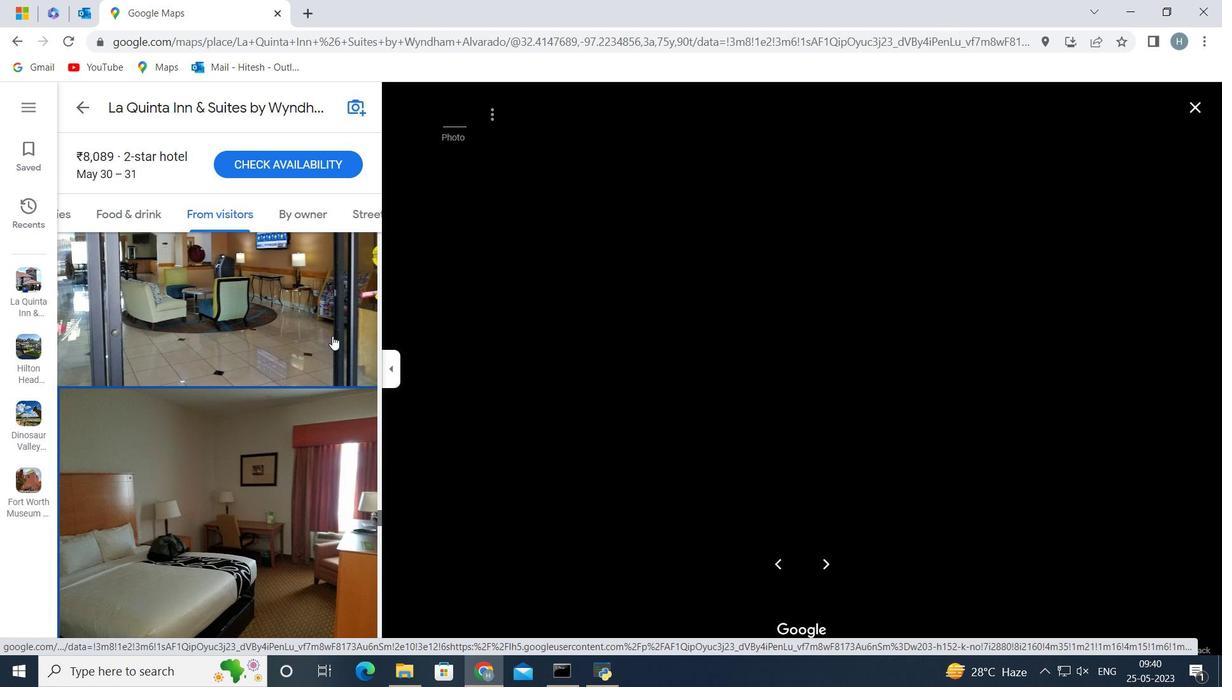 
Action: Mouse moved to (322, 350)
Screenshot: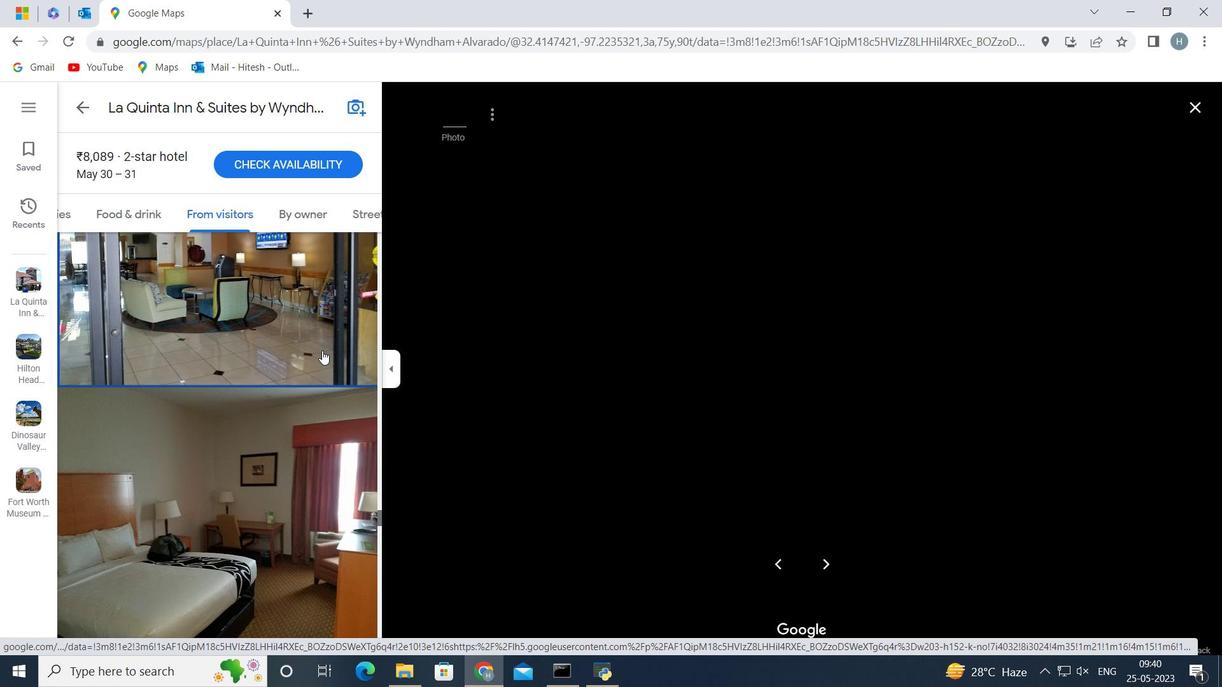 
Action: Mouse scrolled (322, 351) with delta (0, 0)
Screenshot: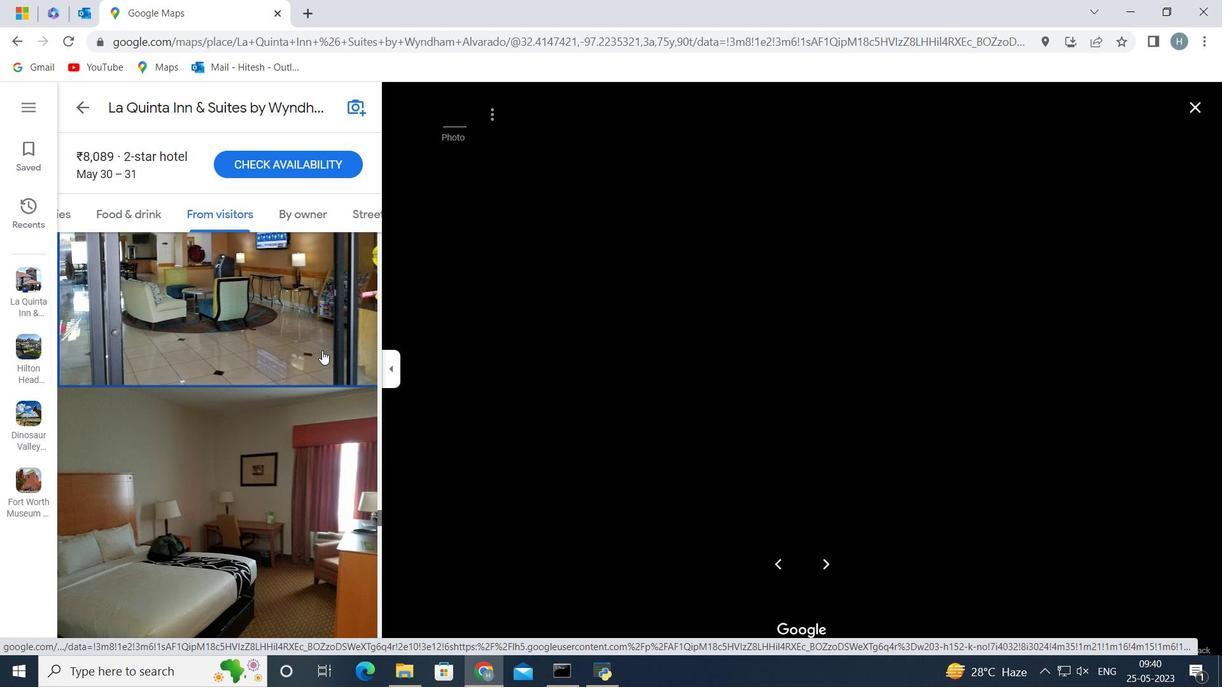 
Action: Mouse scrolled (322, 351) with delta (0, 0)
Screenshot: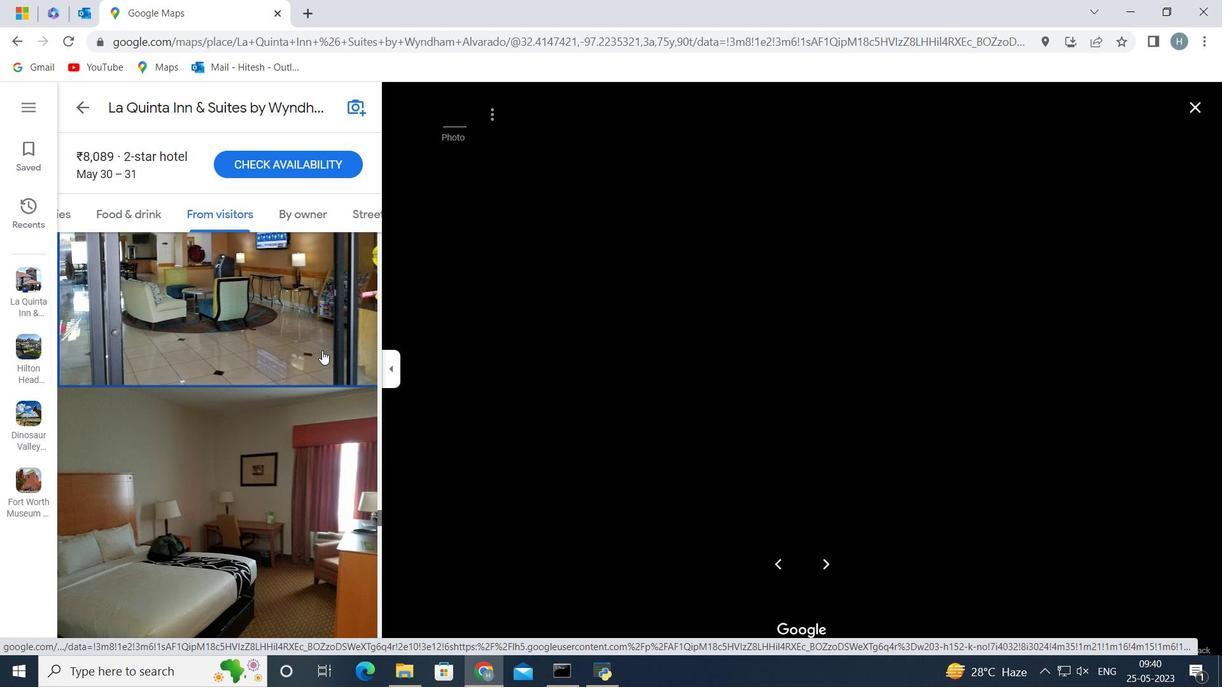 
Action: Mouse scrolled (322, 351) with delta (0, 0)
Screenshot: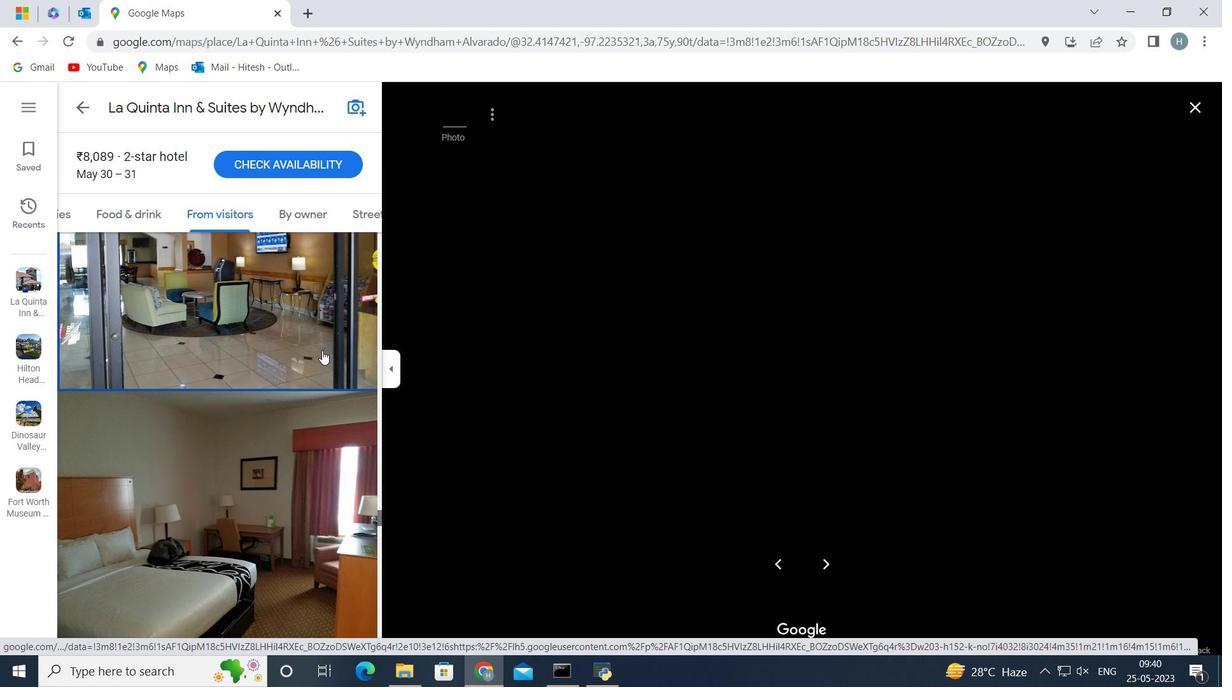 
Action: Mouse scrolled (322, 351) with delta (0, 0)
Screenshot: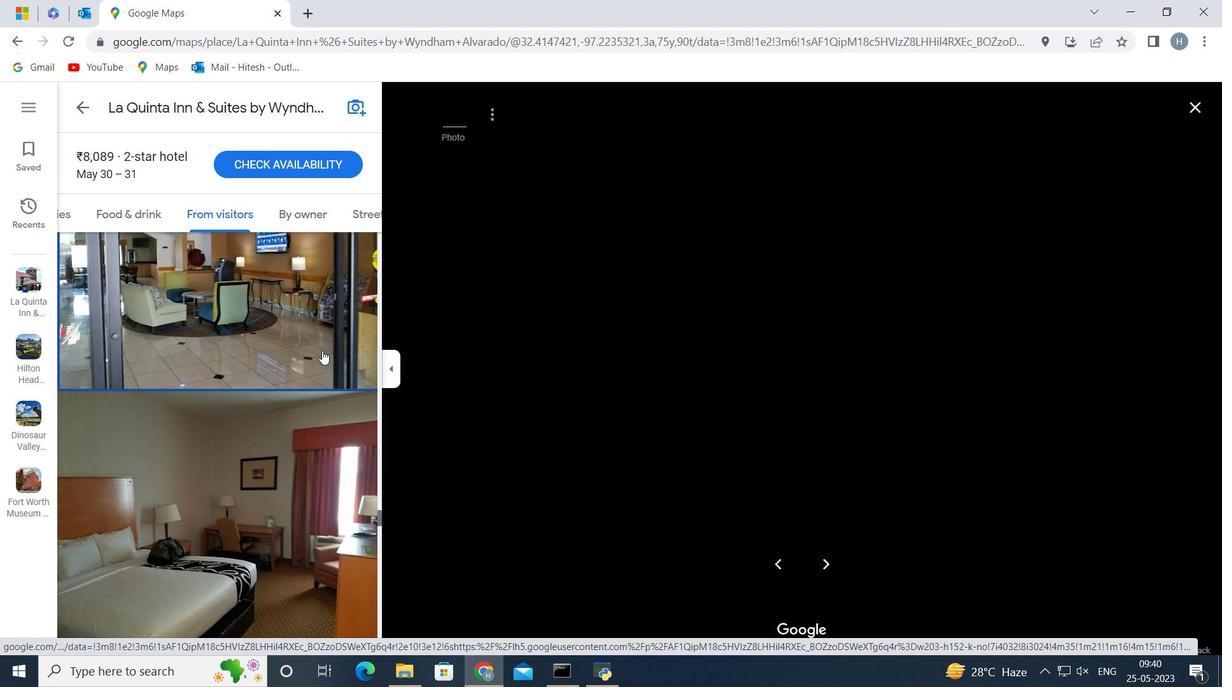 
Action: Mouse moved to (314, 337)
Screenshot: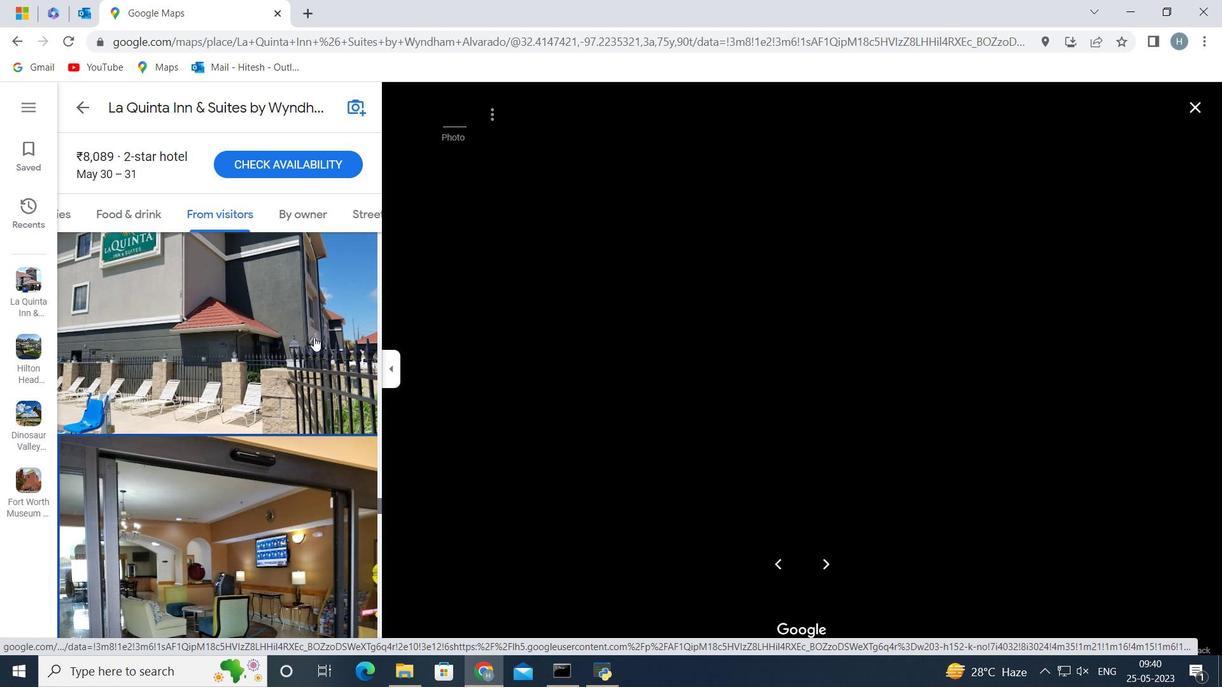 
Action: Mouse pressed left at (314, 337)
Screenshot: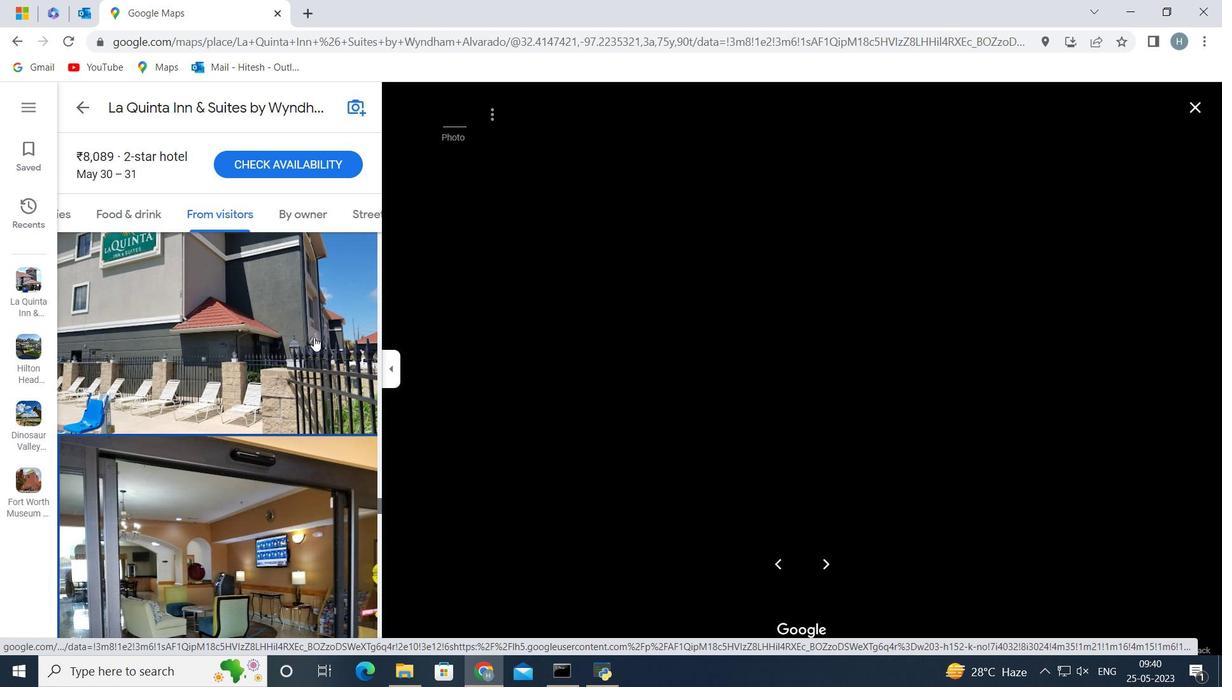 
Action: Mouse moved to (314, 338)
Screenshot: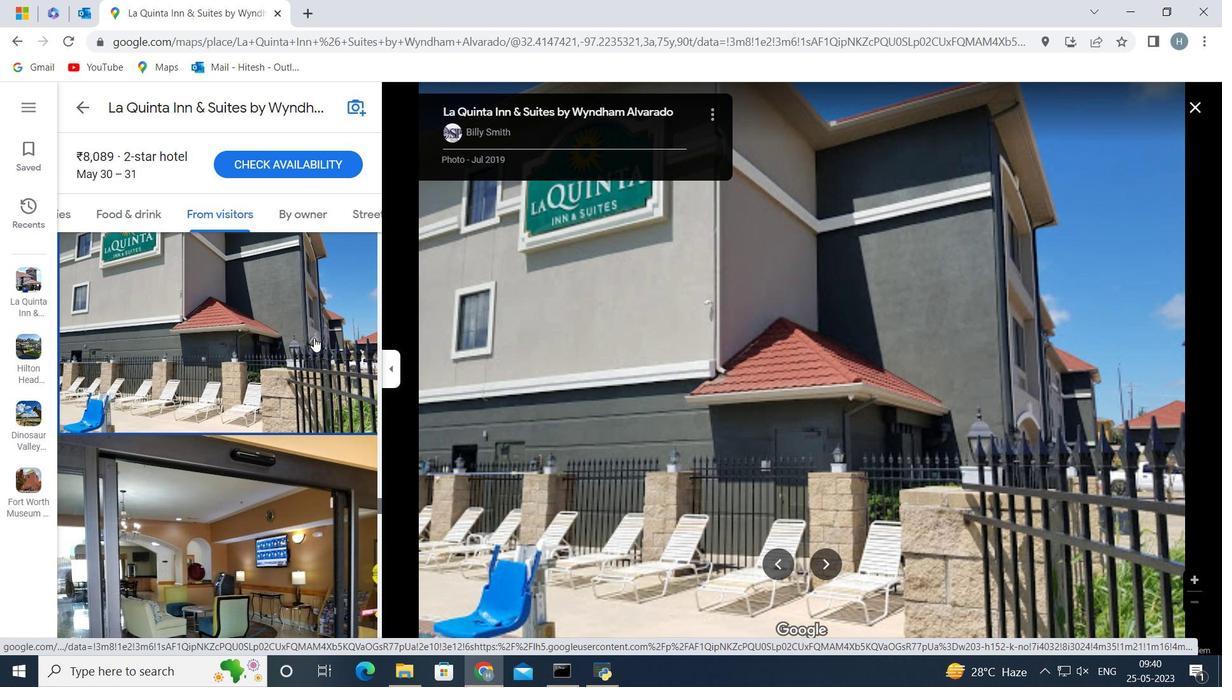 
Action: Key pressed <Key.right>
Screenshot: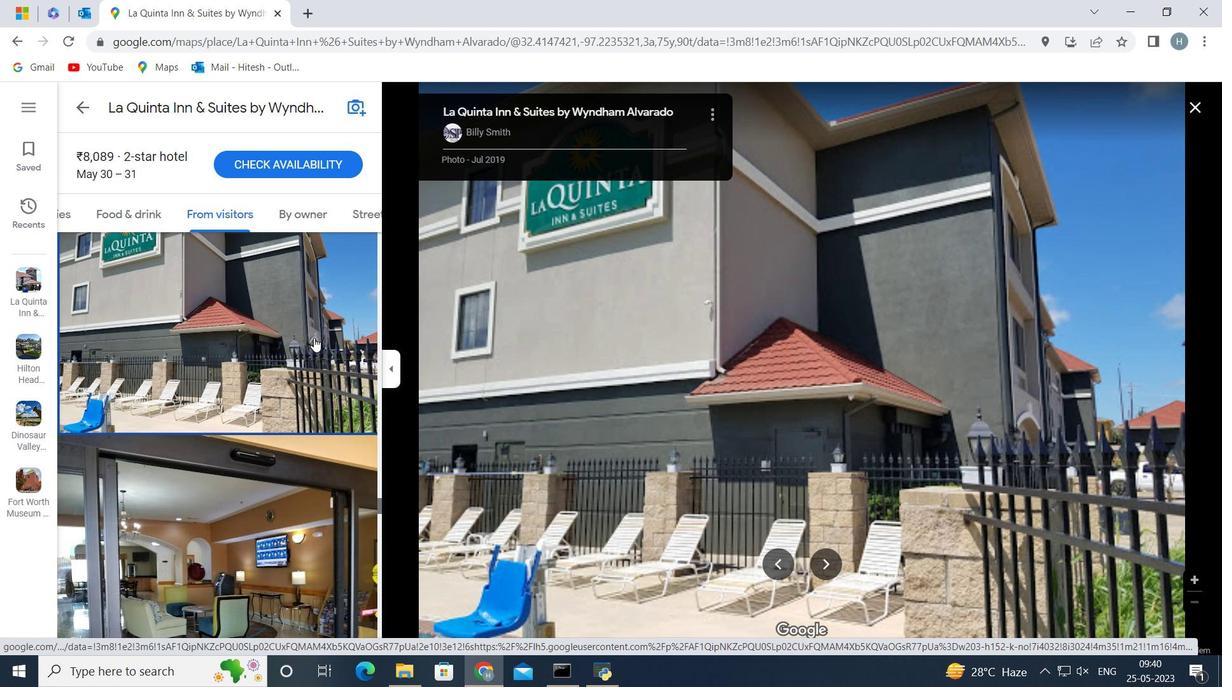 
Action: Mouse moved to (311, 351)
Screenshot: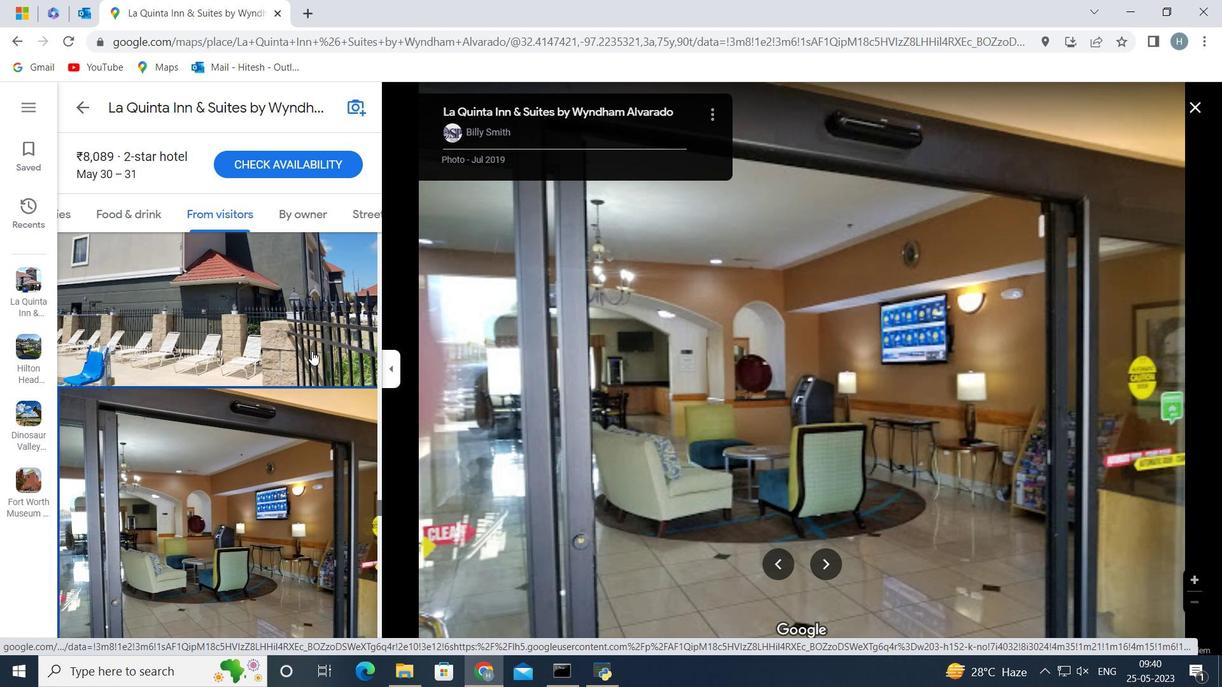 
Action: Key pressed <Key.right>
Screenshot: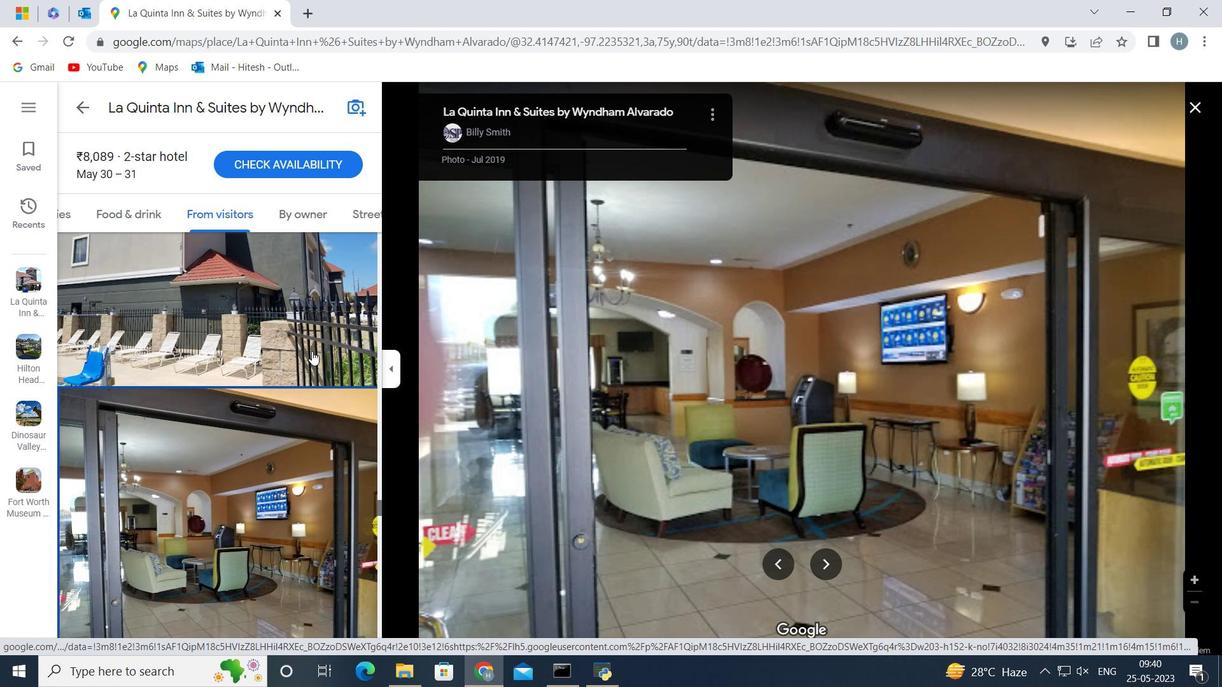 
Action: Mouse moved to (290, 360)
Screenshot: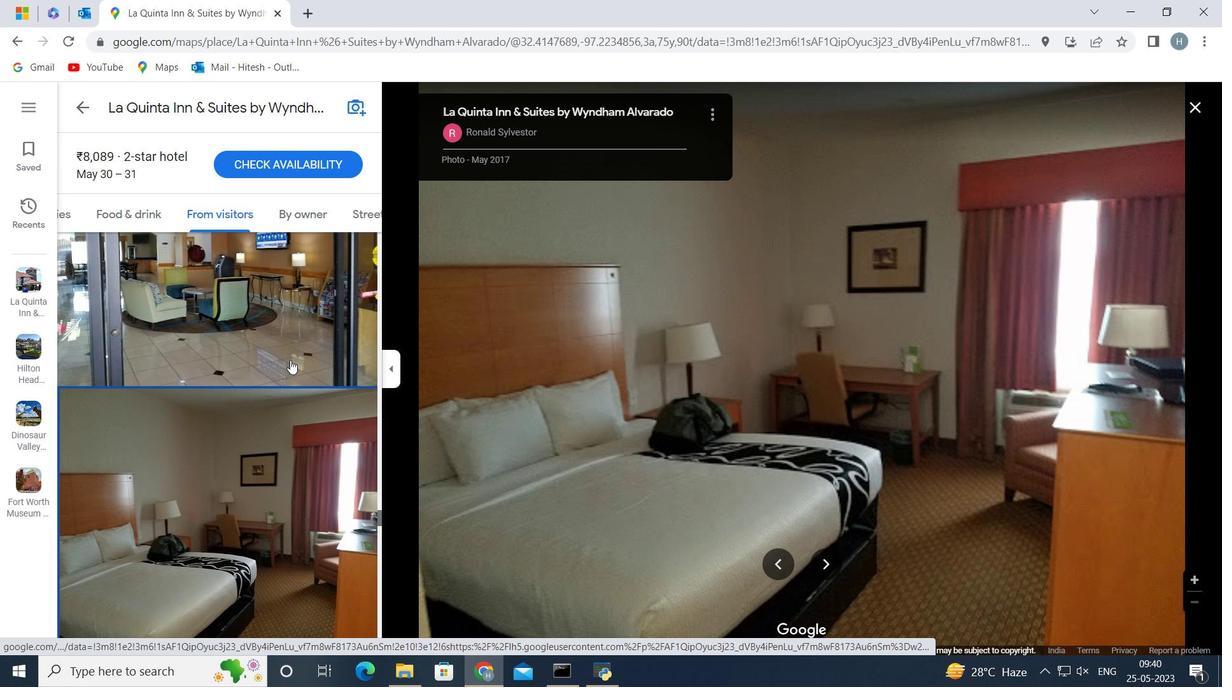 
Action: Key pressed <Key.right>
Screenshot: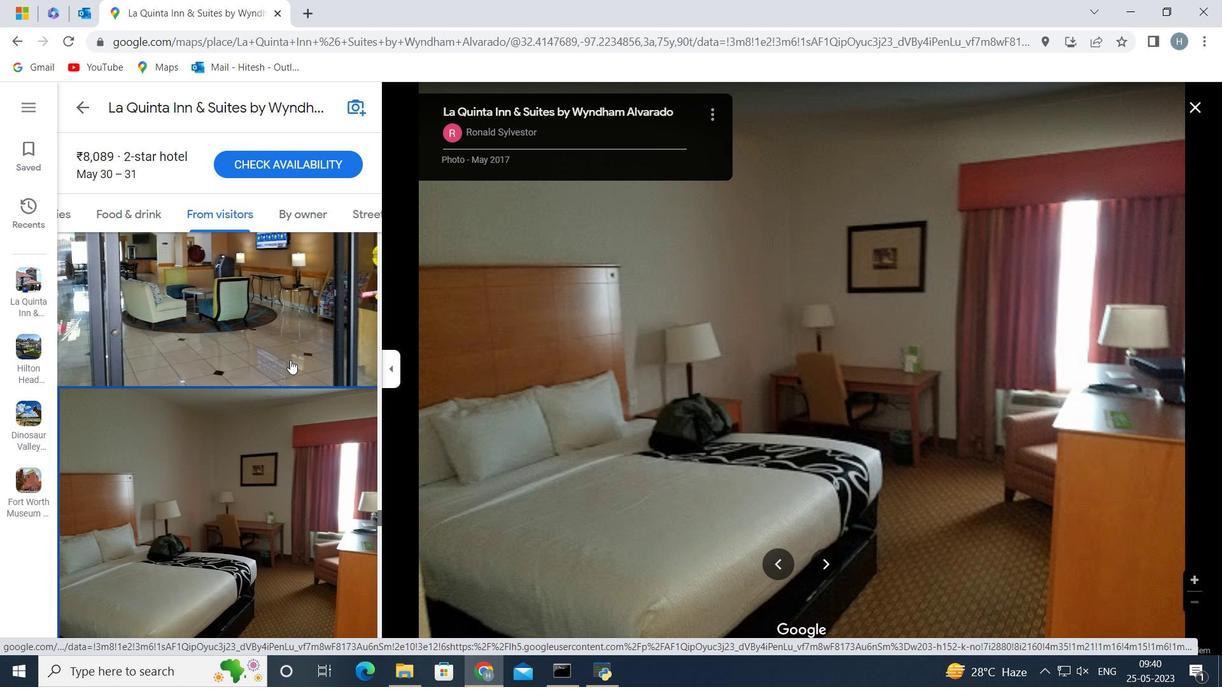 
Action: Mouse moved to (308, 218)
Screenshot: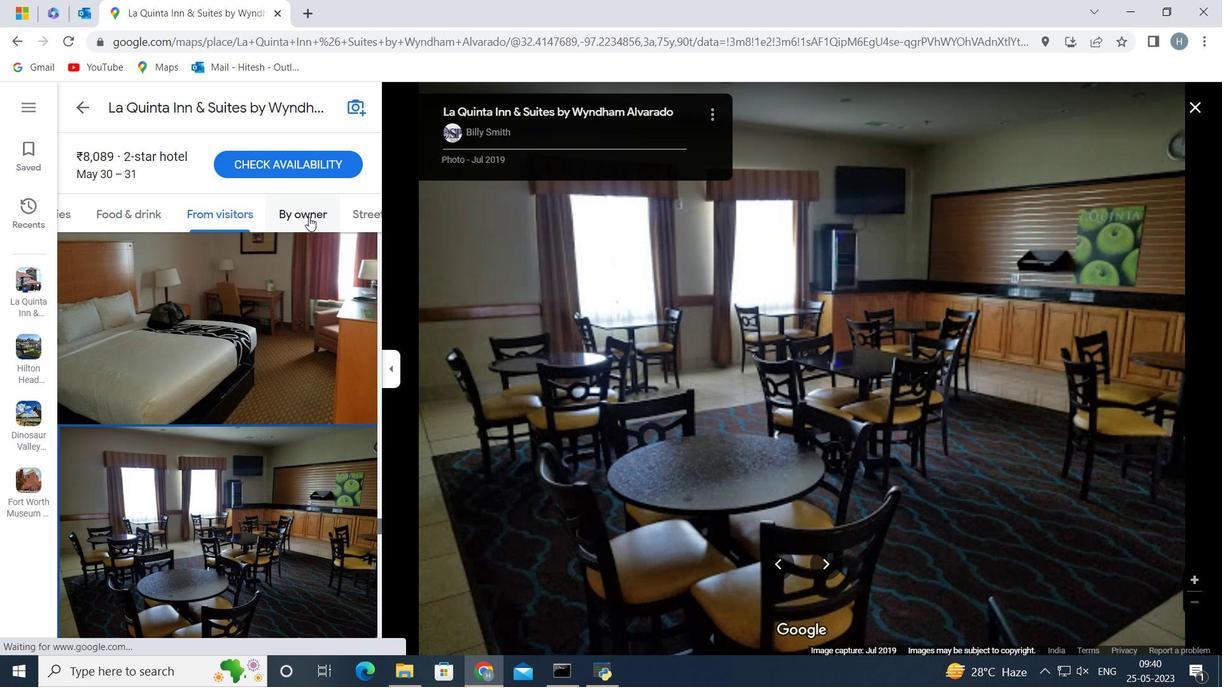
Action: Mouse pressed left at (308, 218)
Screenshot: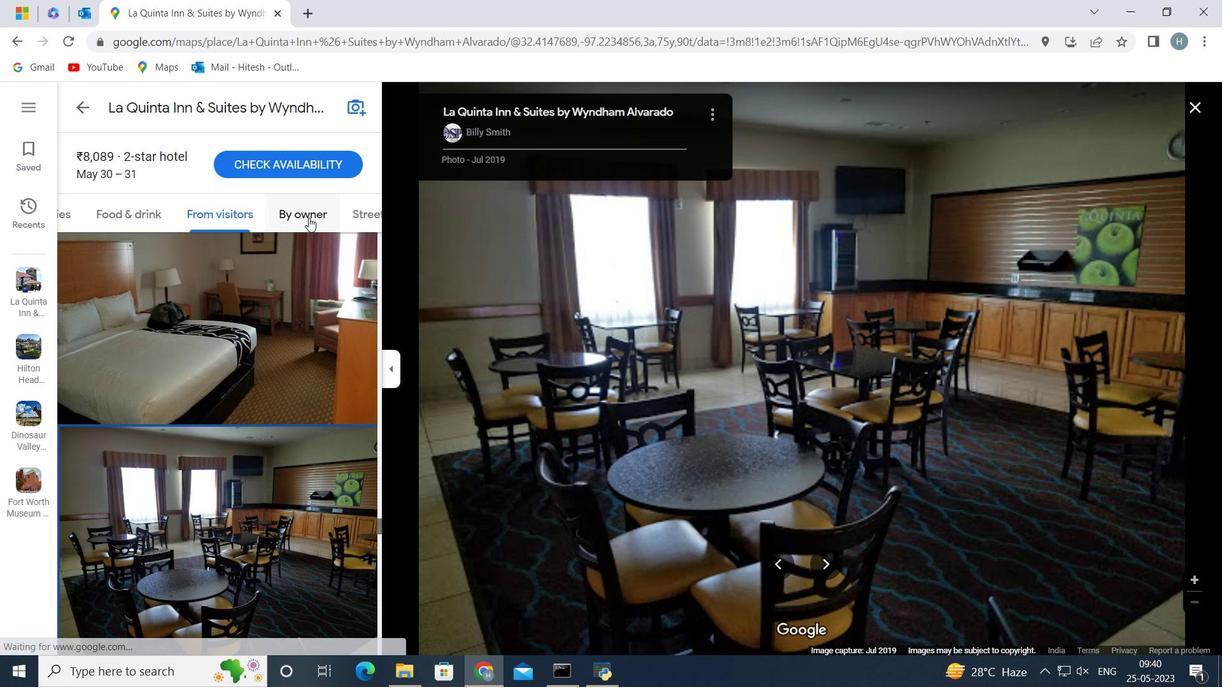 
Action: Mouse moved to (350, 208)
Screenshot: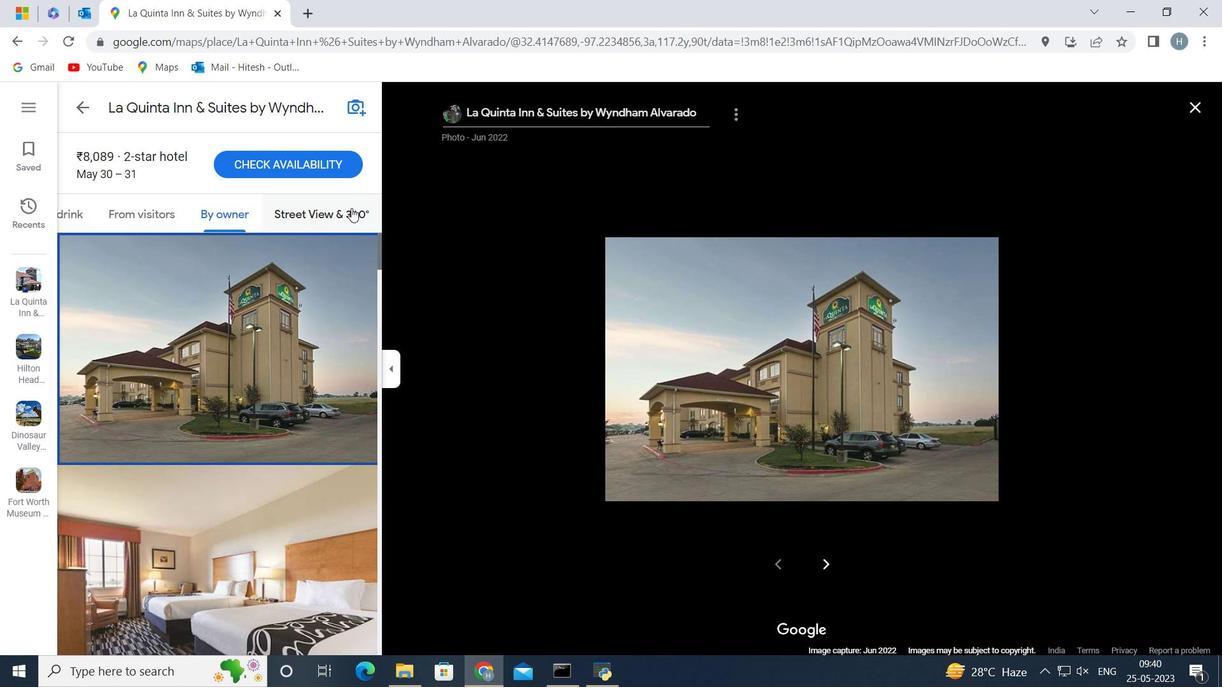 
Action: Mouse pressed left at (350, 208)
Screenshot: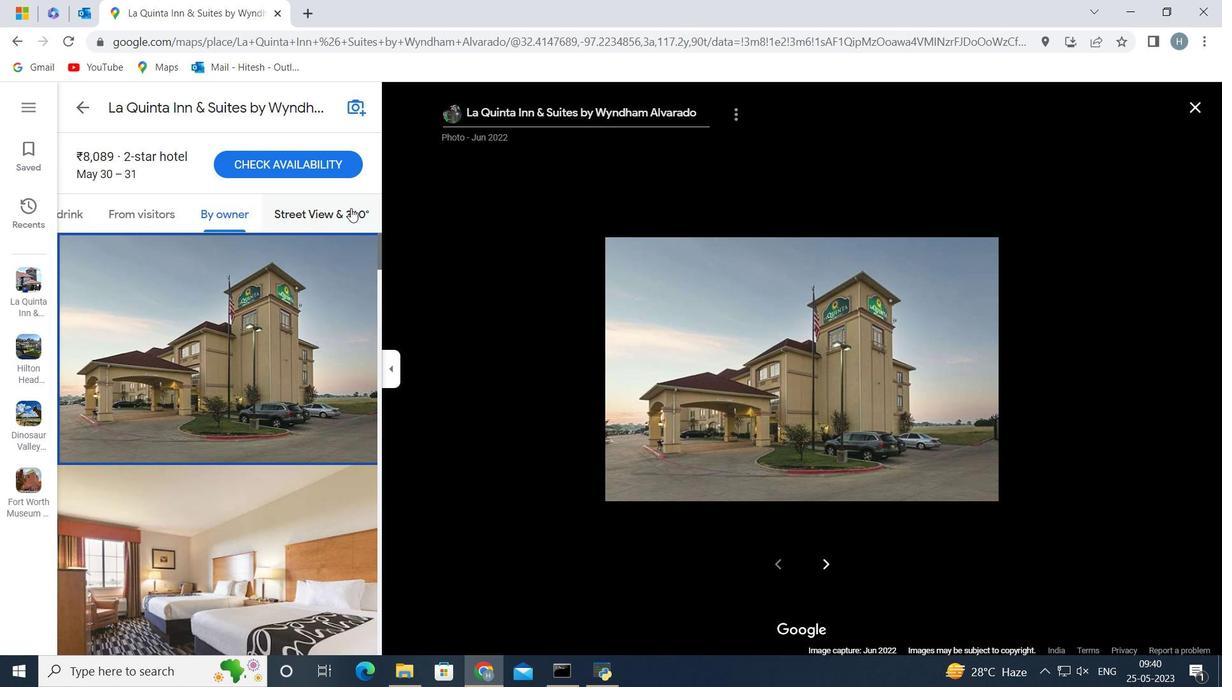 
Action: Mouse moved to (178, 339)
Screenshot: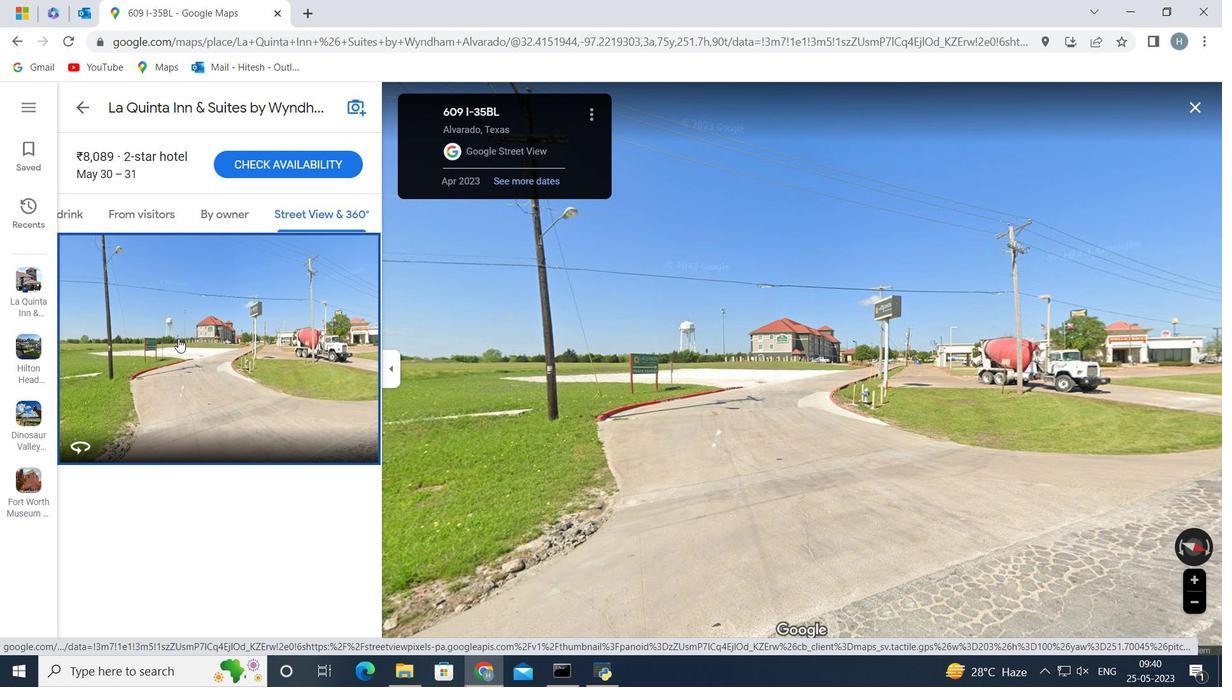 
Action: Mouse pressed left at (178, 339)
Screenshot: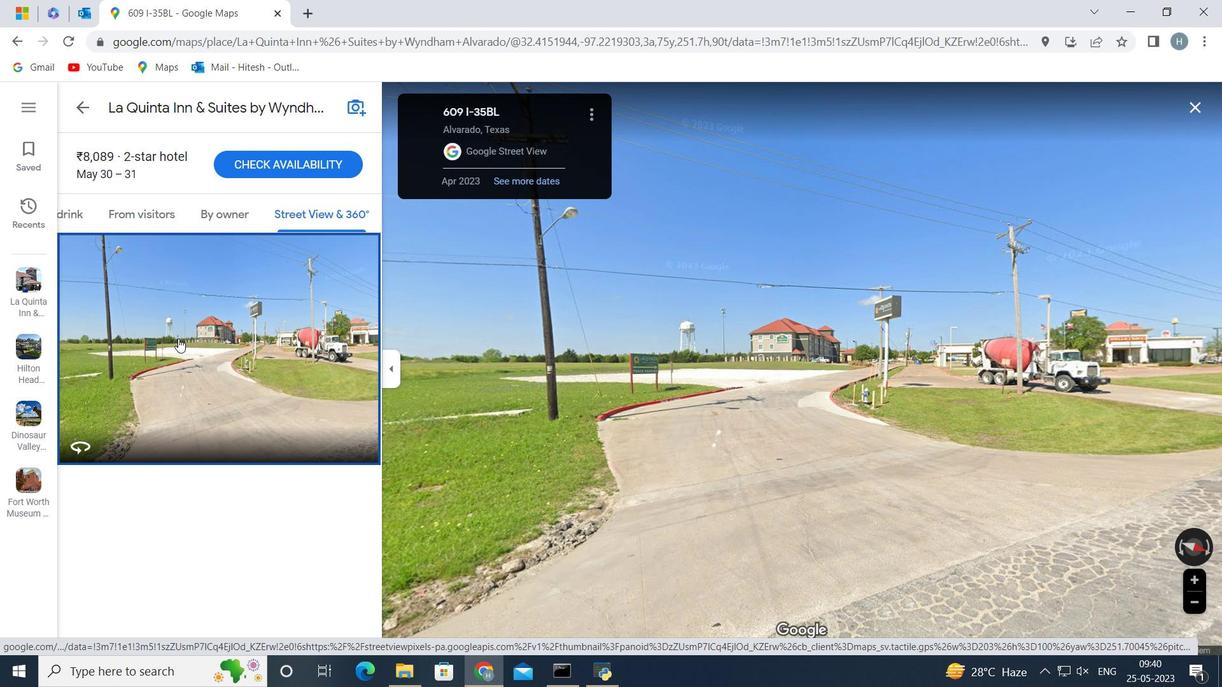 
Action: Mouse moved to (567, 327)
Screenshot: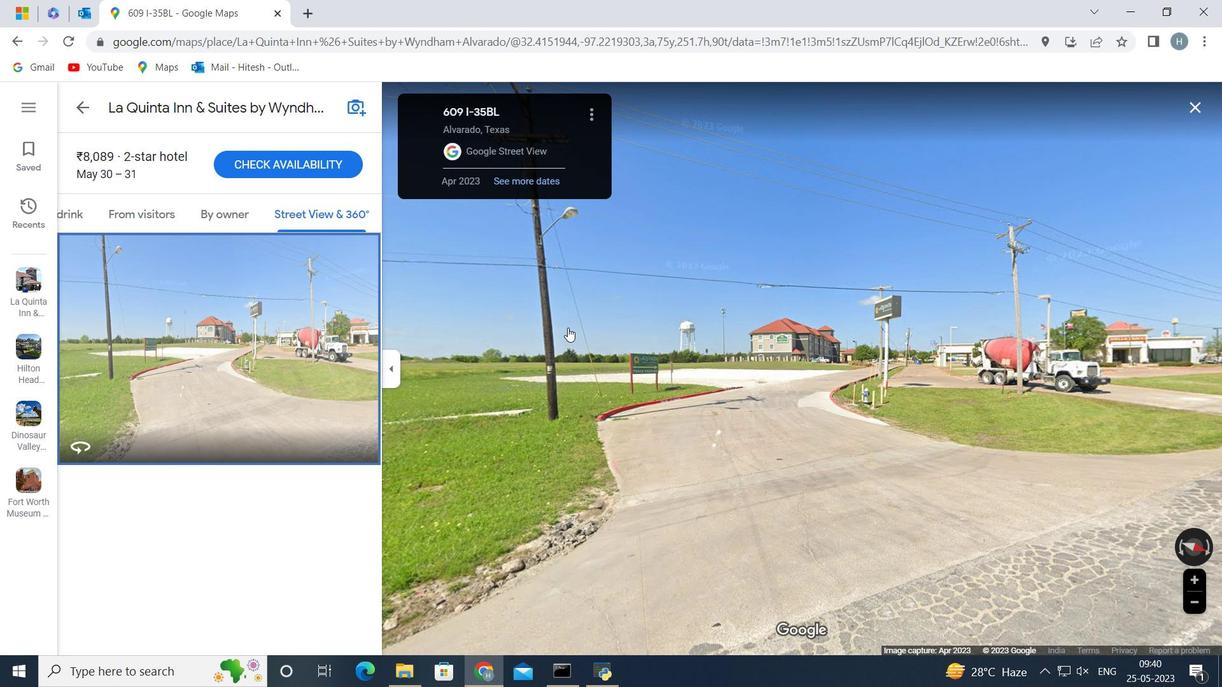 
Action: Mouse pressed left at (567, 327)
Screenshot: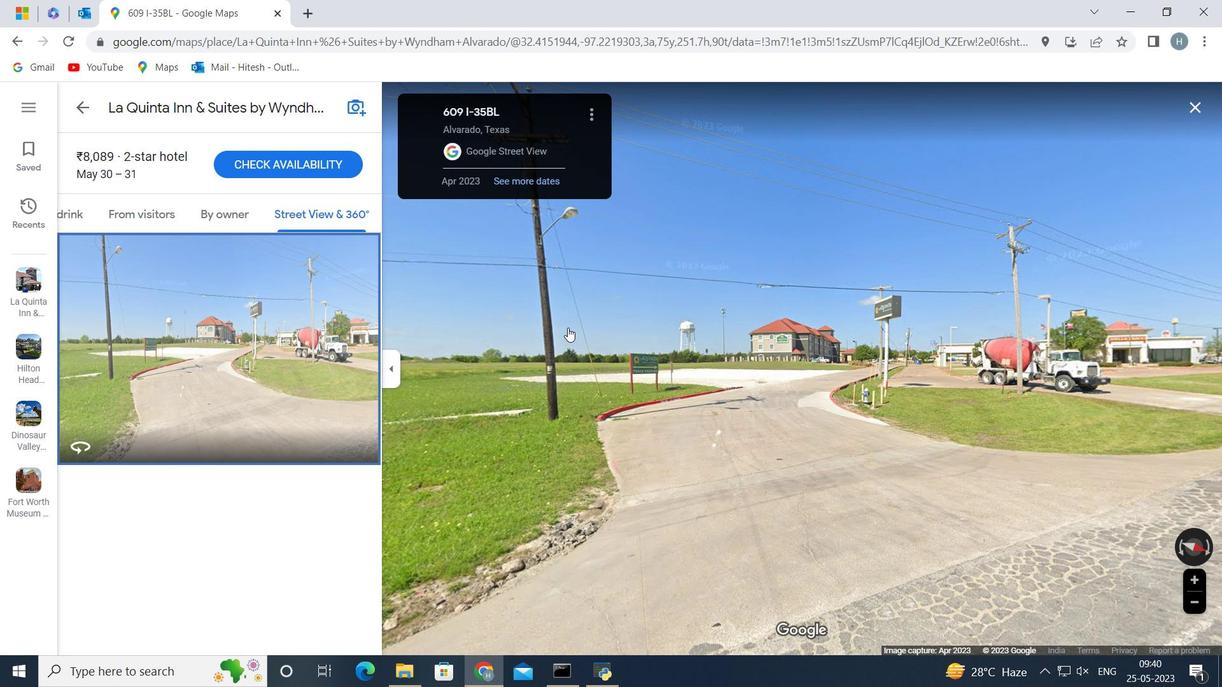 
Action: Mouse moved to (695, 352)
Screenshot: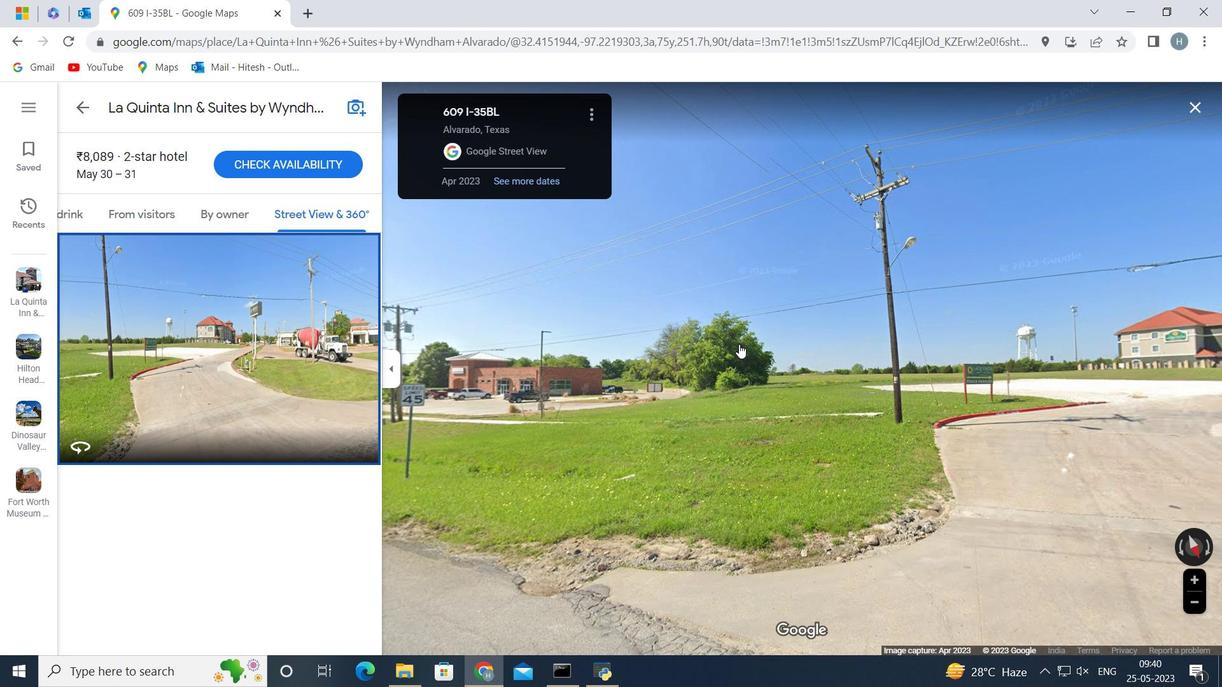 
Action: Mouse pressed left at (695, 352)
Screenshot: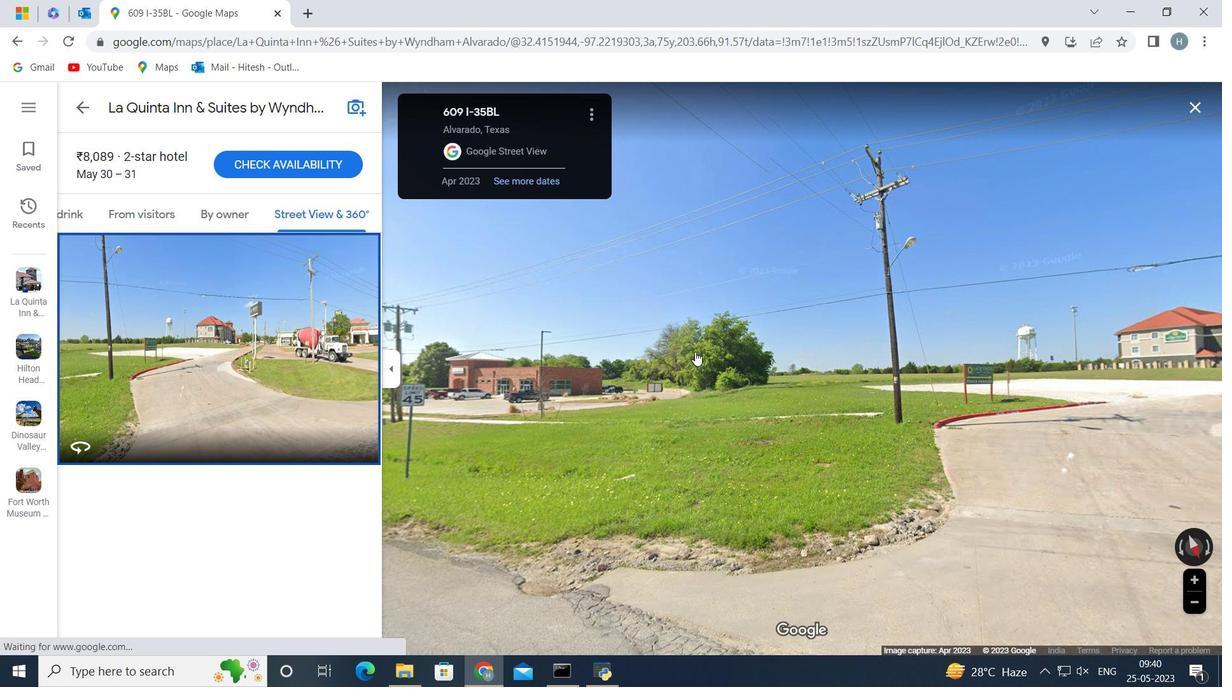 
Action: Mouse moved to (630, 380)
Screenshot: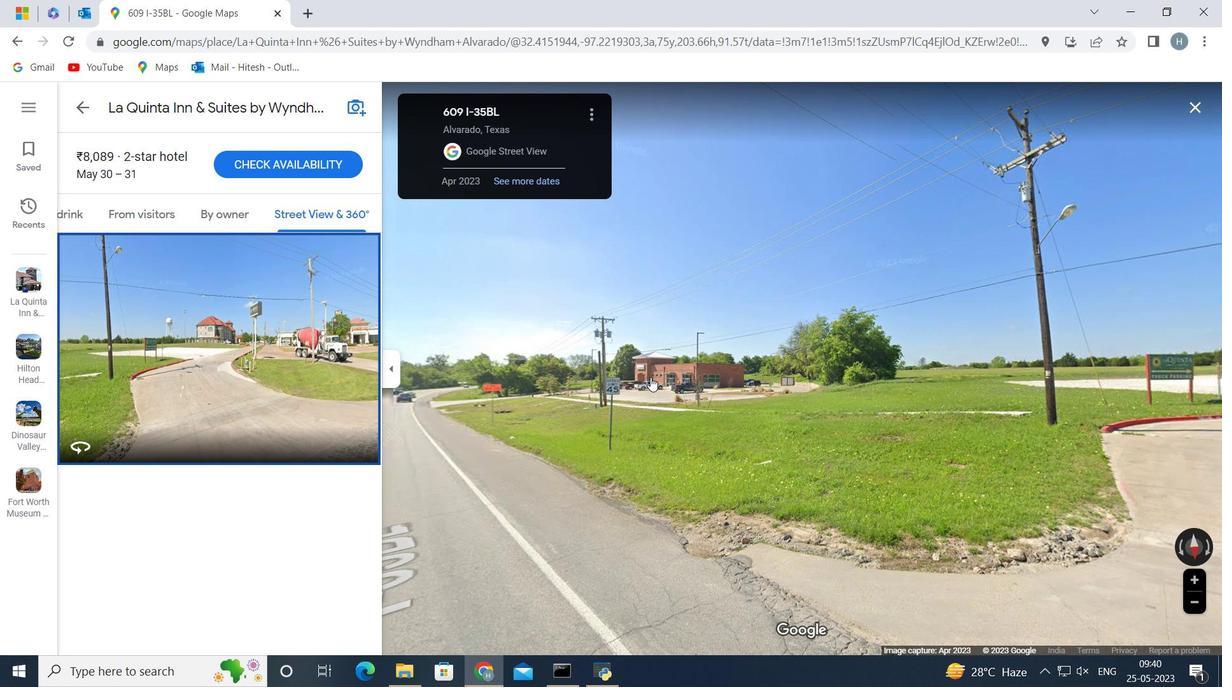 
Action: Mouse pressed left at (630, 380)
Screenshot: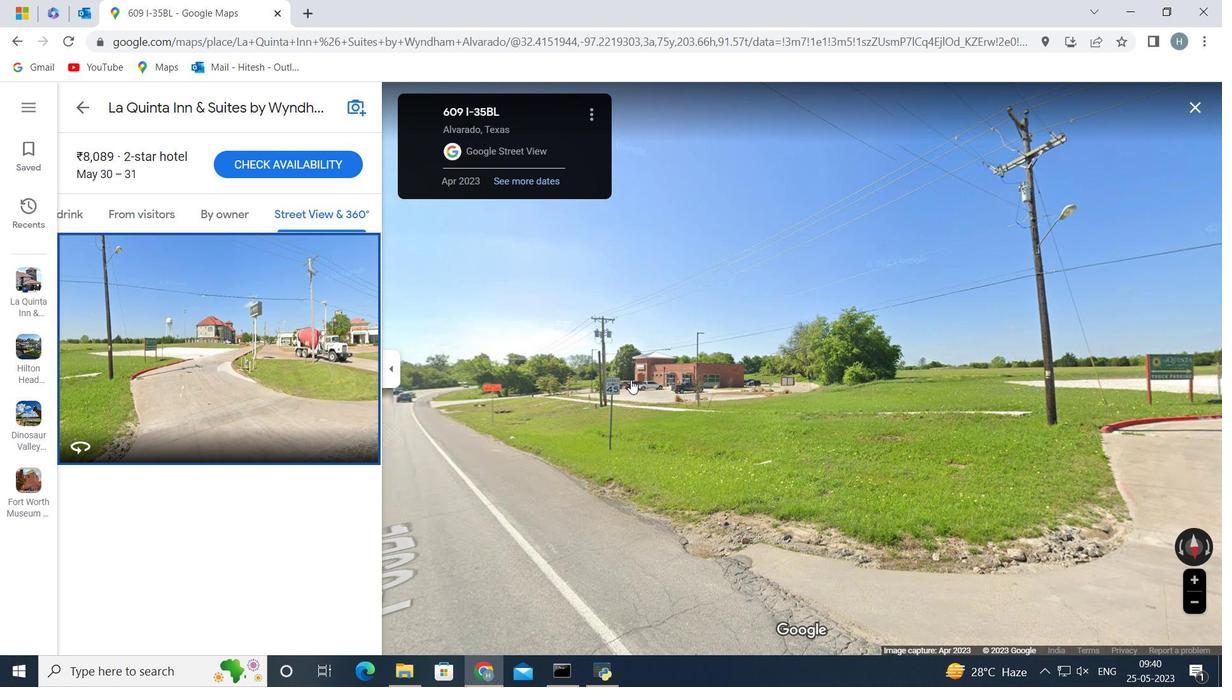 
Action: Mouse moved to (637, 372)
Screenshot: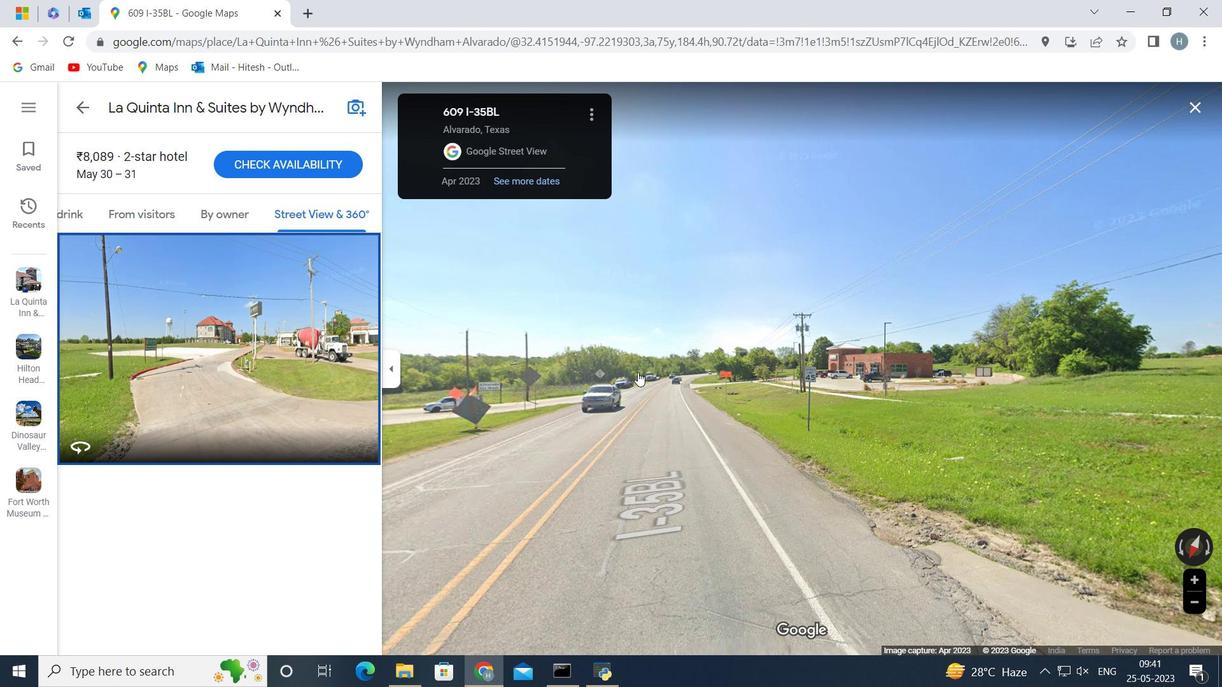 
Action: Mouse pressed left at (637, 372)
Screenshot: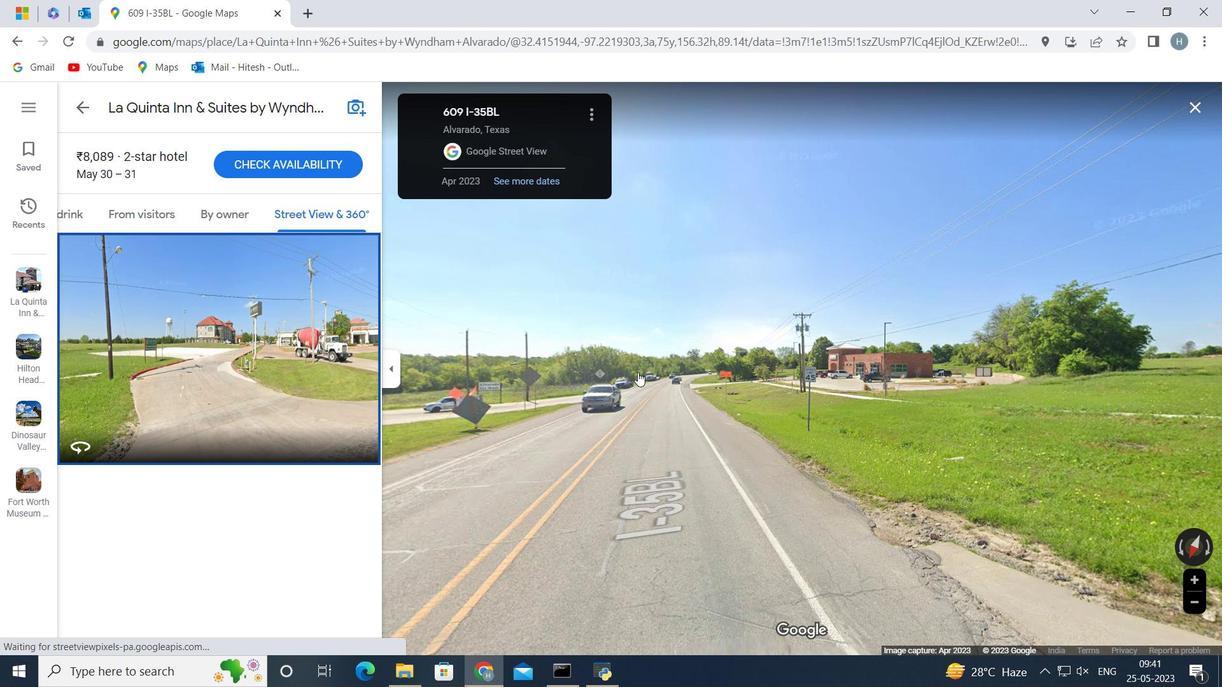 
Action: Mouse moved to (643, 404)
Screenshot: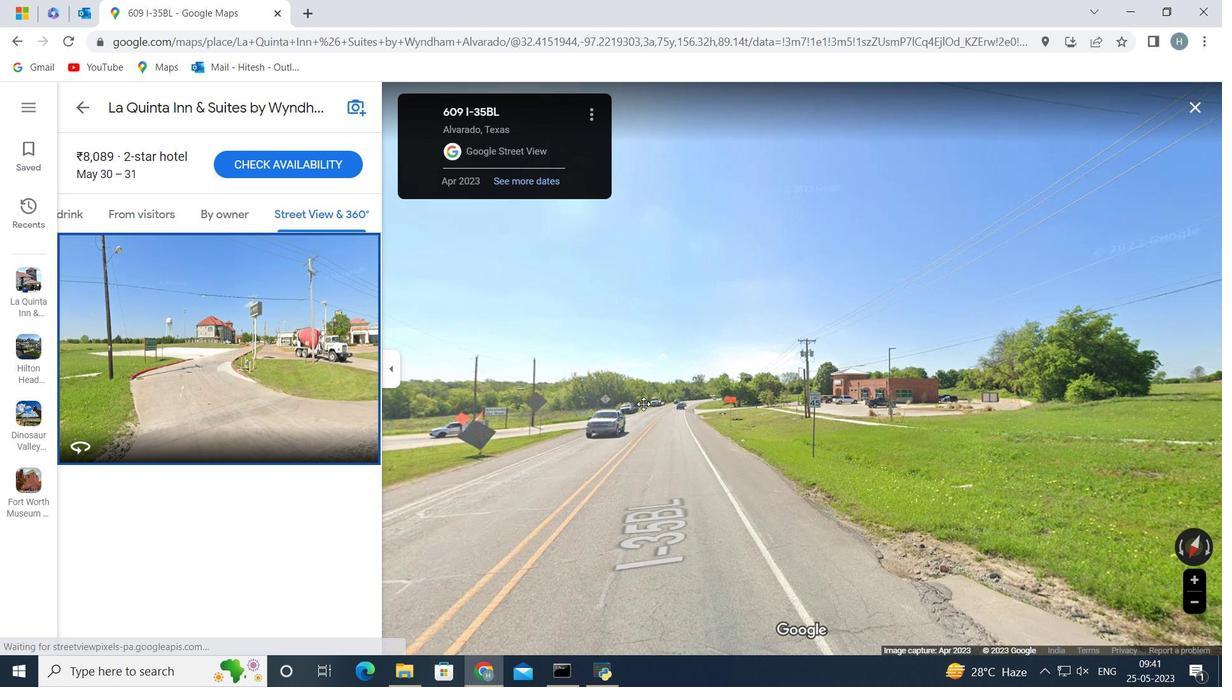 
Action: Mouse scrolled (643, 404) with delta (0, 0)
Screenshot: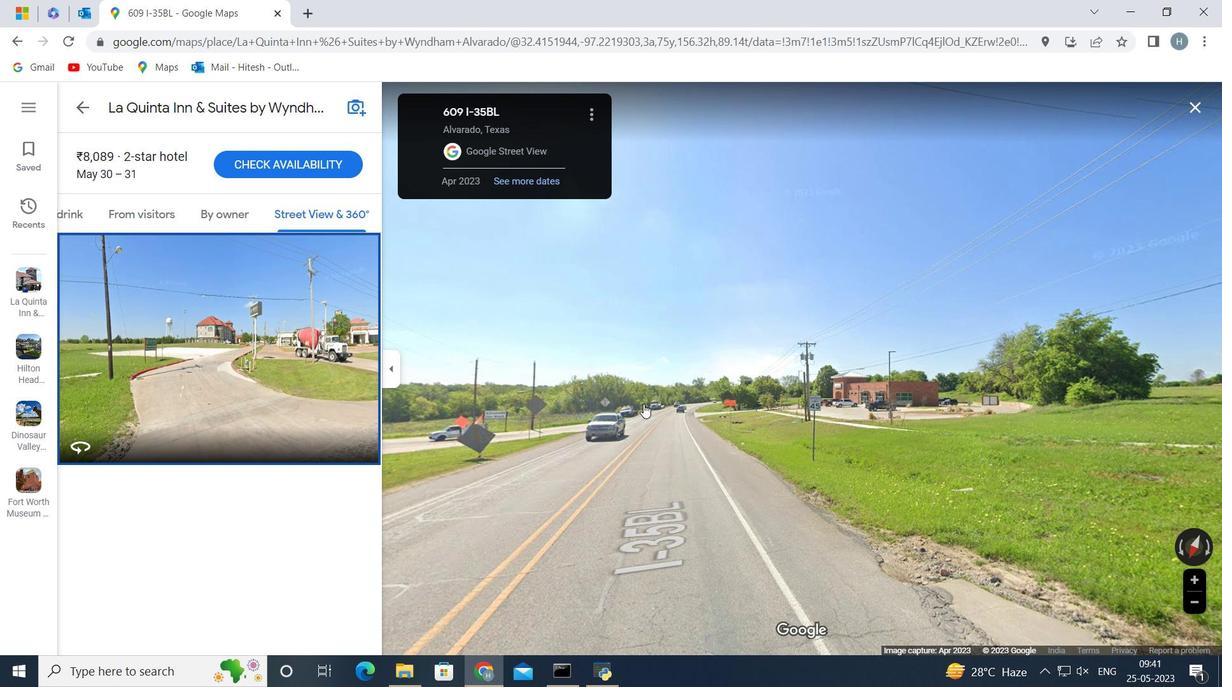 
Action: Mouse scrolled (643, 404) with delta (0, 0)
Screenshot: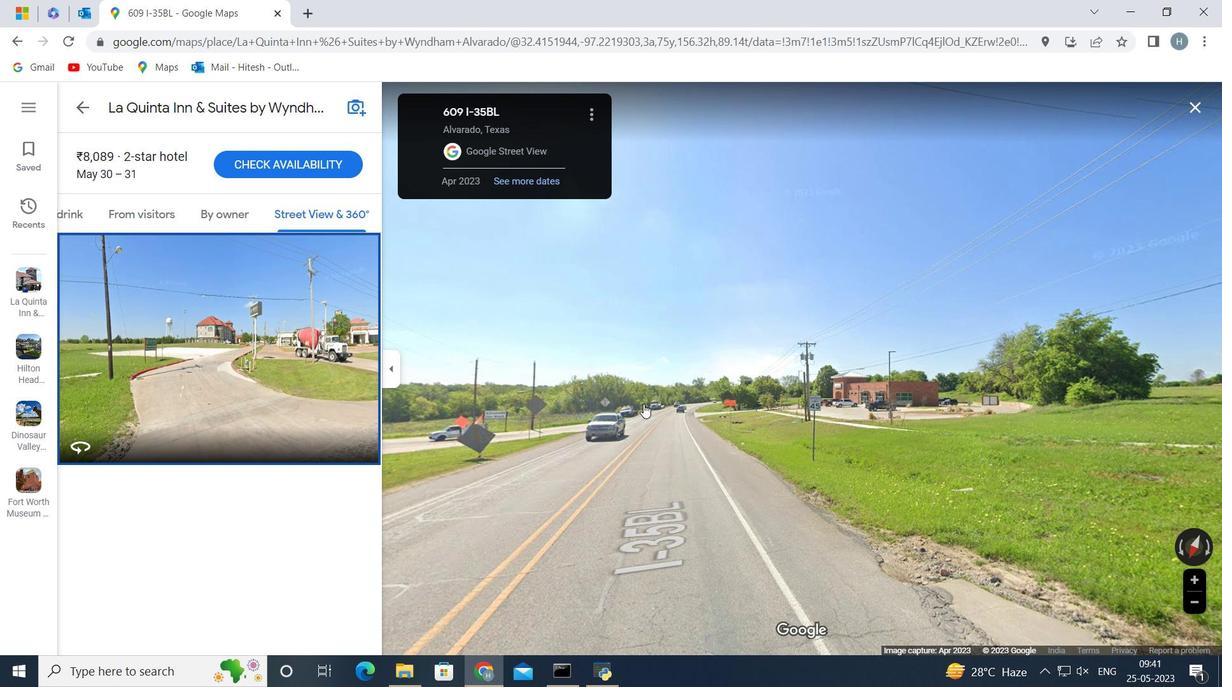 
Action: Mouse scrolled (643, 404) with delta (0, 0)
Screenshot: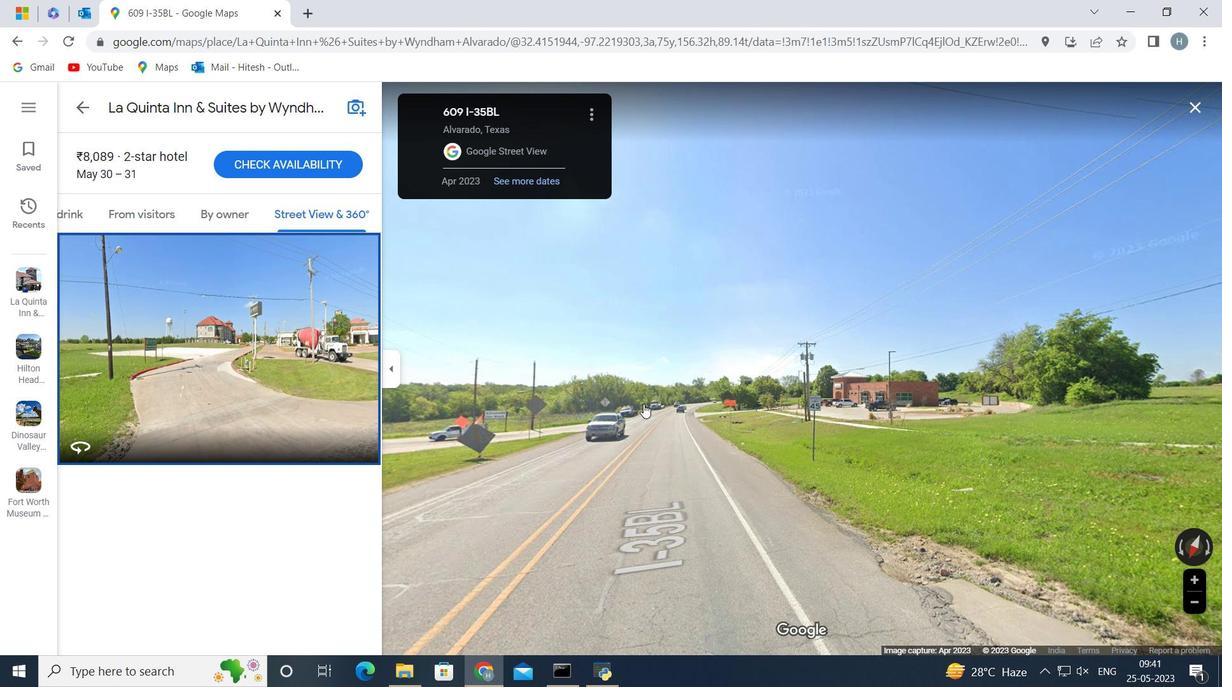 
Action: Mouse scrolled (643, 404) with delta (0, 0)
Screenshot: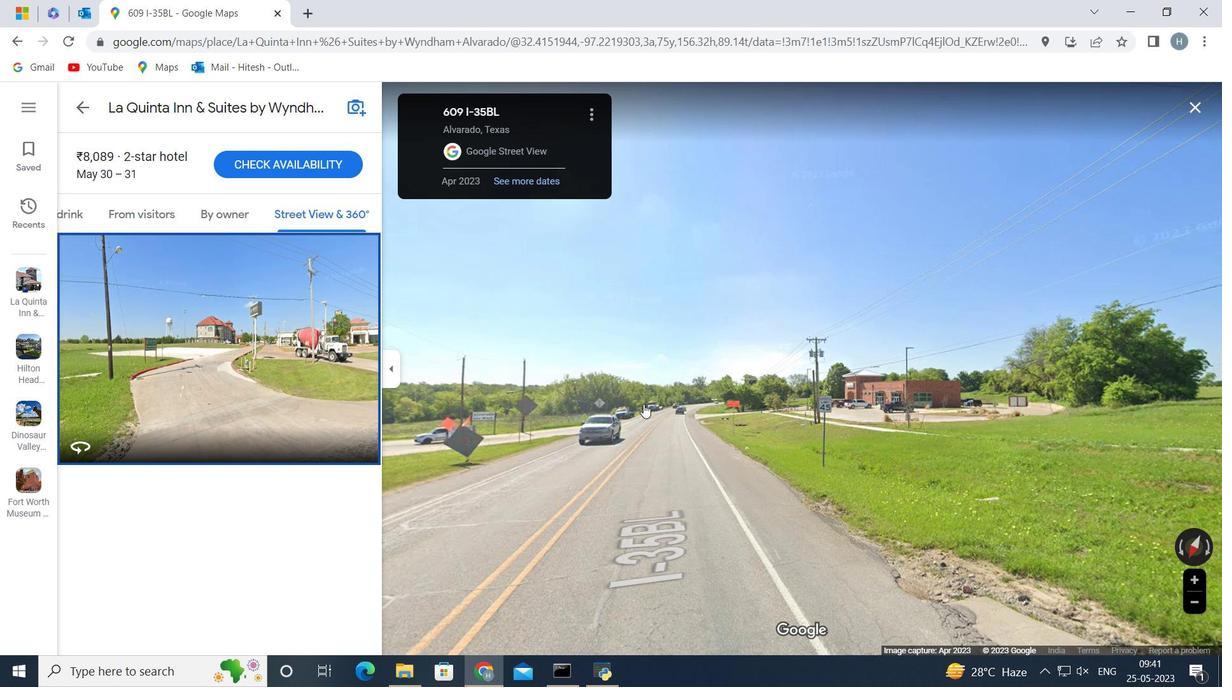 
Action: Mouse moved to (607, 404)
Screenshot: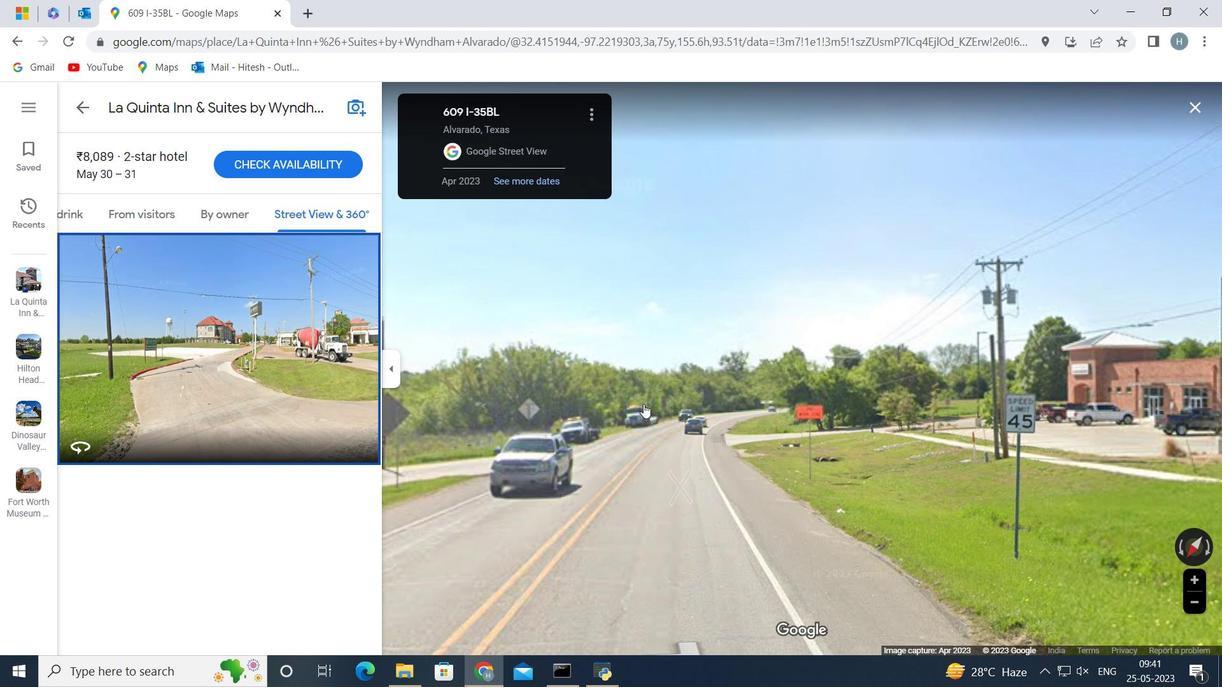
Action: Mouse scrolled (607, 403) with delta (0, 0)
Screenshot: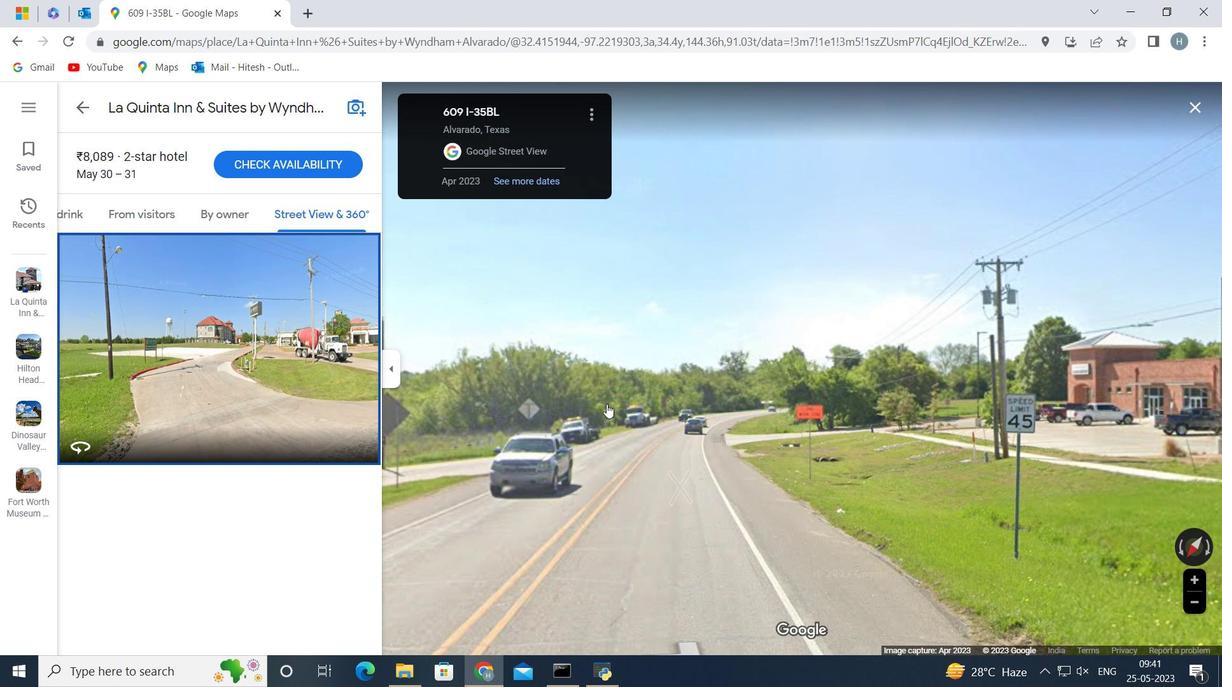 
Action: Mouse scrolled (607, 403) with delta (0, 0)
Screenshot: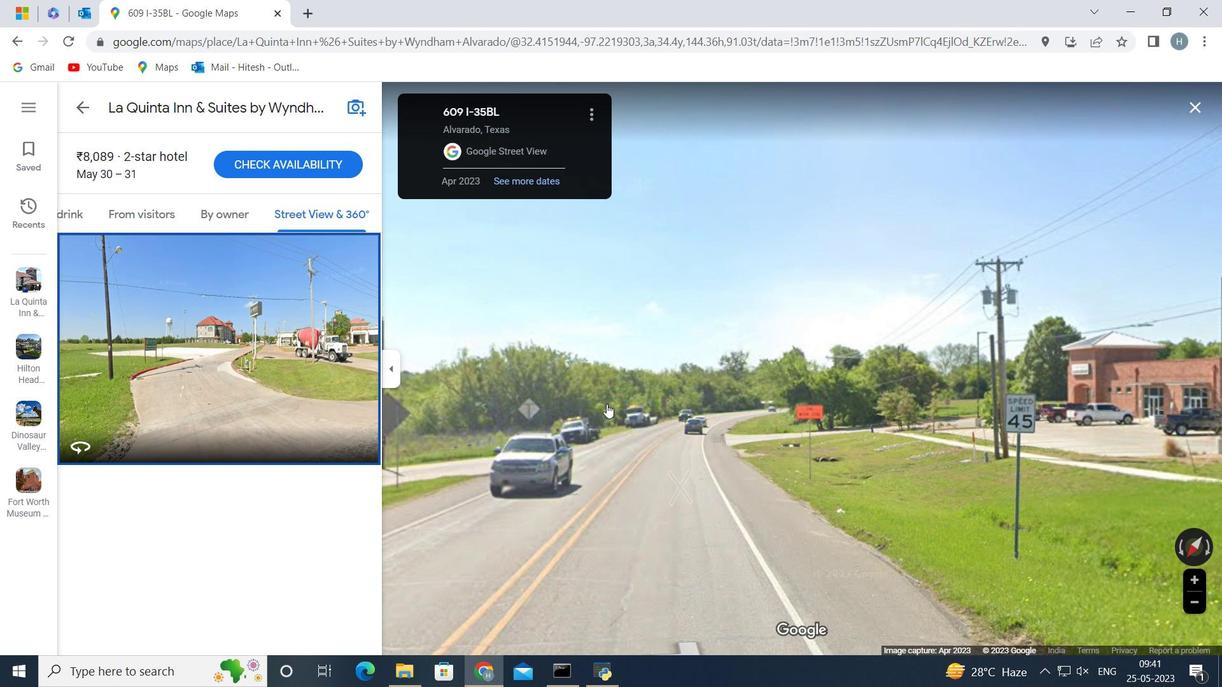 
Action: Mouse scrolled (607, 403) with delta (0, 0)
Screenshot: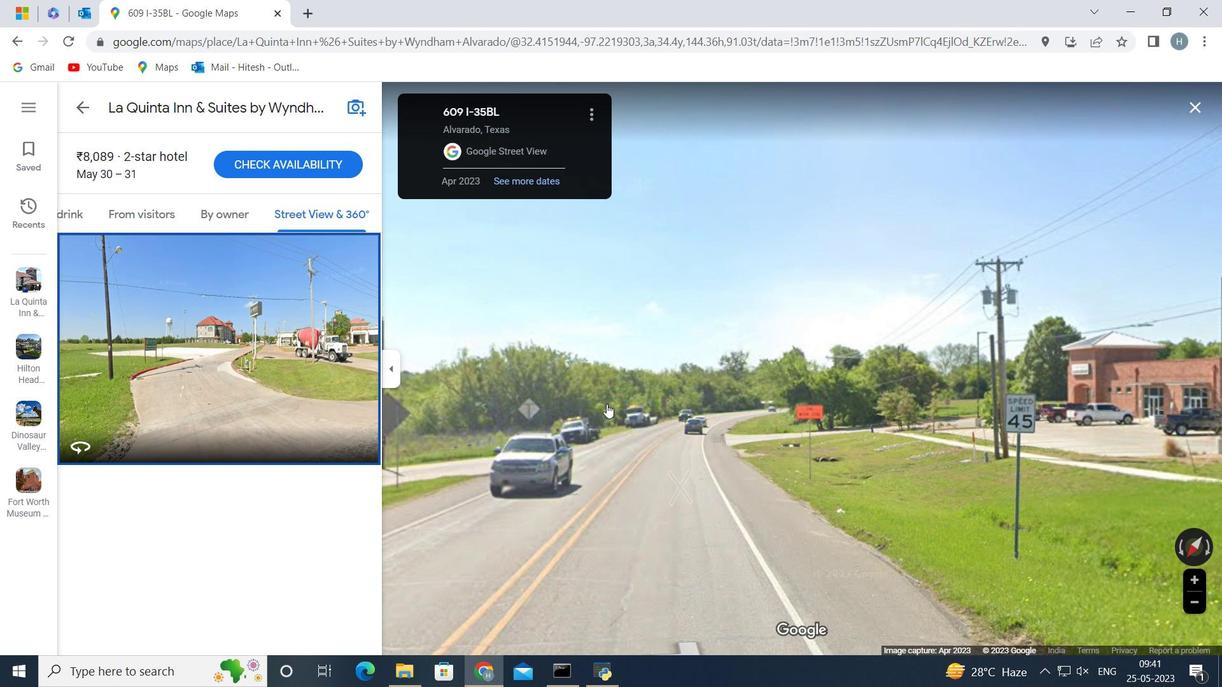 
Action: Mouse scrolled (607, 403) with delta (0, 0)
Screenshot: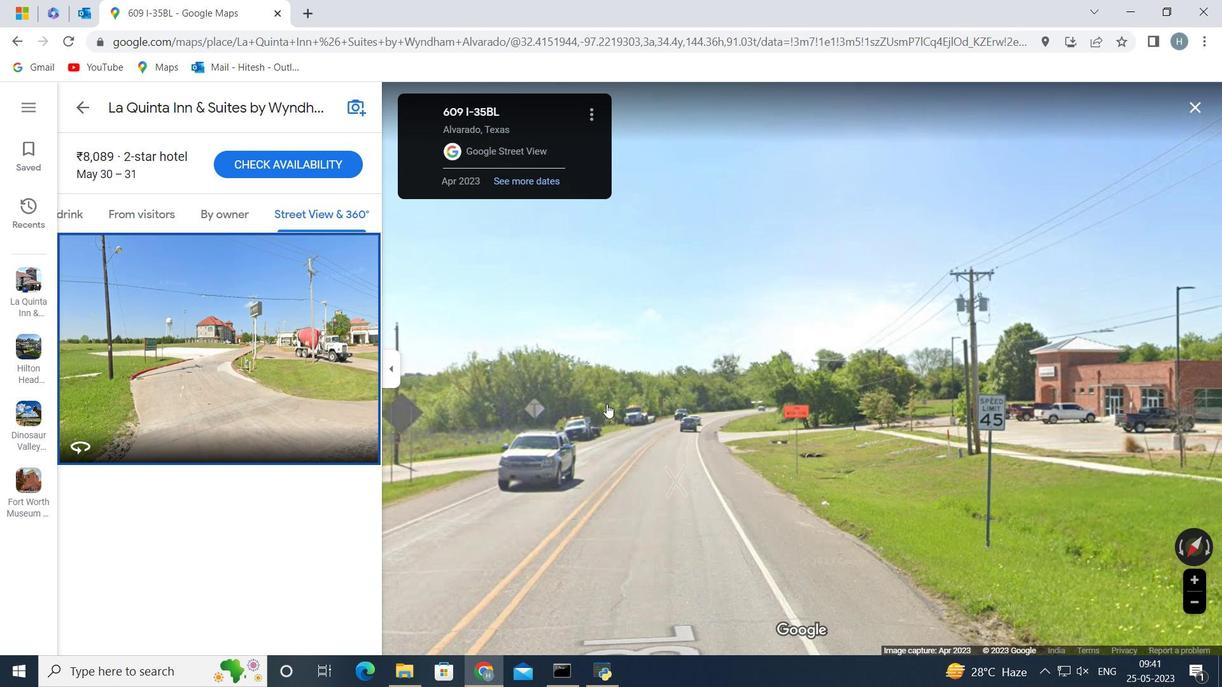 
Action: Mouse scrolled (607, 403) with delta (0, 0)
Screenshot: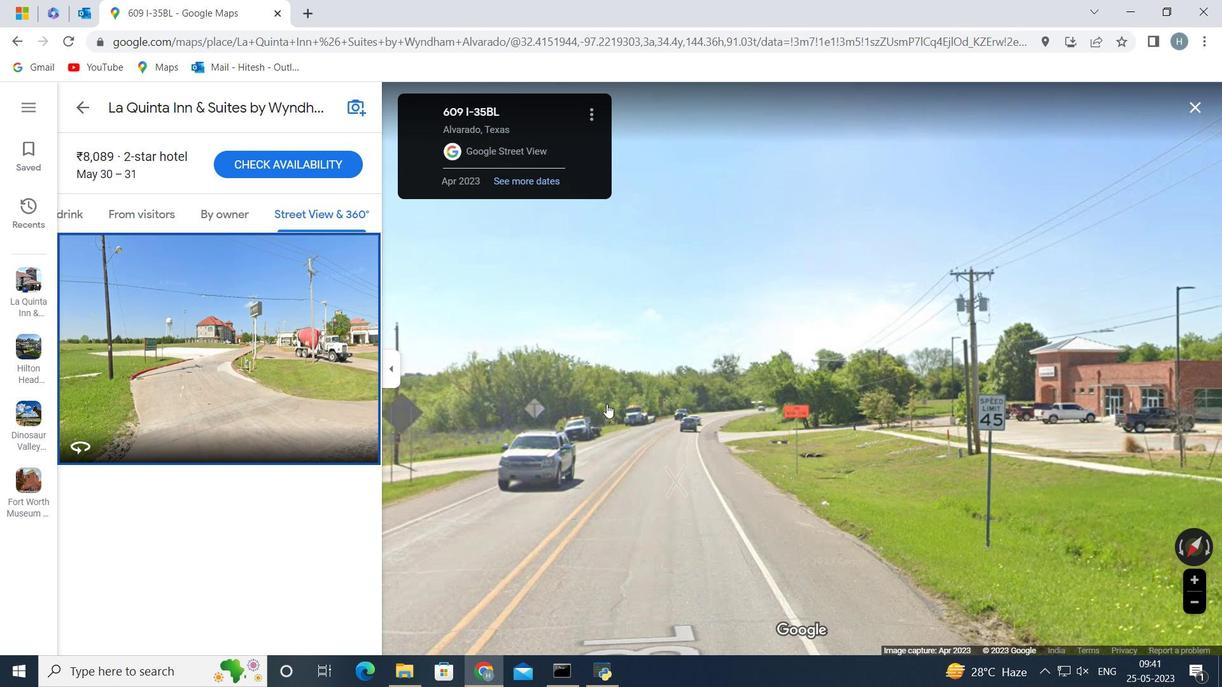 
Action: Mouse moved to (596, 399)
Screenshot: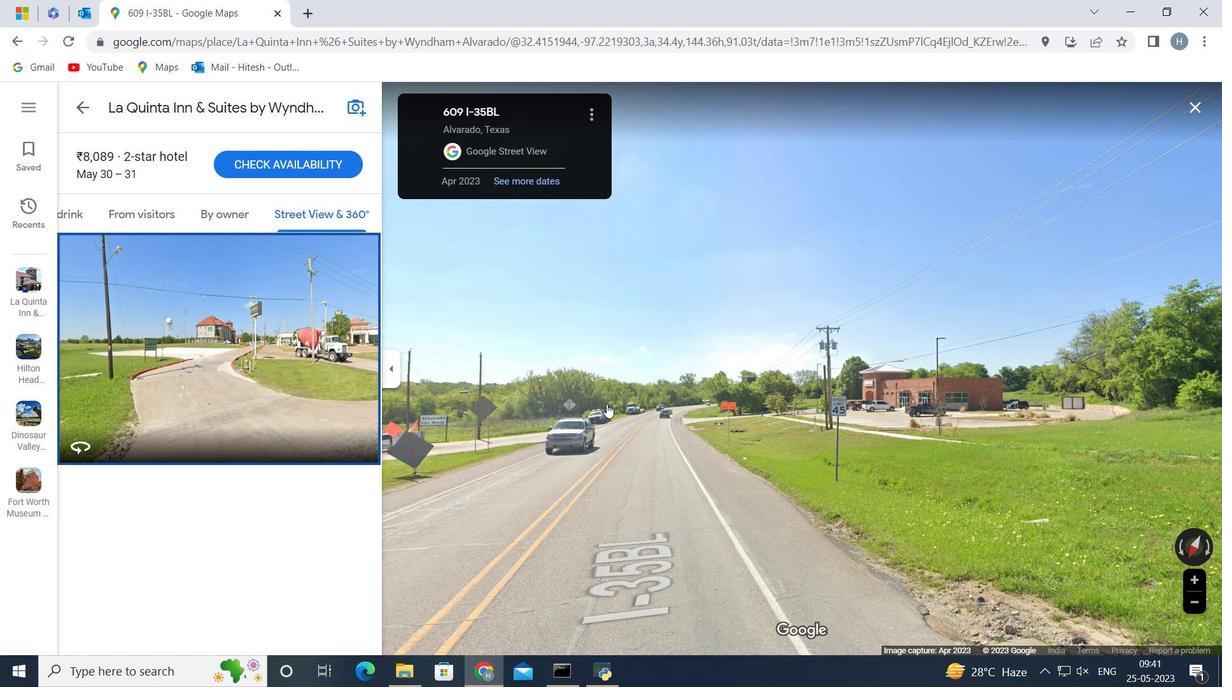 
Action: Mouse pressed left at (596, 399)
Screenshot: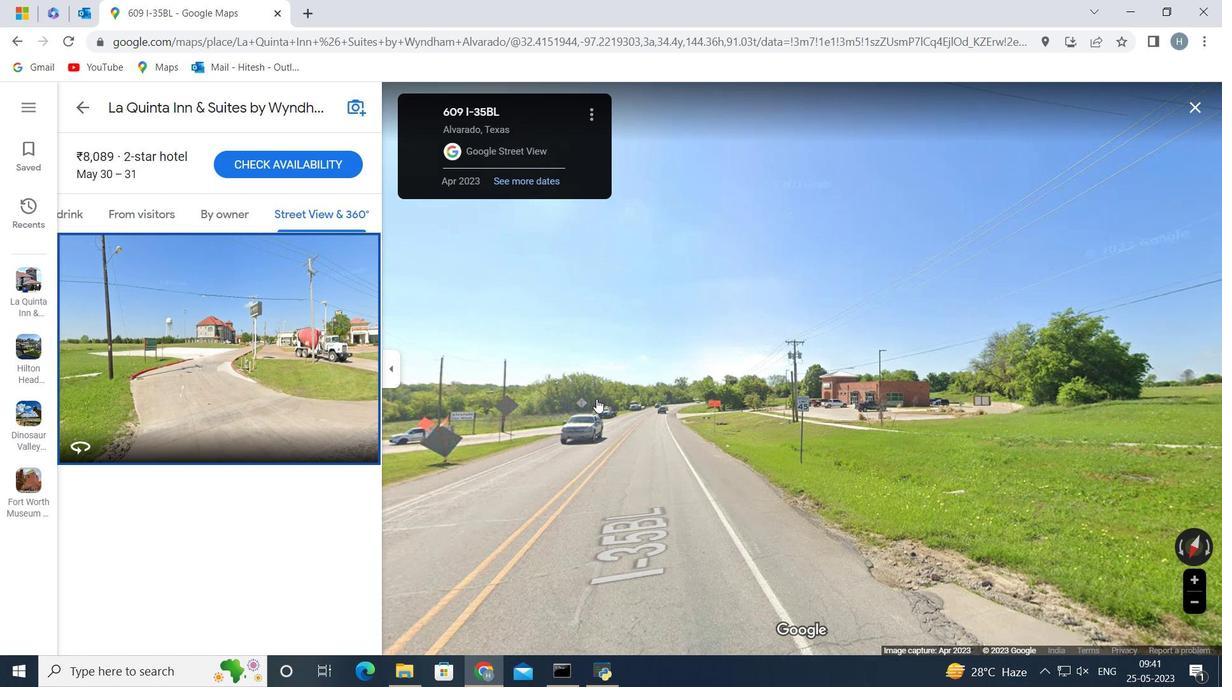 
Action: Mouse moved to (621, 419)
Screenshot: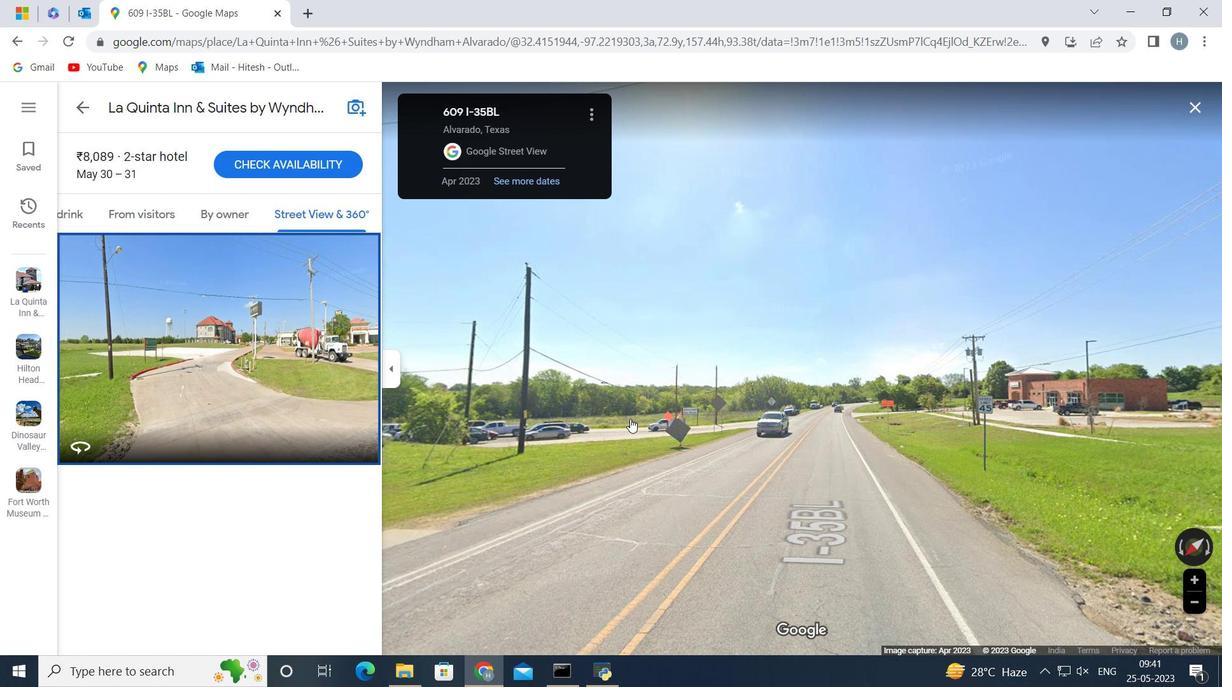 
Action: Mouse scrolled (621, 420) with delta (0, 0)
Screenshot: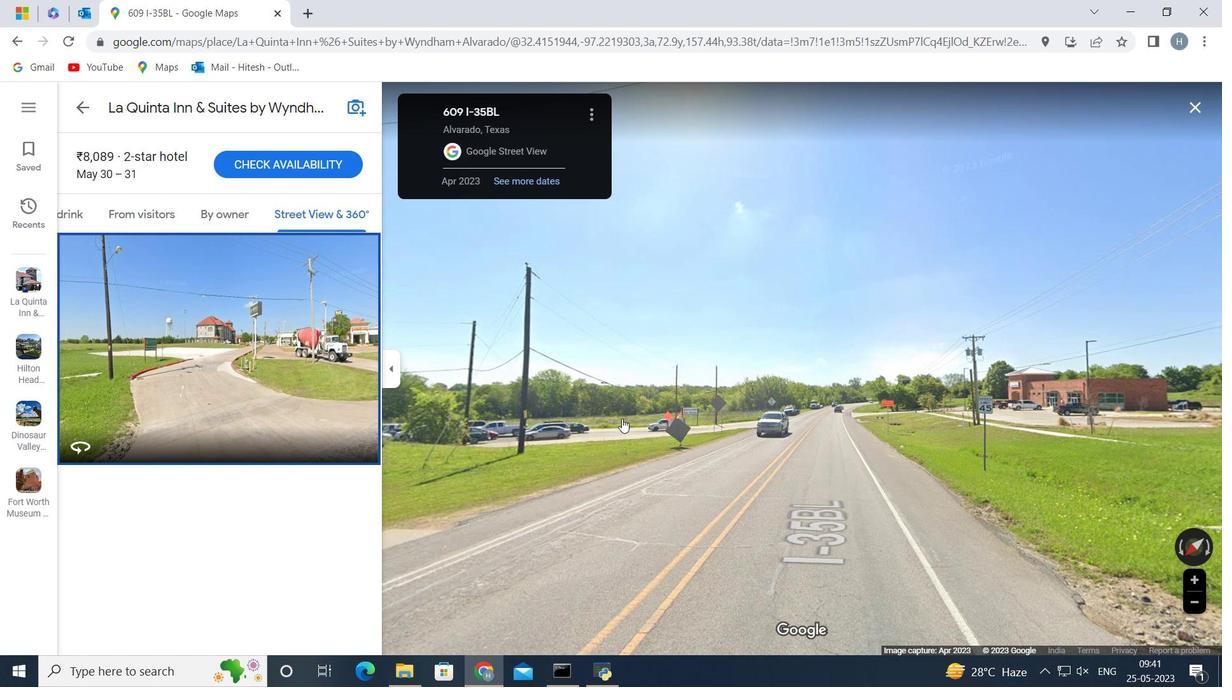 
Action: Mouse scrolled (621, 420) with delta (0, 0)
Screenshot: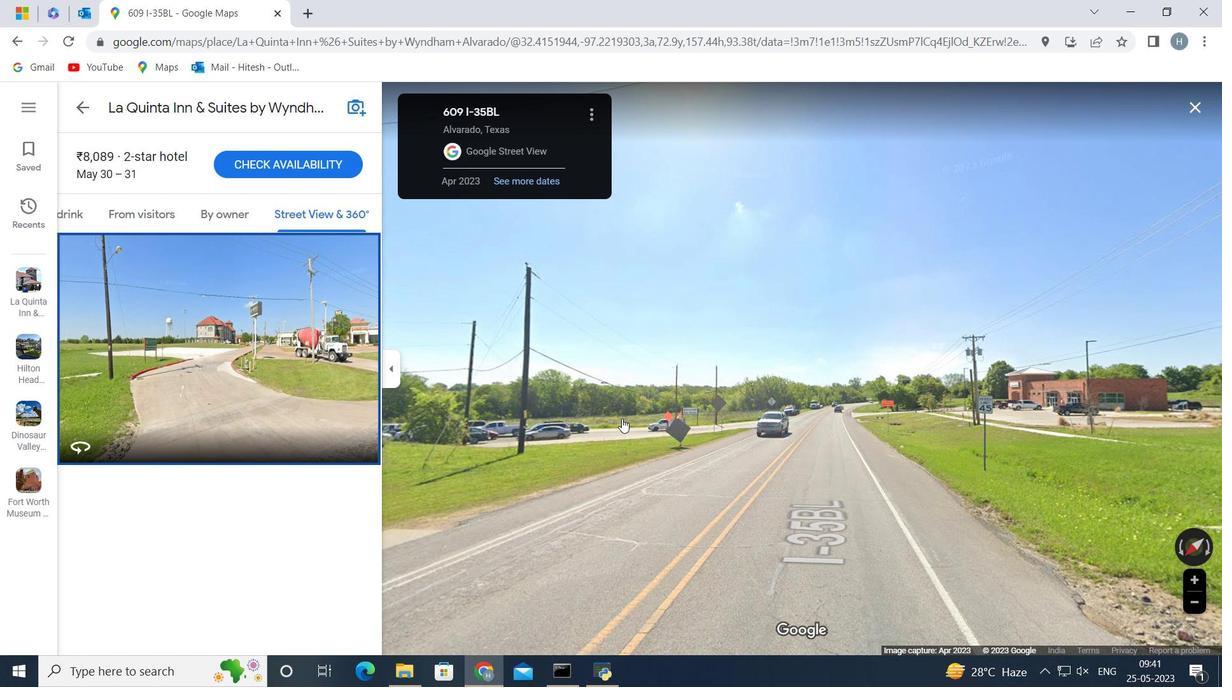 
Action: Mouse scrolled (621, 420) with delta (0, 0)
Screenshot: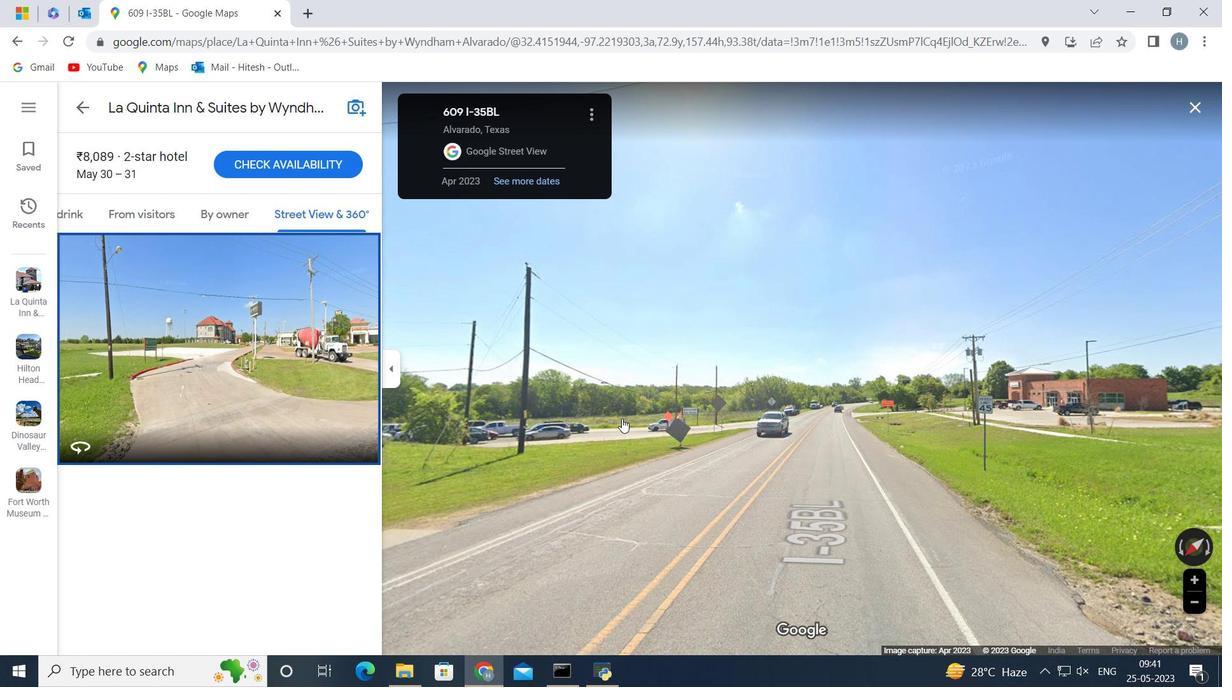 
Action: Mouse scrolled (621, 420) with delta (0, 0)
Screenshot: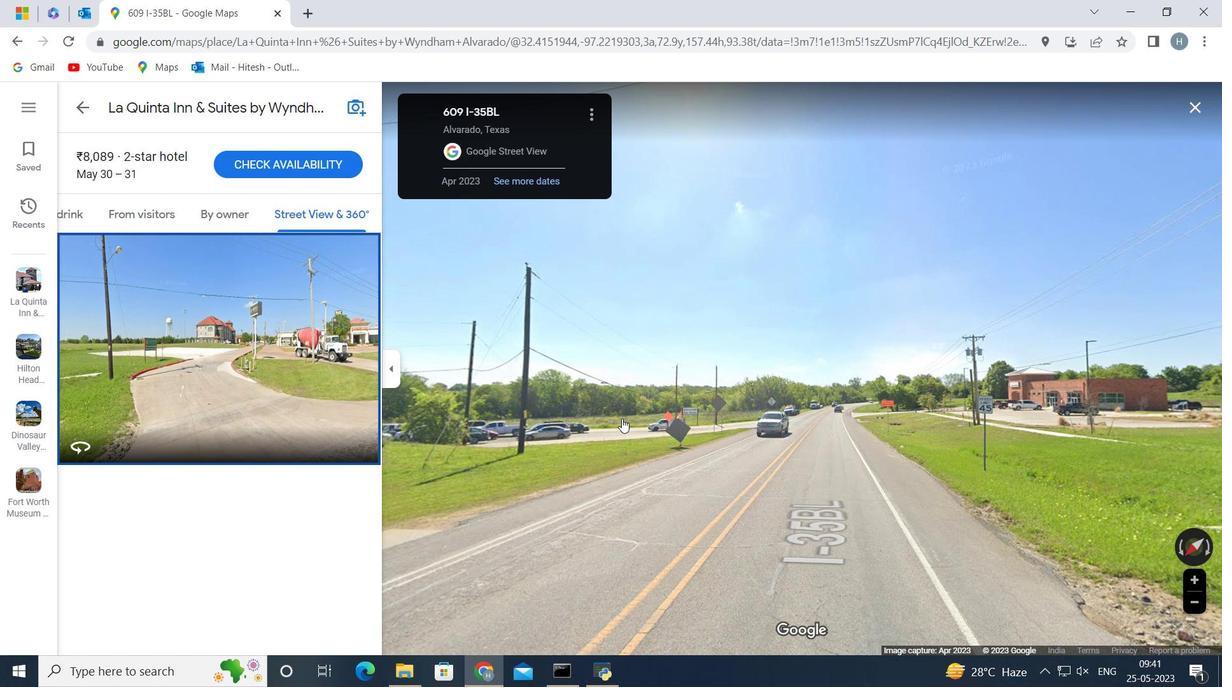 
Action: Mouse scrolled (621, 420) with delta (0, 0)
Screenshot: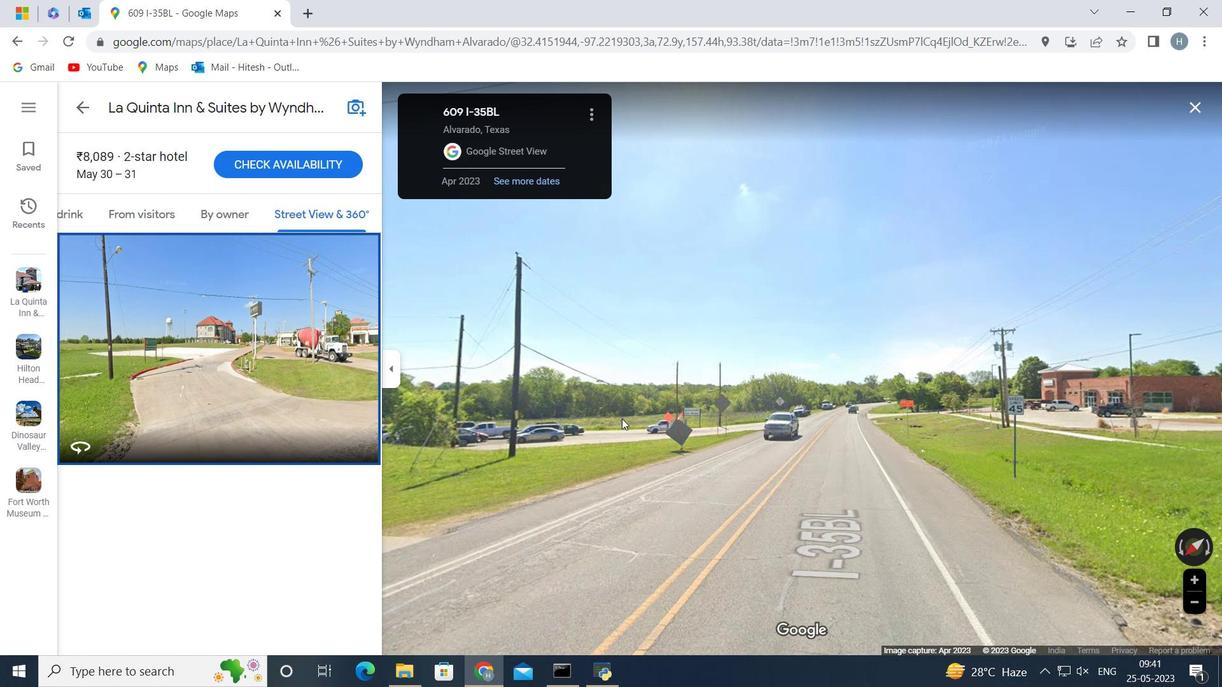 
Action: Mouse moved to (615, 418)
Screenshot: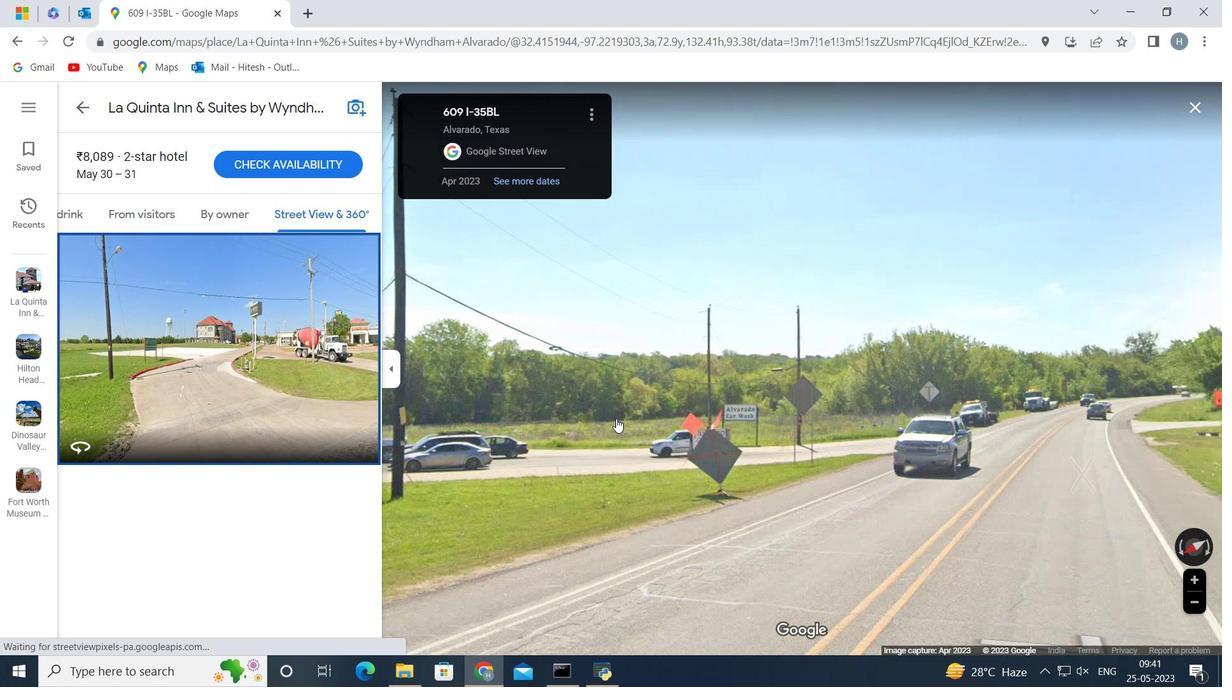 
Action: Mouse scrolled (615, 418) with delta (0, 0)
Screenshot: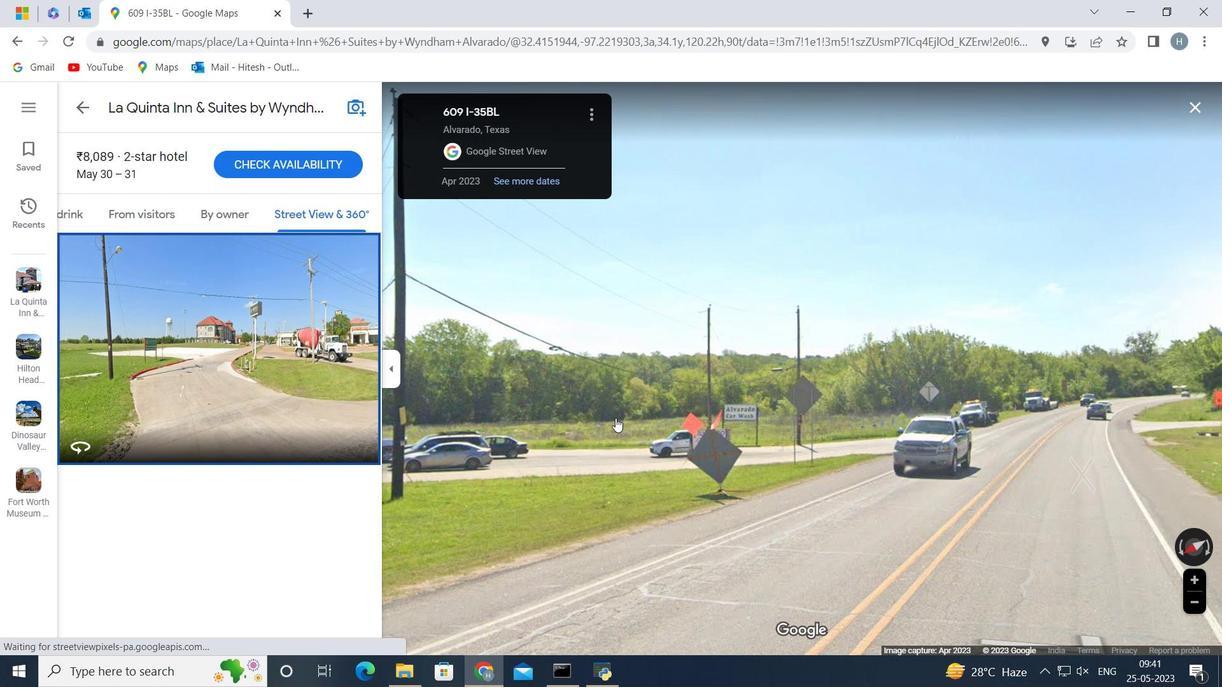 
Action: Mouse scrolled (615, 418) with delta (0, 0)
Screenshot: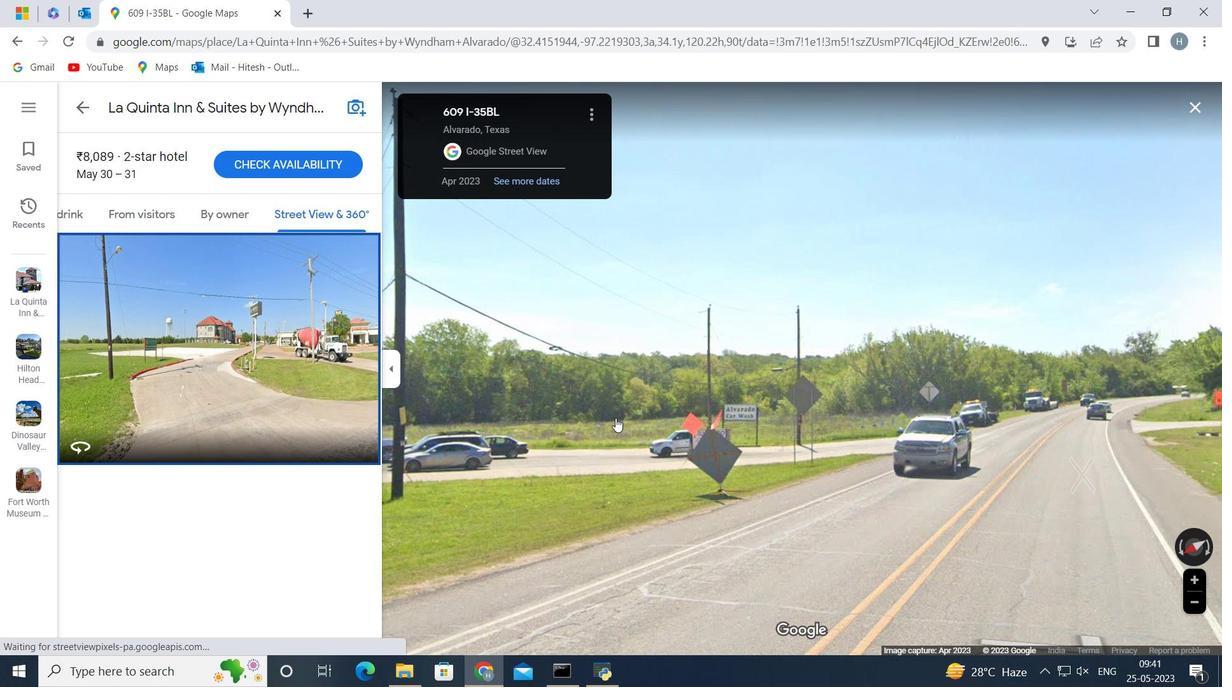 
Action: Mouse scrolled (615, 418) with delta (0, 0)
Screenshot: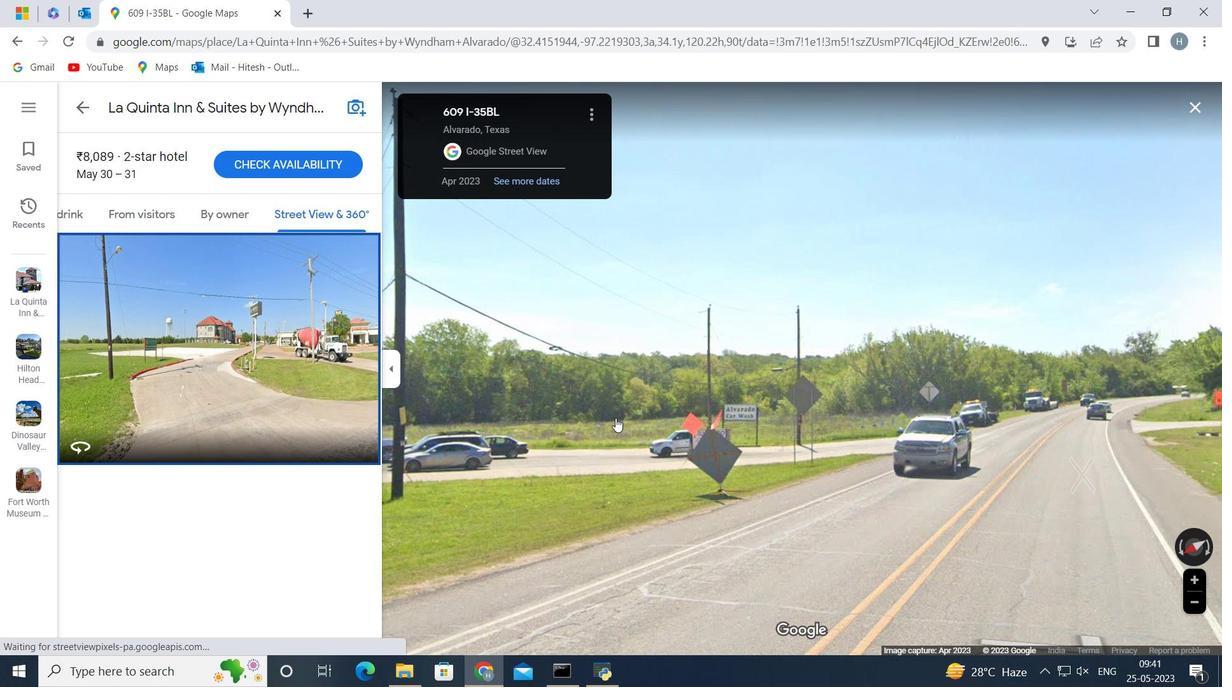 
Action: Mouse scrolled (615, 418) with delta (0, 0)
Screenshot: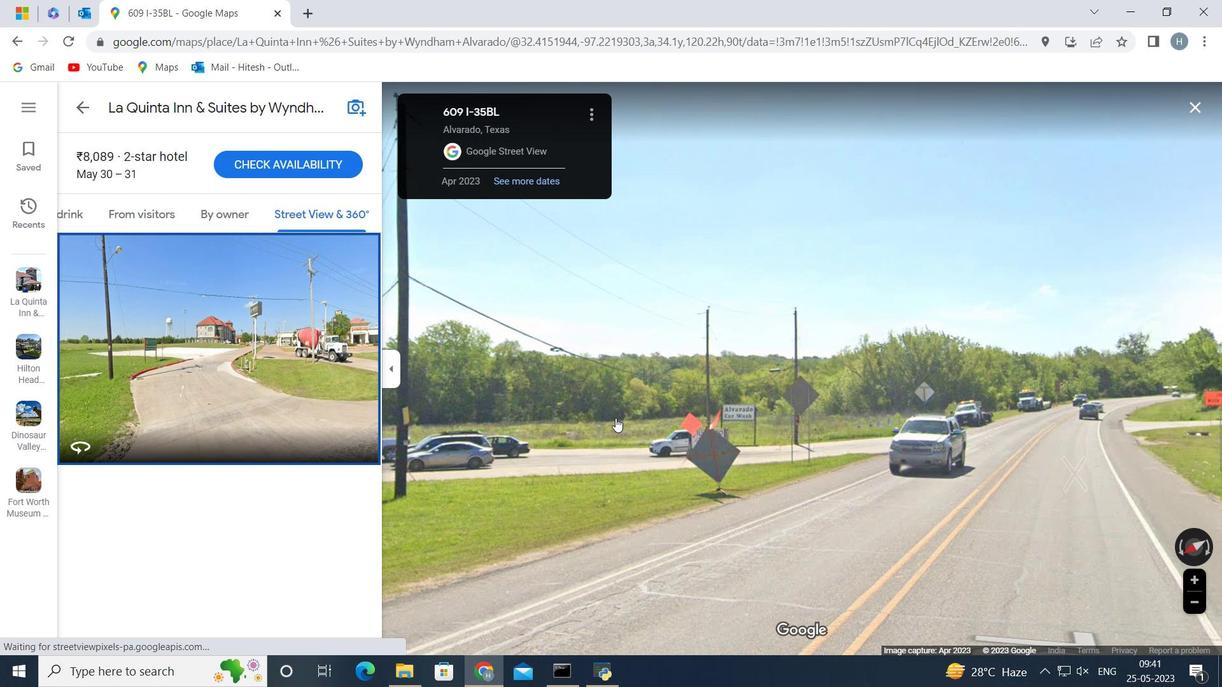 
Action: Mouse scrolled (615, 418) with delta (0, 0)
Screenshot: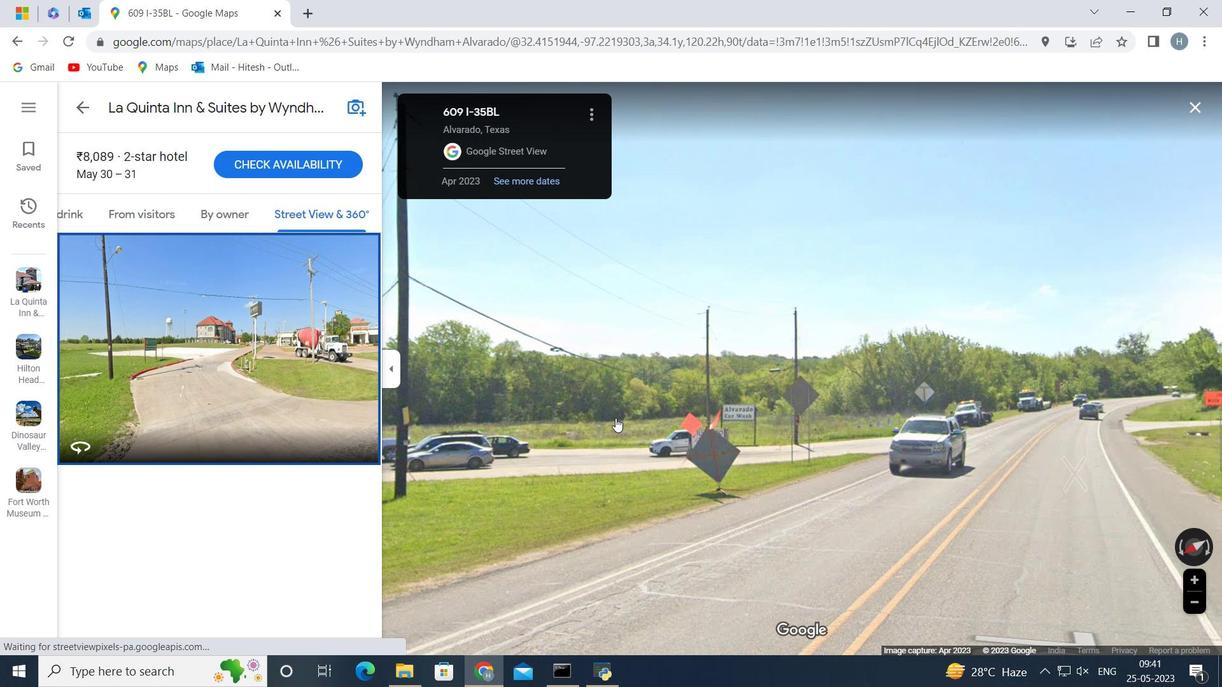 
Action: Mouse scrolled (615, 418) with delta (0, 0)
Screenshot: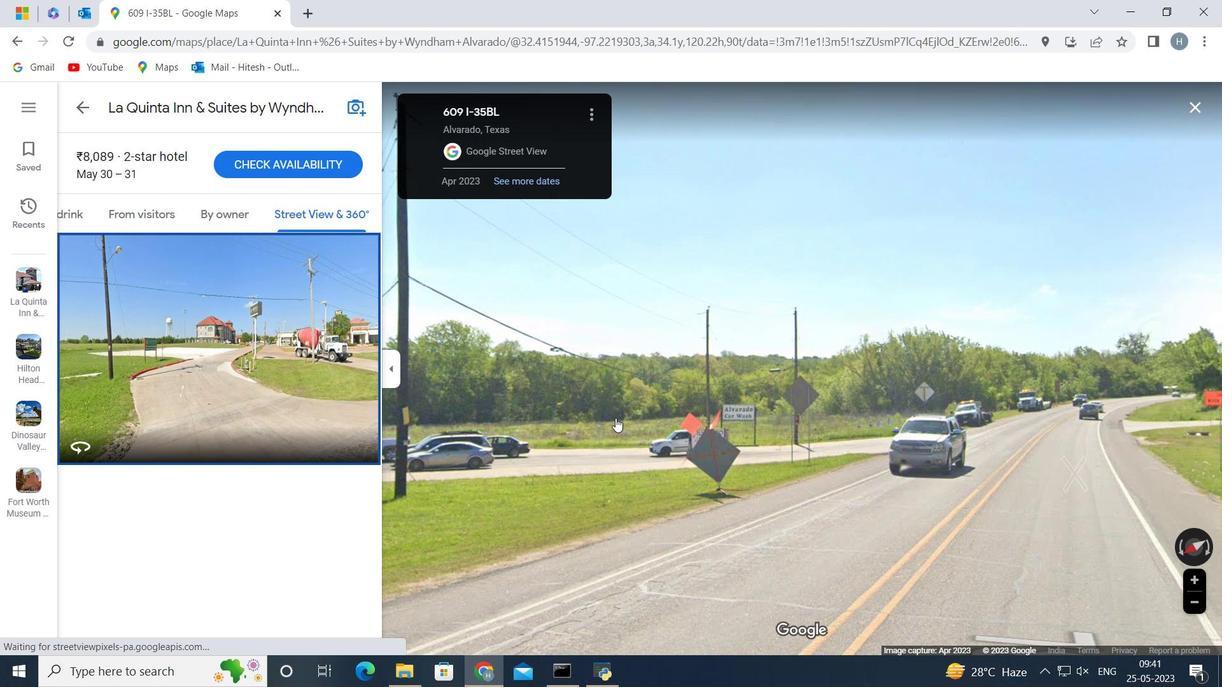 
Action: Mouse scrolled (615, 418) with delta (0, 0)
Screenshot: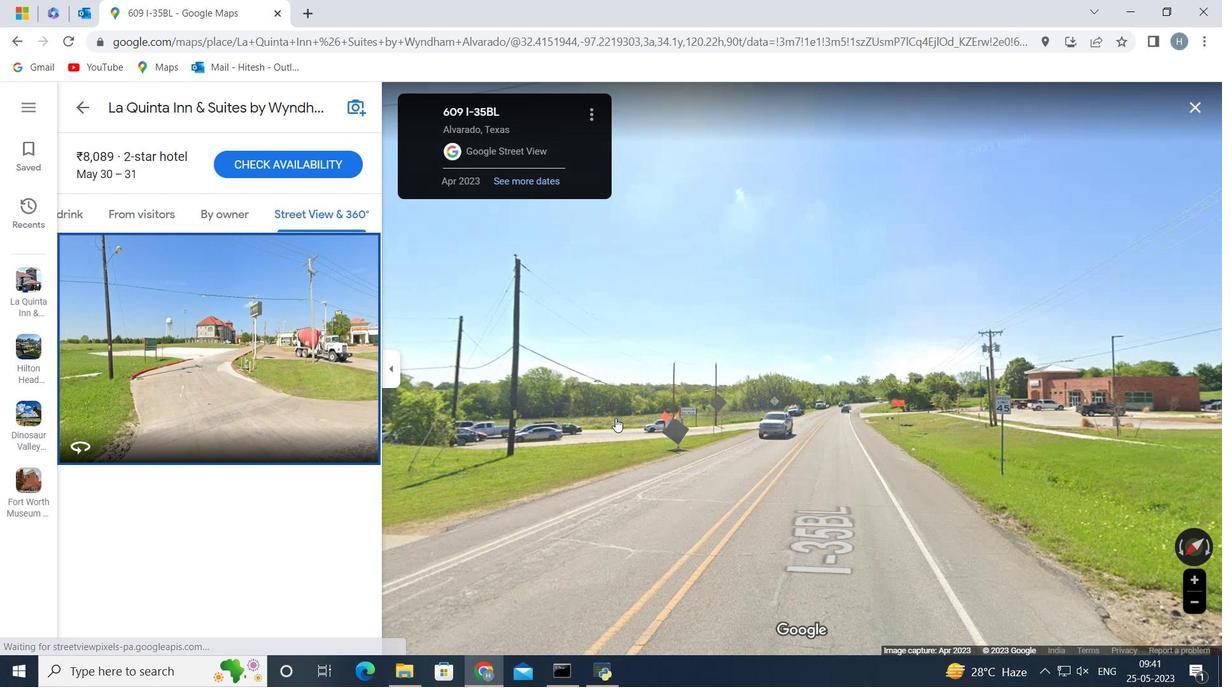 
Action: Mouse scrolled (615, 418) with delta (0, 0)
Screenshot: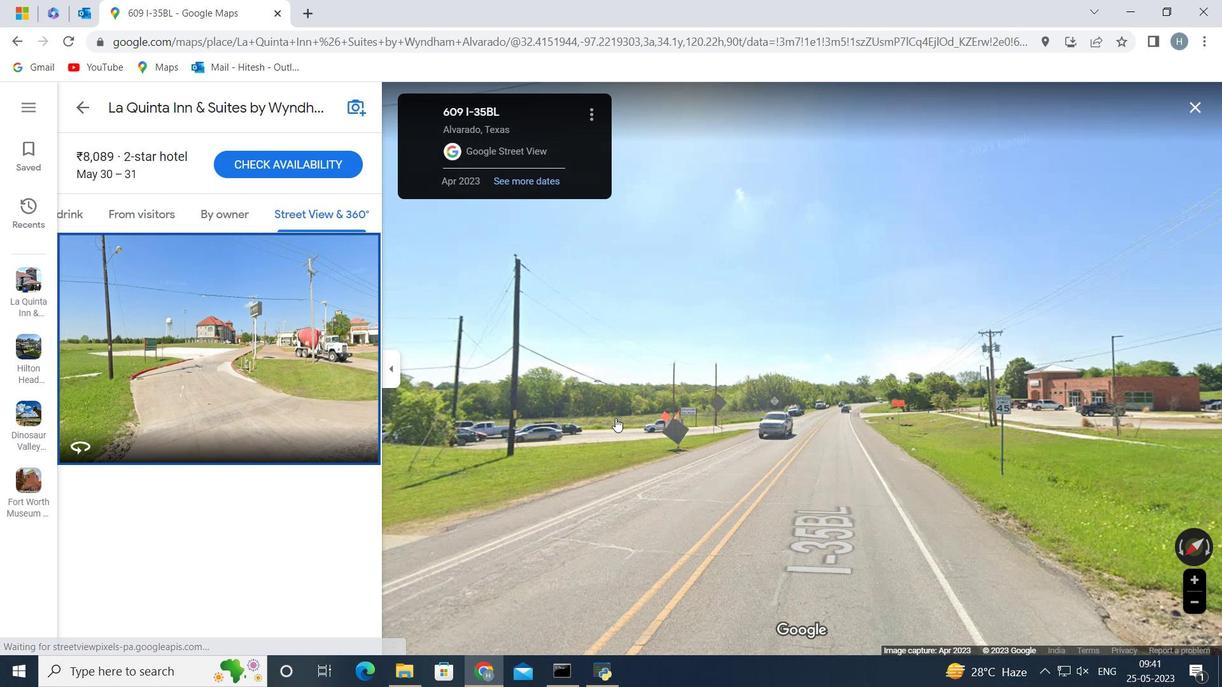 
Action: Mouse scrolled (615, 418) with delta (0, 0)
Screenshot: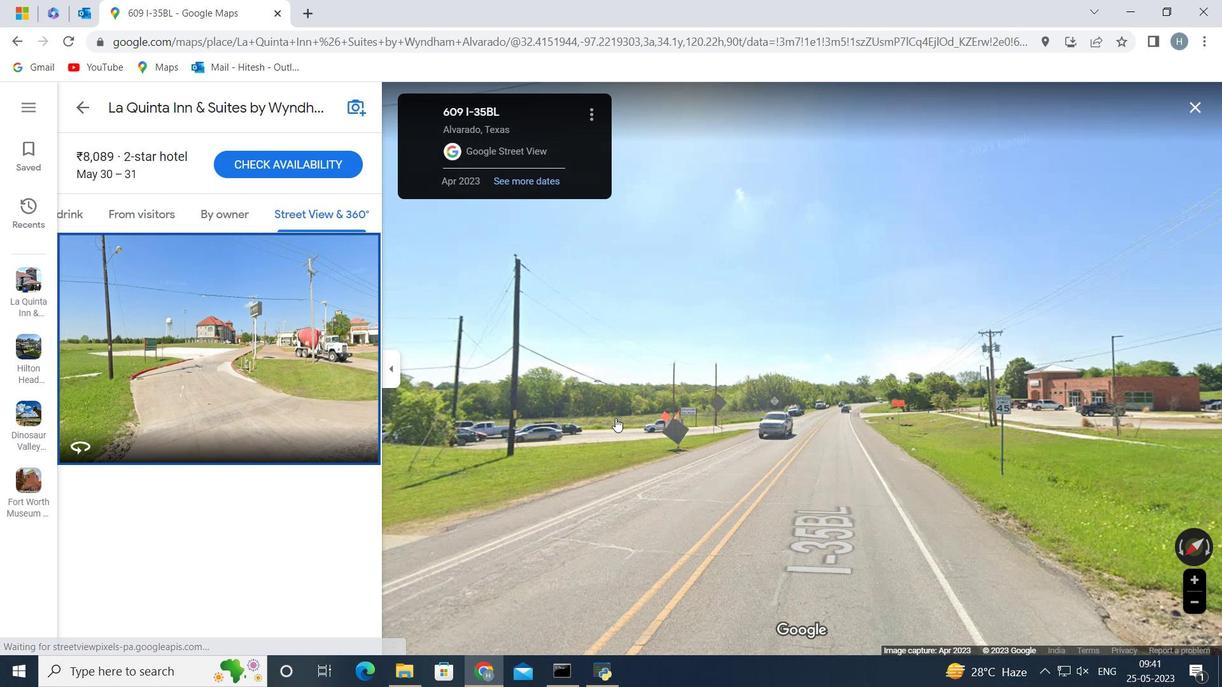 
Action: Mouse scrolled (615, 418) with delta (0, 0)
Screenshot: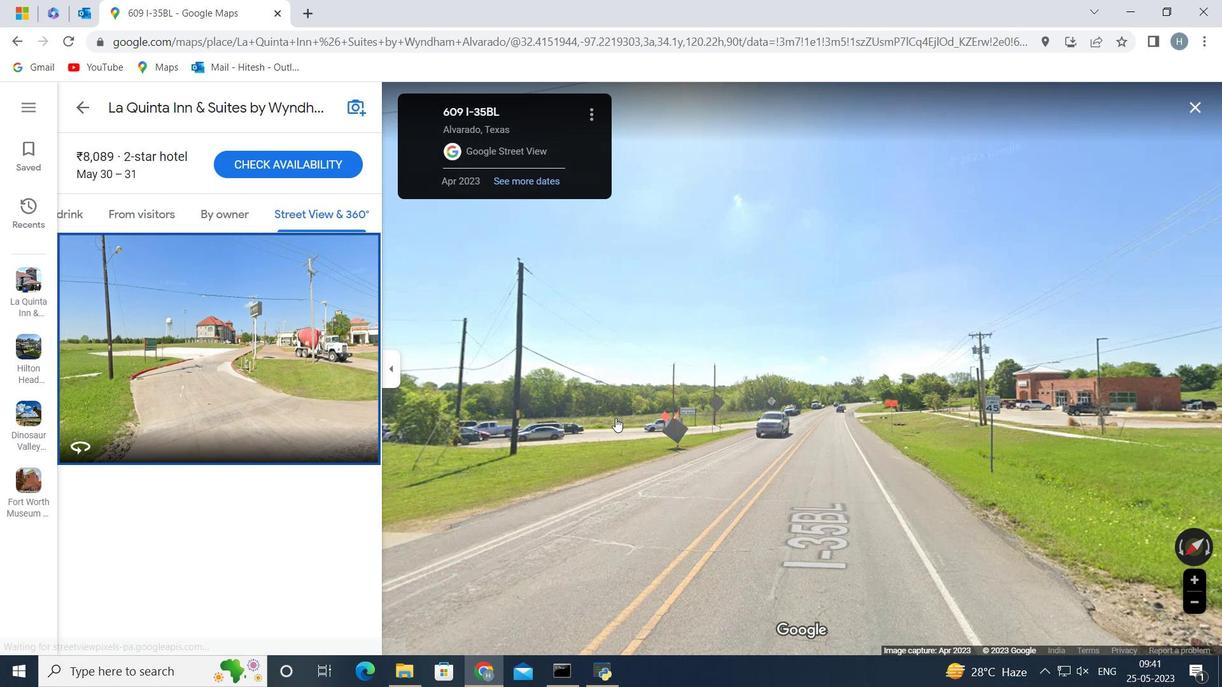 
Action: Mouse scrolled (615, 418) with delta (0, 0)
Screenshot: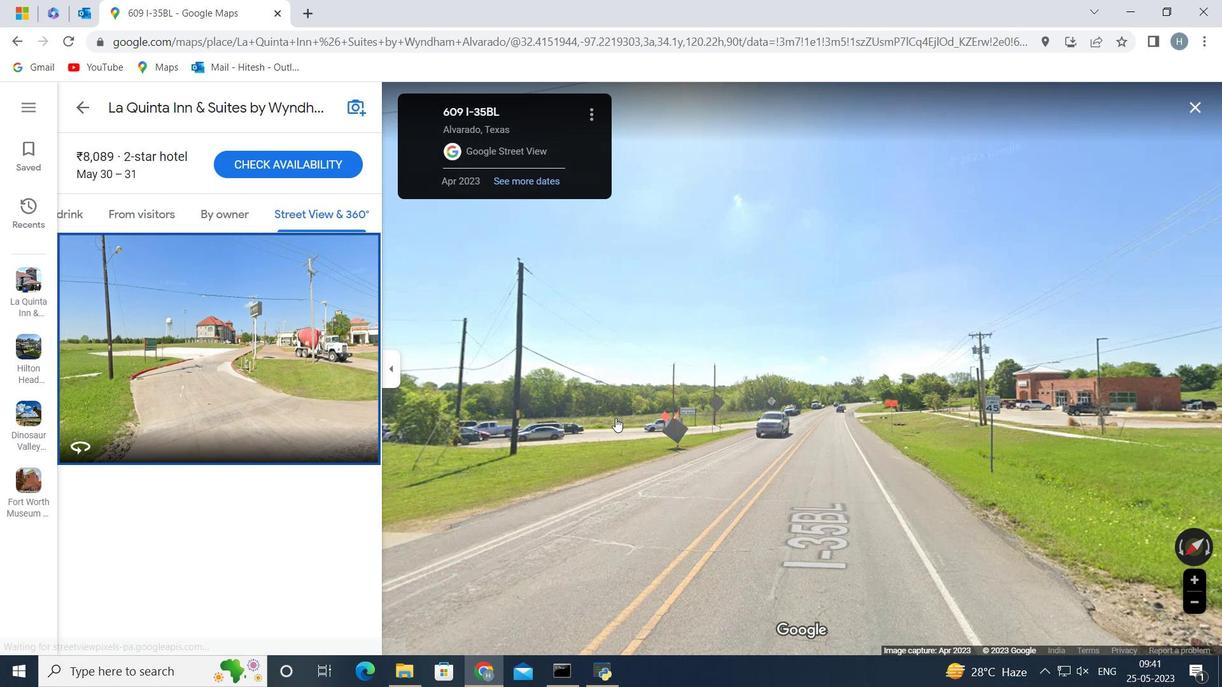 
Action: Mouse moved to (516, 406)
Screenshot: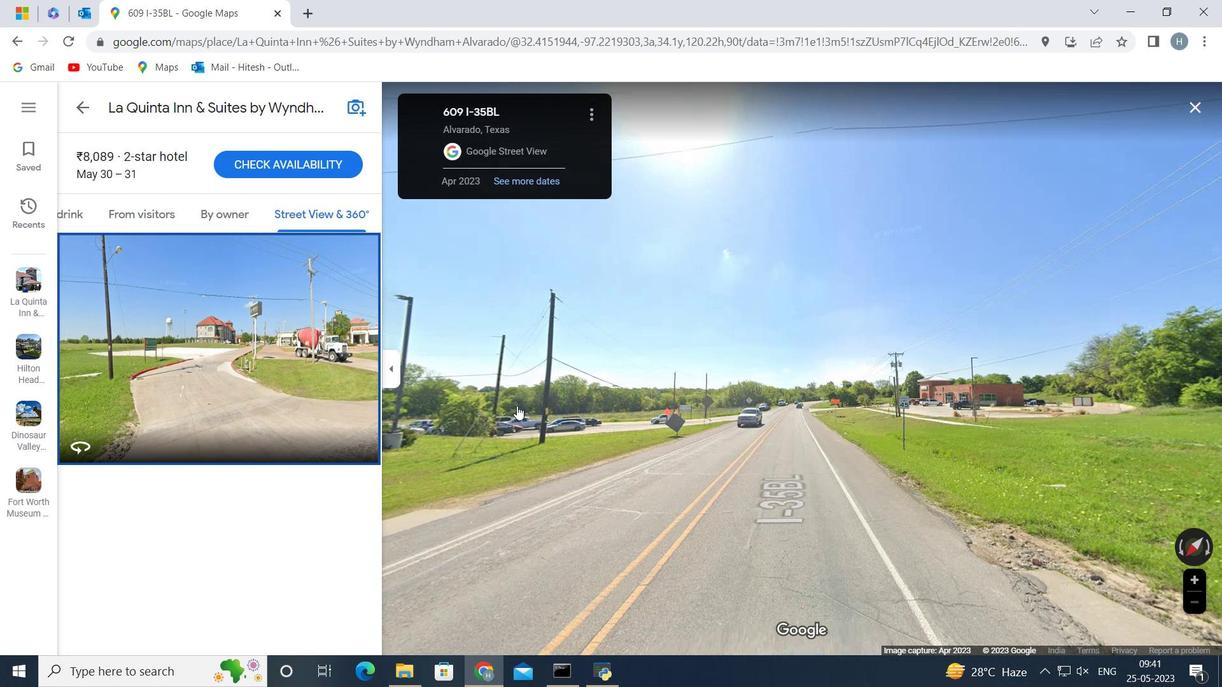 
Action: Mouse pressed left at (516, 406)
Screenshot: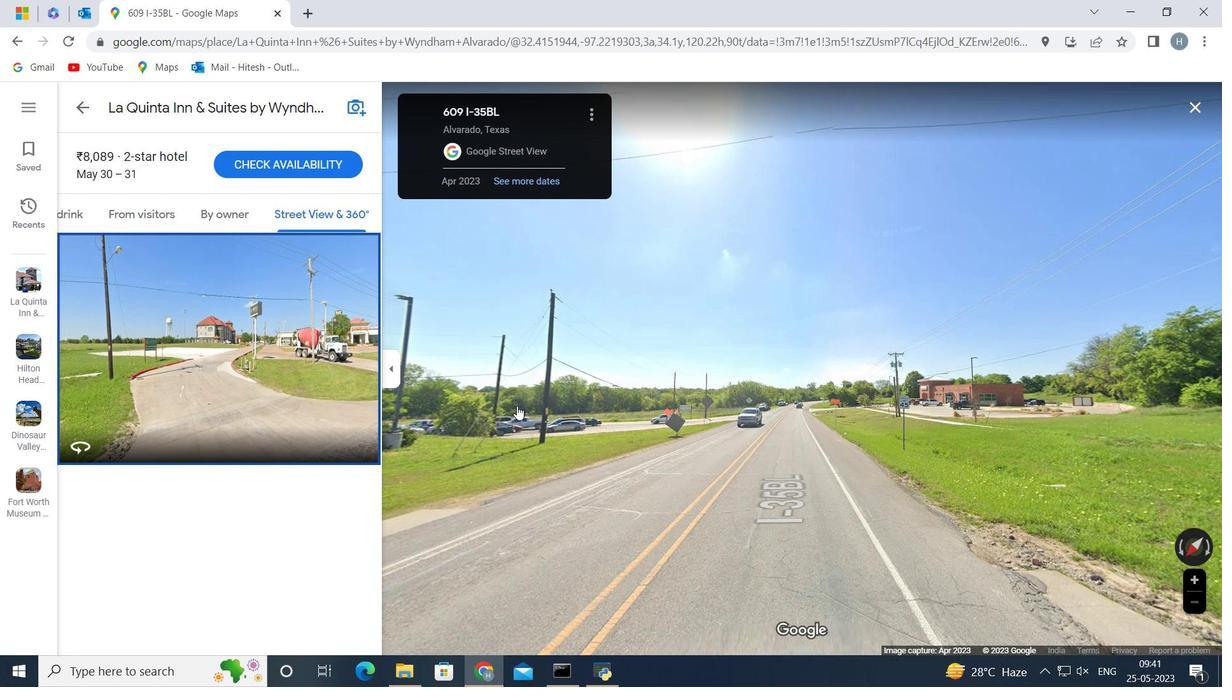 
Action: Mouse moved to (650, 413)
Screenshot: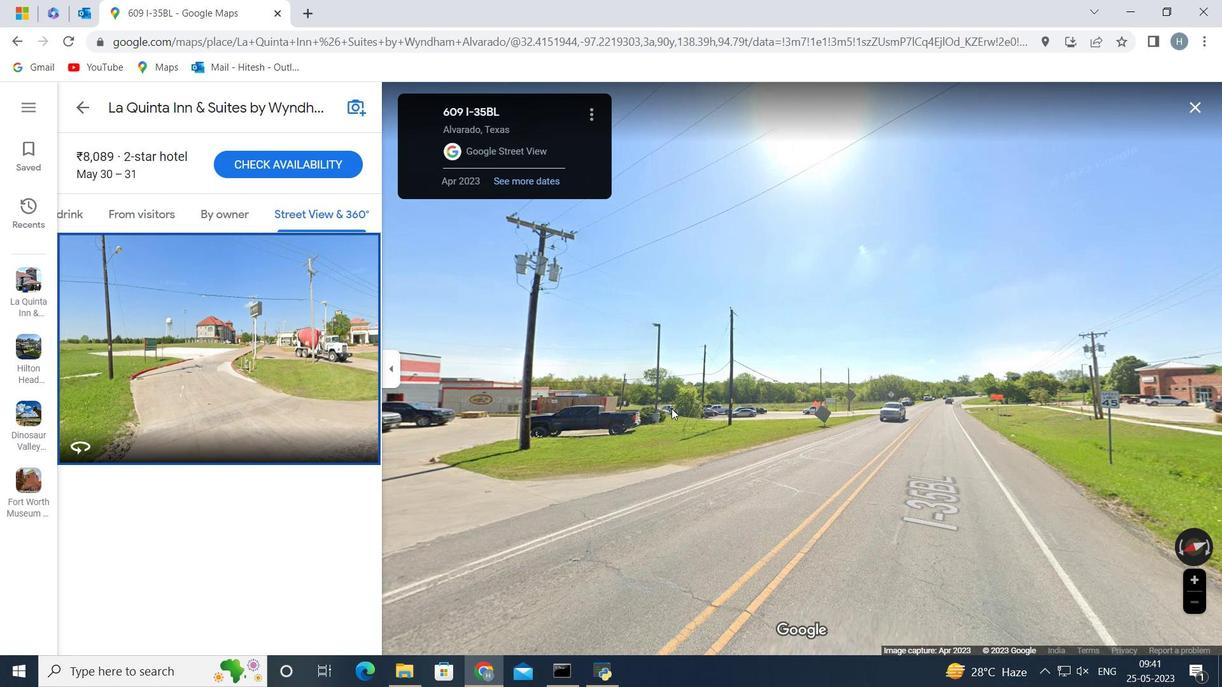 
Action: Mouse scrolled (650, 414) with delta (0, 0)
Screenshot: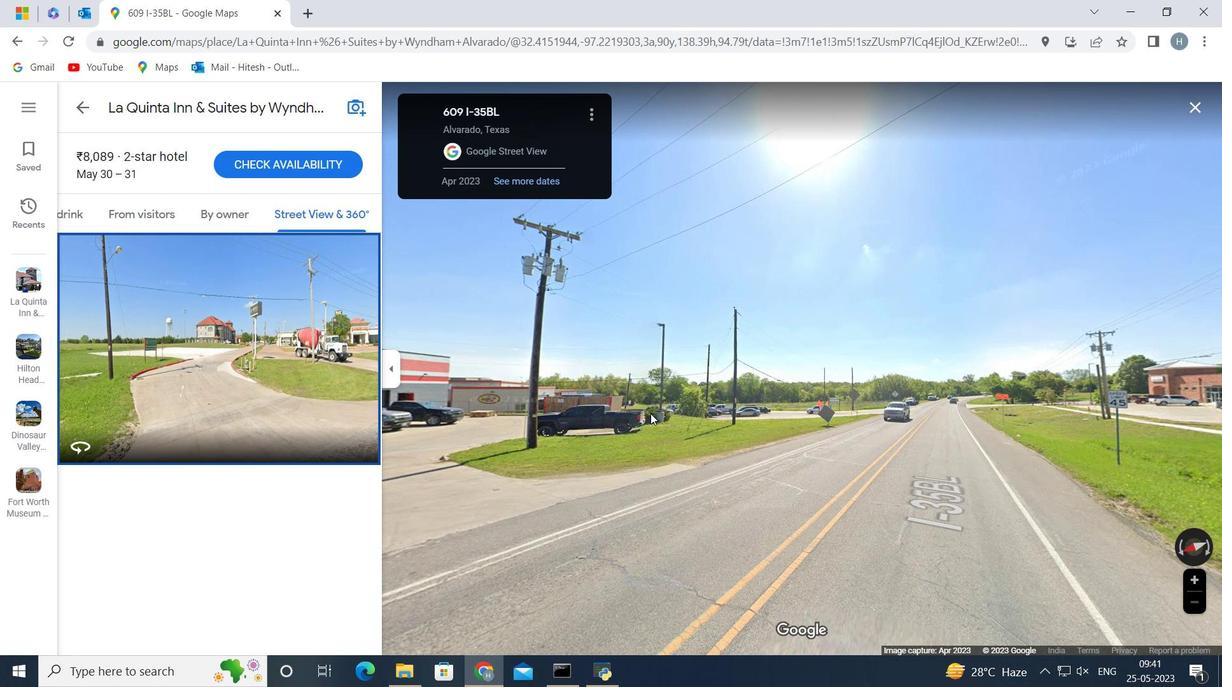 
Action: Mouse scrolled (650, 414) with delta (0, 0)
Screenshot: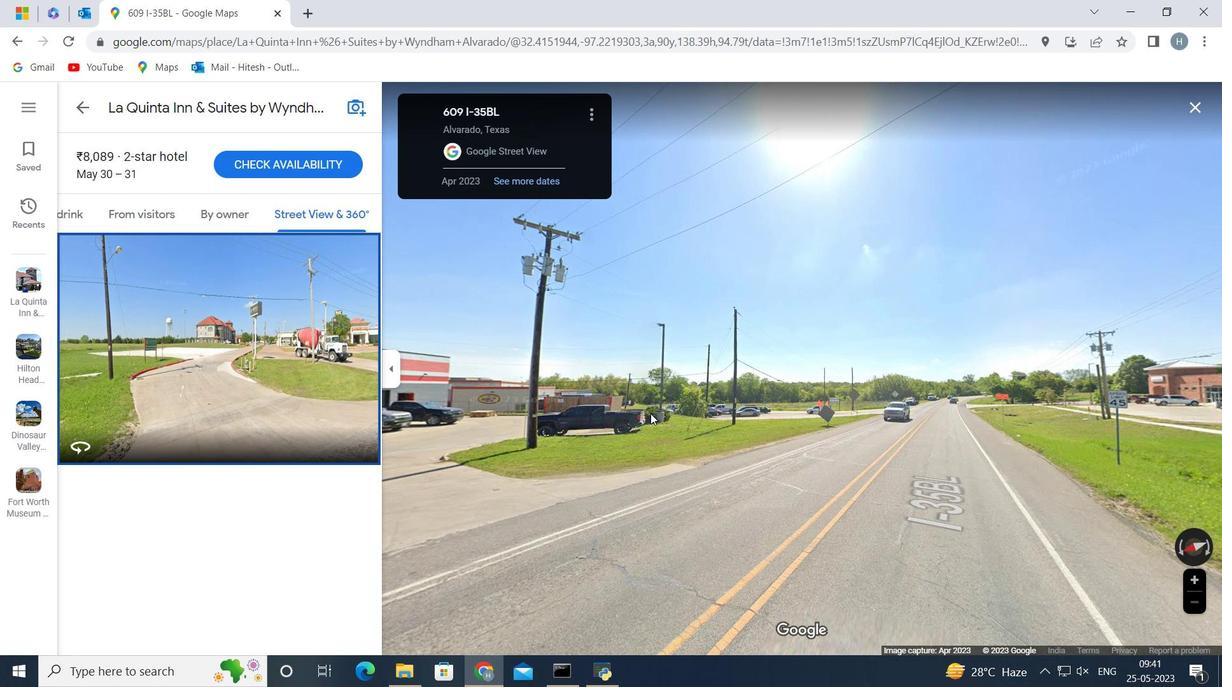 
Action: Mouse scrolled (650, 414) with delta (0, 0)
Screenshot: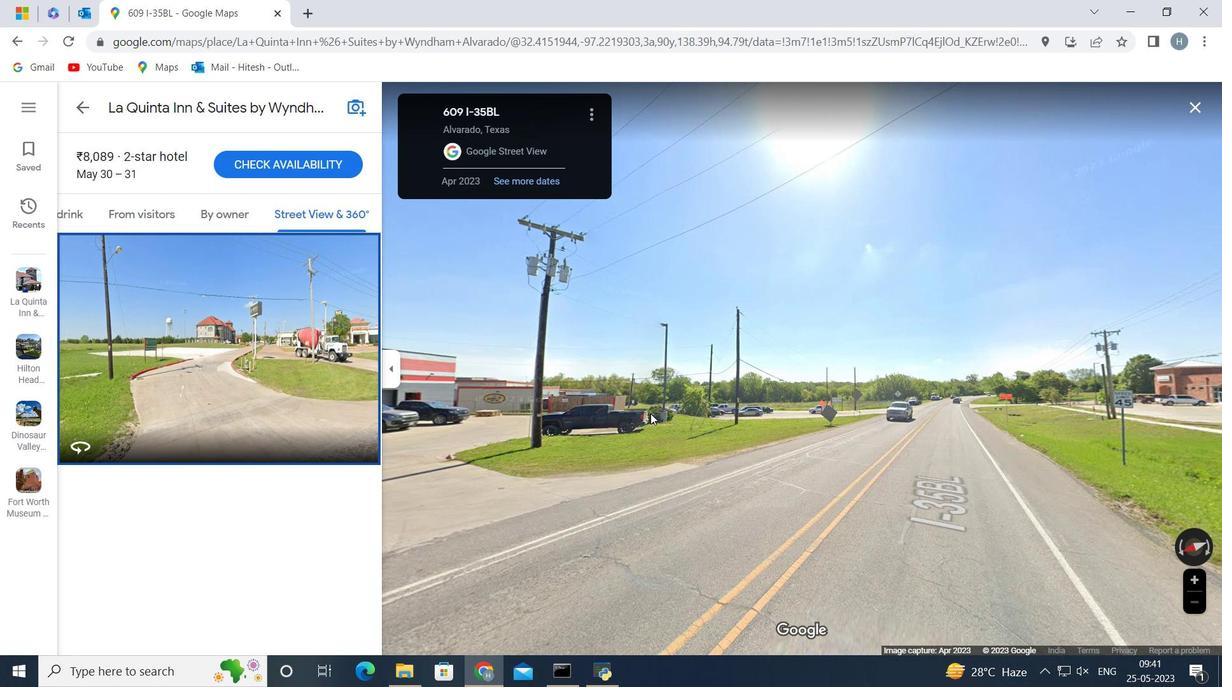 
Action: Mouse scrolled (650, 414) with delta (0, 0)
Screenshot: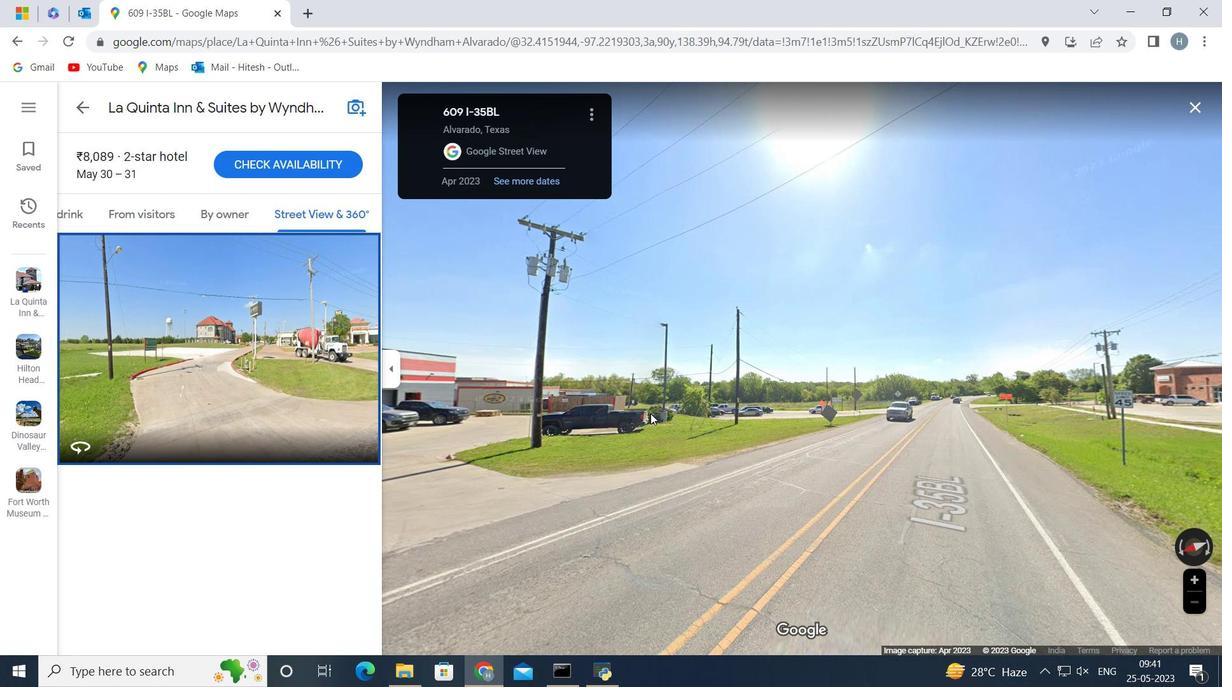 
Action: Mouse scrolled (650, 414) with delta (0, 0)
Screenshot: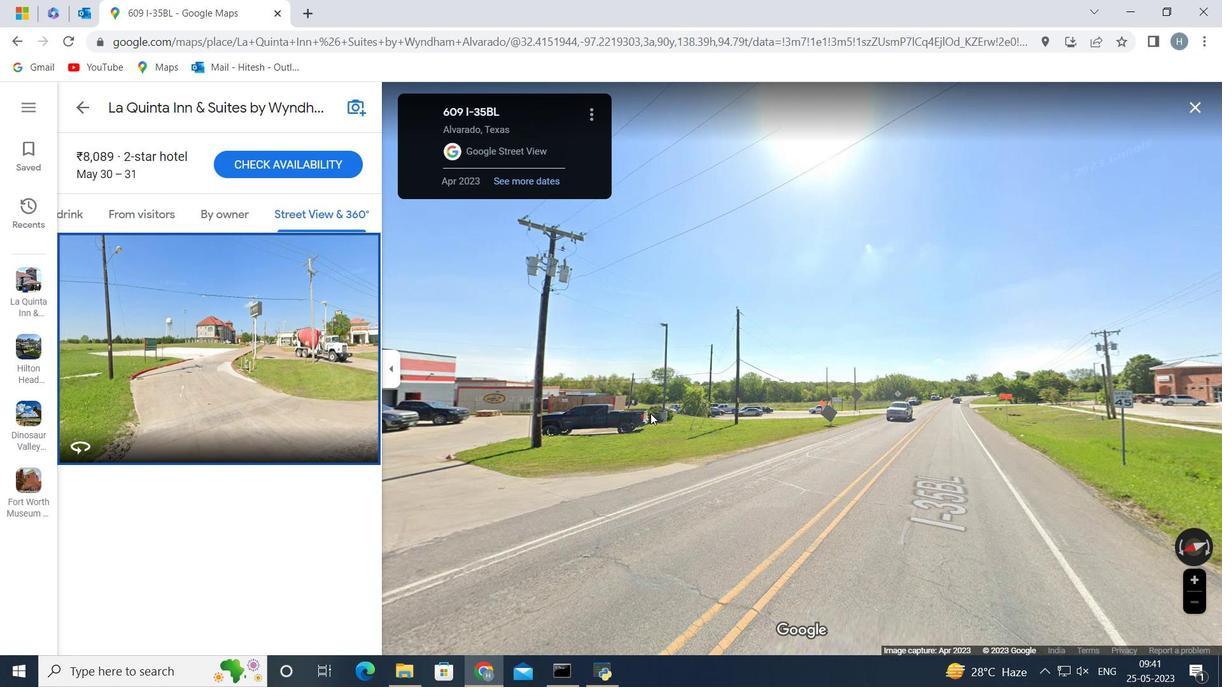 
Action: Mouse moved to (583, 412)
Screenshot: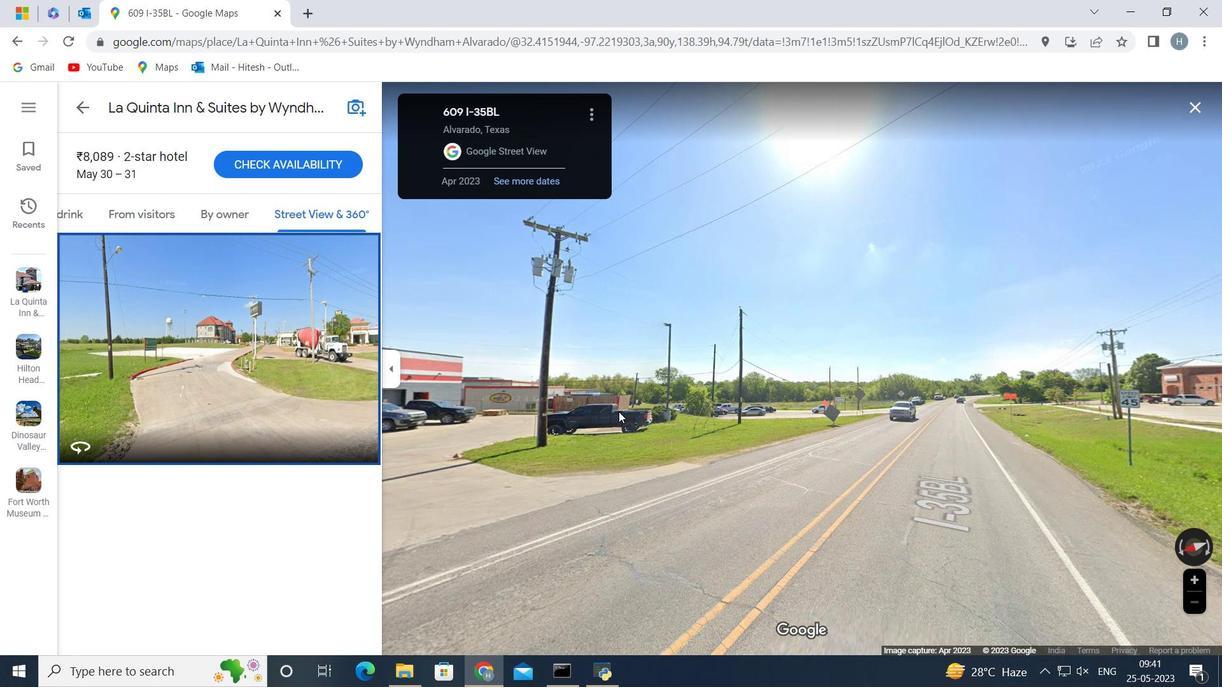 
Action: Mouse scrolled (583, 413) with delta (0, 0)
Screenshot: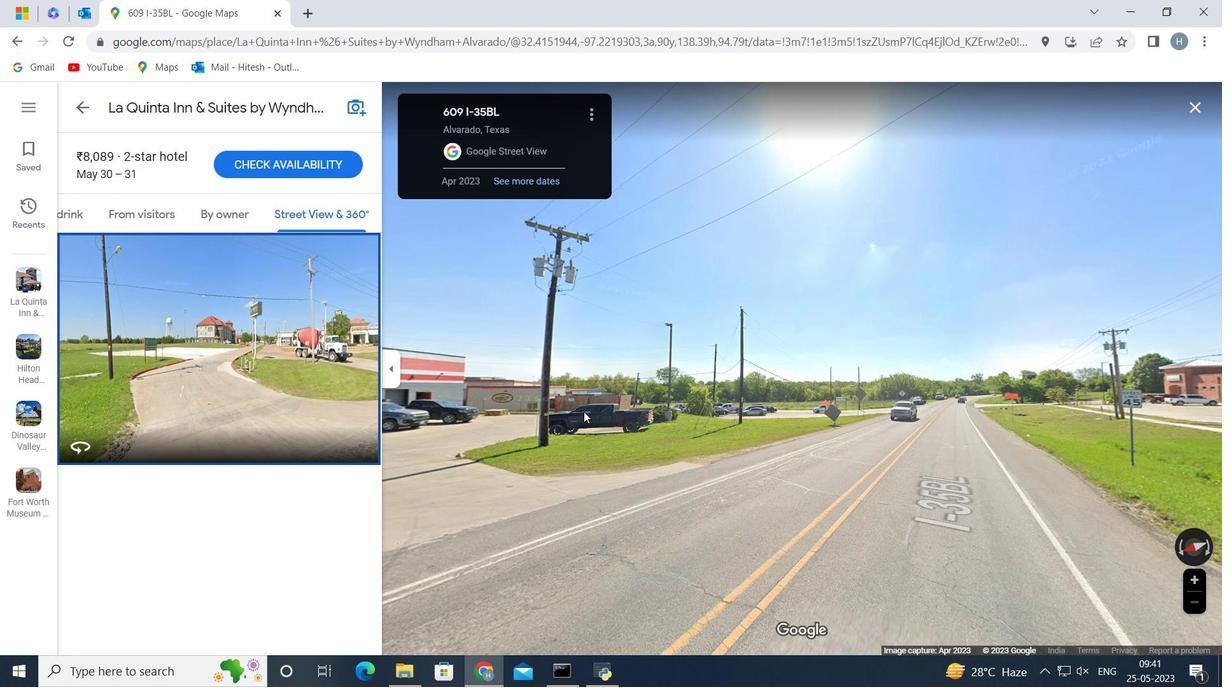 
Action: Mouse scrolled (583, 413) with delta (0, 0)
Screenshot: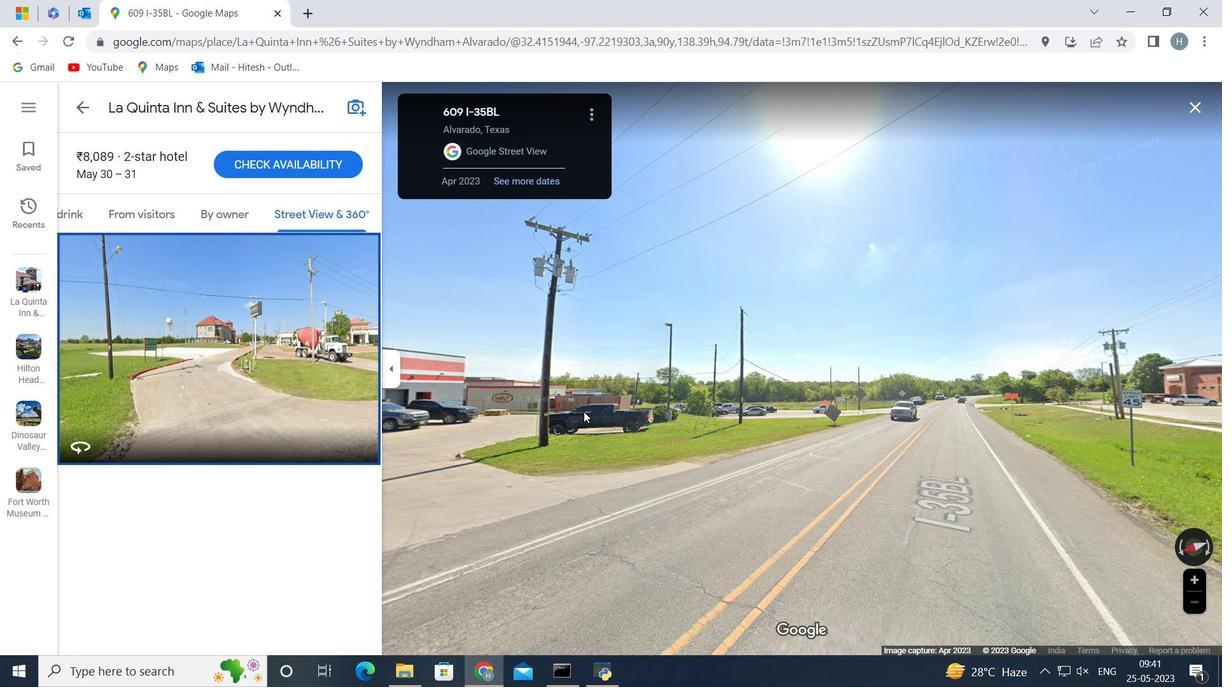 
Action: Mouse scrolled (583, 413) with delta (0, 0)
Screenshot: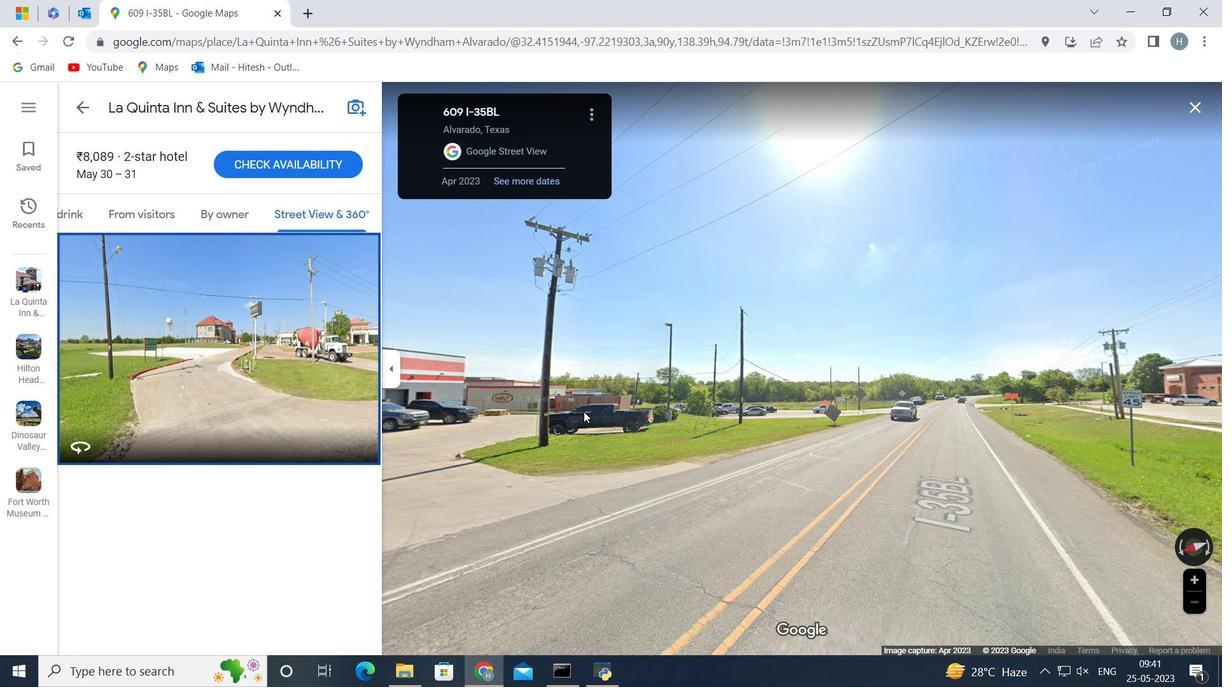 
Action: Mouse scrolled (583, 413) with delta (0, 0)
Screenshot: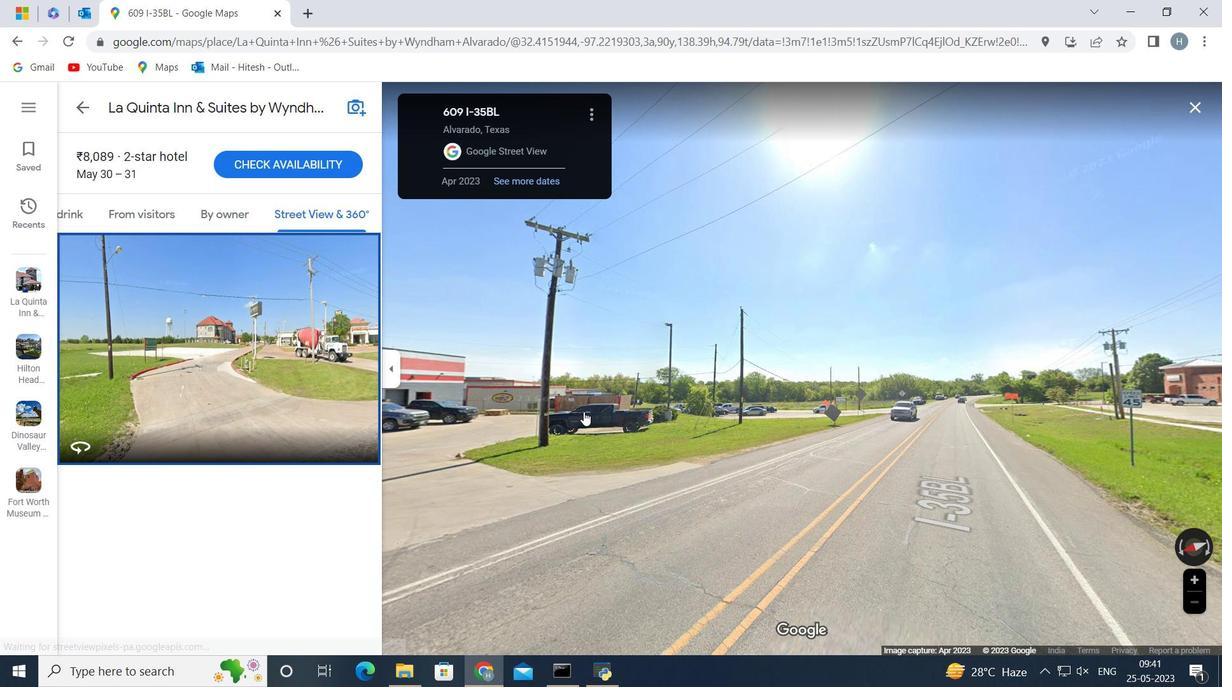 
Action: Mouse scrolled (583, 413) with delta (0, 0)
Screenshot: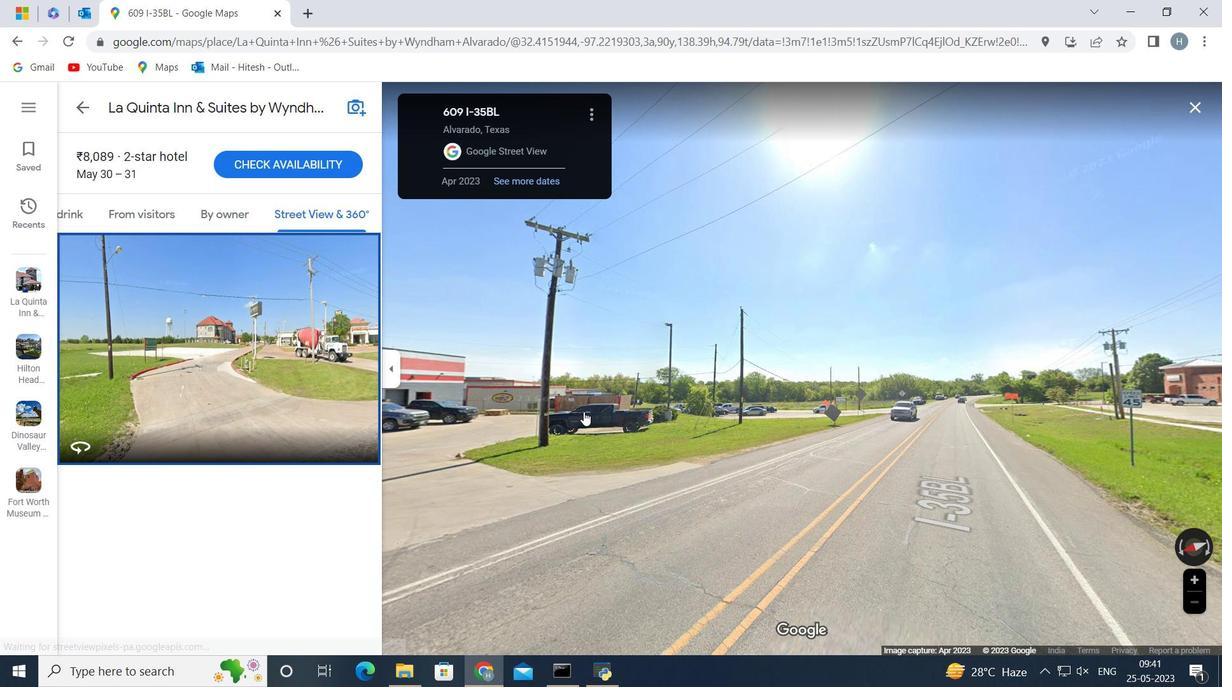 
Action: Mouse moved to (583, 406)
Screenshot: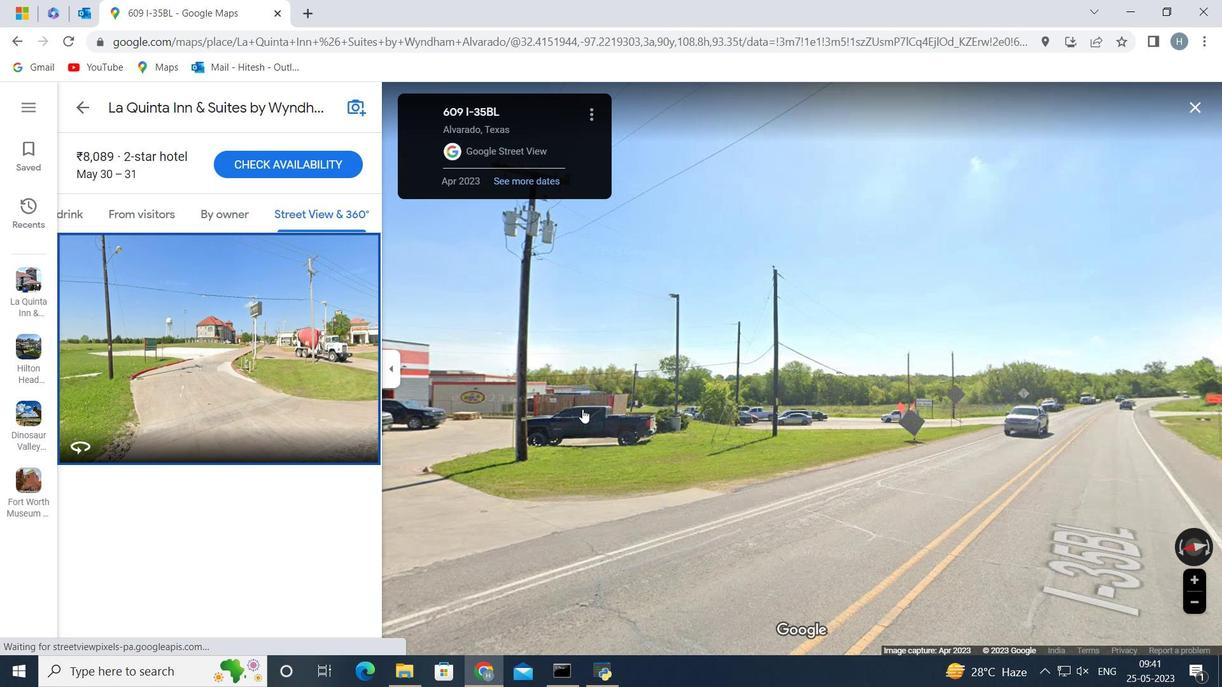 
Action: Mouse scrolled (583, 405) with delta (0, 0)
Screenshot: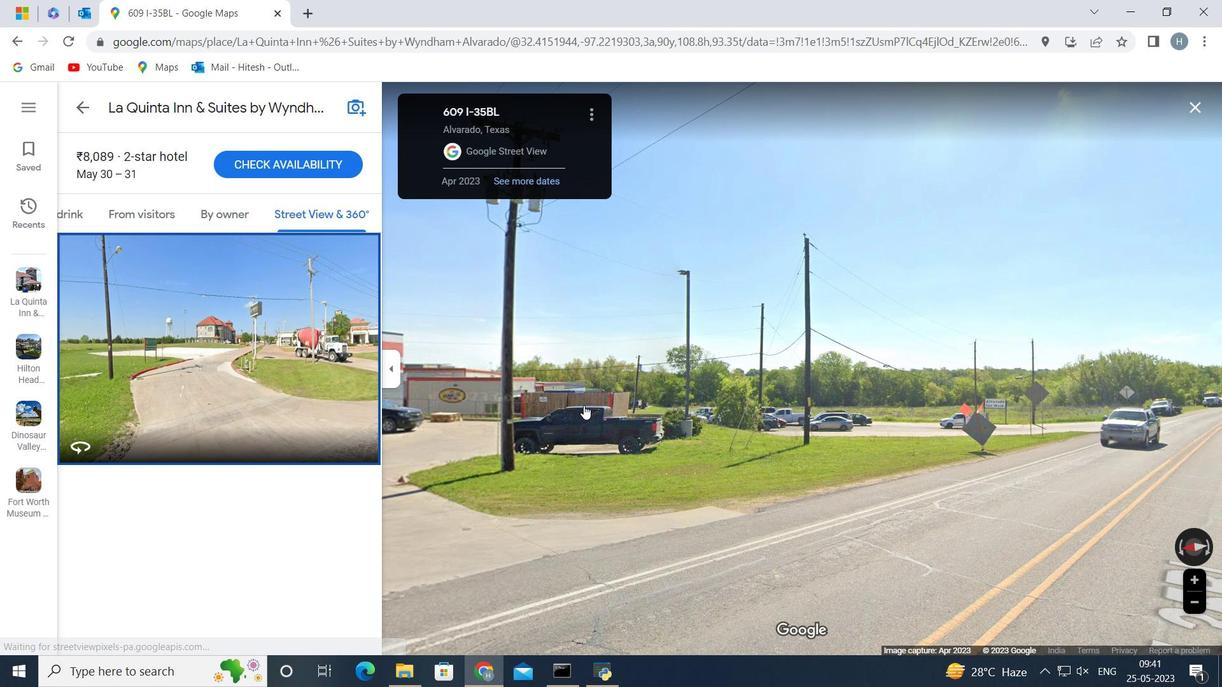 
Action: Mouse scrolled (583, 405) with delta (0, 0)
Screenshot: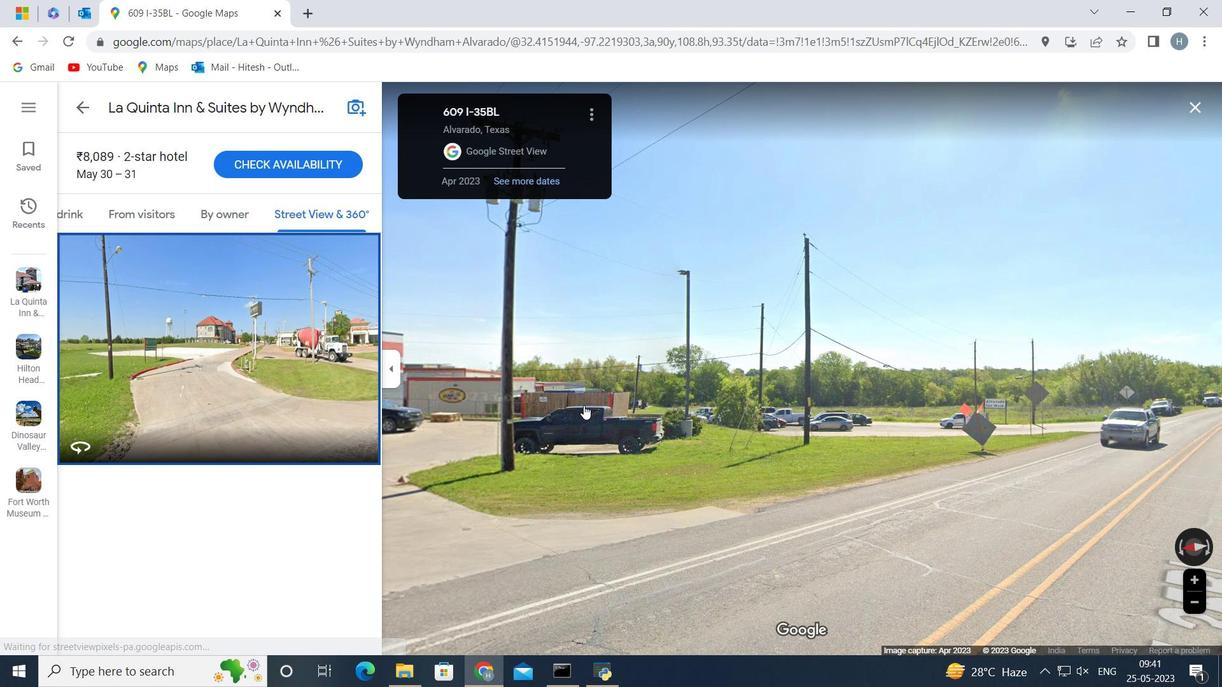 
Action: Mouse scrolled (583, 405) with delta (0, 0)
Screenshot: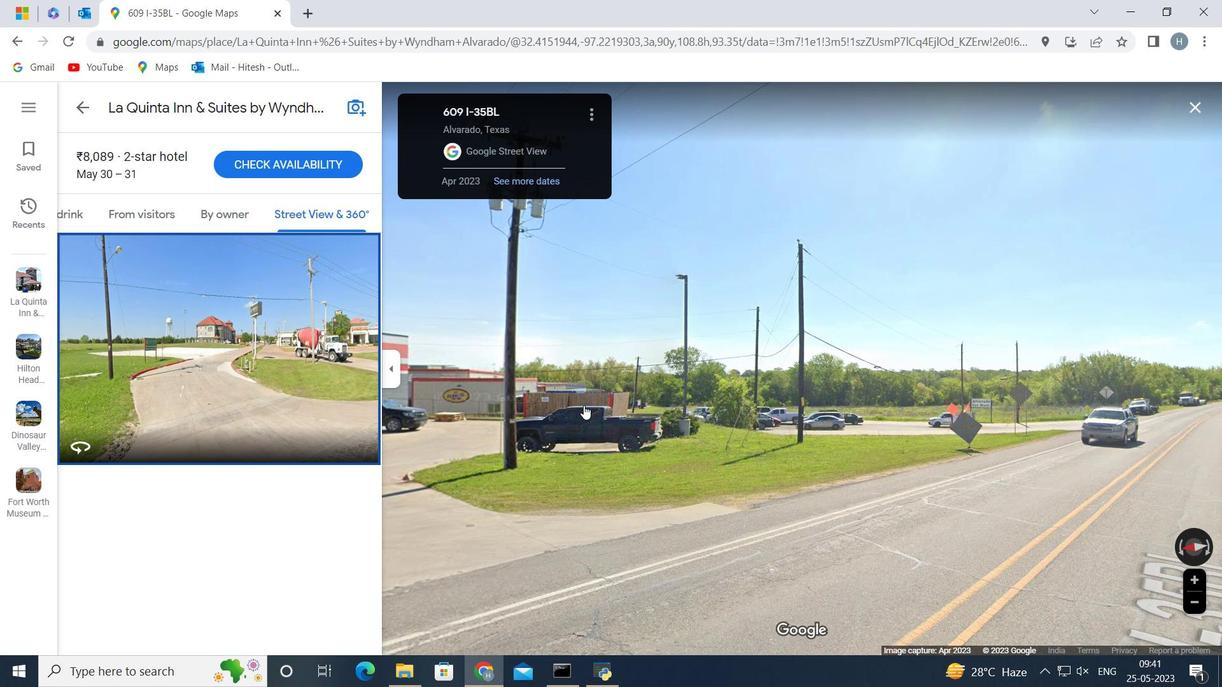 
Action: Mouse scrolled (583, 405) with delta (0, 0)
Screenshot: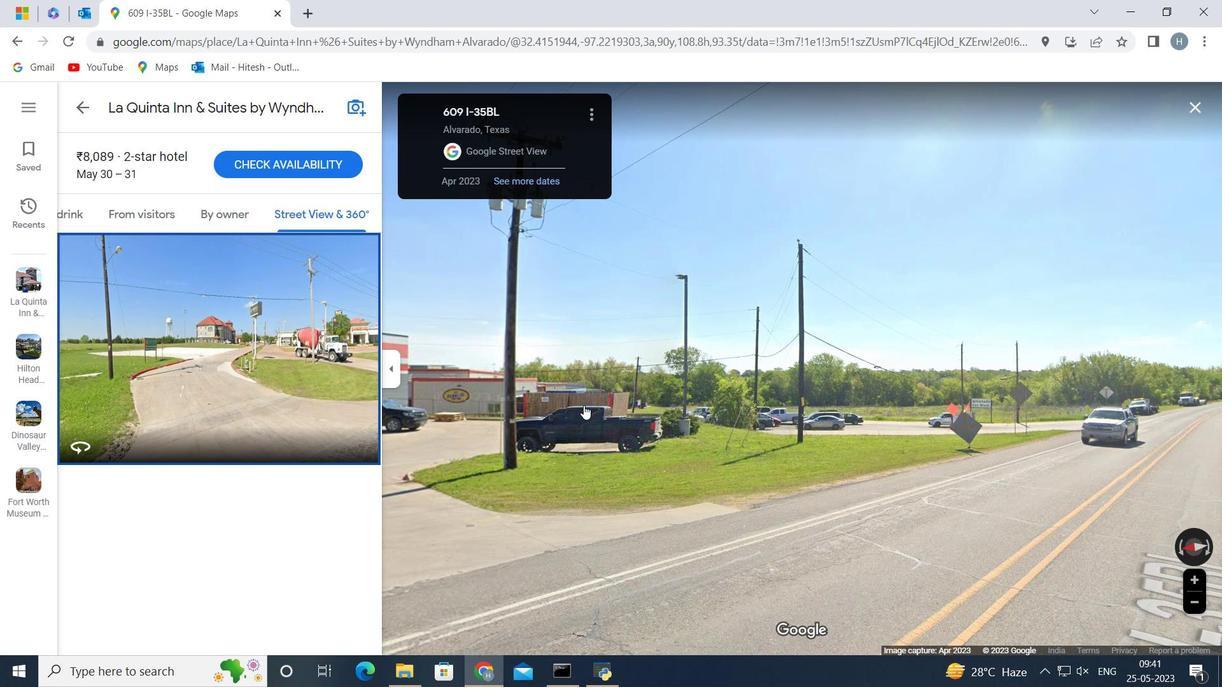 
Action: Mouse scrolled (583, 405) with delta (0, 0)
Screenshot: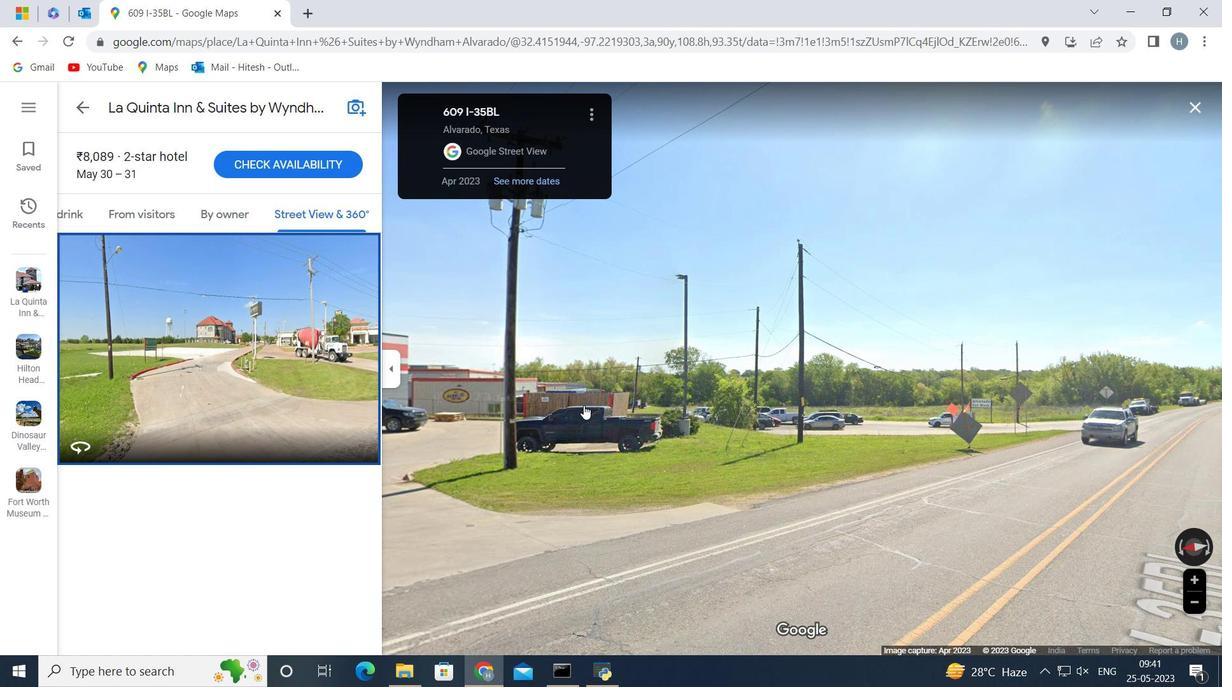 
Action: Mouse scrolled (583, 405) with delta (0, 0)
Screenshot: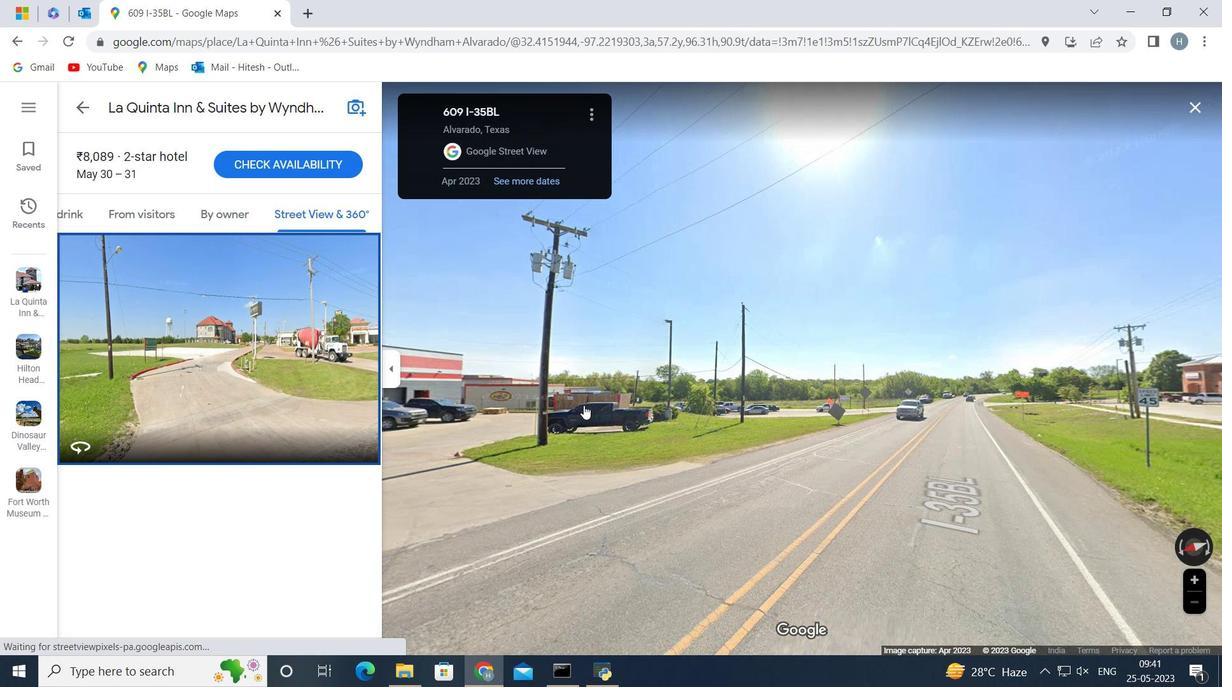 
Action: Mouse scrolled (583, 405) with delta (0, 0)
Screenshot: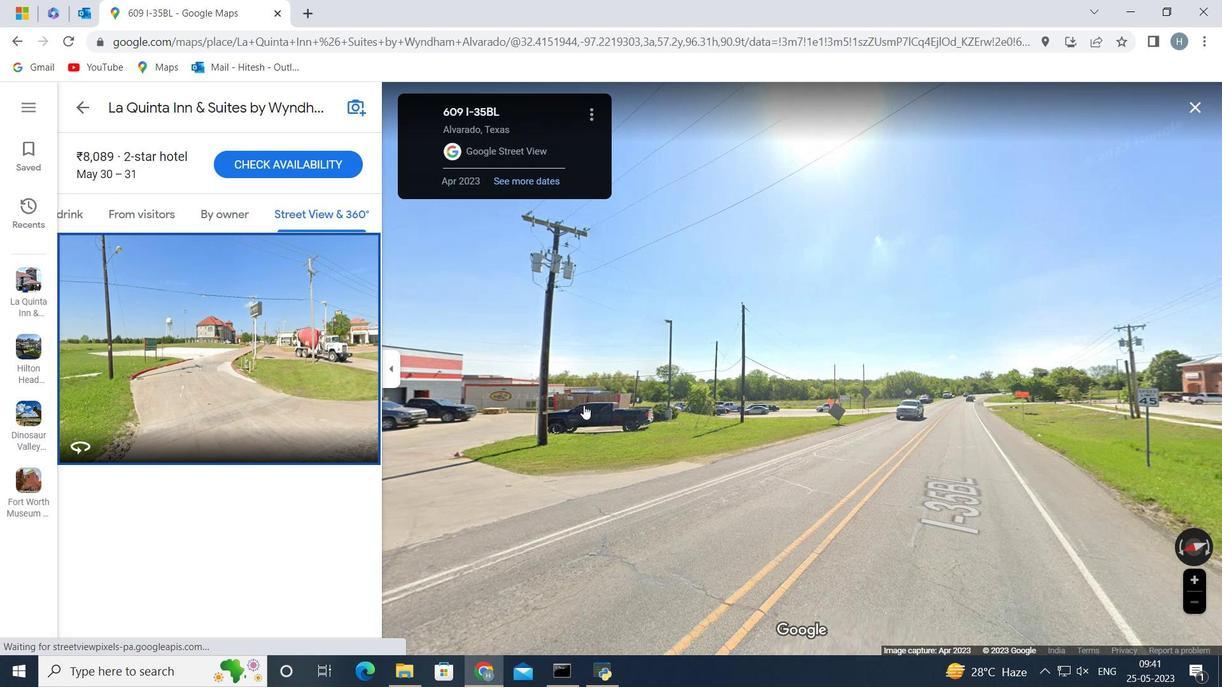 
Action: Mouse scrolled (583, 405) with delta (0, 0)
Screenshot: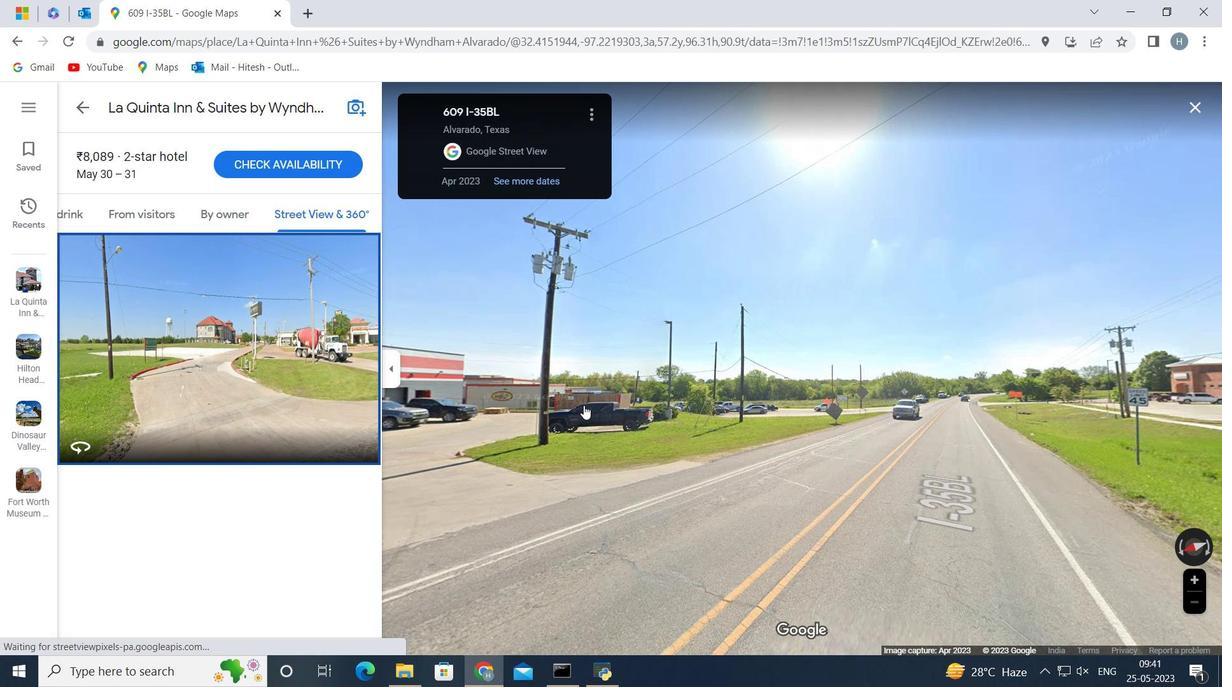 
Action: Mouse scrolled (583, 405) with delta (0, 0)
Screenshot: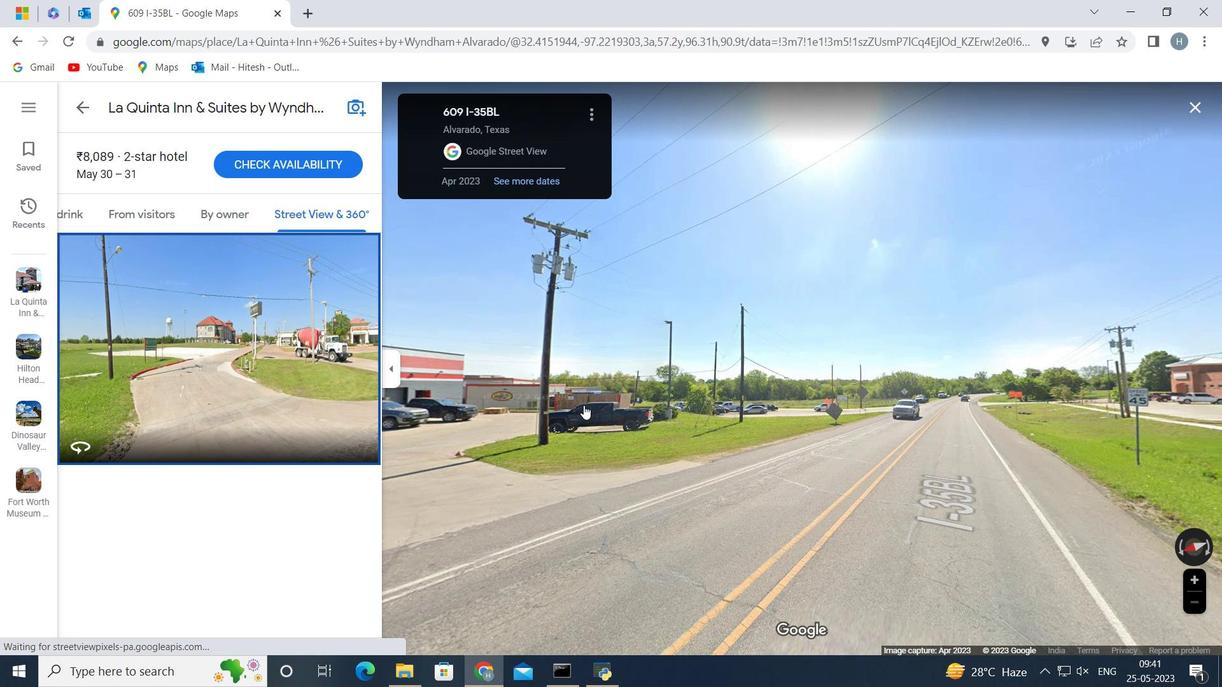 
Action: Mouse scrolled (583, 405) with delta (0, 0)
Screenshot: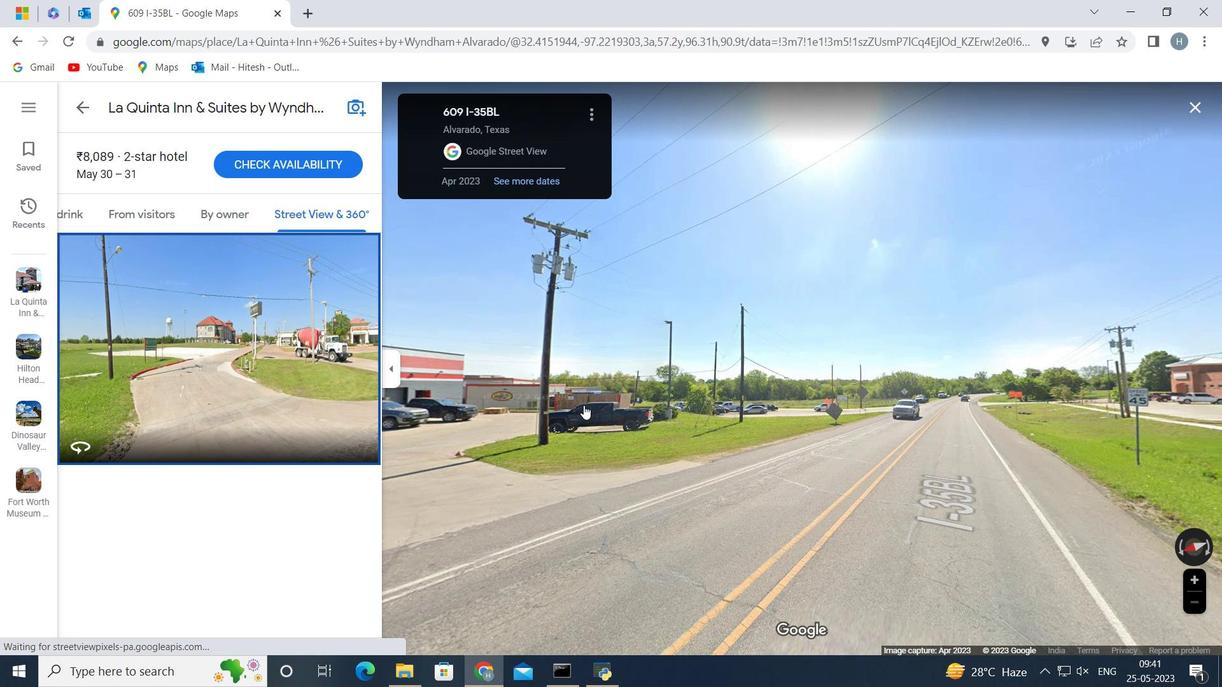 
Action: Mouse scrolled (583, 405) with delta (0, 0)
